 Task: In the  document coffeeshop.epub Add another  'page' Use the Tool Explore 'and look for brief about the picture in first page, copy 2-3 lines in second sheet.' Align the text to the Left
Action: Mouse moved to (763, 212)
Screenshot: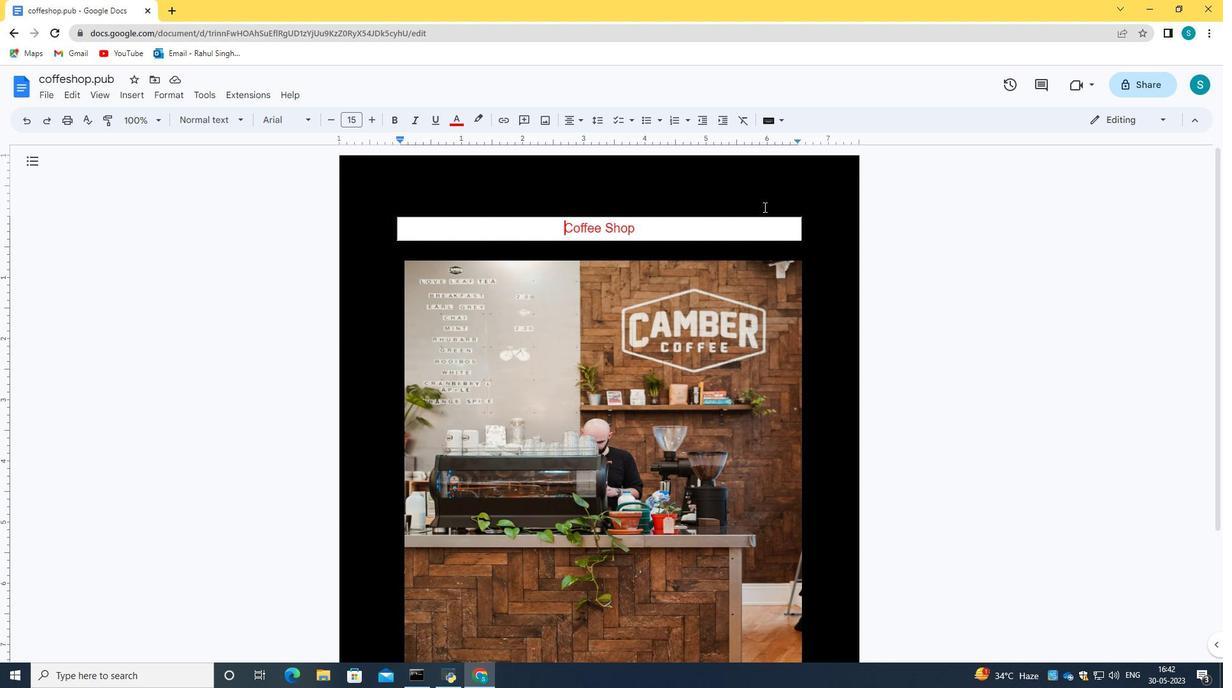 
Action: Mouse scrolled (763, 211) with delta (0, 0)
Screenshot: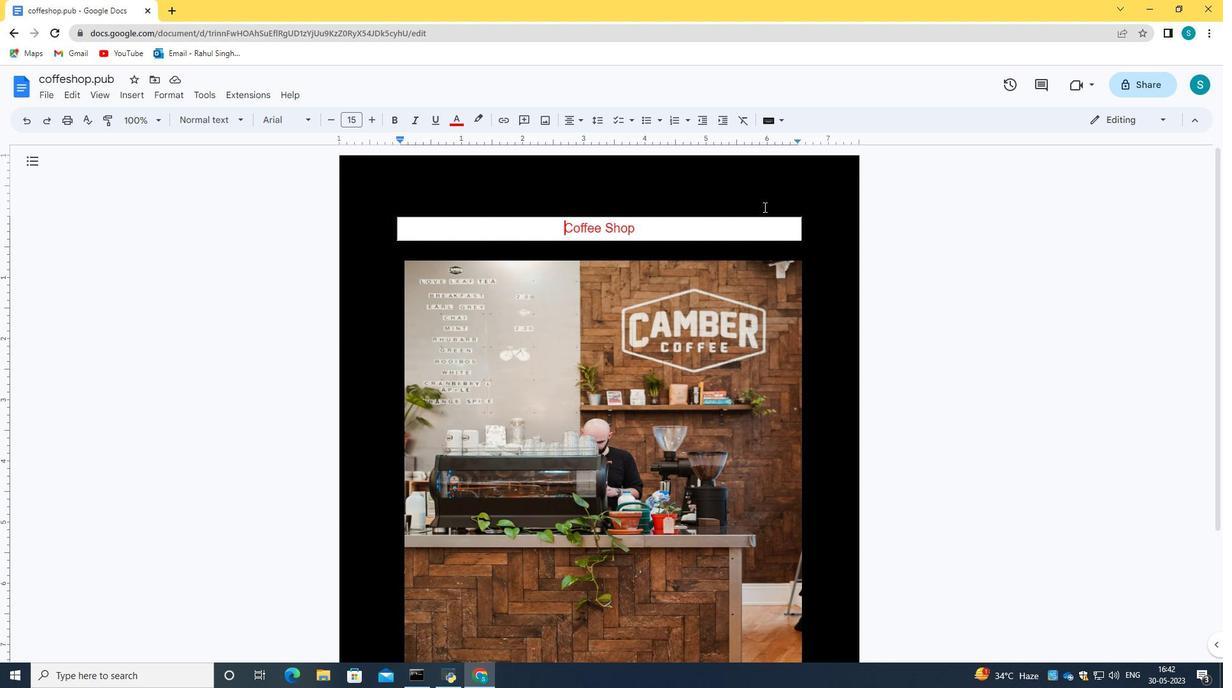 
Action: Mouse moved to (763, 215)
Screenshot: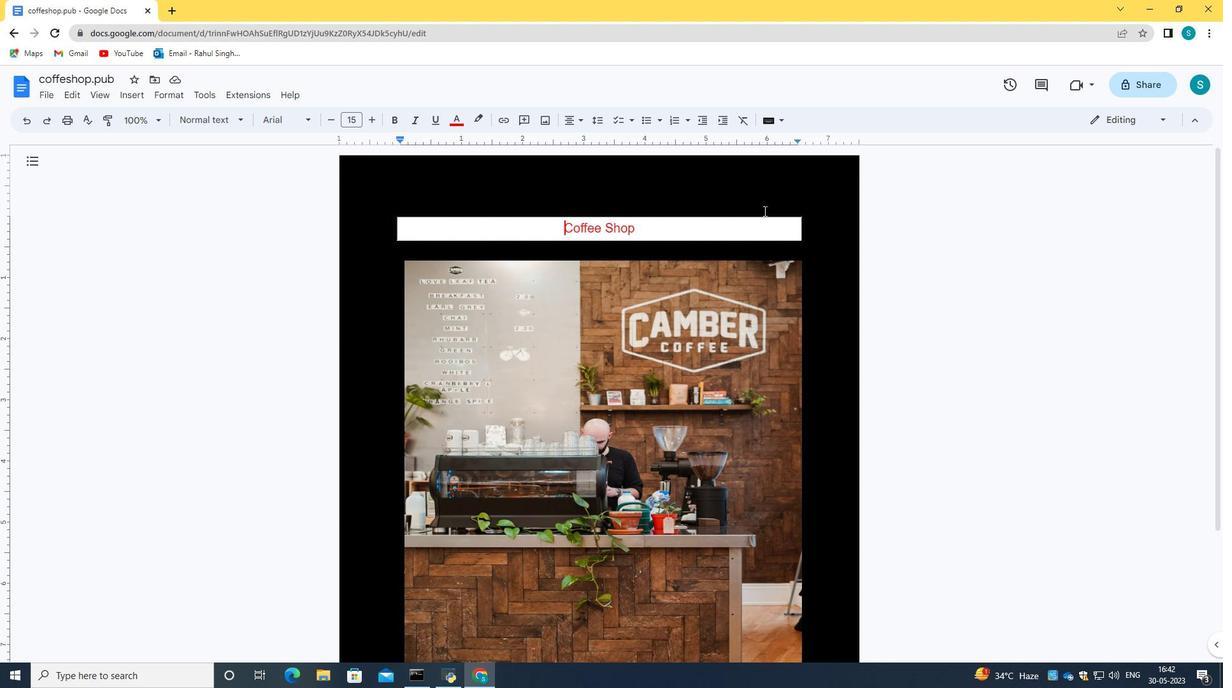 
Action: Mouse scrolled (763, 214) with delta (0, 0)
Screenshot: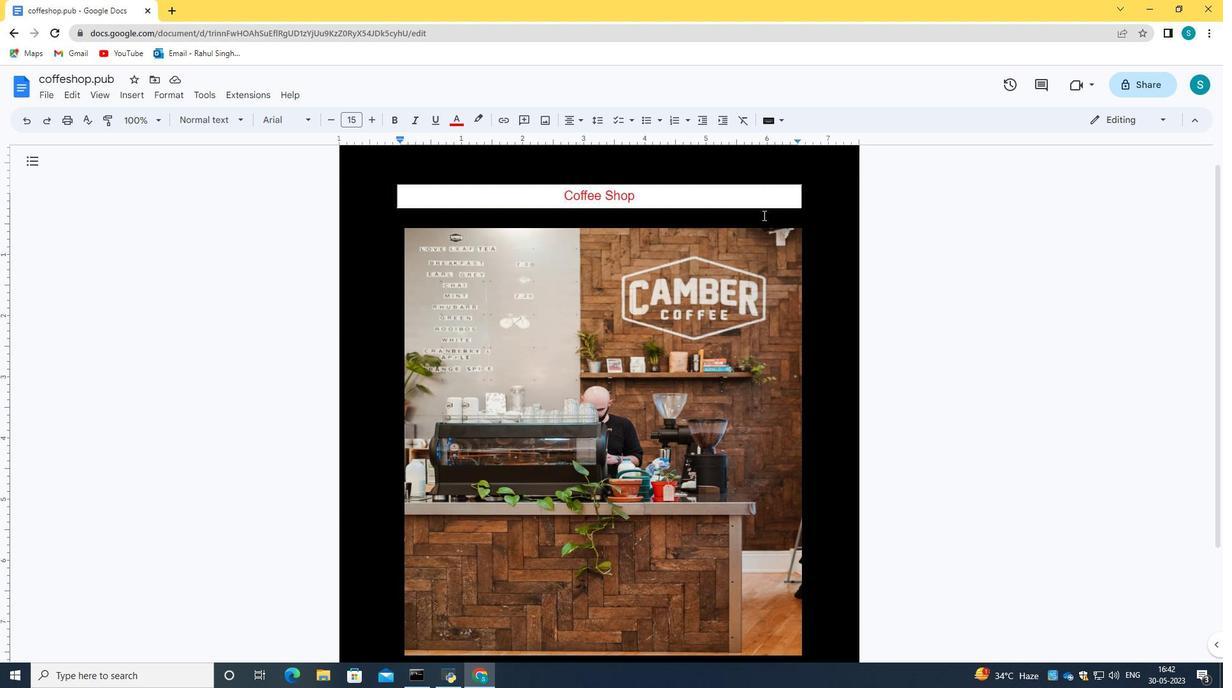 
Action: Mouse moved to (764, 215)
Screenshot: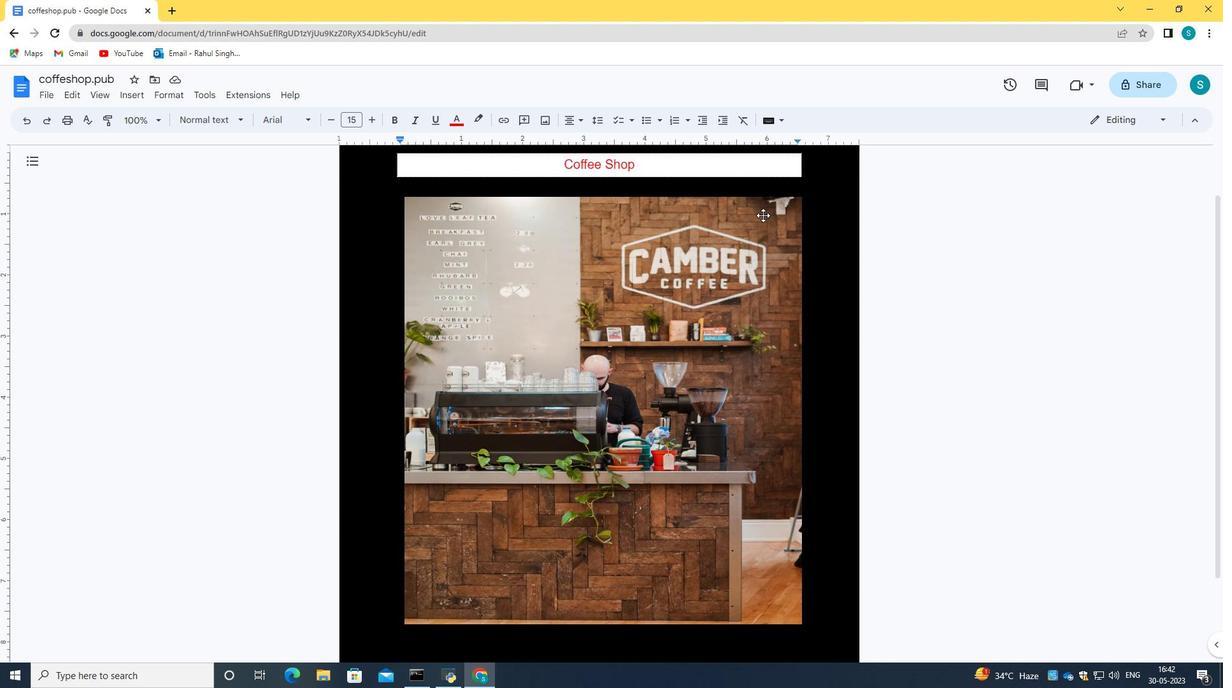 
Action: Mouse scrolled (764, 214) with delta (0, 0)
Screenshot: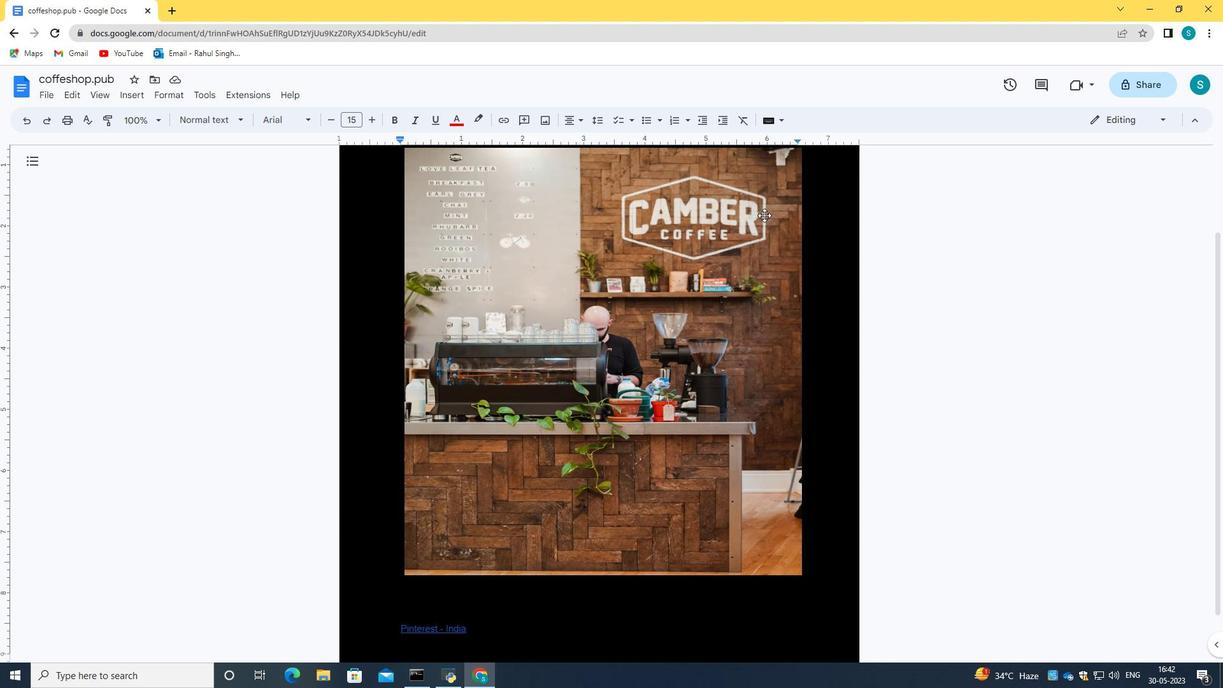 
Action: Mouse moved to (765, 215)
Screenshot: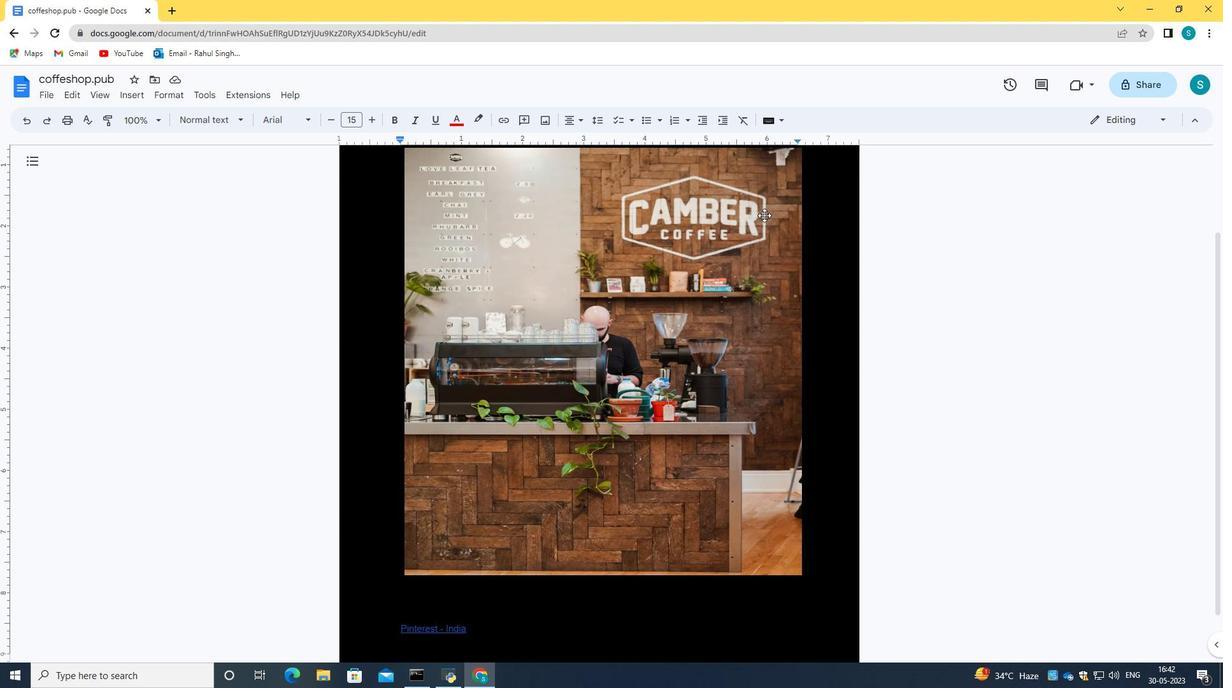 
Action: Mouse scrolled (765, 214) with delta (0, 0)
Screenshot: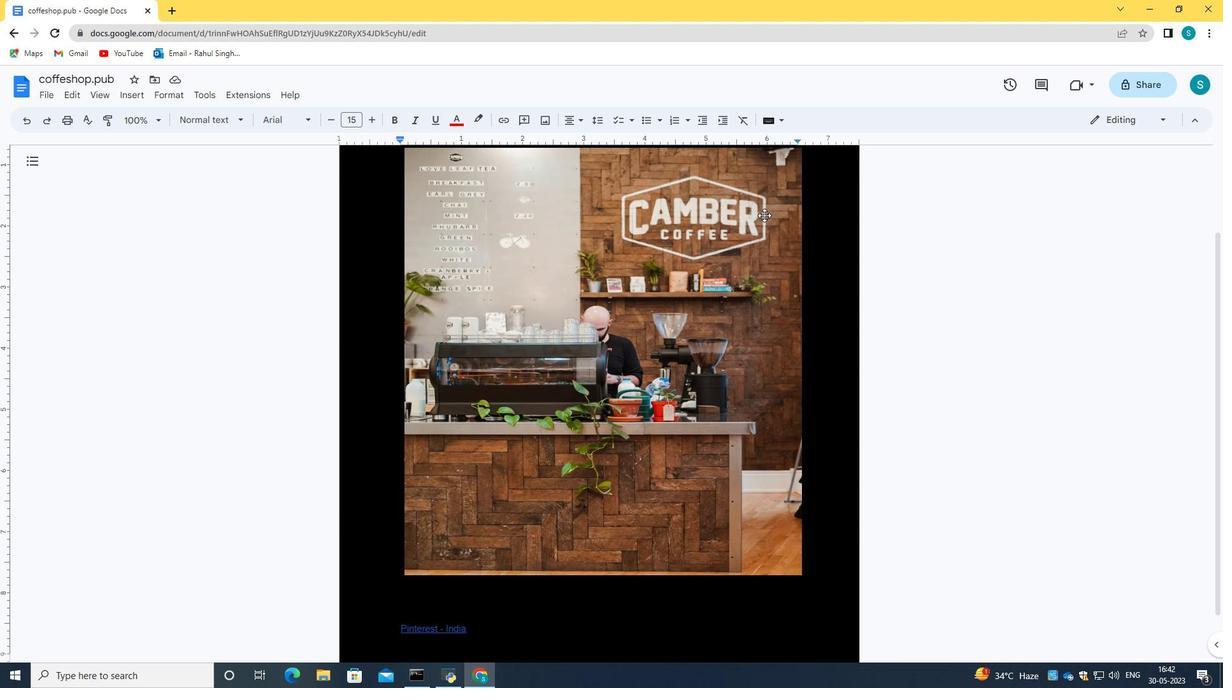 
Action: Mouse scrolled (765, 214) with delta (0, 0)
Screenshot: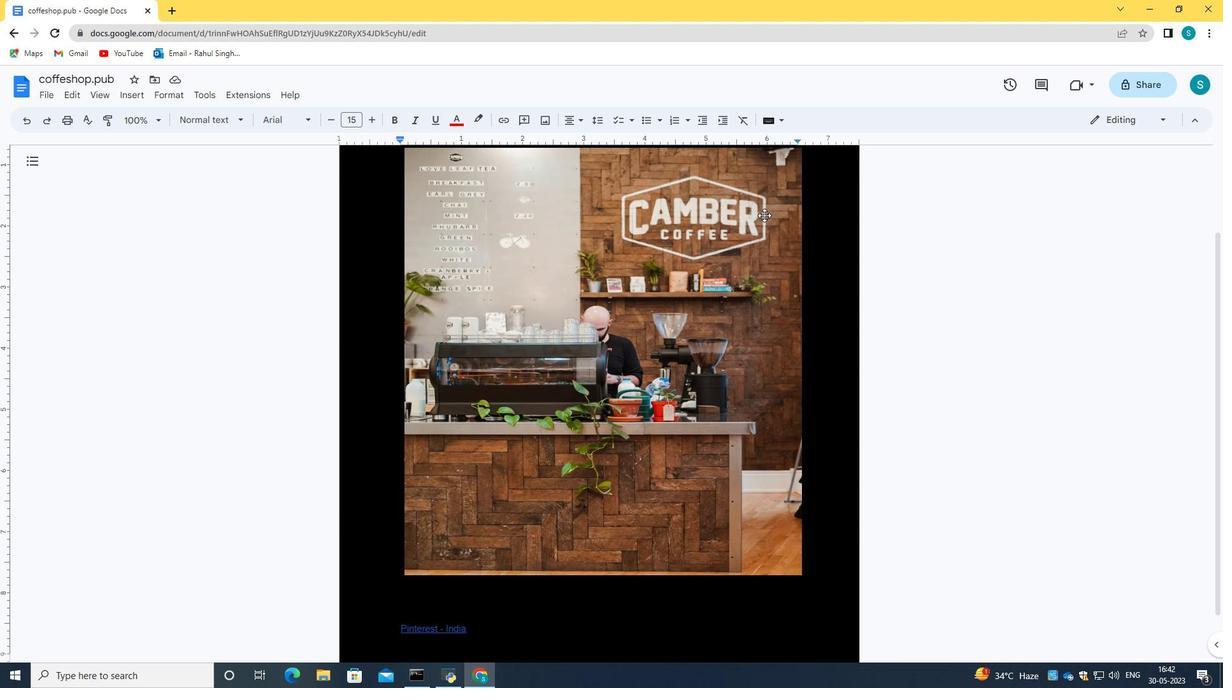 
Action: Mouse scrolled (765, 214) with delta (0, 0)
Screenshot: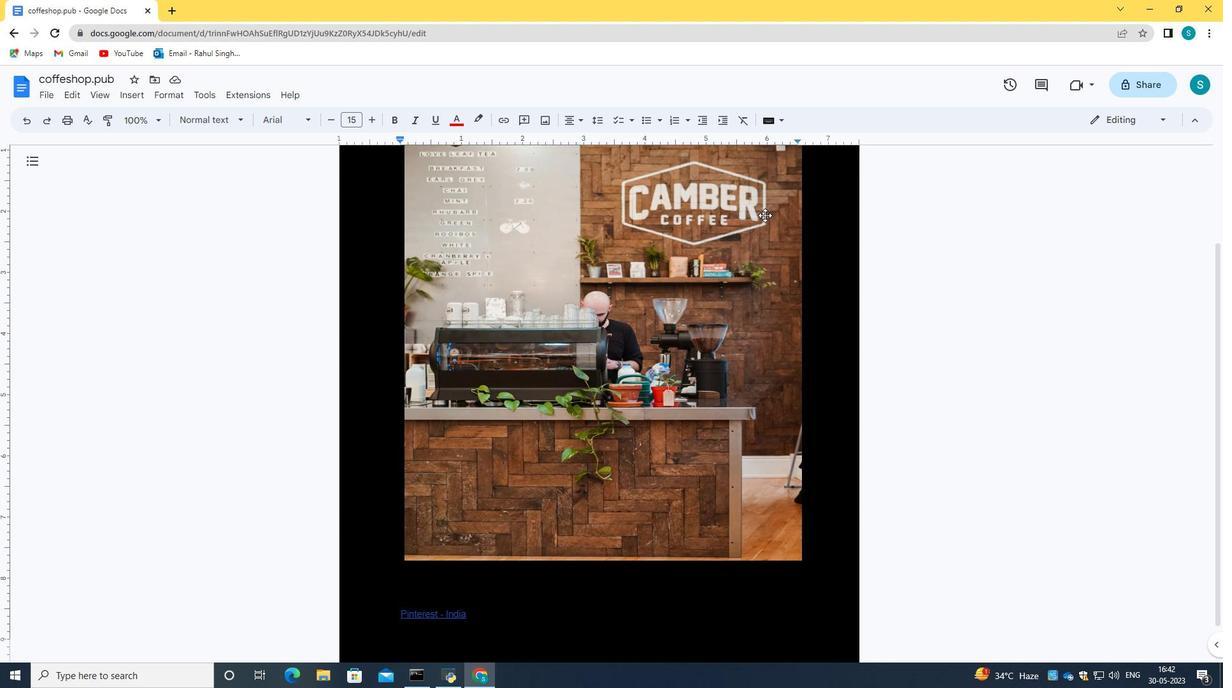 
Action: Mouse scrolled (765, 214) with delta (0, 0)
Screenshot: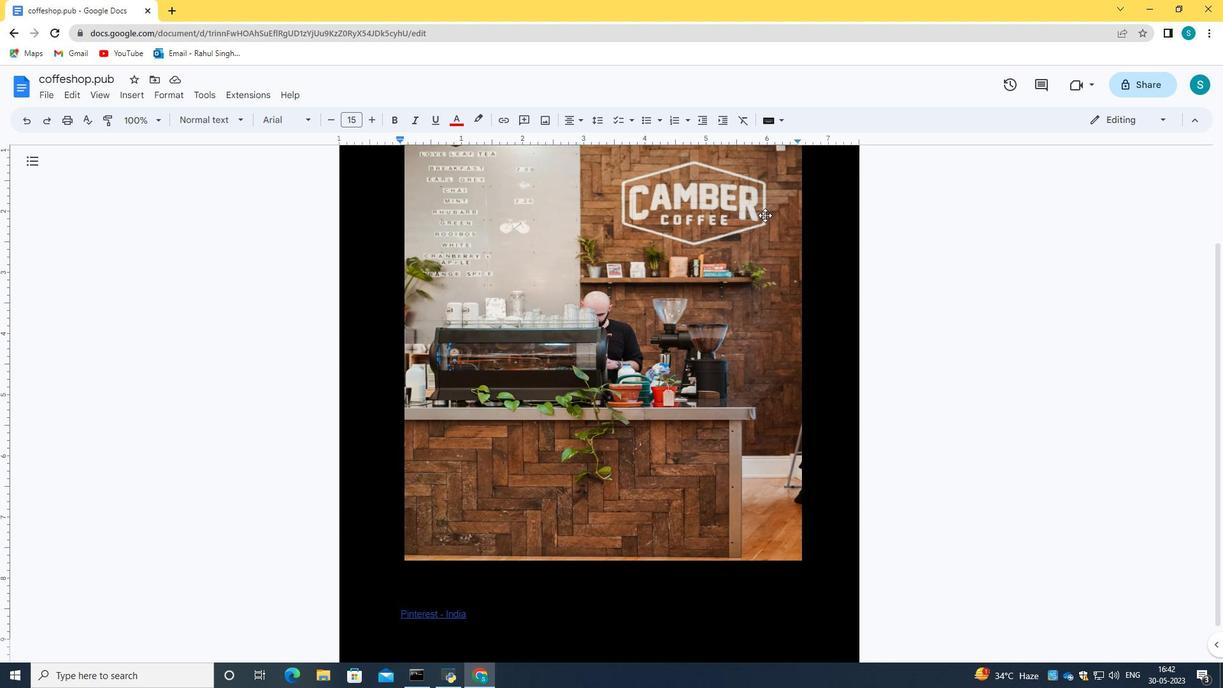 
Action: Mouse scrolled (765, 214) with delta (0, 0)
Screenshot: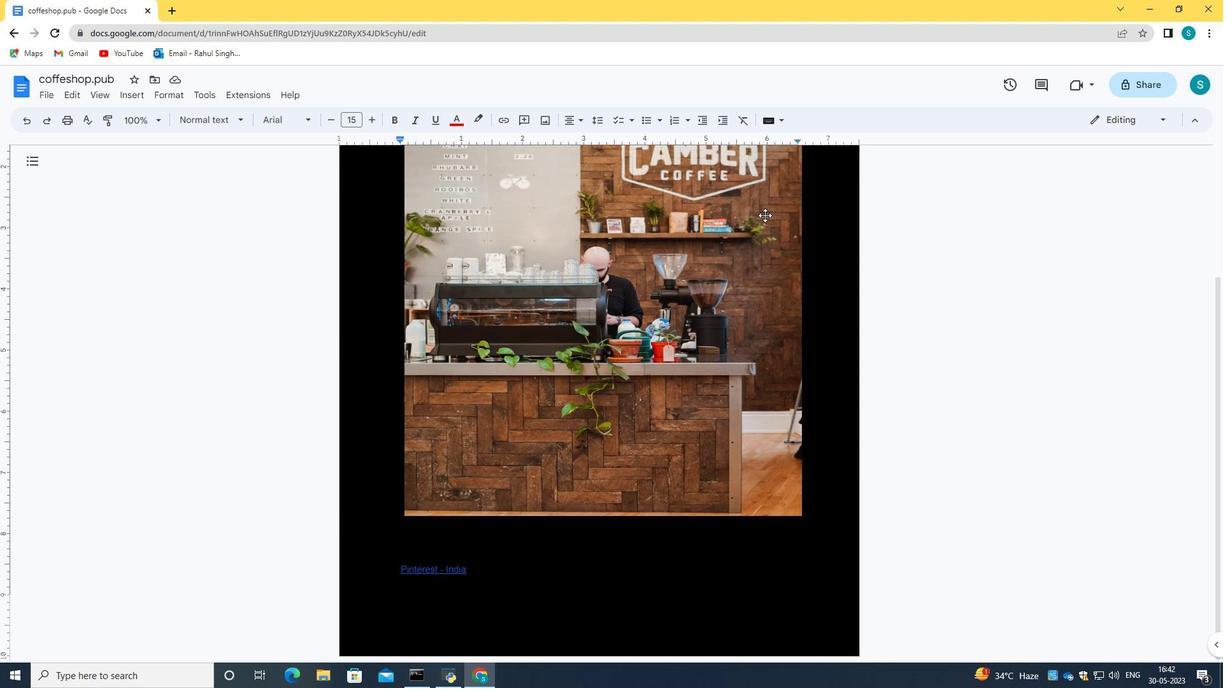 
Action: Mouse scrolled (765, 214) with delta (0, 0)
Screenshot: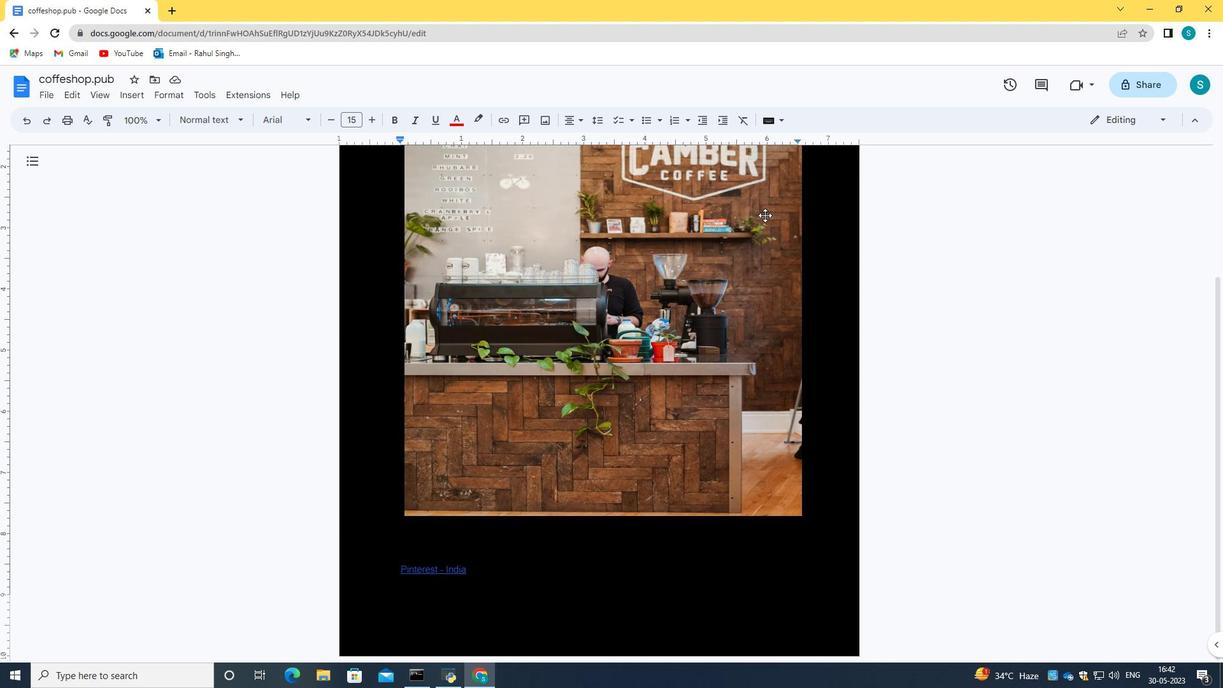 
Action: Mouse scrolled (765, 214) with delta (0, 0)
Screenshot: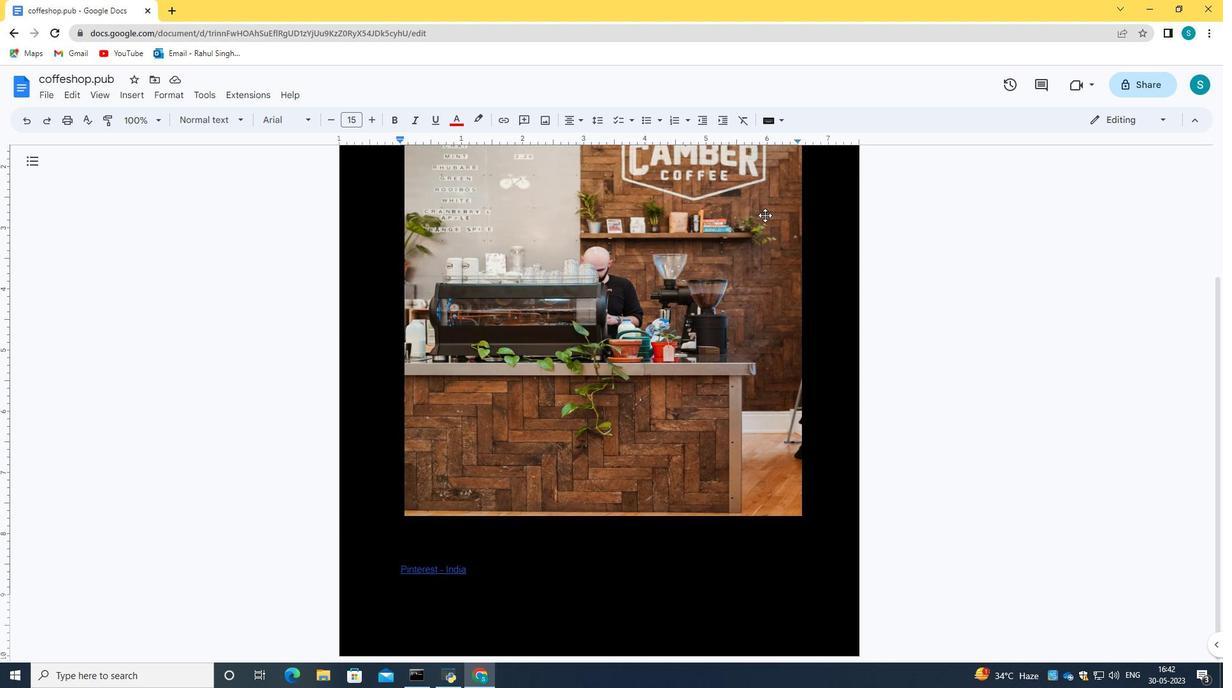 
Action: Mouse moved to (936, 515)
Screenshot: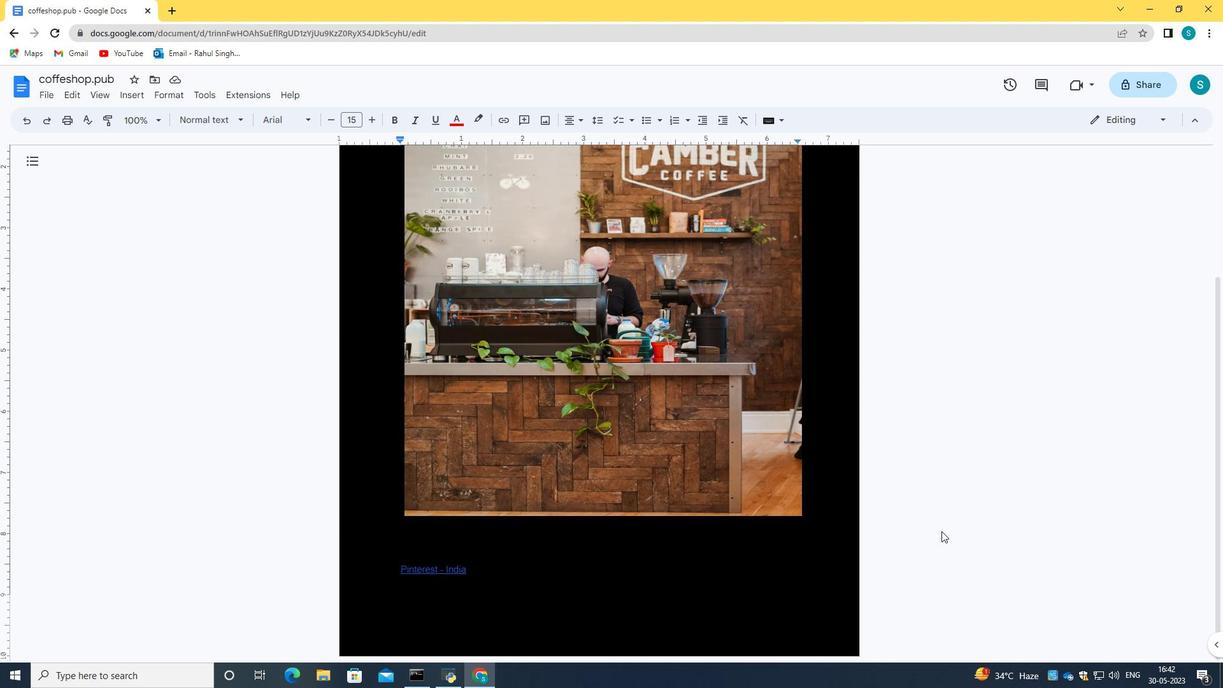 
Action: Mouse pressed left at (936, 515)
Screenshot: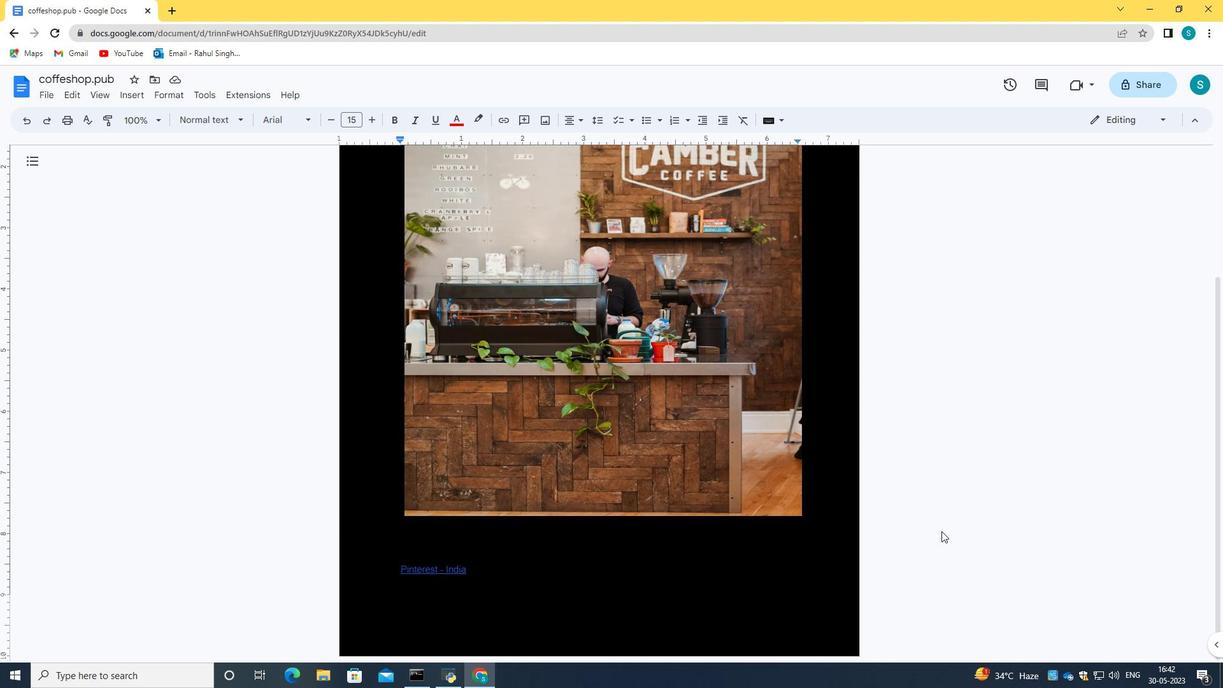 
Action: Mouse moved to (935, 426)
Screenshot: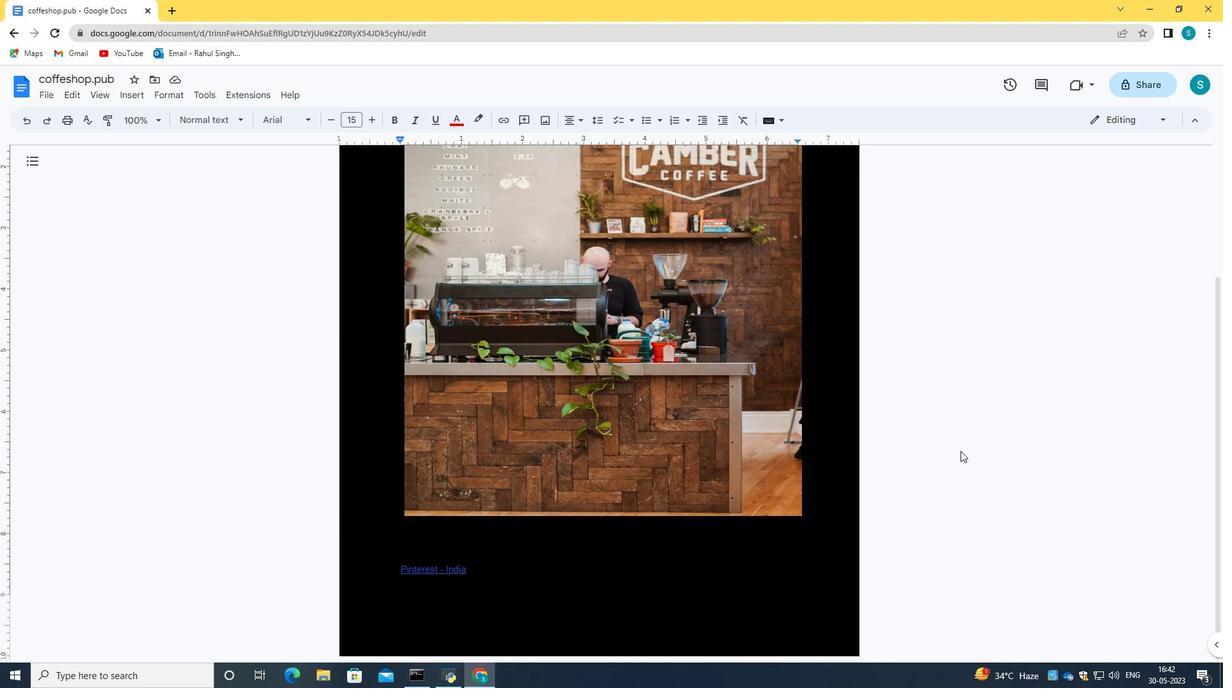 
Action: Mouse pressed right at (935, 426)
Screenshot: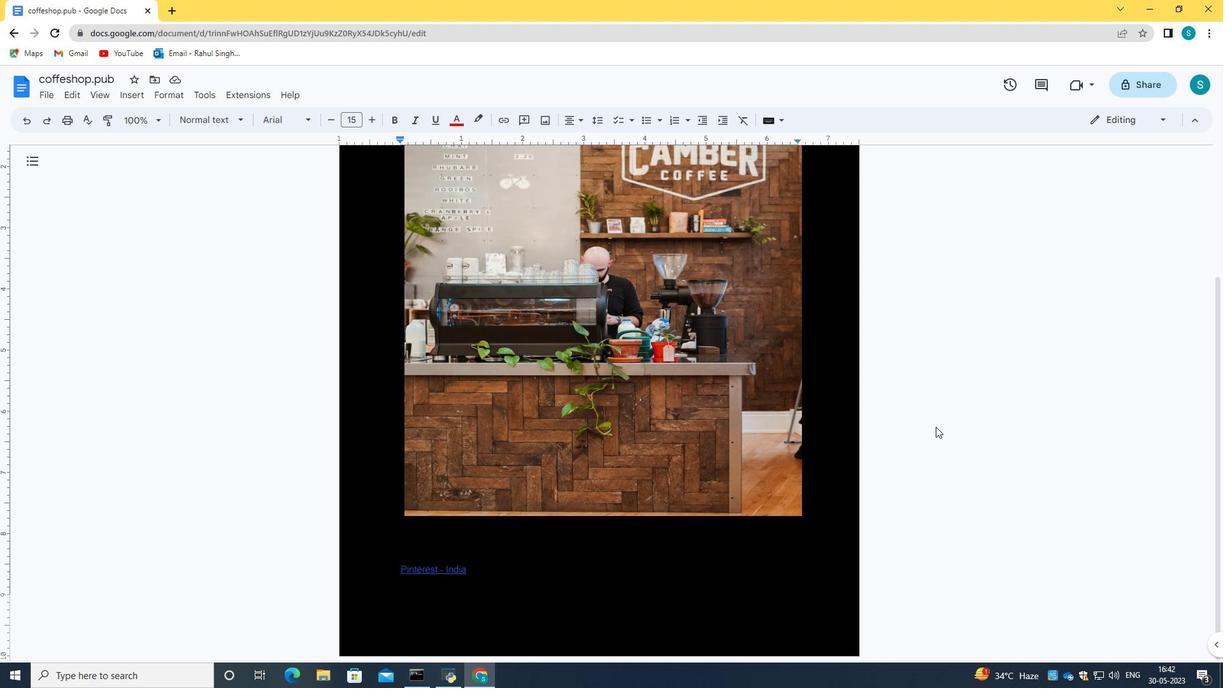 
Action: Mouse moved to (936, 463)
Screenshot: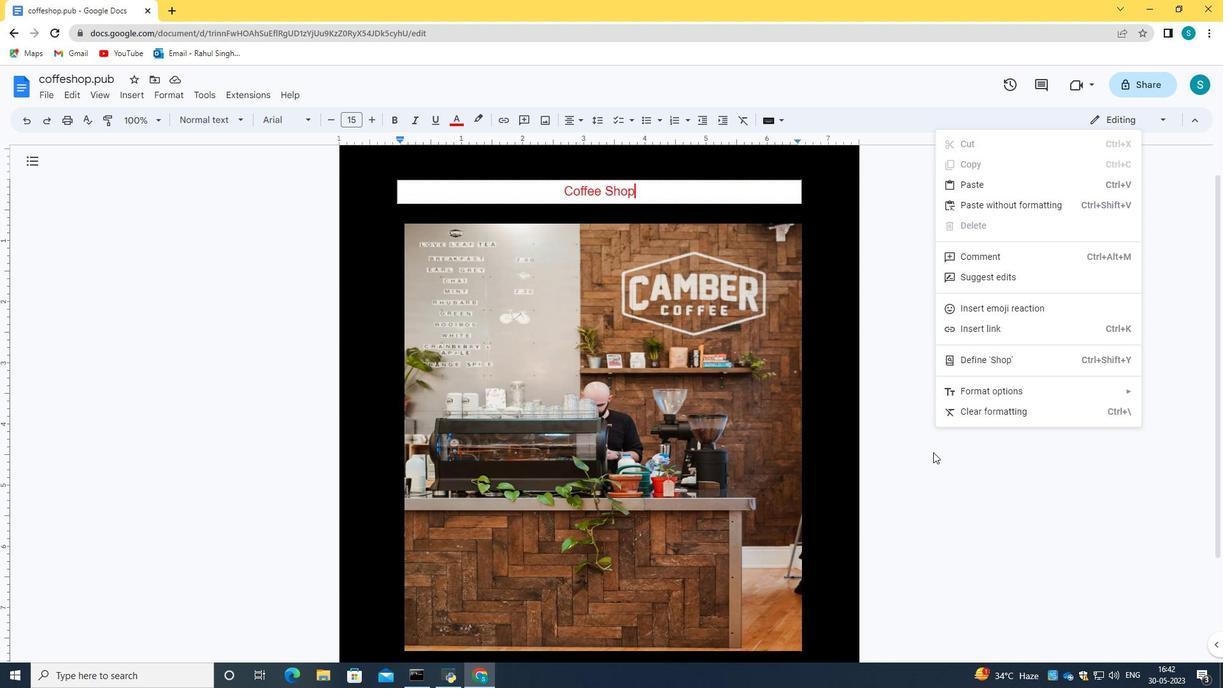 
Action: Mouse pressed left at (936, 463)
Screenshot: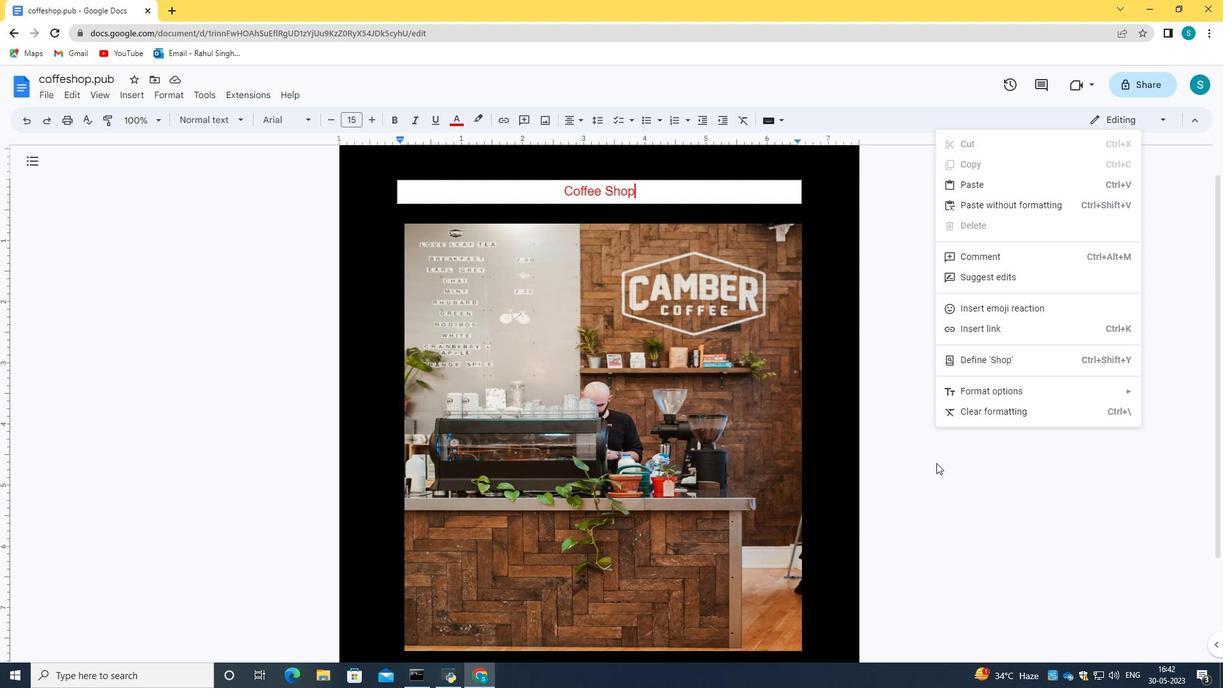 
Action: Mouse moved to (316, 331)
Screenshot: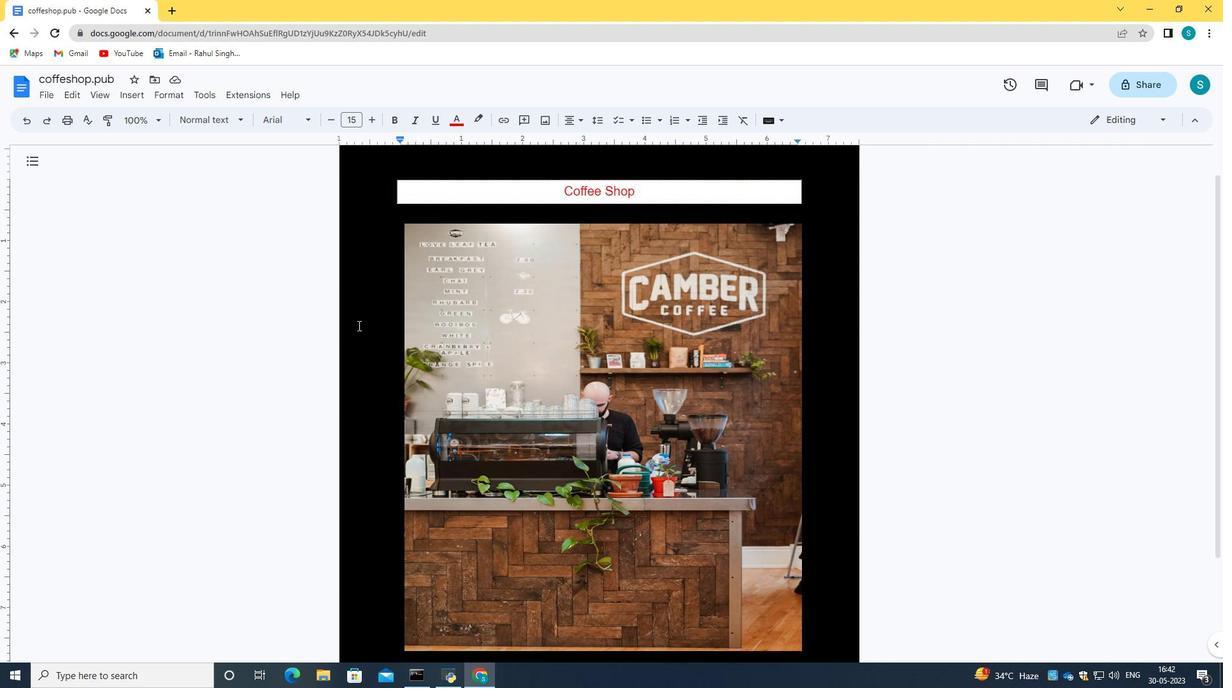 
Action: Mouse scrolled (316, 330) with delta (0, 0)
Screenshot: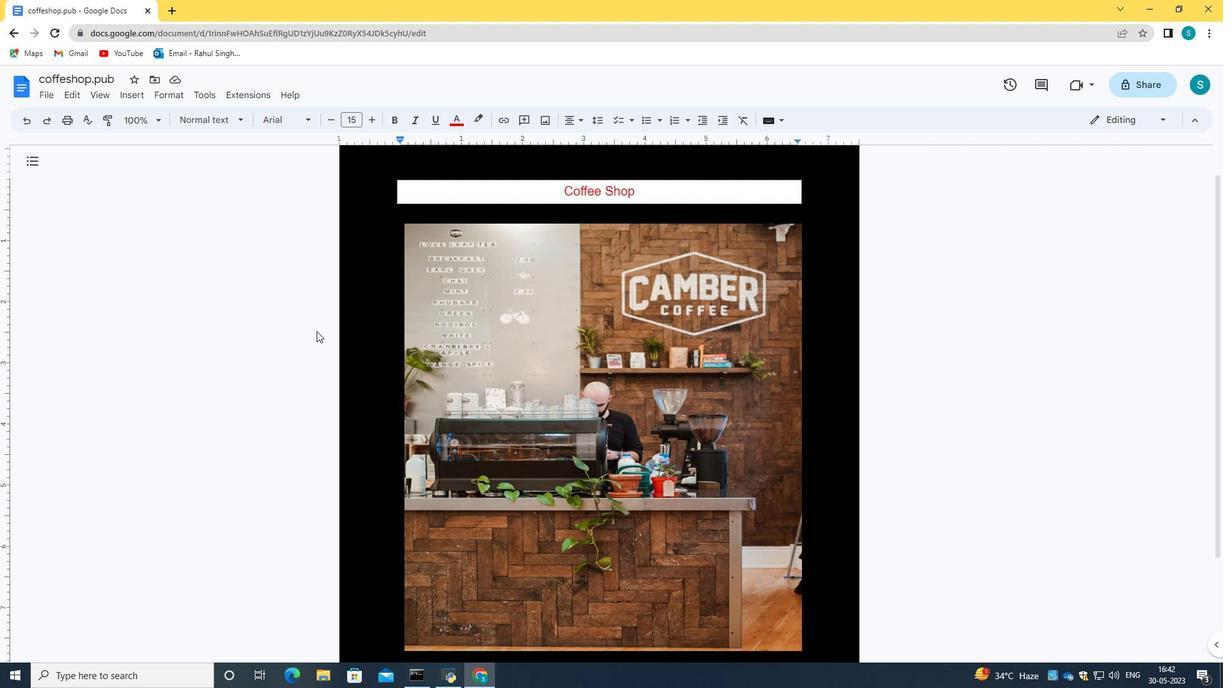 
Action: Mouse scrolled (316, 330) with delta (0, 0)
Screenshot: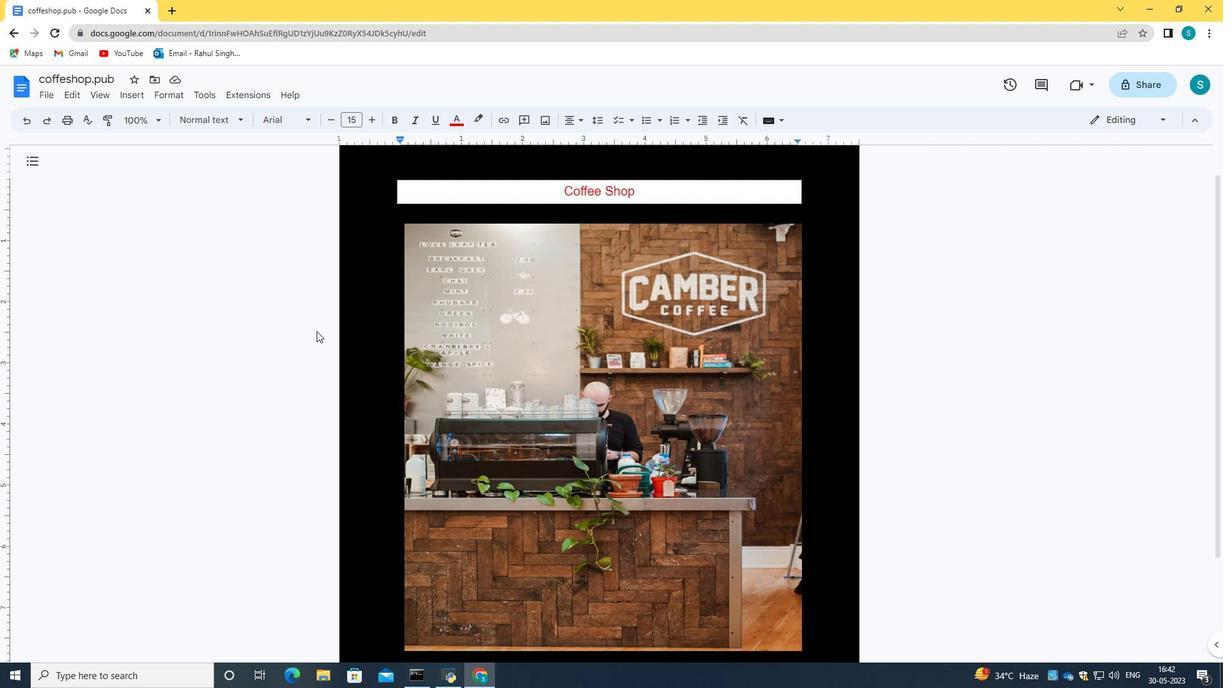 
Action: Mouse scrolled (316, 330) with delta (0, 0)
Screenshot: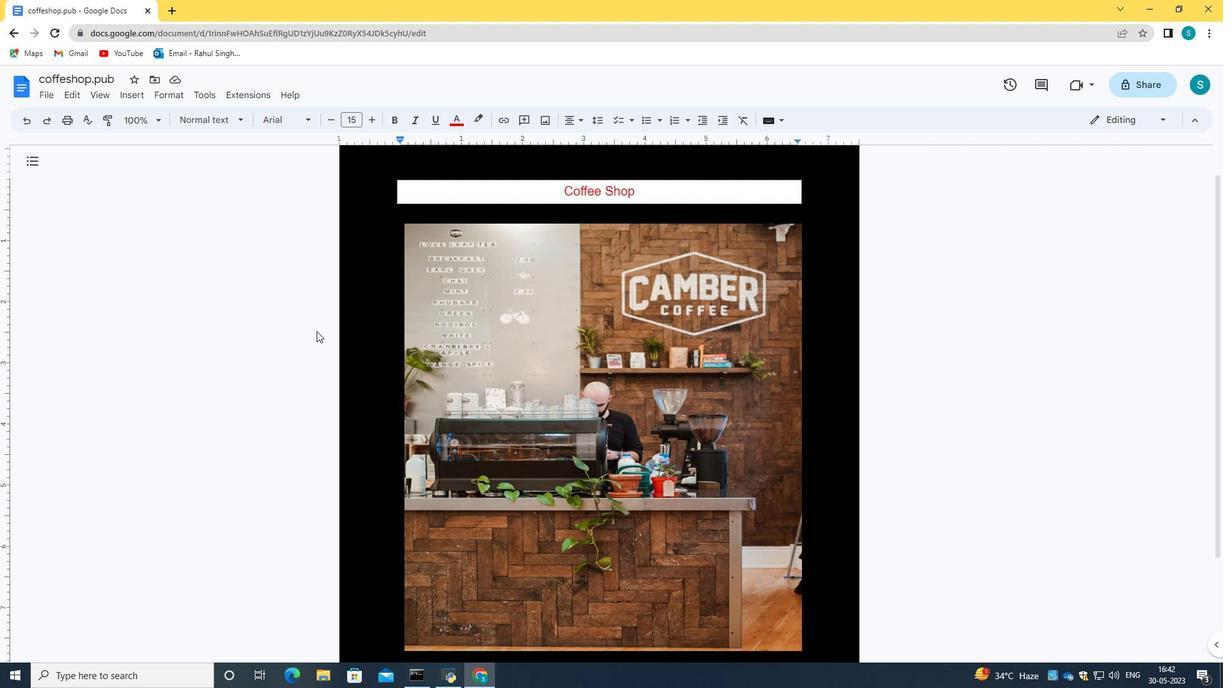
Action: Mouse scrolled (316, 330) with delta (0, 0)
Screenshot: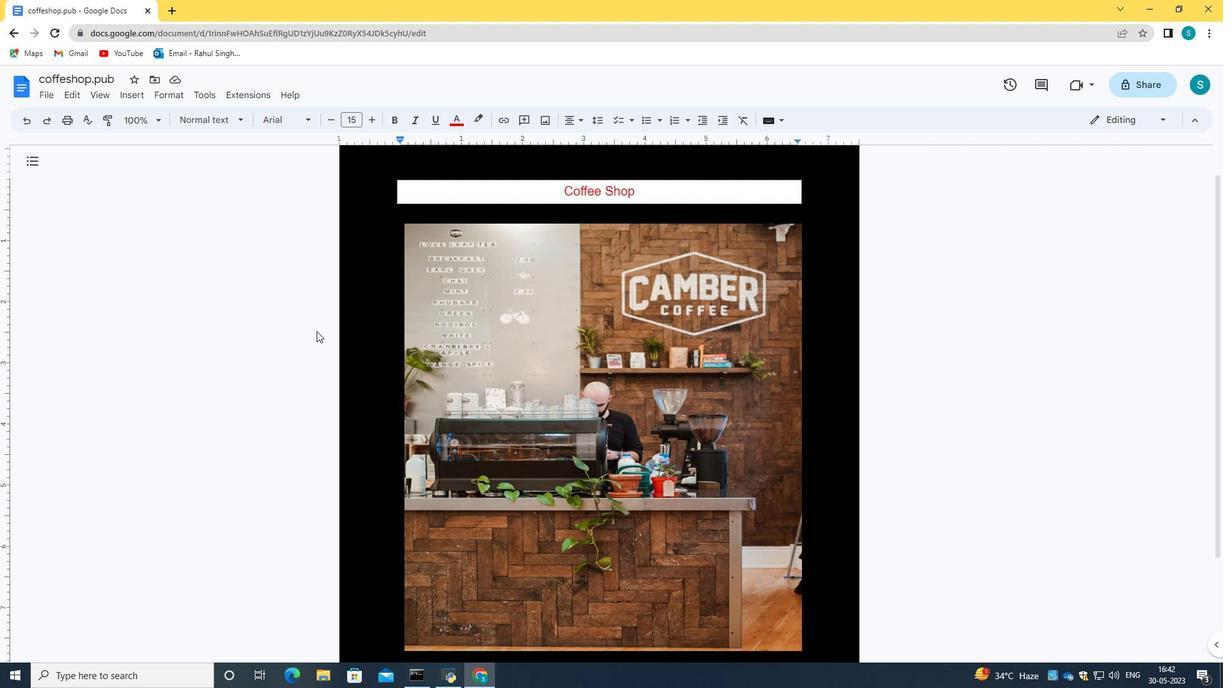 
Action: Mouse scrolled (316, 330) with delta (0, 0)
Screenshot: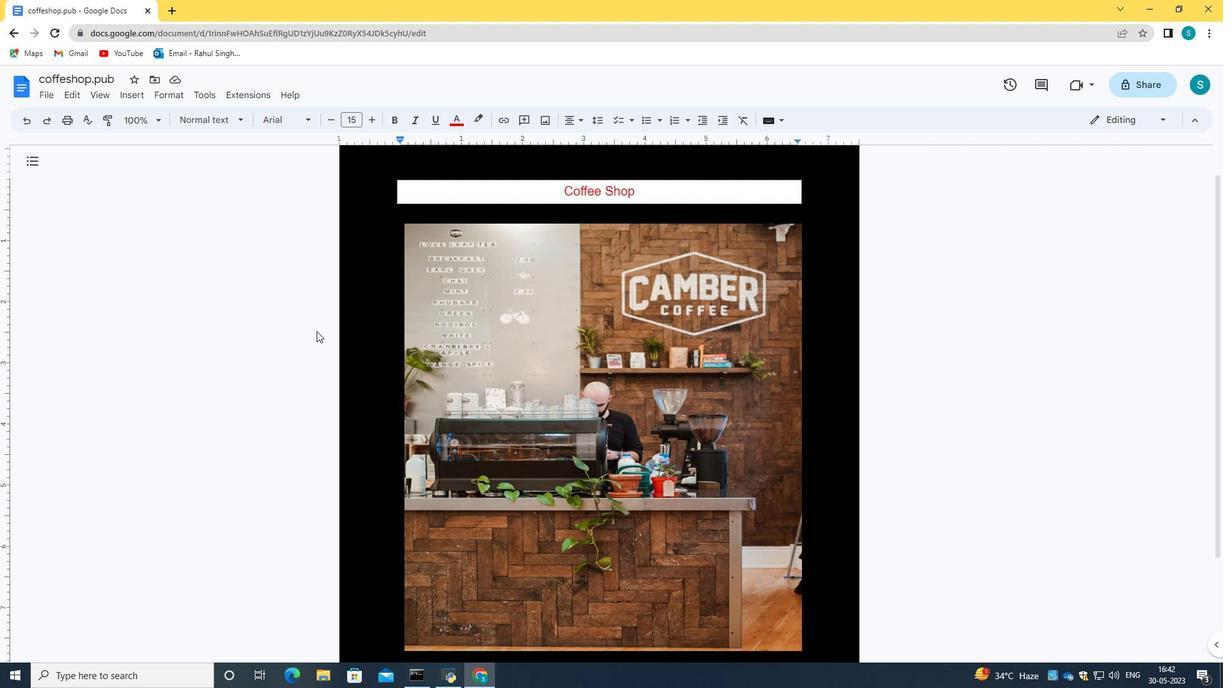 
Action: Mouse moved to (315, 331)
Screenshot: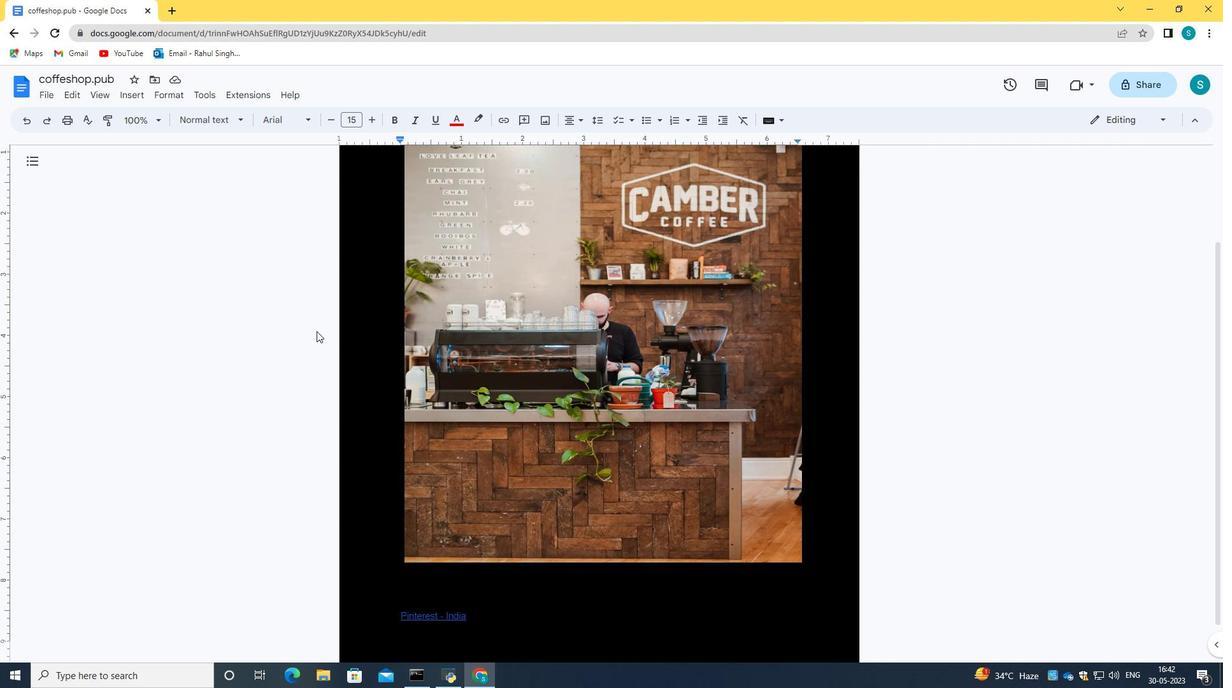 
Action: Mouse scrolled (315, 330) with delta (0, 0)
Screenshot: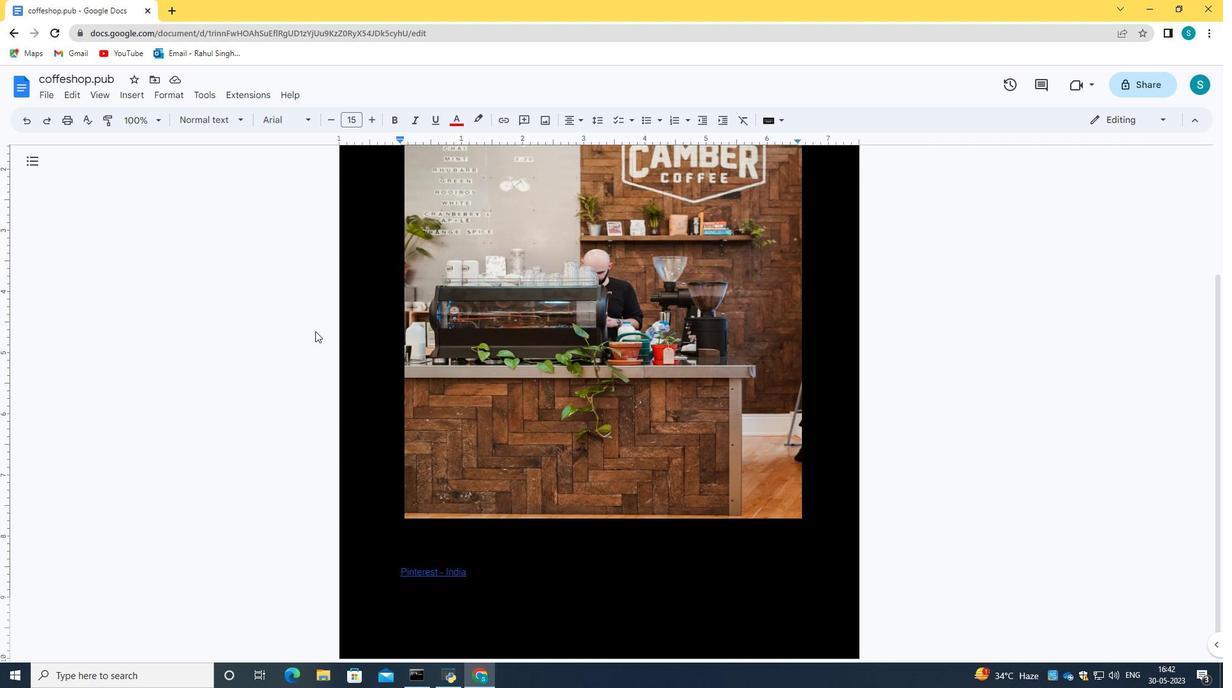 
Action: Mouse scrolled (315, 330) with delta (0, 0)
Screenshot: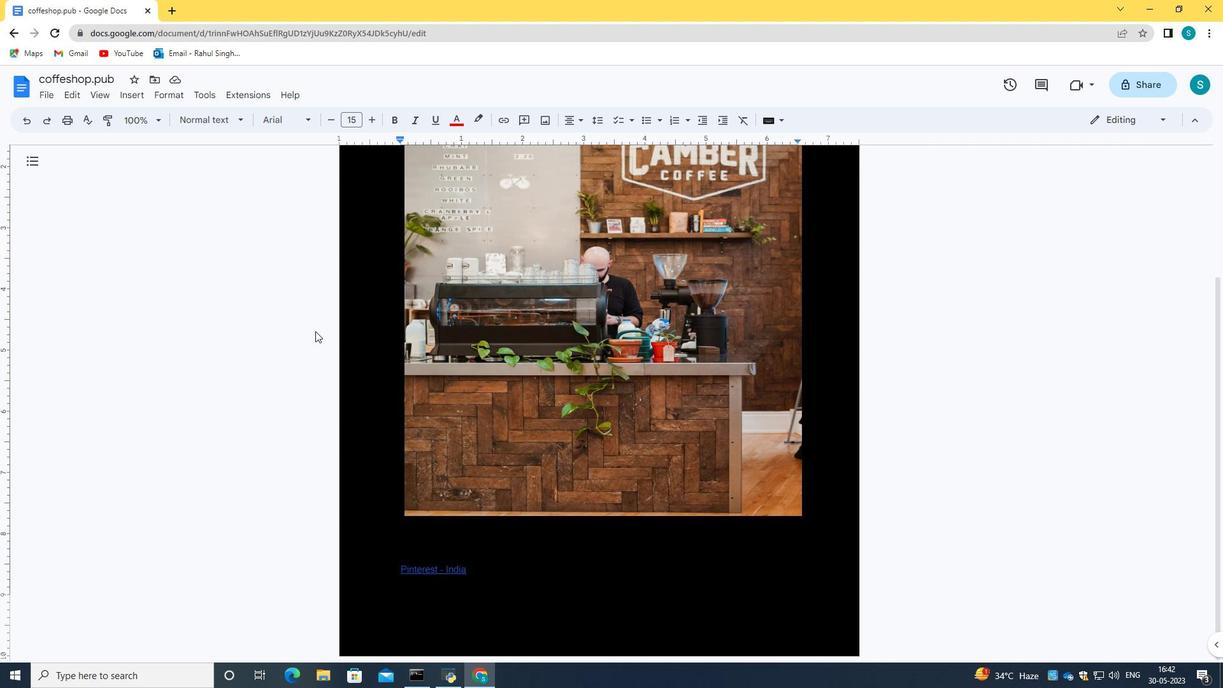 
Action: Mouse scrolled (315, 330) with delta (0, 0)
Screenshot: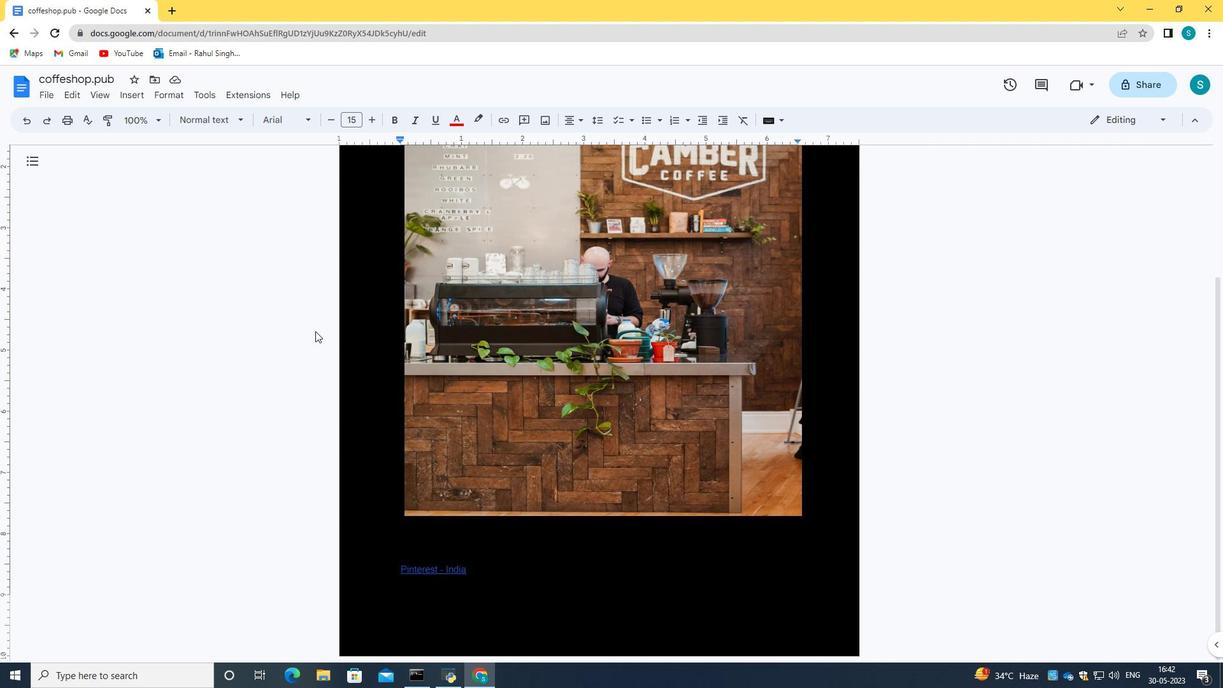 
Action: Mouse scrolled (315, 330) with delta (0, 0)
Screenshot: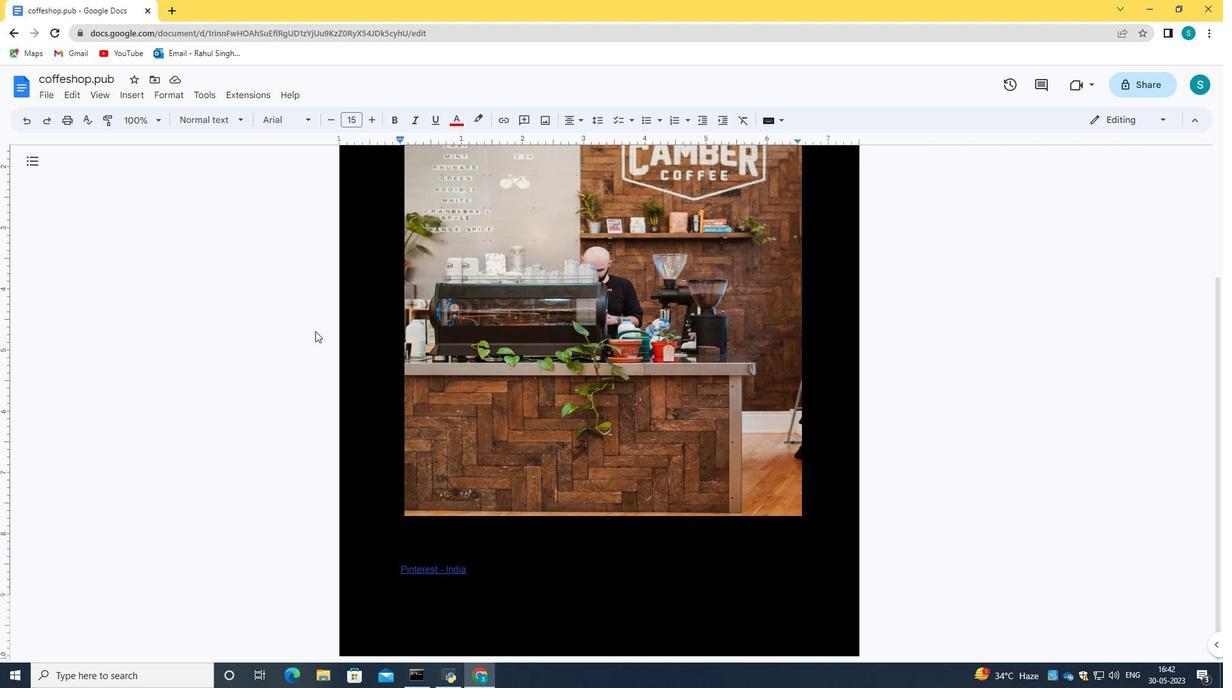 
Action: Mouse scrolled (315, 330) with delta (0, 0)
Screenshot: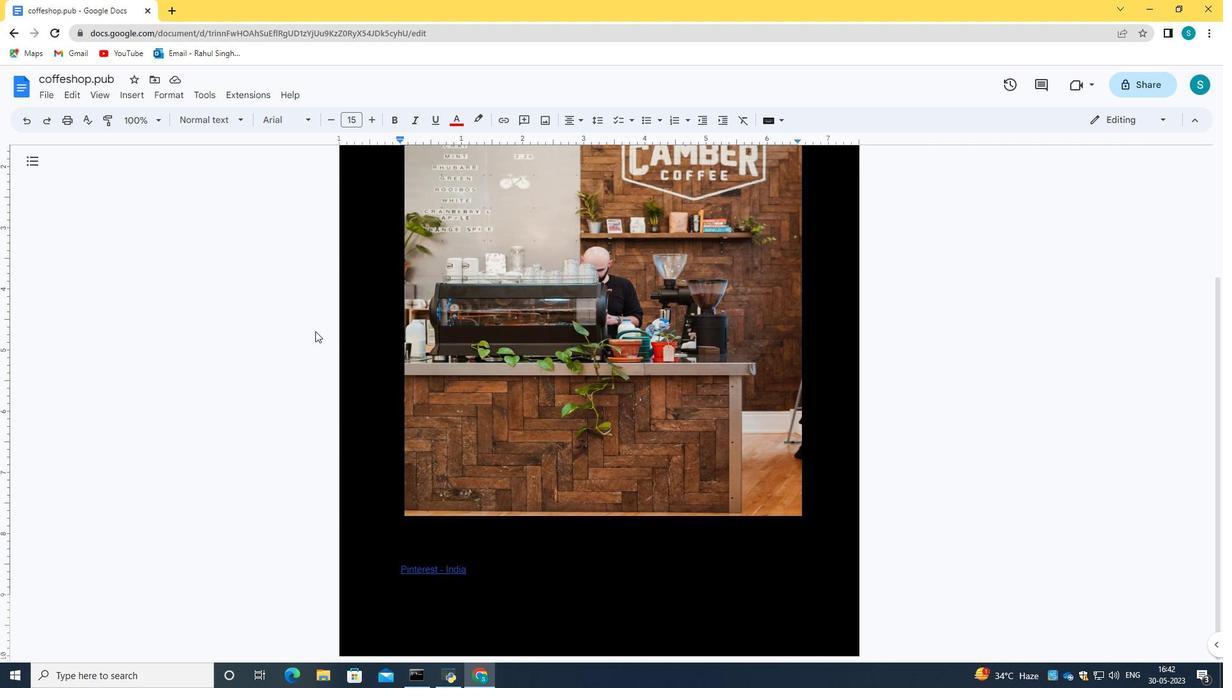 
Action: Mouse moved to (294, 473)
Screenshot: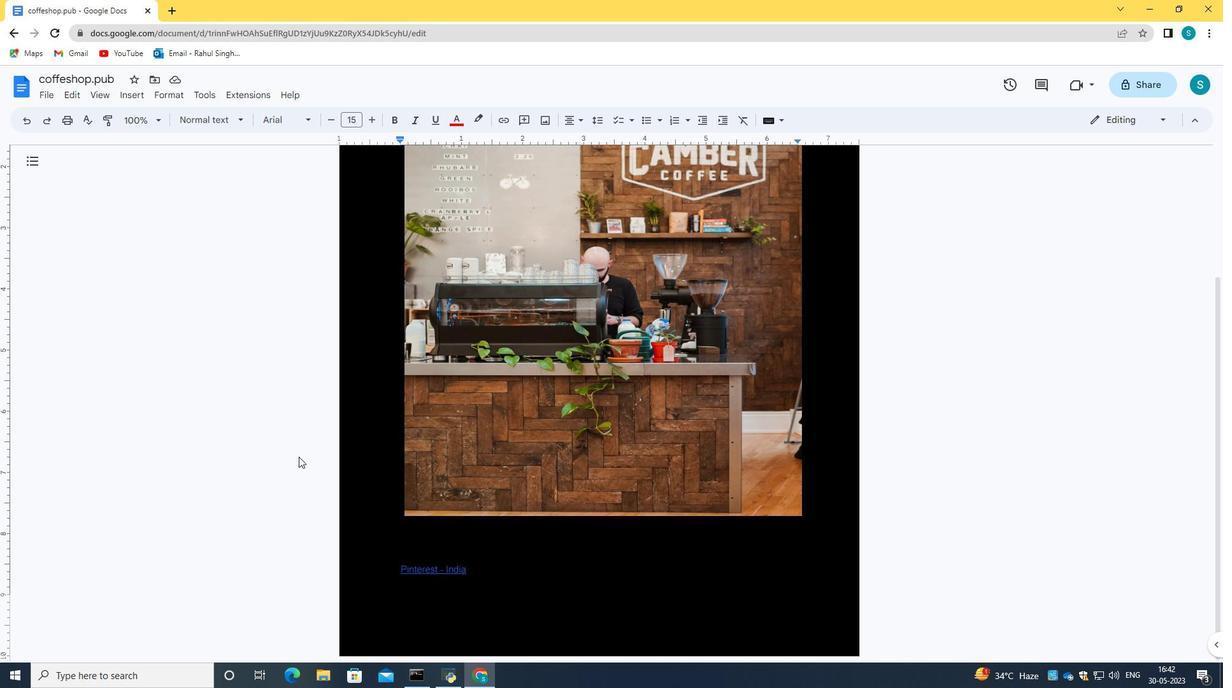 
Action: Mouse pressed left at (294, 473)
Screenshot: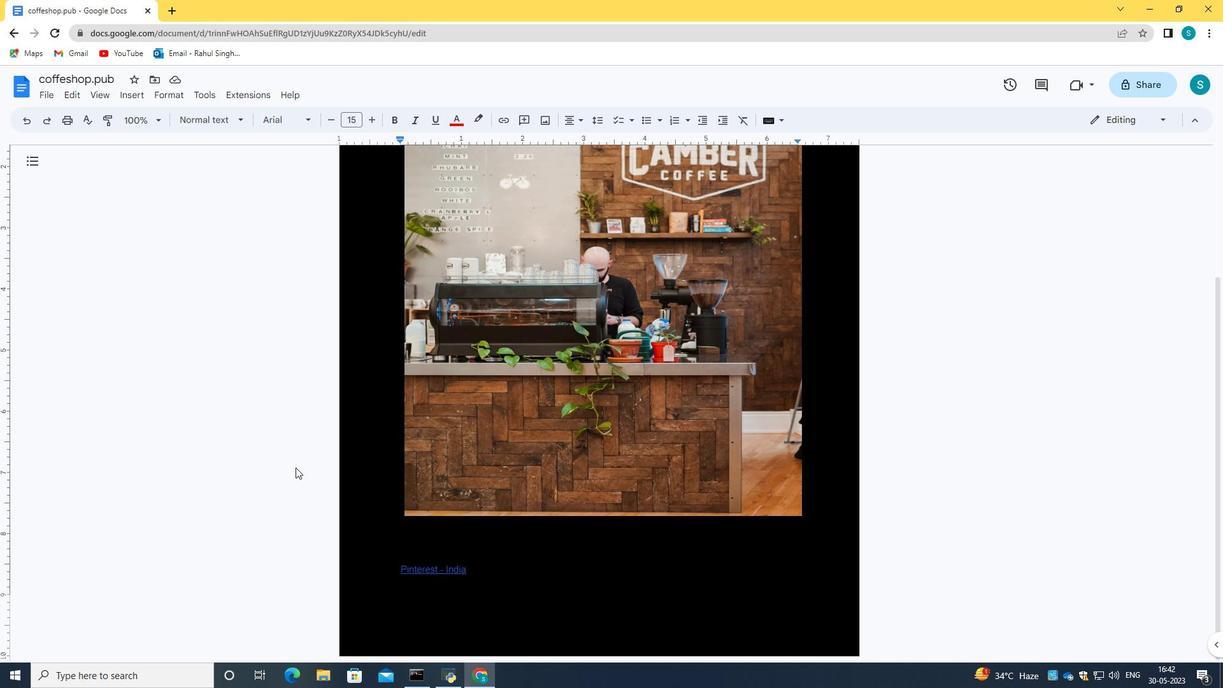 
Action: Mouse pressed left at (294, 473)
Screenshot: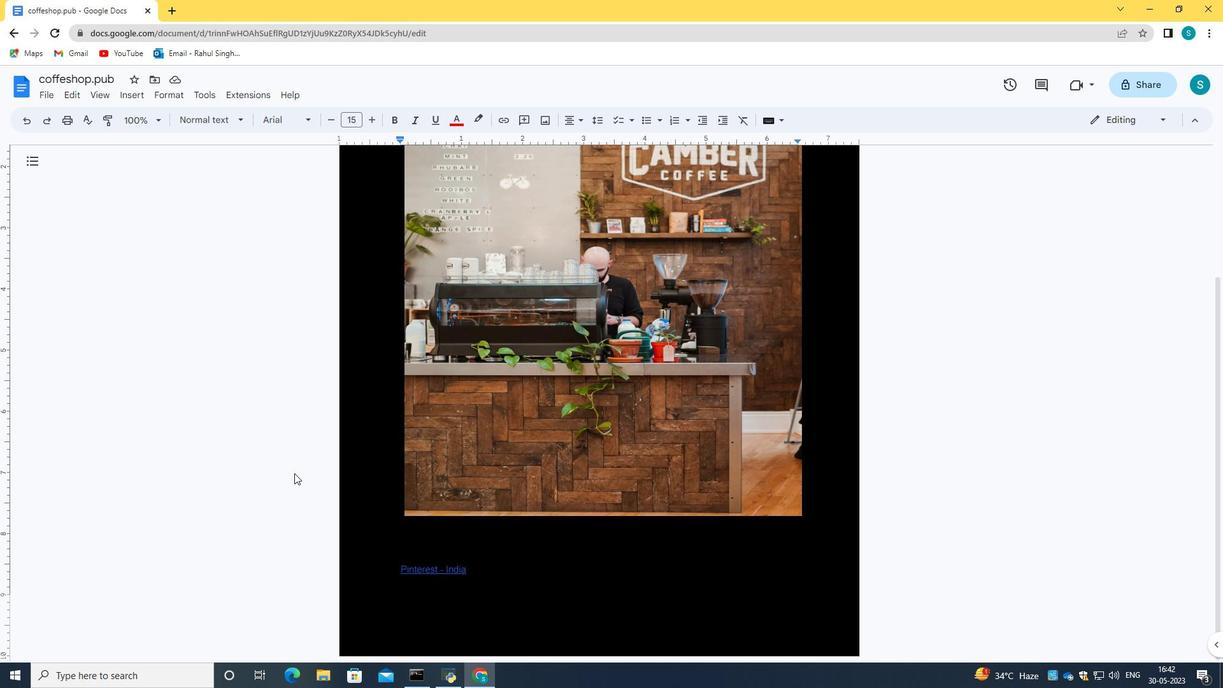 
Action: Mouse pressed left at (294, 473)
Screenshot: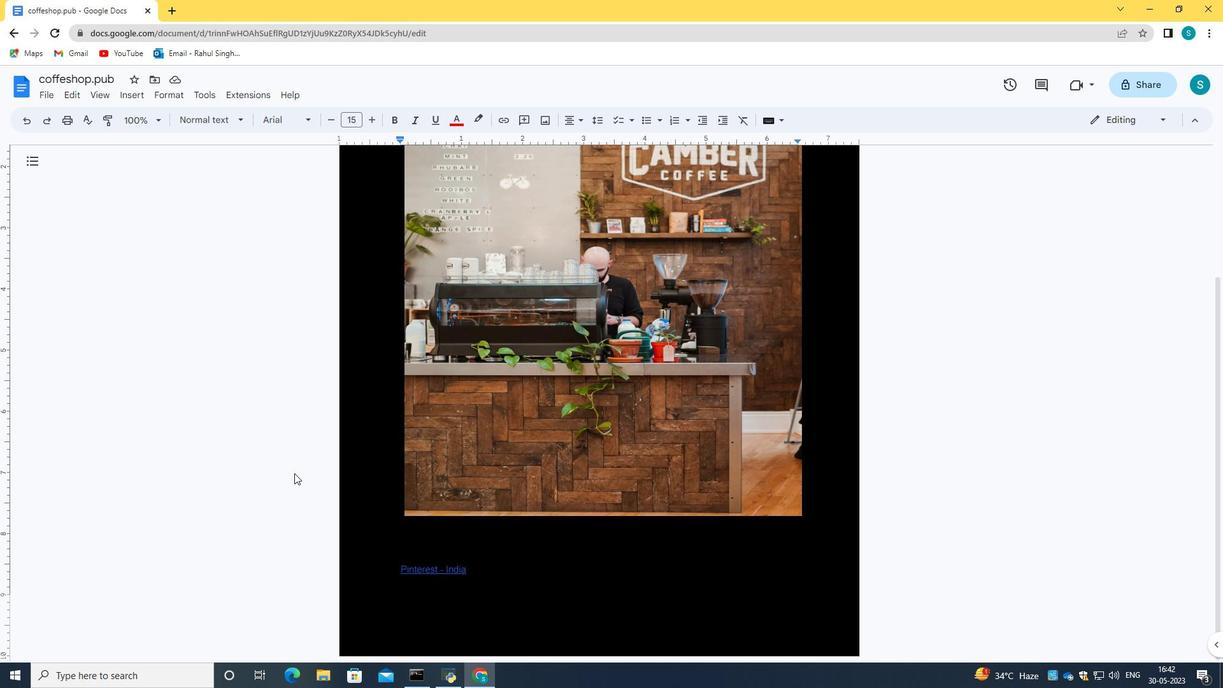 
Action: Mouse pressed left at (294, 473)
Screenshot: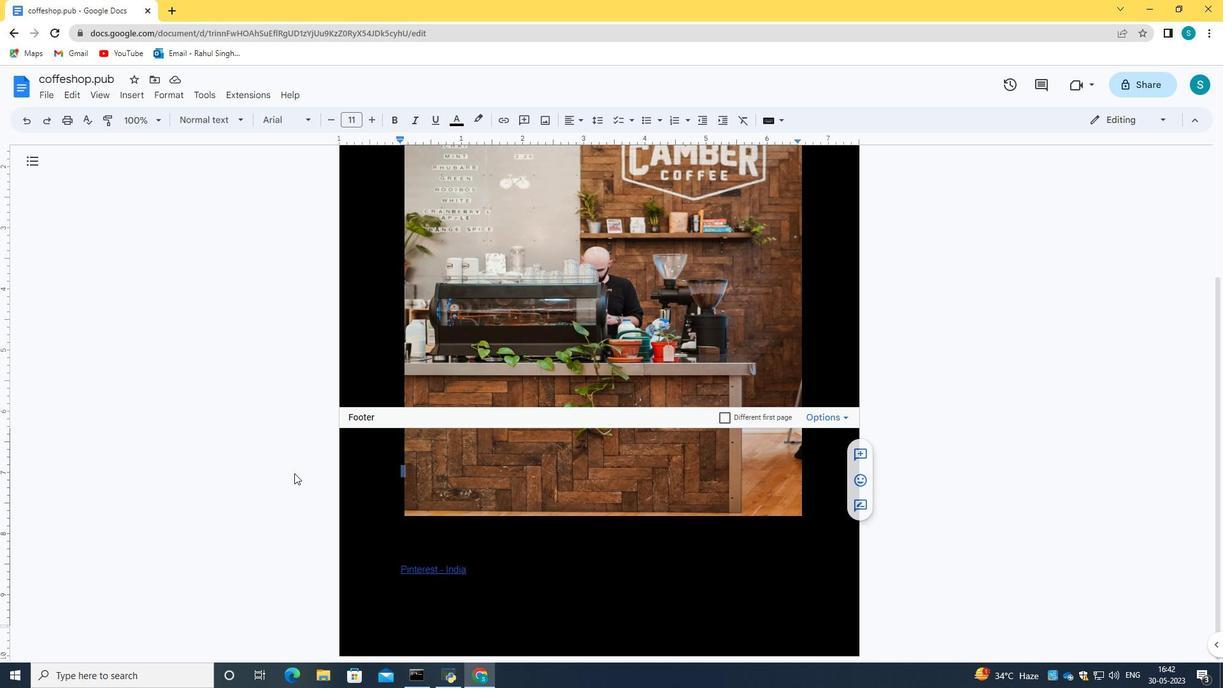 
Action: Mouse moved to (962, 383)
Screenshot: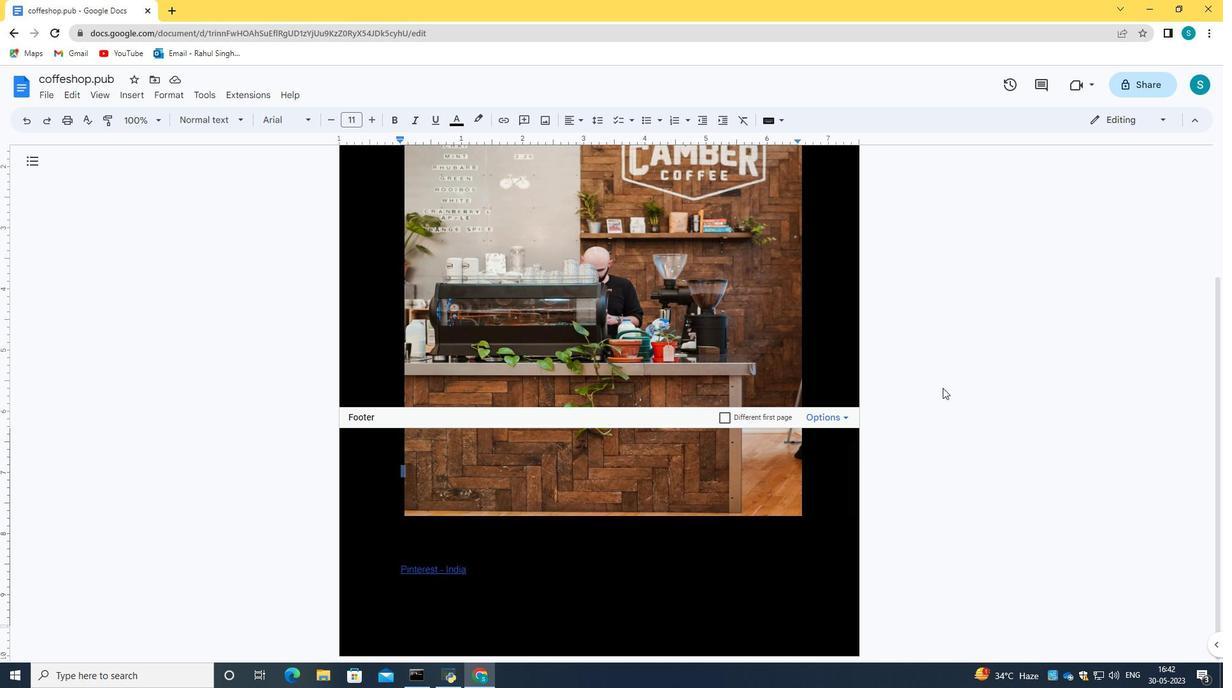 
Action: Mouse pressed left at (962, 383)
Screenshot: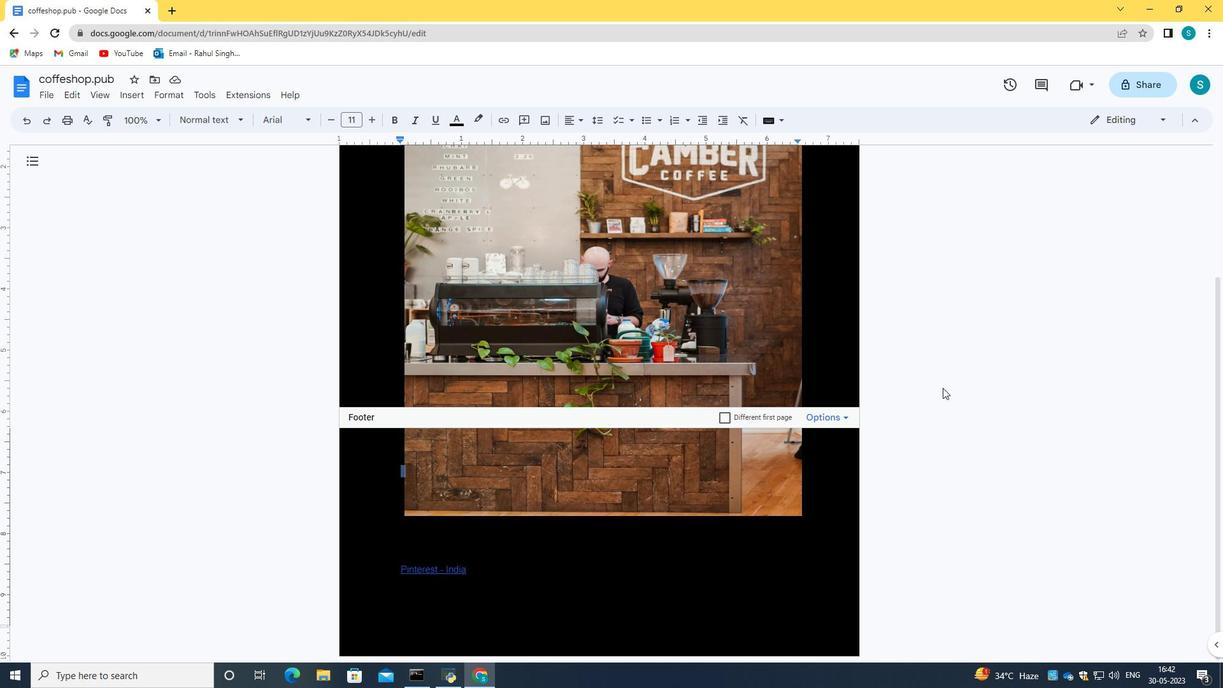 
Action: Mouse moved to (966, 367)
Screenshot: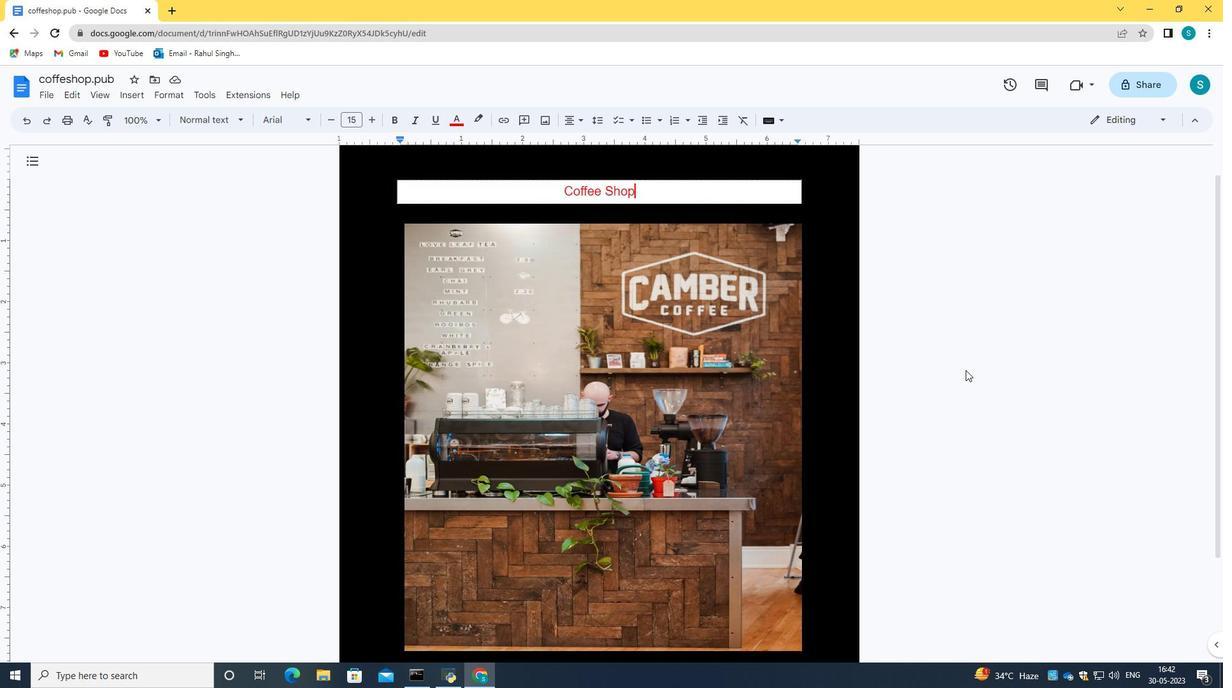 
Action: Mouse pressed right at (966, 367)
Screenshot: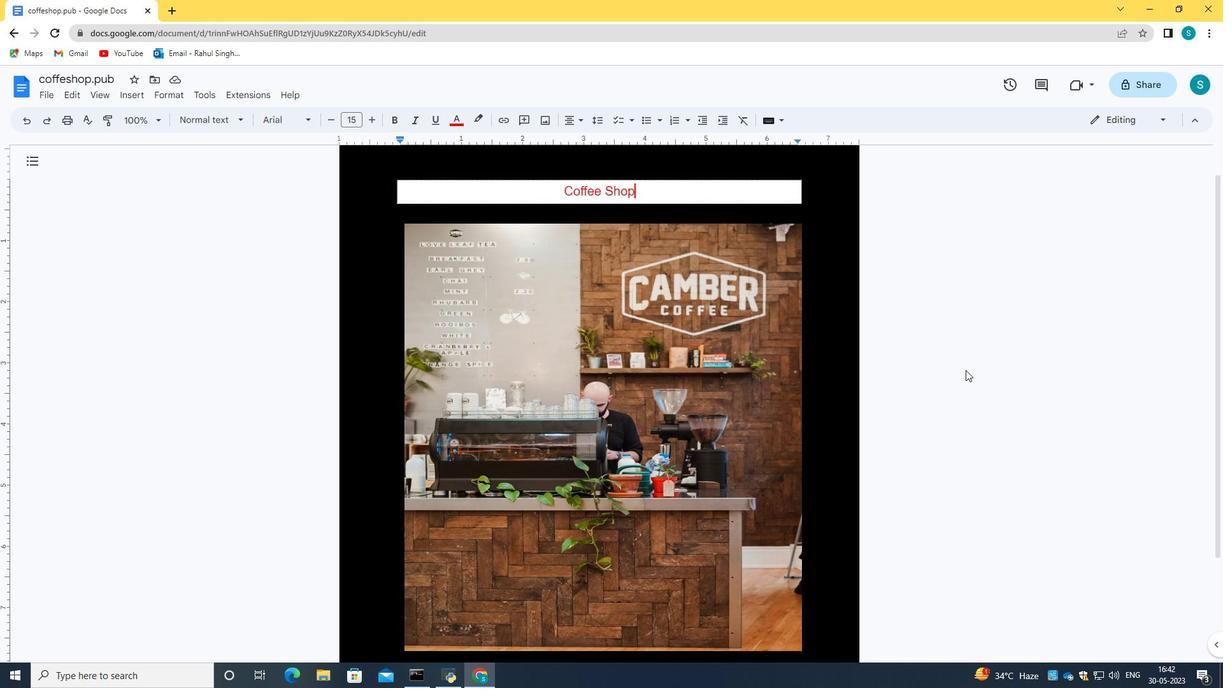 
Action: Mouse moved to (1013, 304)
Screenshot: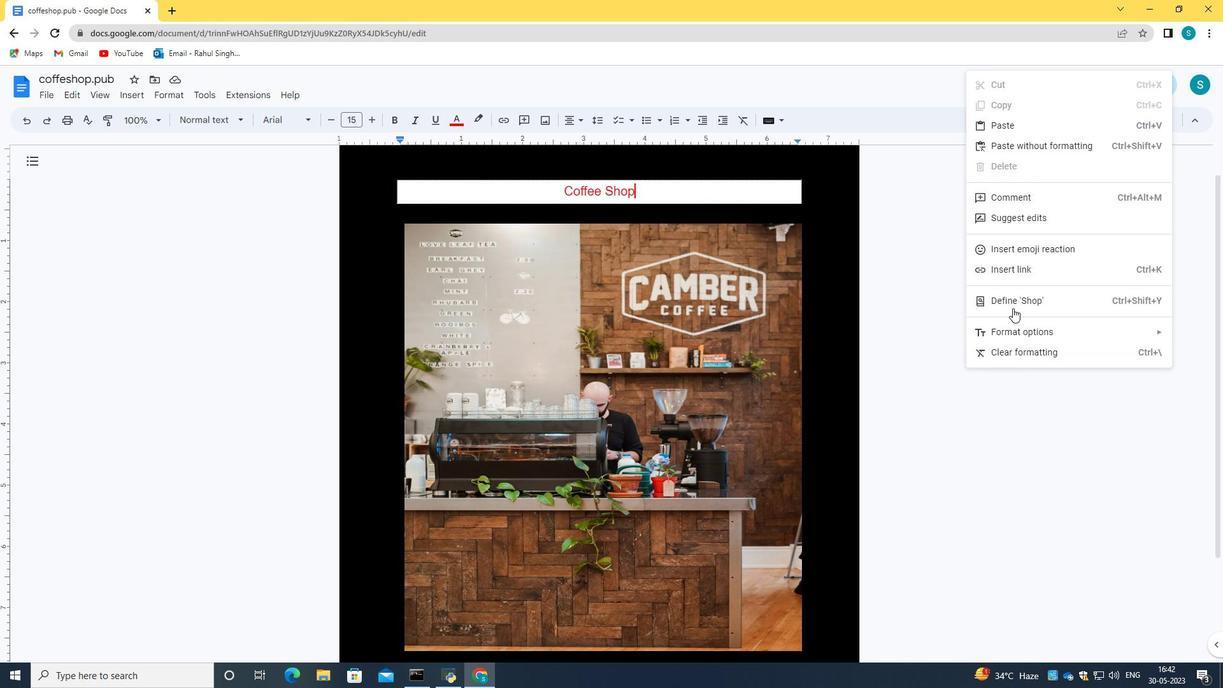 
Action: Mouse pressed left at (1013, 304)
Screenshot: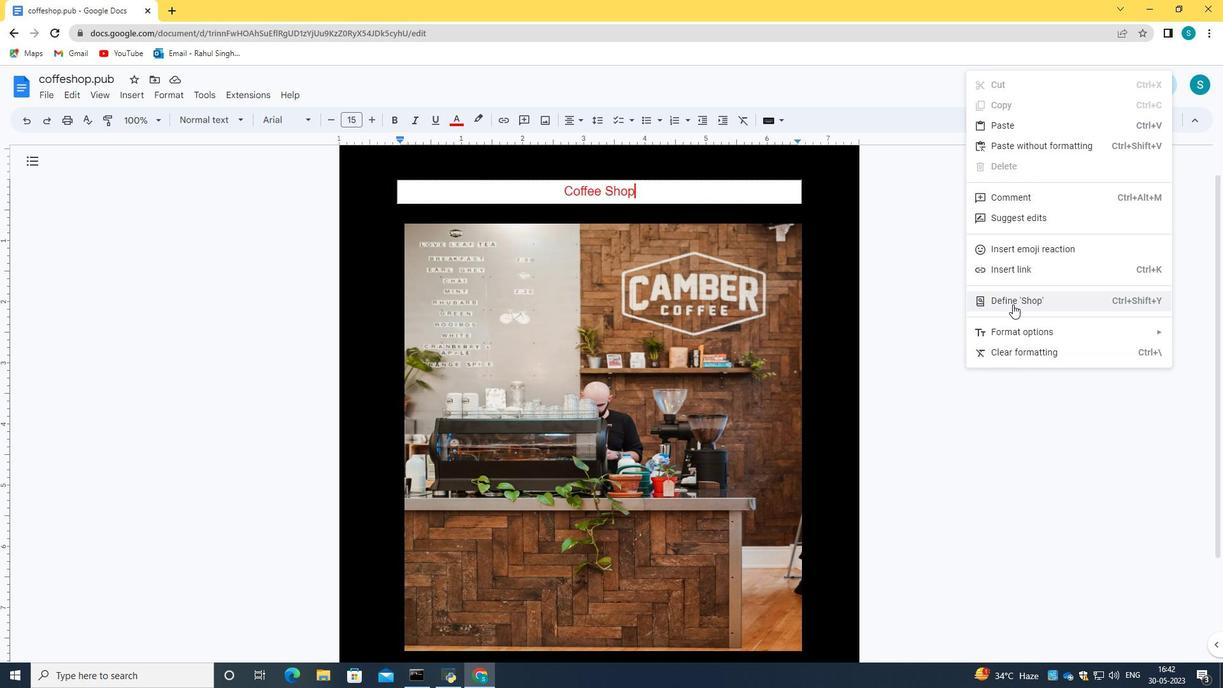 
Action: Mouse moved to (1196, 131)
Screenshot: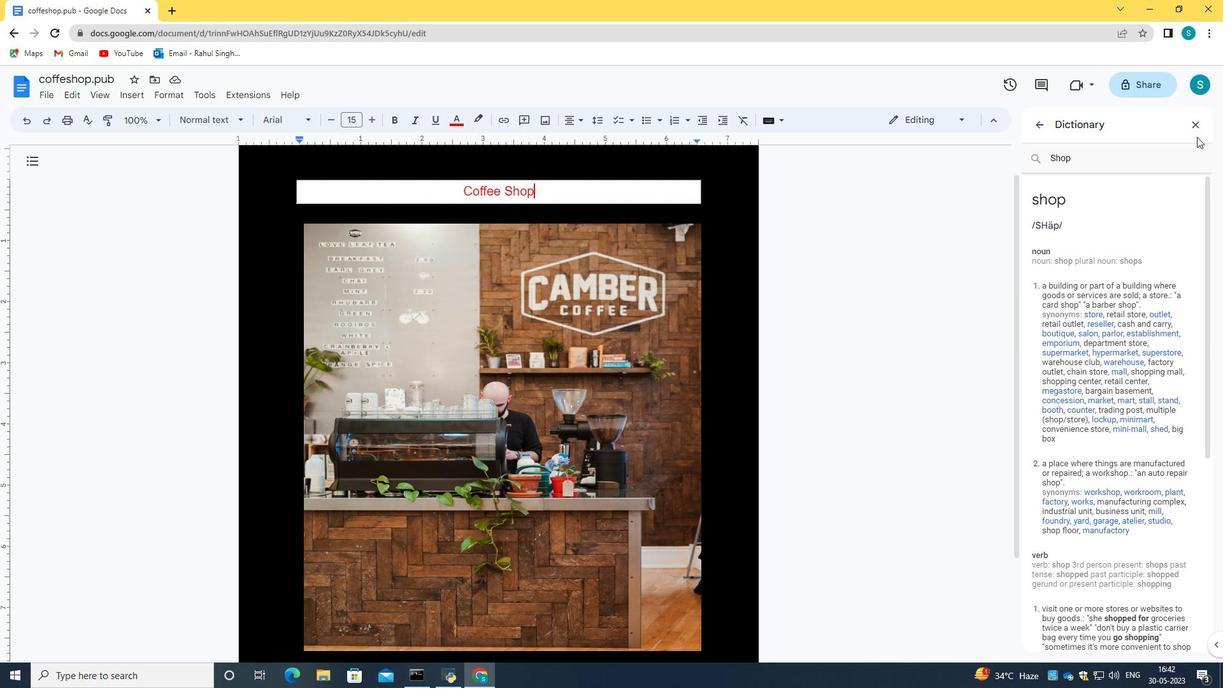
Action: Mouse pressed left at (1196, 131)
Screenshot: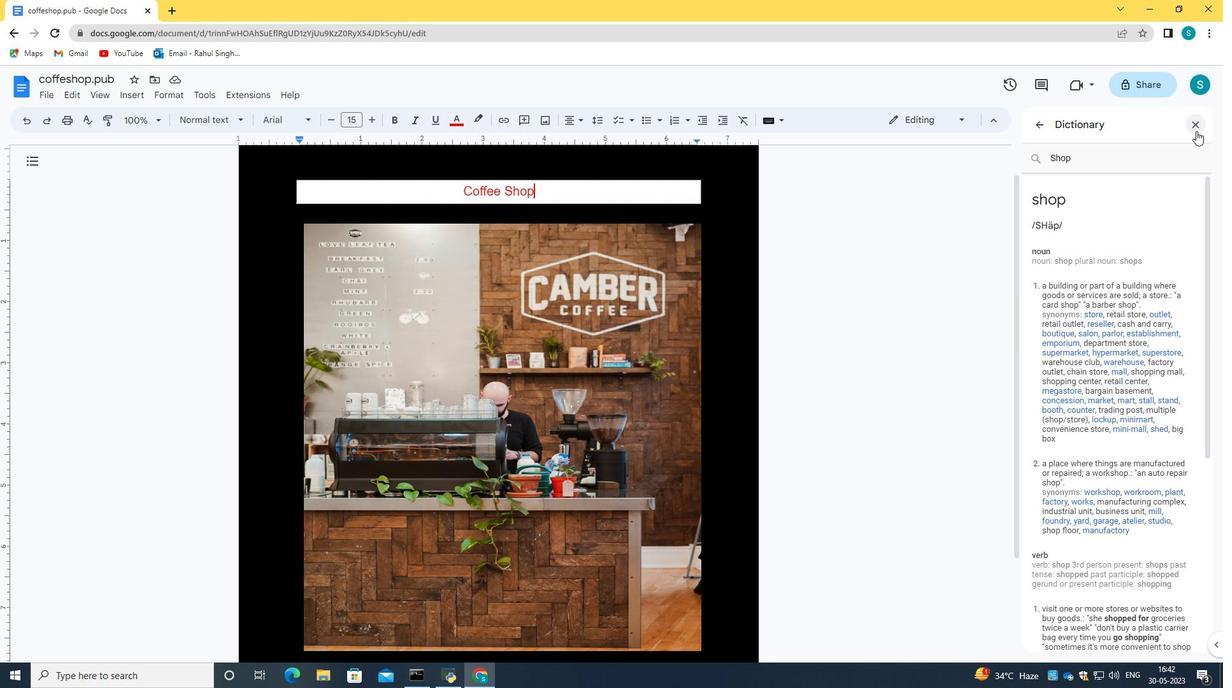 
Action: Mouse moved to (951, 284)
Screenshot: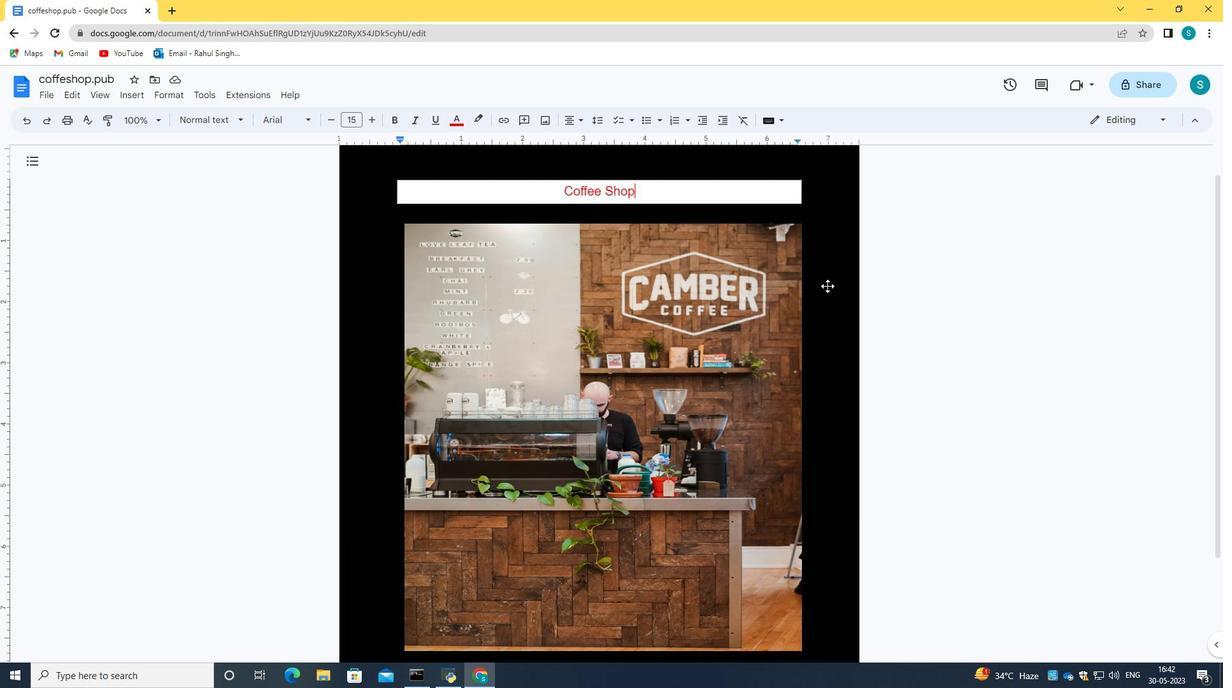 
Action: Mouse scrolled (951, 283) with delta (0, 0)
Screenshot: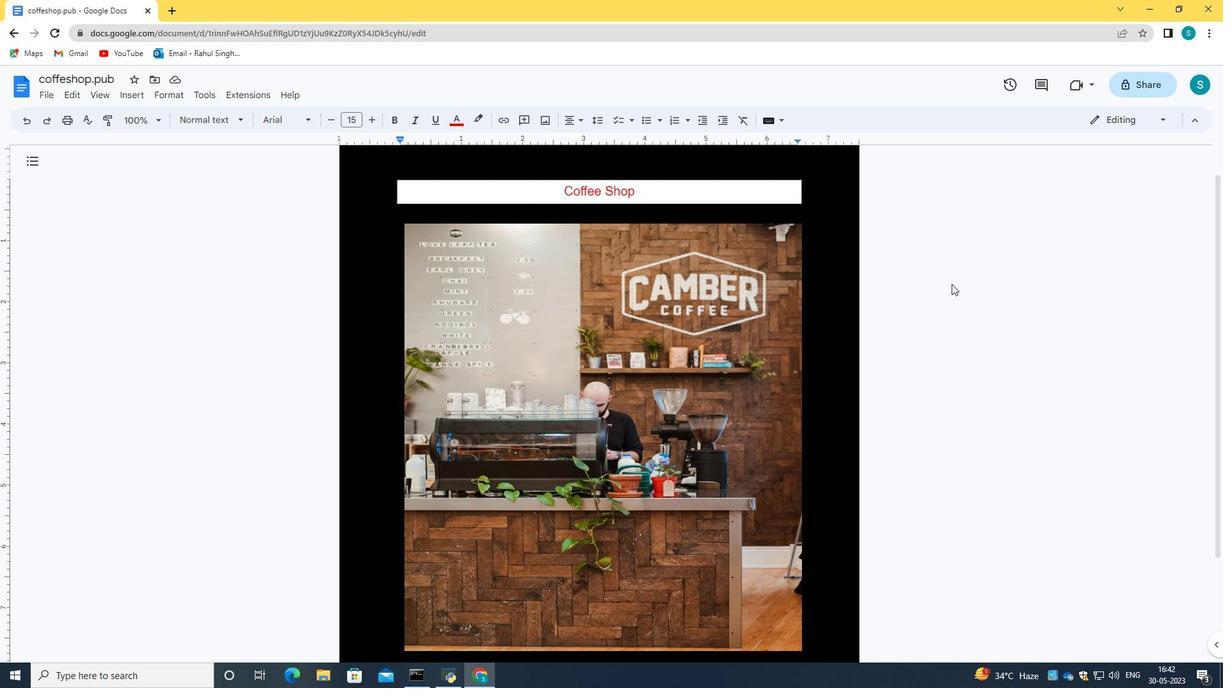 
Action: Mouse scrolled (951, 283) with delta (0, 0)
Screenshot: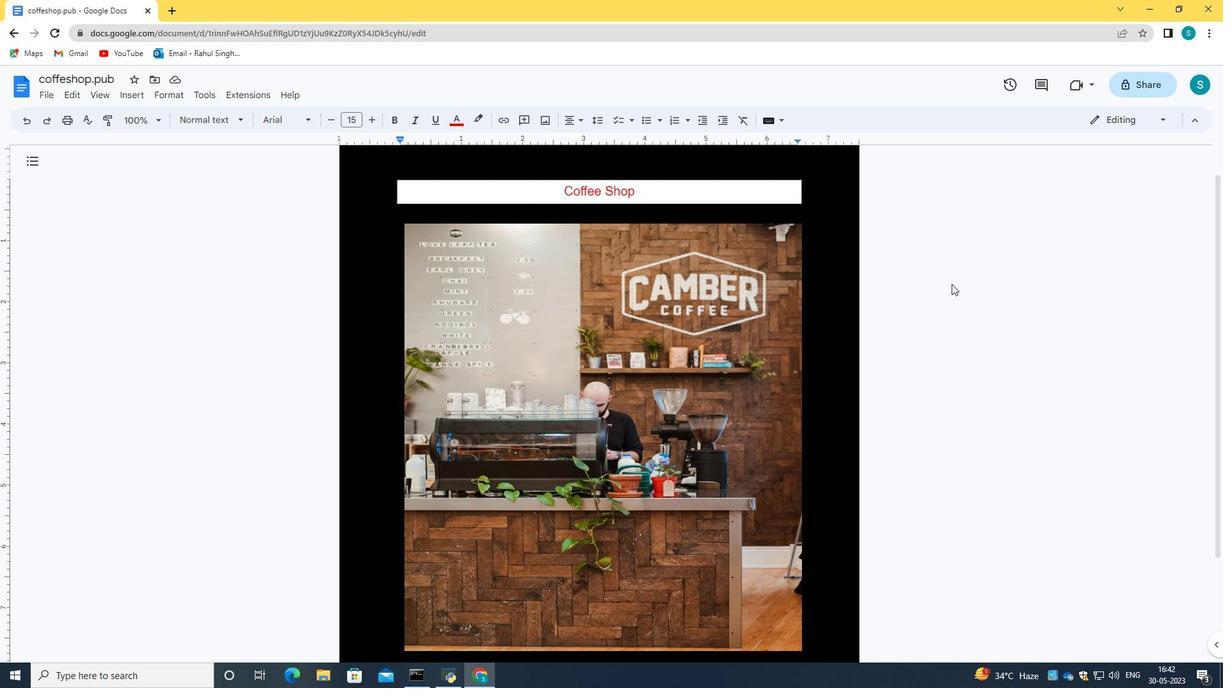 
Action: Mouse scrolled (951, 283) with delta (0, 0)
Screenshot: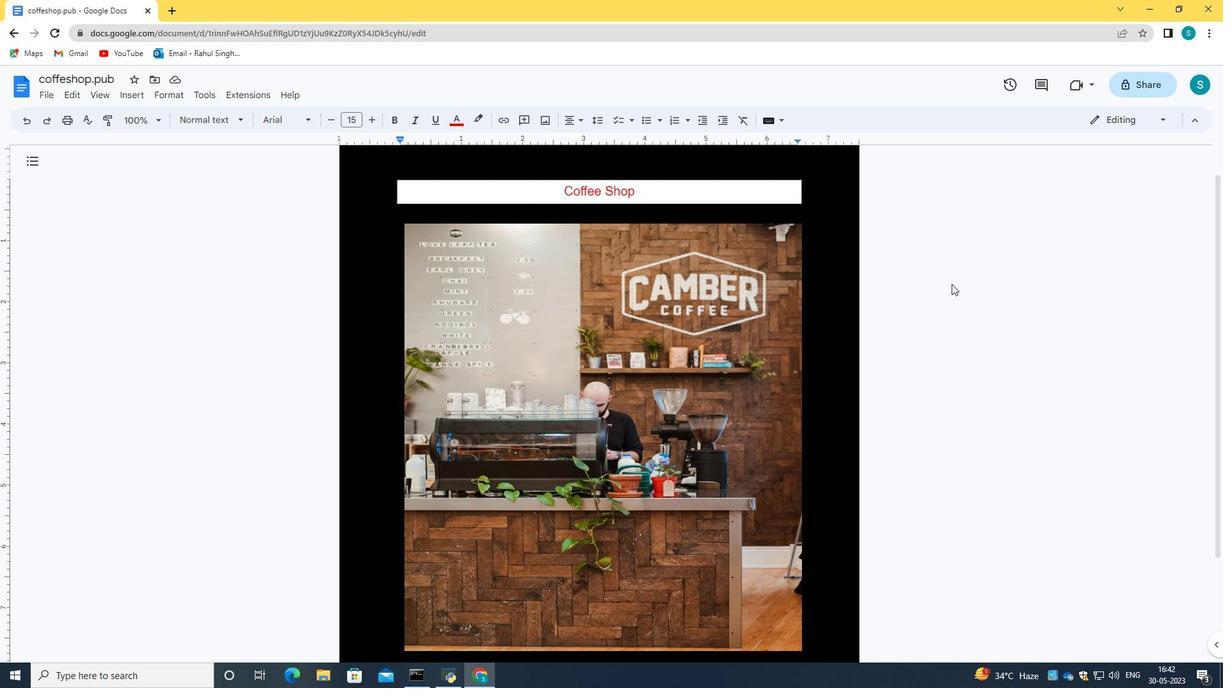 
Action: Mouse scrolled (951, 283) with delta (0, 0)
Screenshot: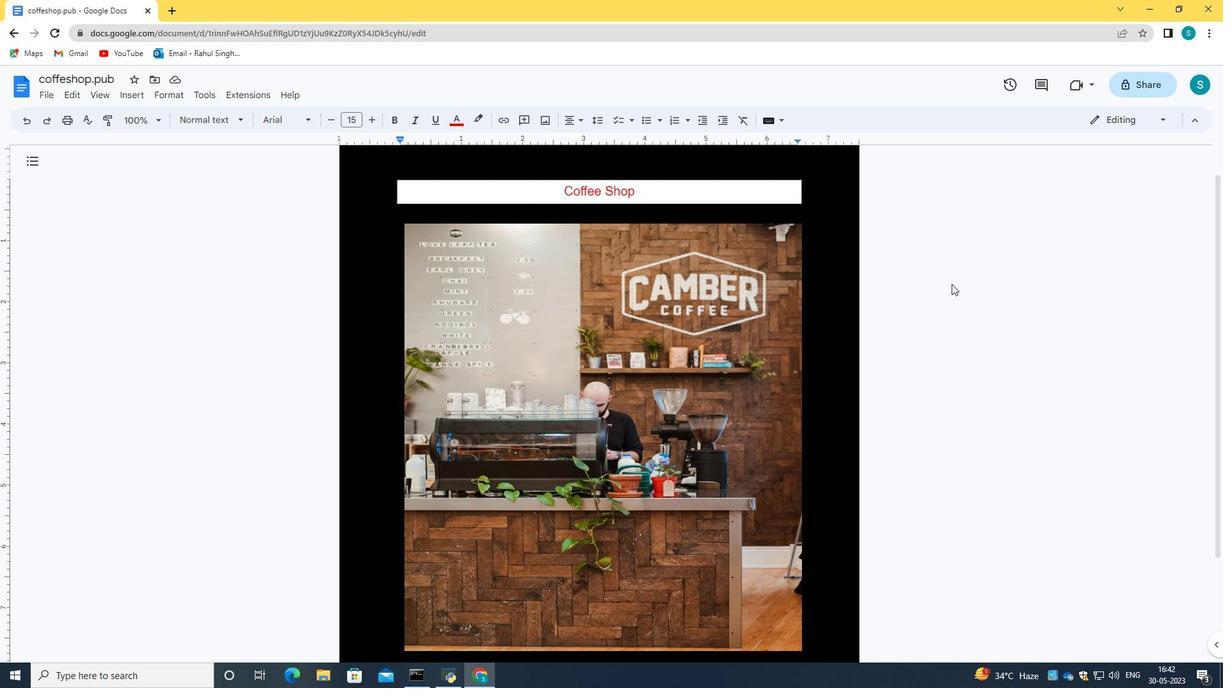 
Action: Mouse moved to (945, 281)
Screenshot: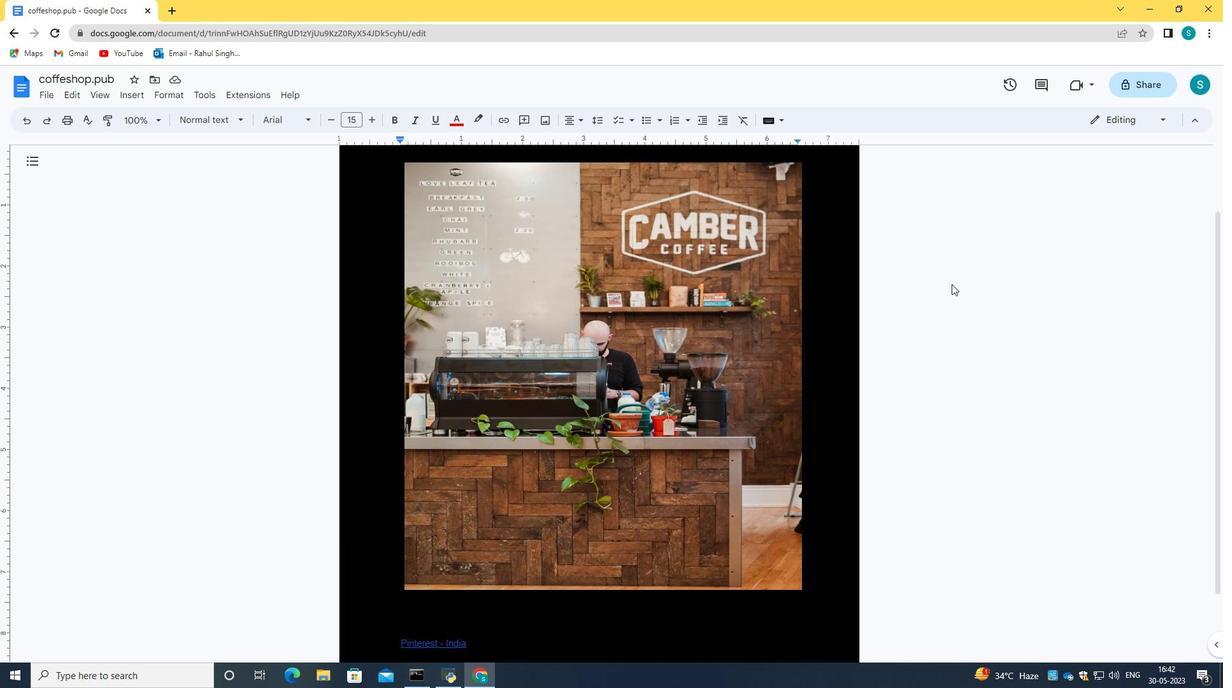 
Action: Mouse scrolled (945, 280) with delta (0, 0)
Screenshot: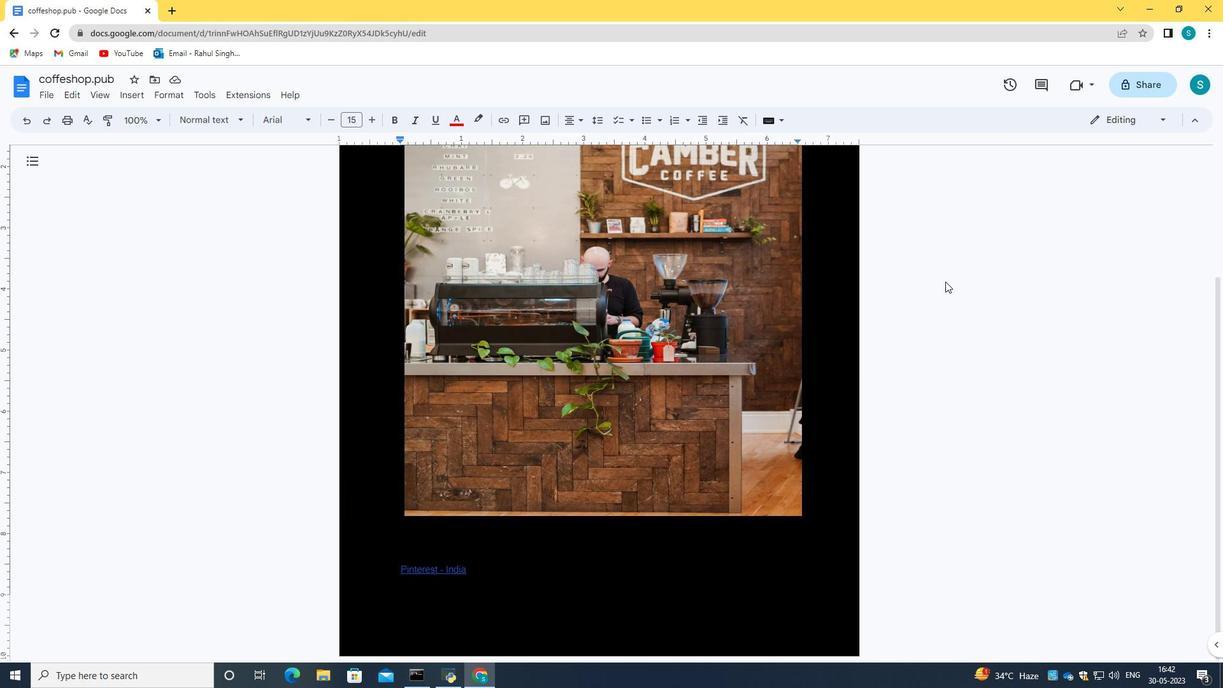 
Action: Mouse scrolled (945, 280) with delta (0, 0)
Screenshot: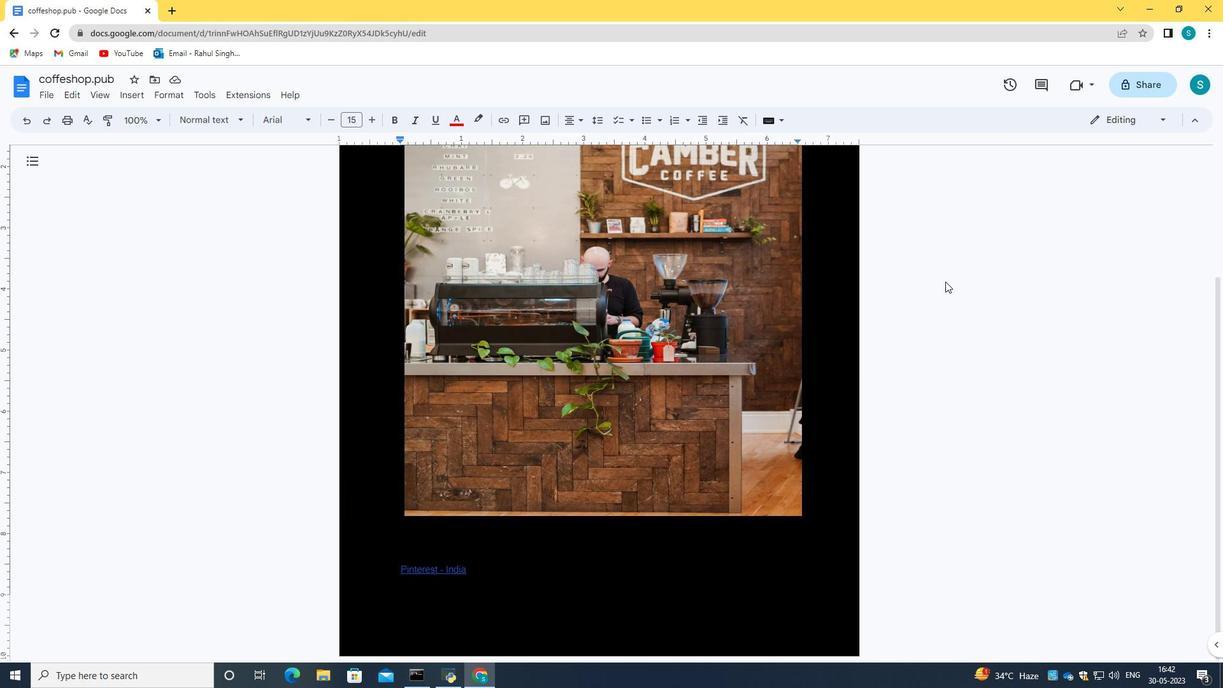 
Action: Mouse moved to (945, 276)
Screenshot: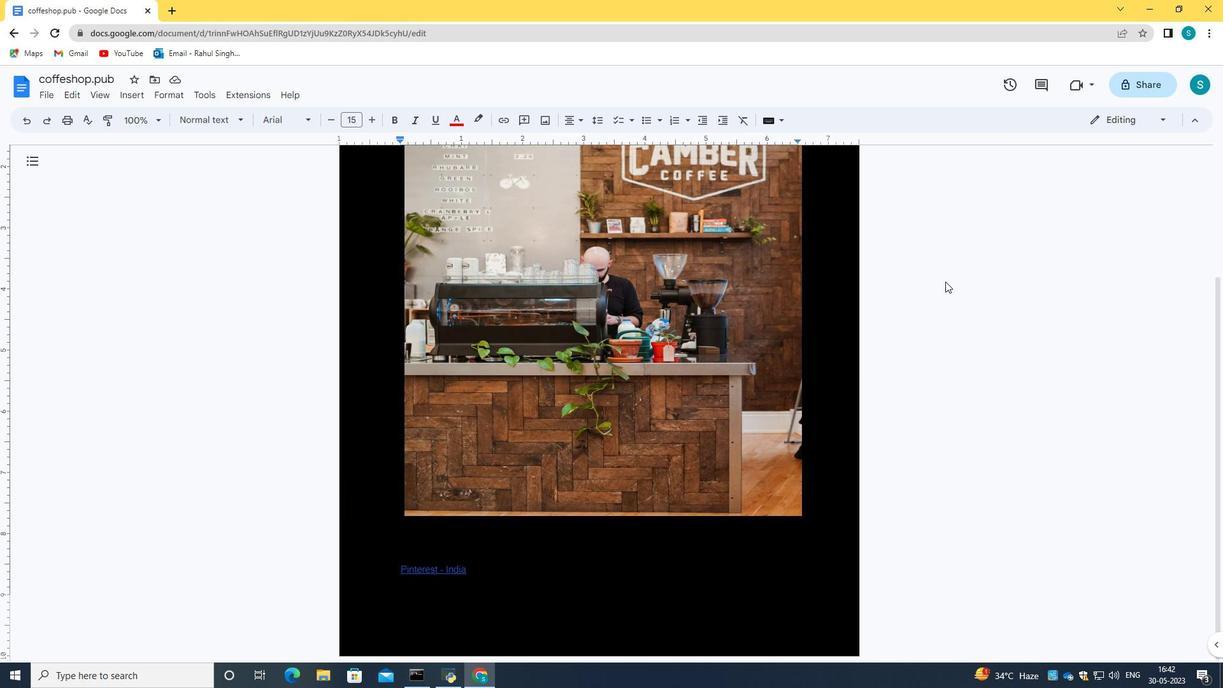 
Action: Mouse scrolled (945, 275) with delta (0, 0)
Screenshot: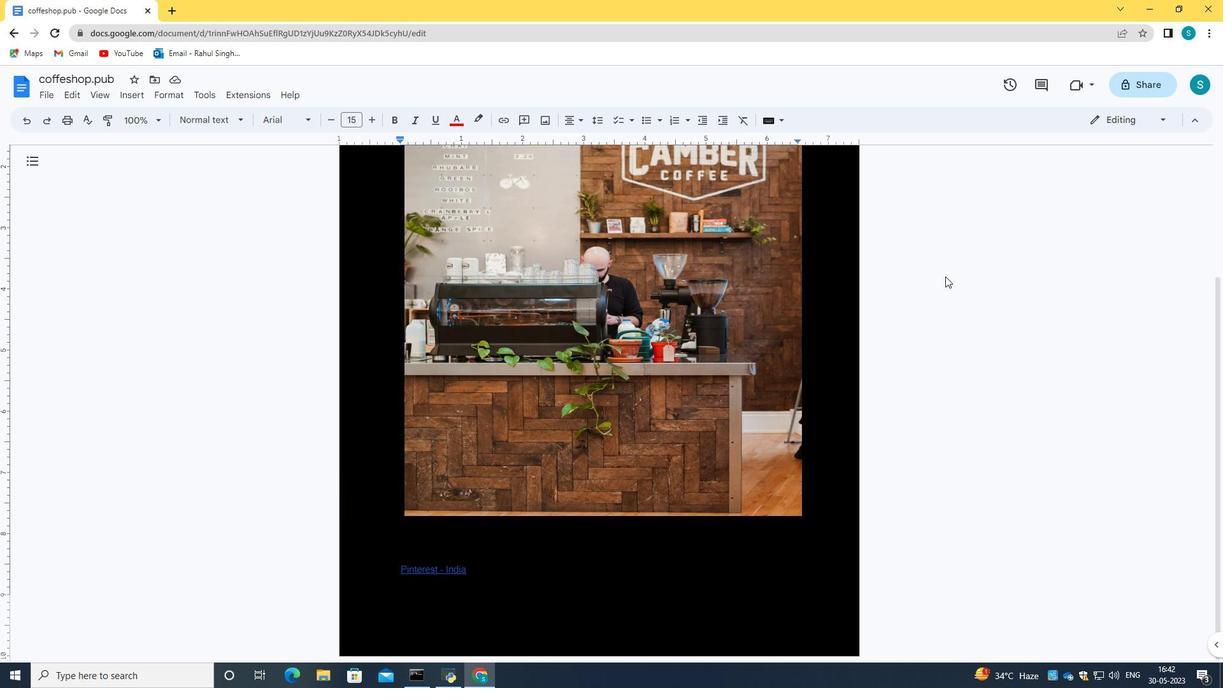 
Action: Mouse moved to (54, 96)
Screenshot: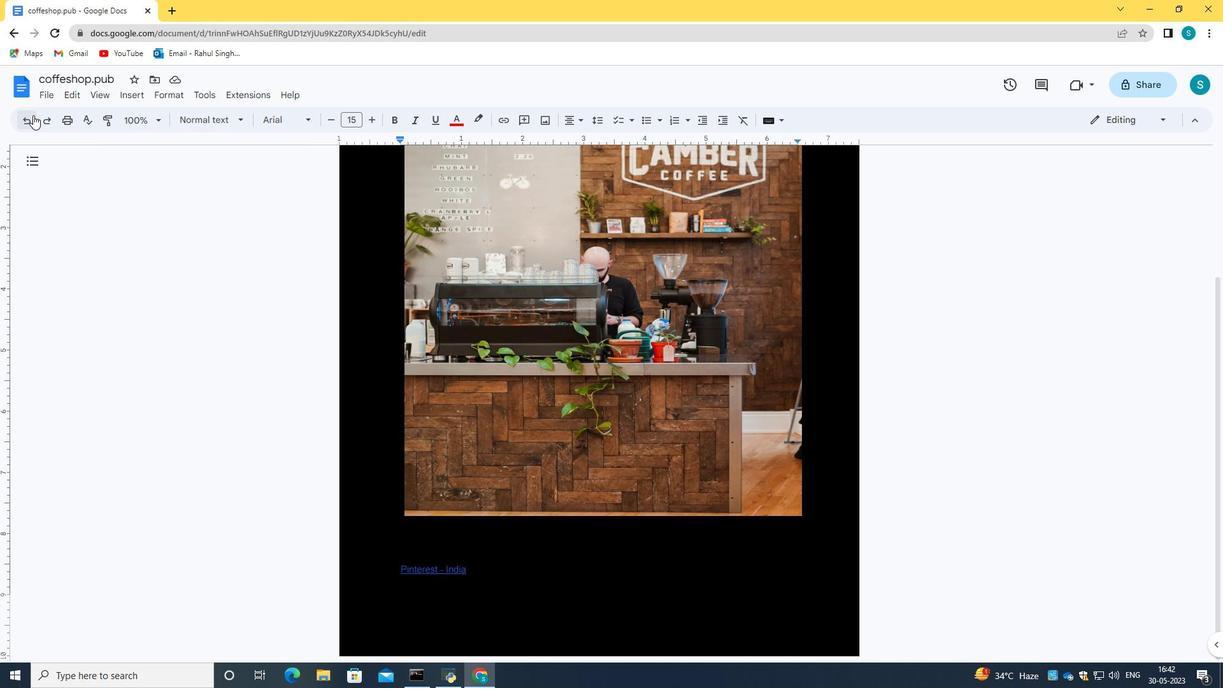 
Action: Mouse pressed left at (54, 96)
Screenshot: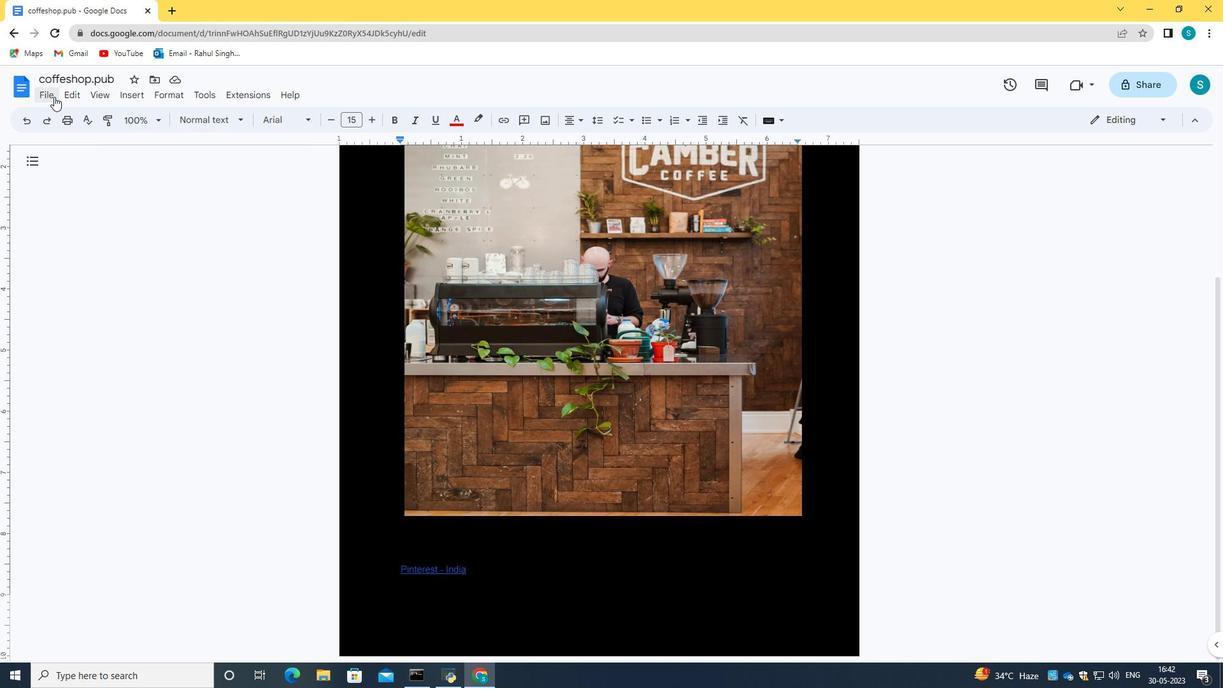 
Action: Mouse moved to (223, 274)
Screenshot: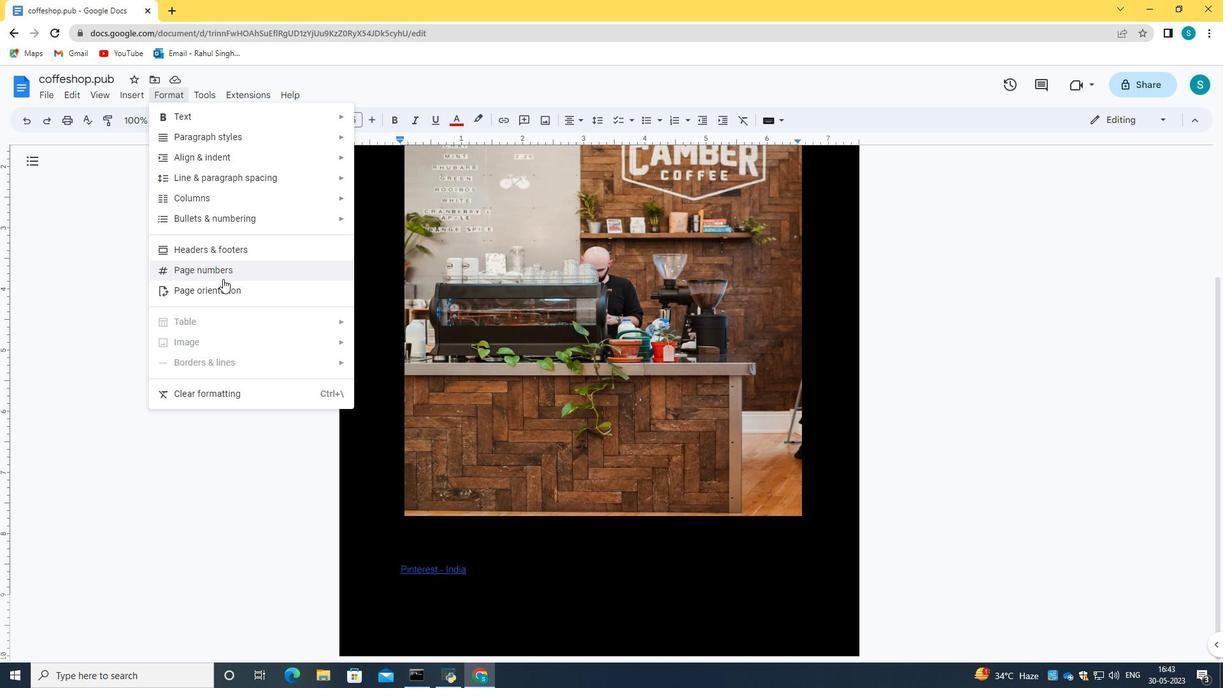 
Action: Mouse pressed left at (223, 274)
Screenshot: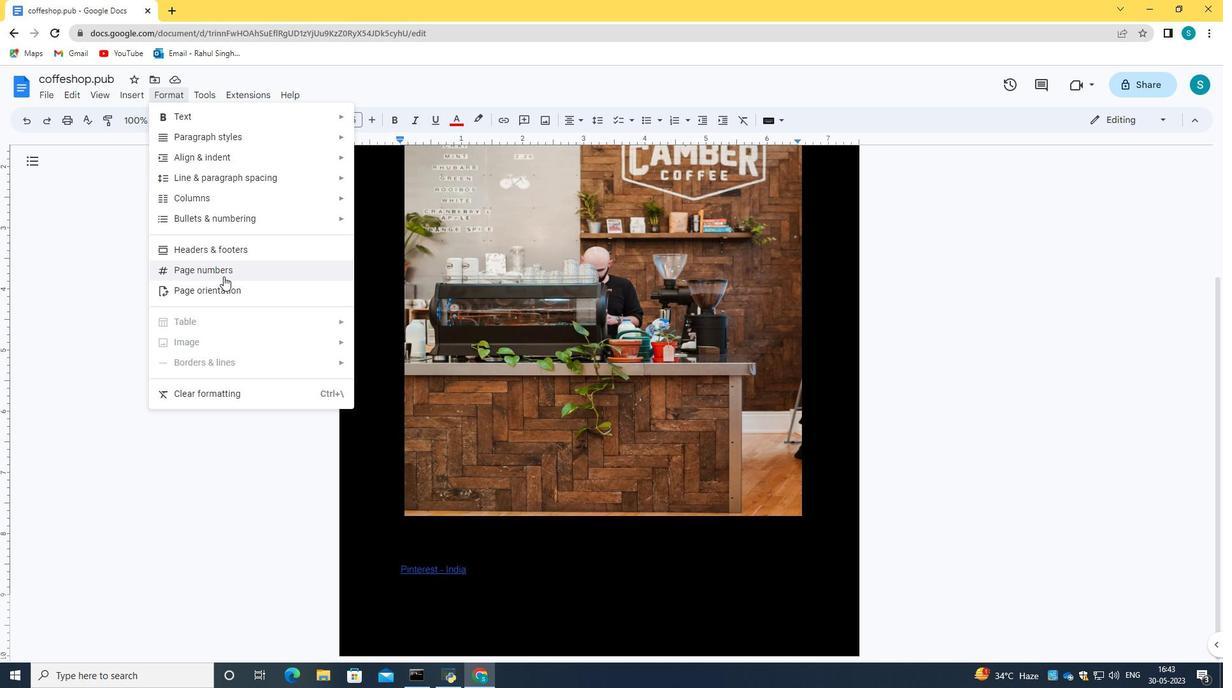 
Action: Mouse moved to (593, 306)
Screenshot: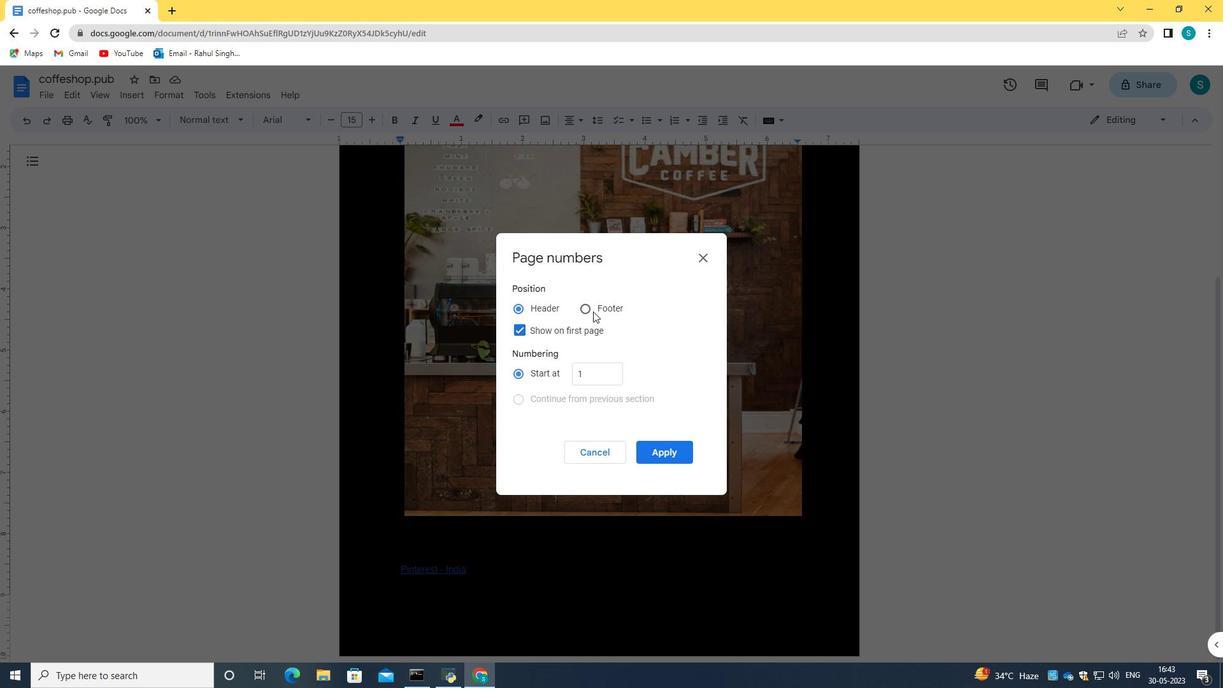 
Action: Mouse pressed left at (593, 306)
Screenshot: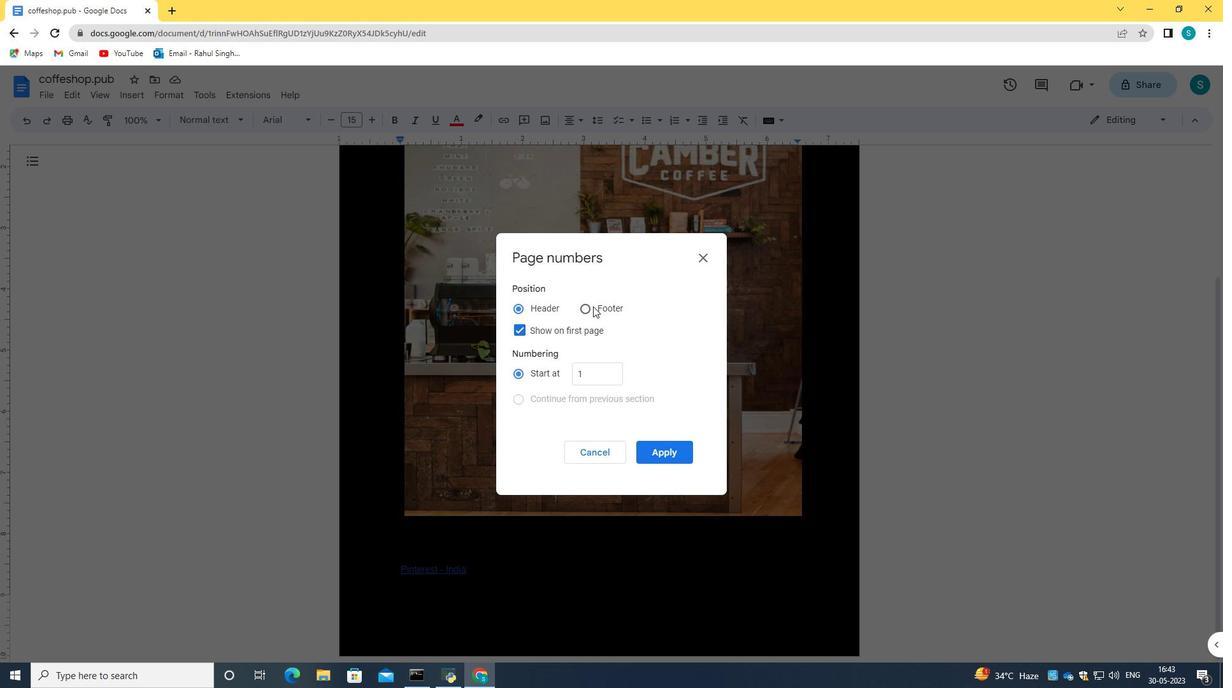 
Action: Mouse moved to (660, 450)
Screenshot: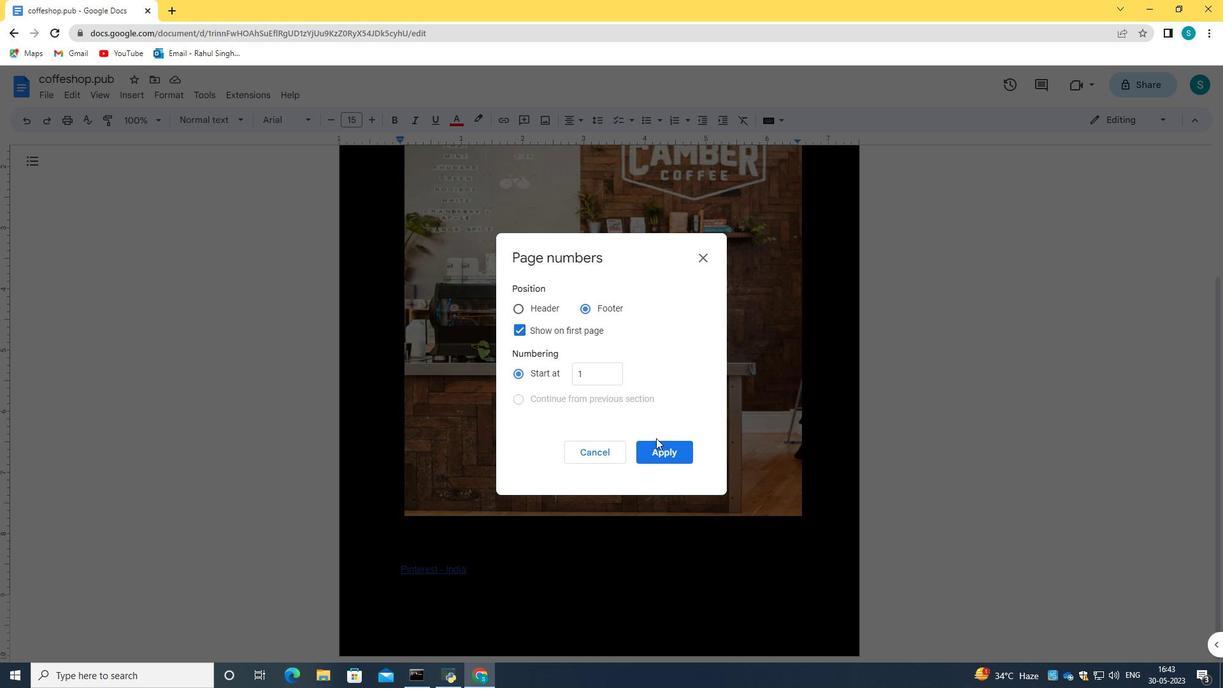 
Action: Mouse pressed left at (660, 450)
Screenshot: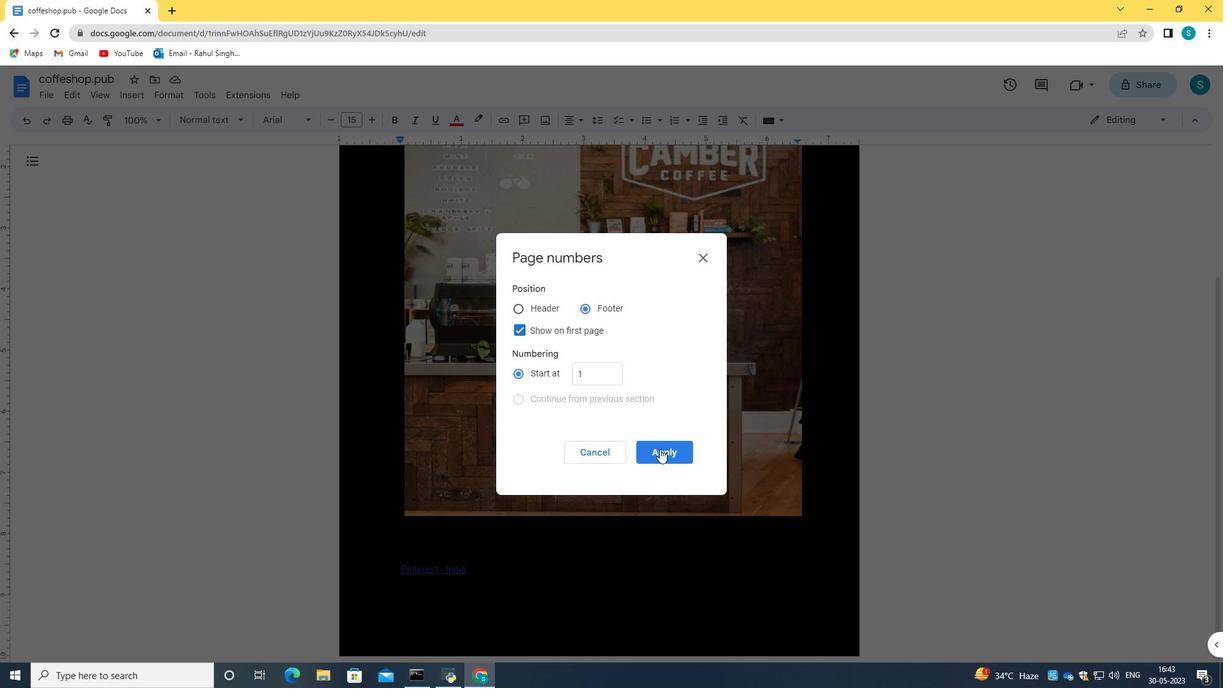 
Action: Mouse moved to (786, 295)
Screenshot: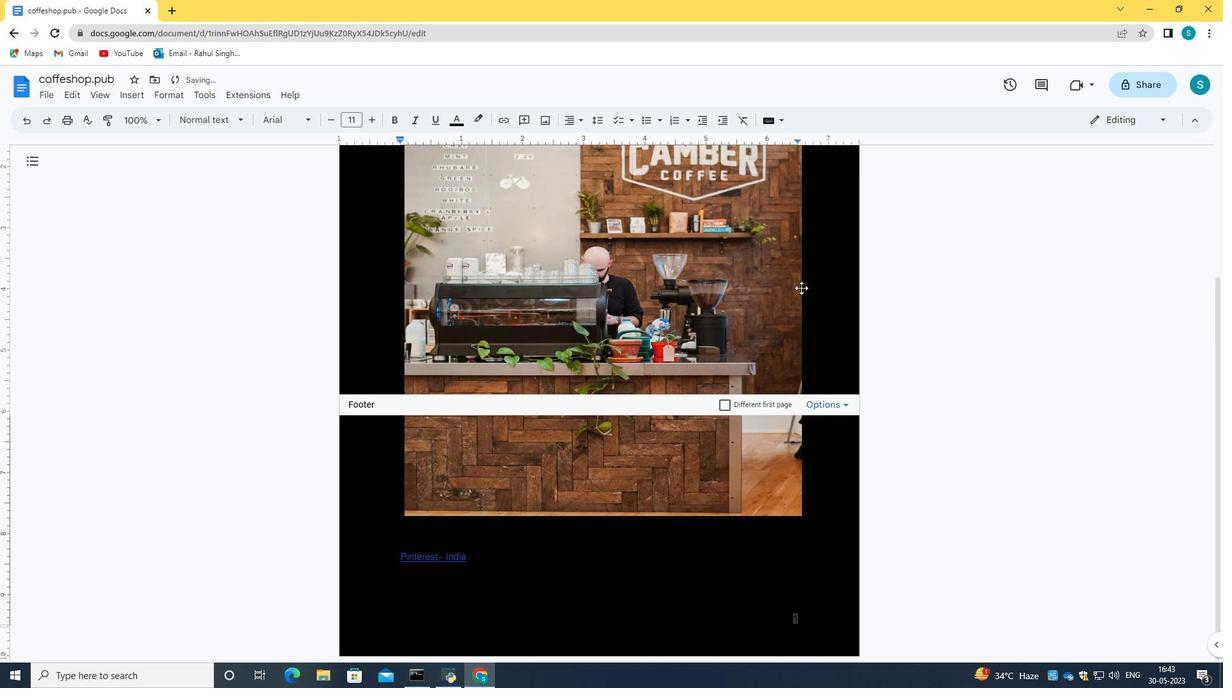 
Action: Mouse scrolled (786, 294) with delta (0, 0)
Screenshot: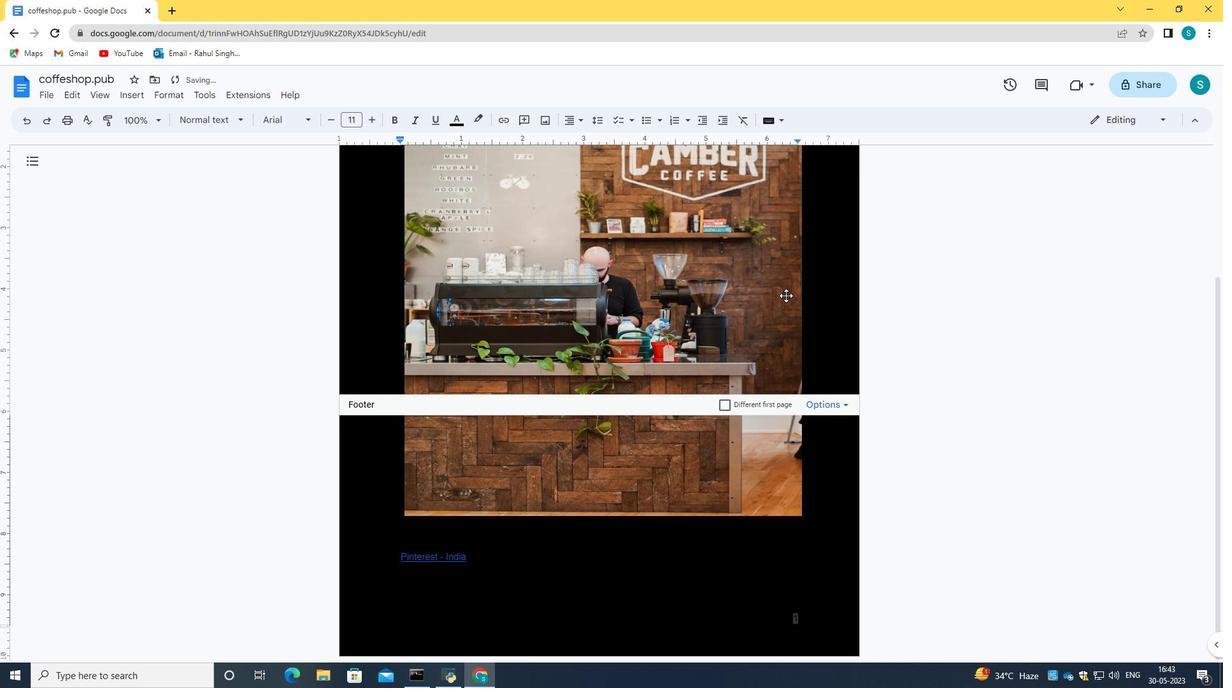 
Action: Mouse scrolled (786, 294) with delta (0, 0)
Screenshot: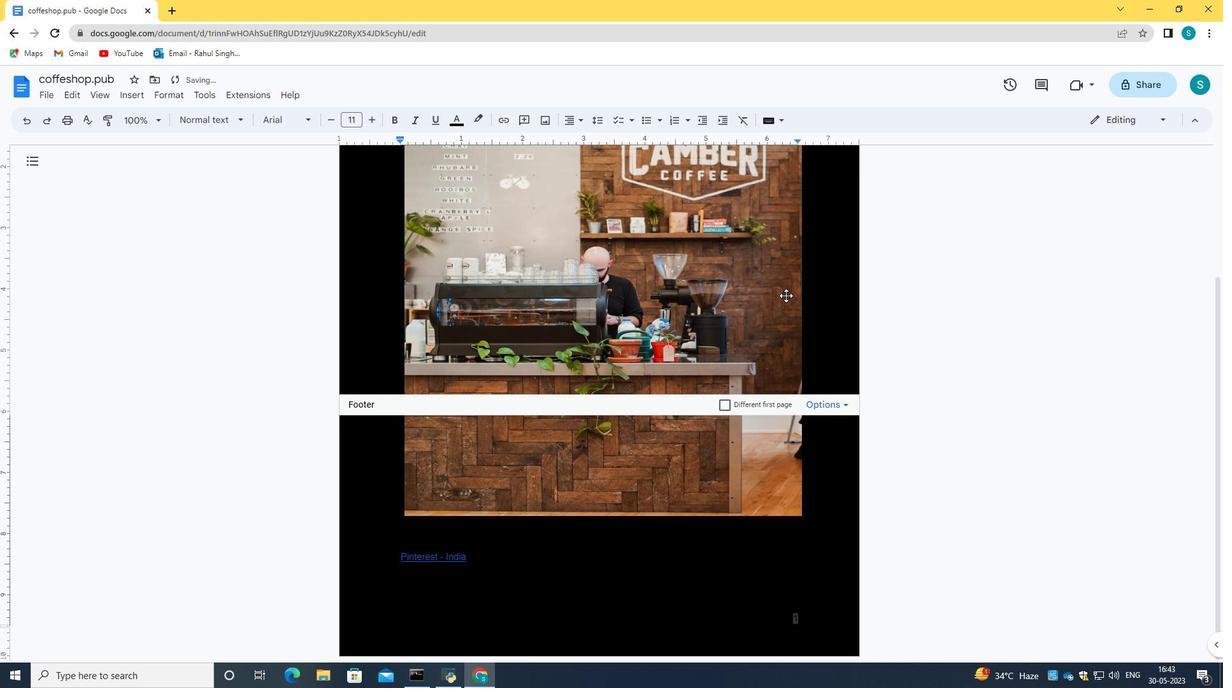 
Action: Mouse scrolled (786, 294) with delta (0, 0)
Screenshot: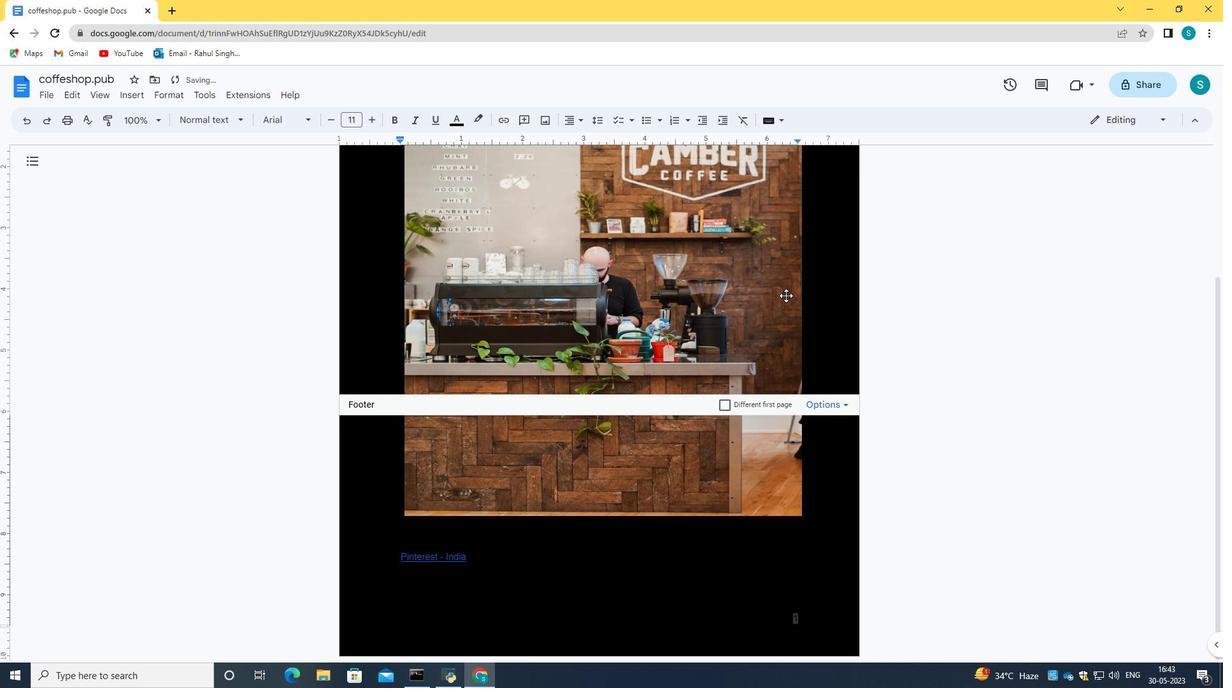 
Action: Mouse scrolled (786, 296) with delta (0, 0)
Screenshot: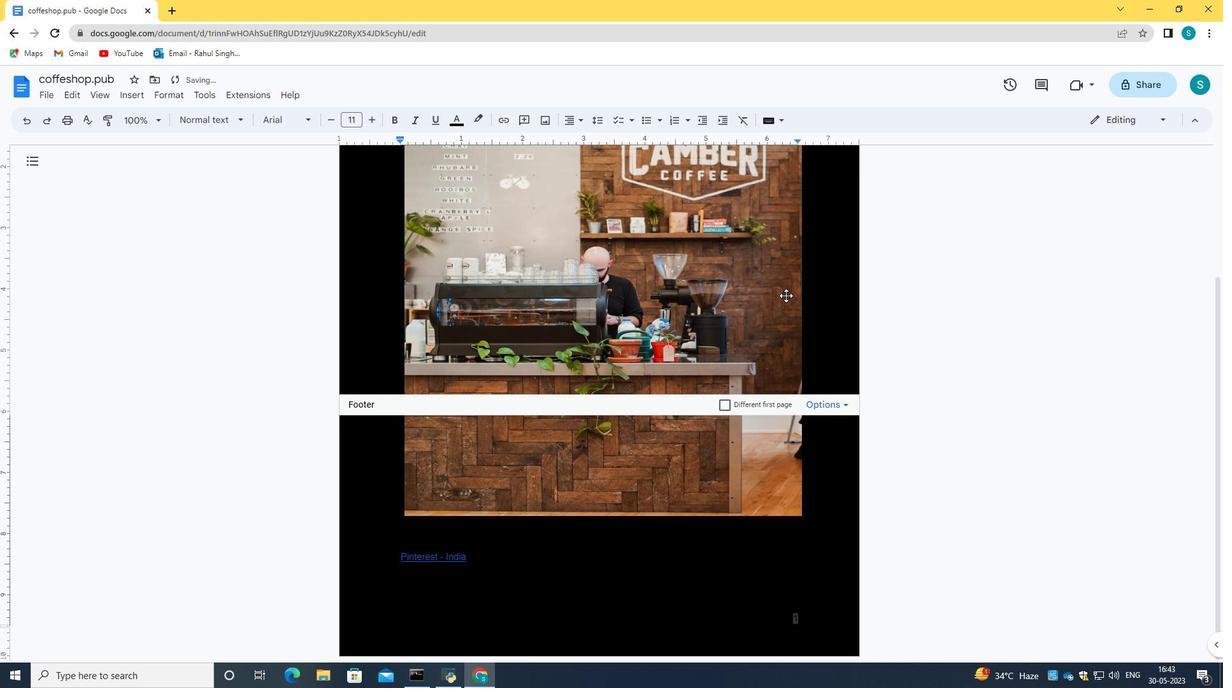 
Action: Mouse scrolled (786, 296) with delta (0, 0)
Screenshot: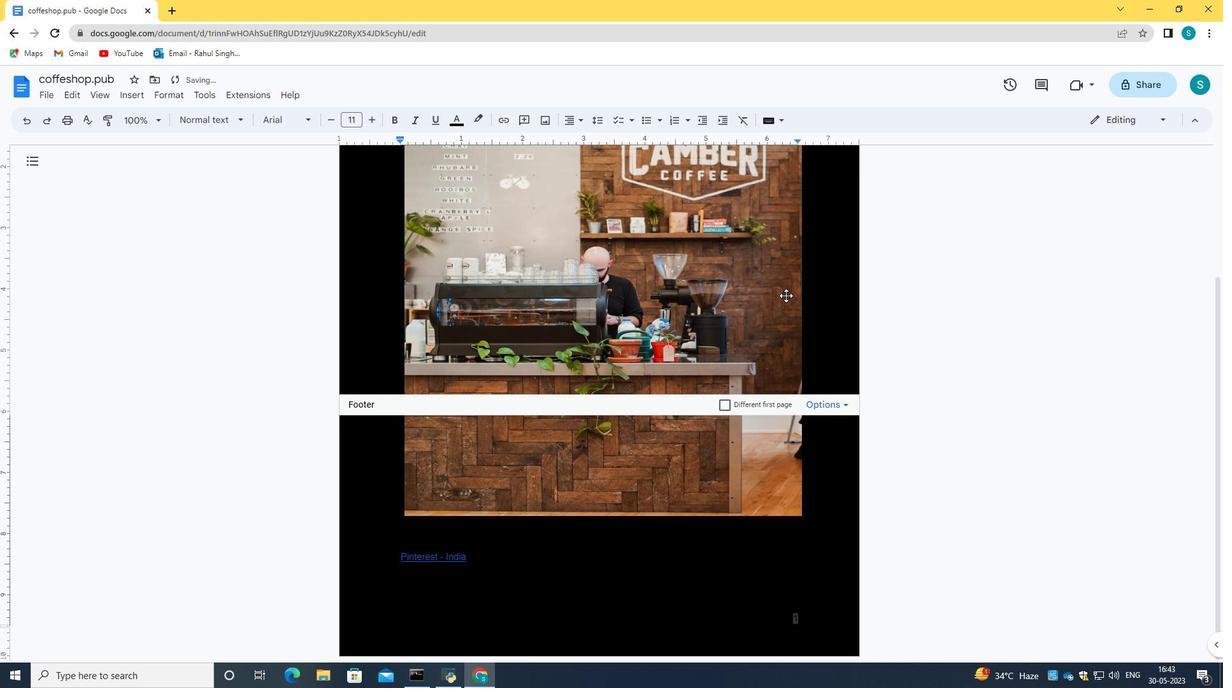 
Action: Mouse scrolled (786, 296) with delta (0, 0)
Screenshot: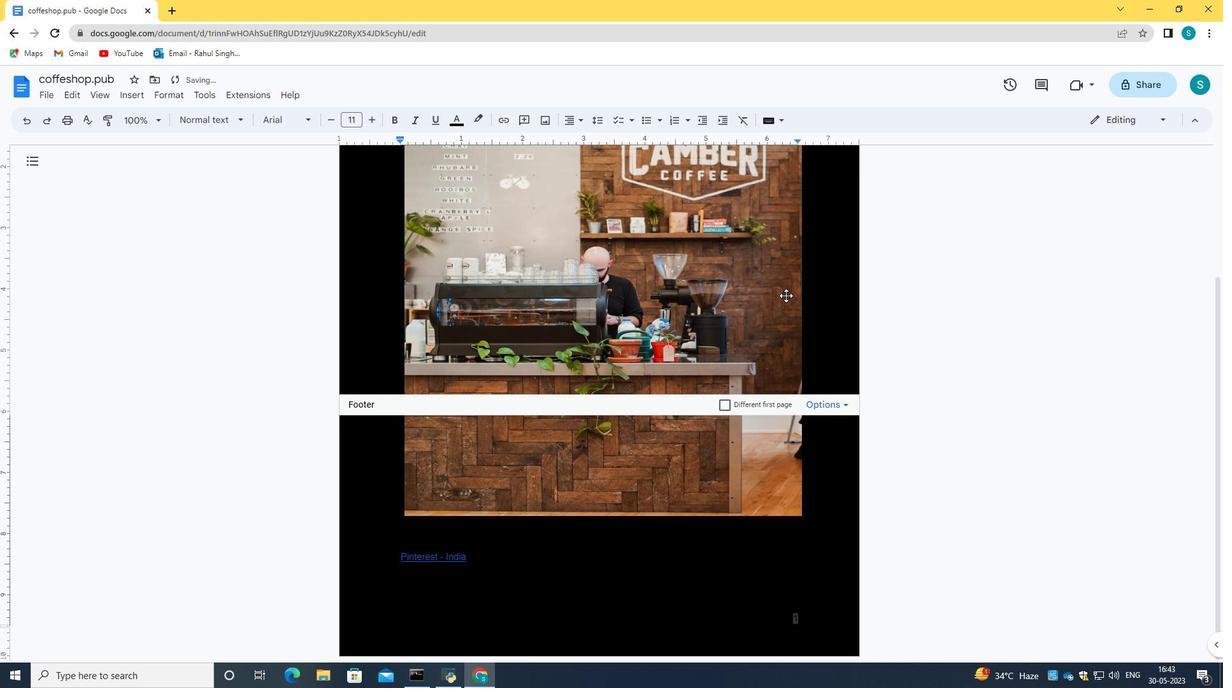 
Action: Mouse moved to (934, 330)
Screenshot: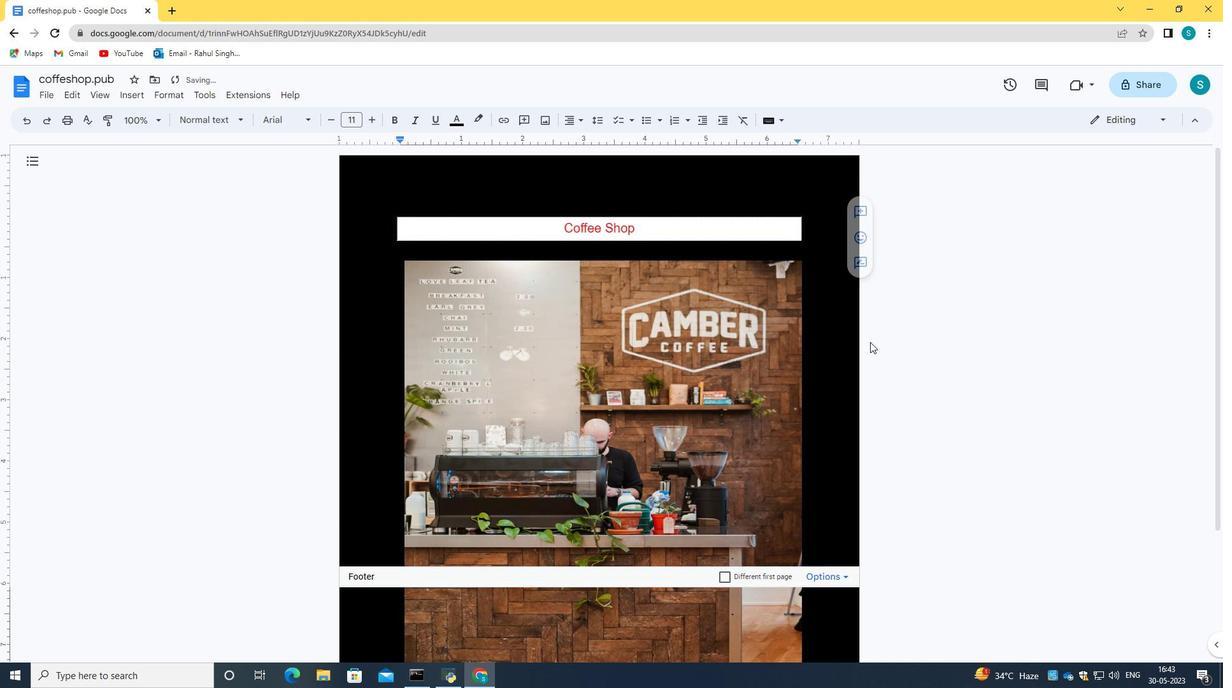 
Action: Mouse pressed left at (934, 330)
Screenshot: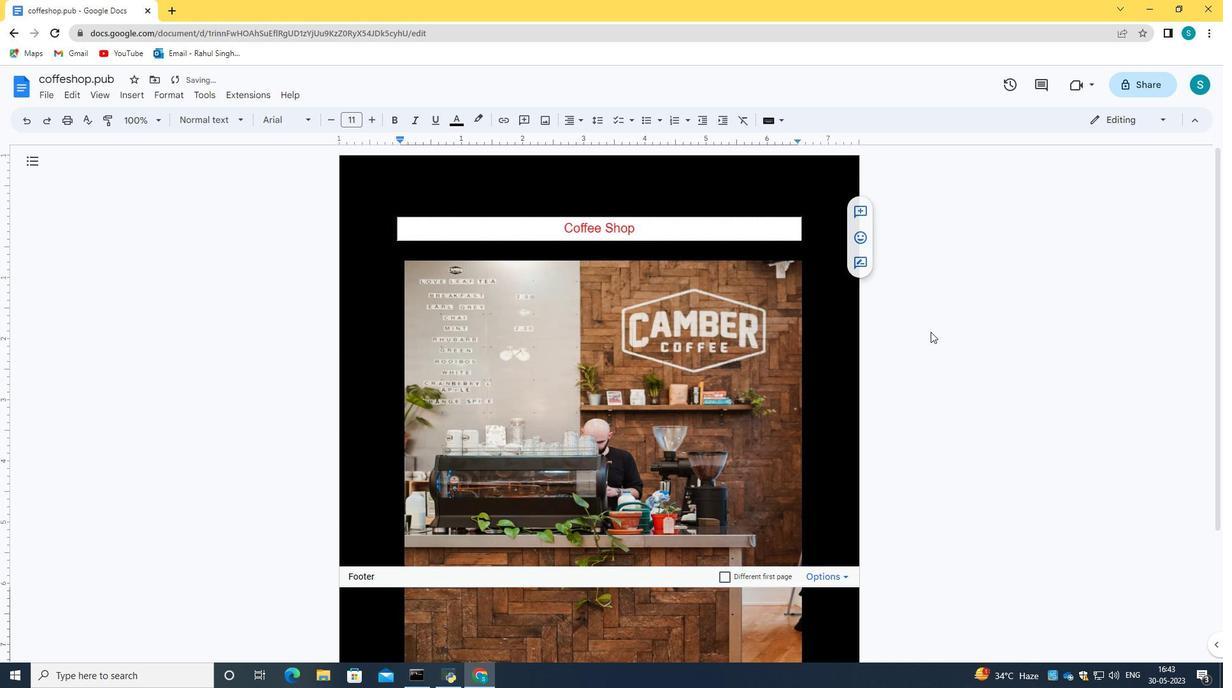 
Action: Mouse moved to (775, 392)
Screenshot: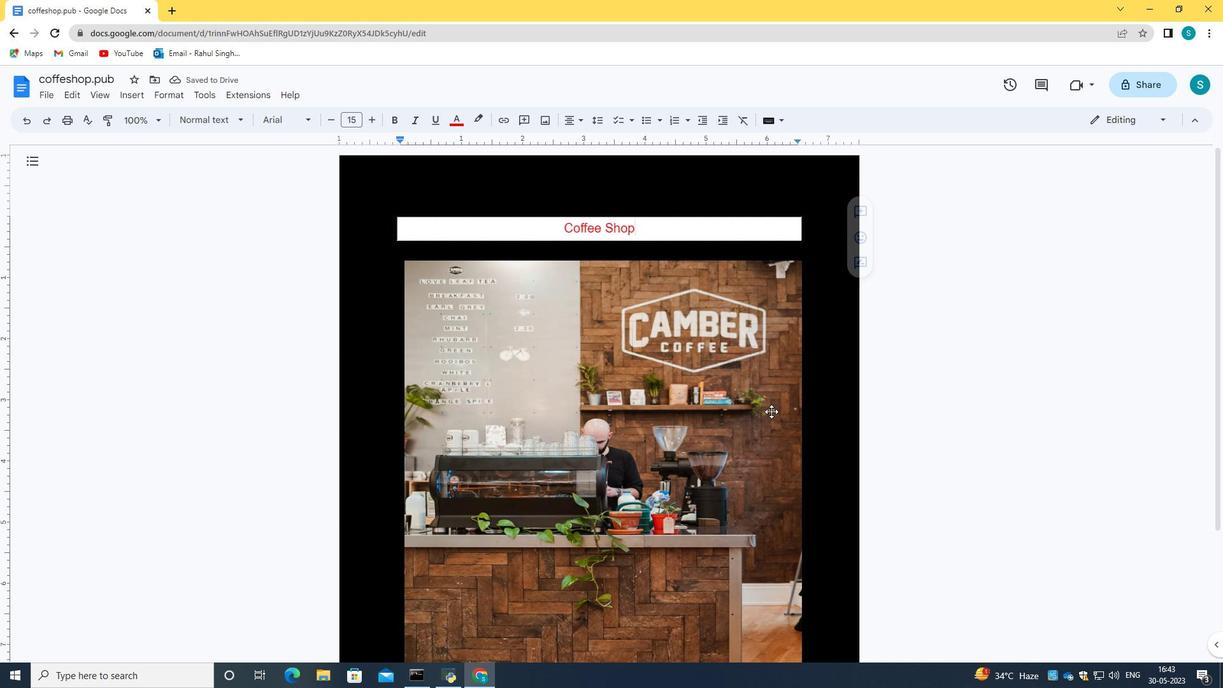 
Action: Mouse scrolled (775, 391) with delta (0, 0)
Screenshot: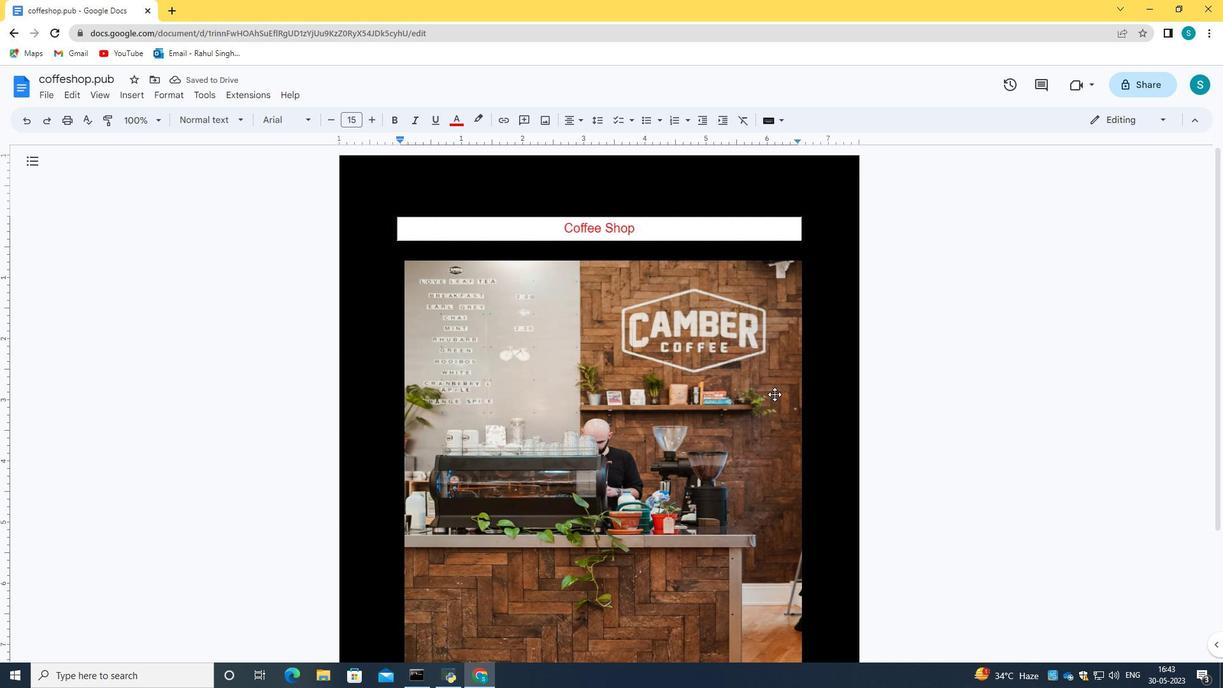 
Action: Mouse scrolled (775, 391) with delta (0, 0)
Screenshot: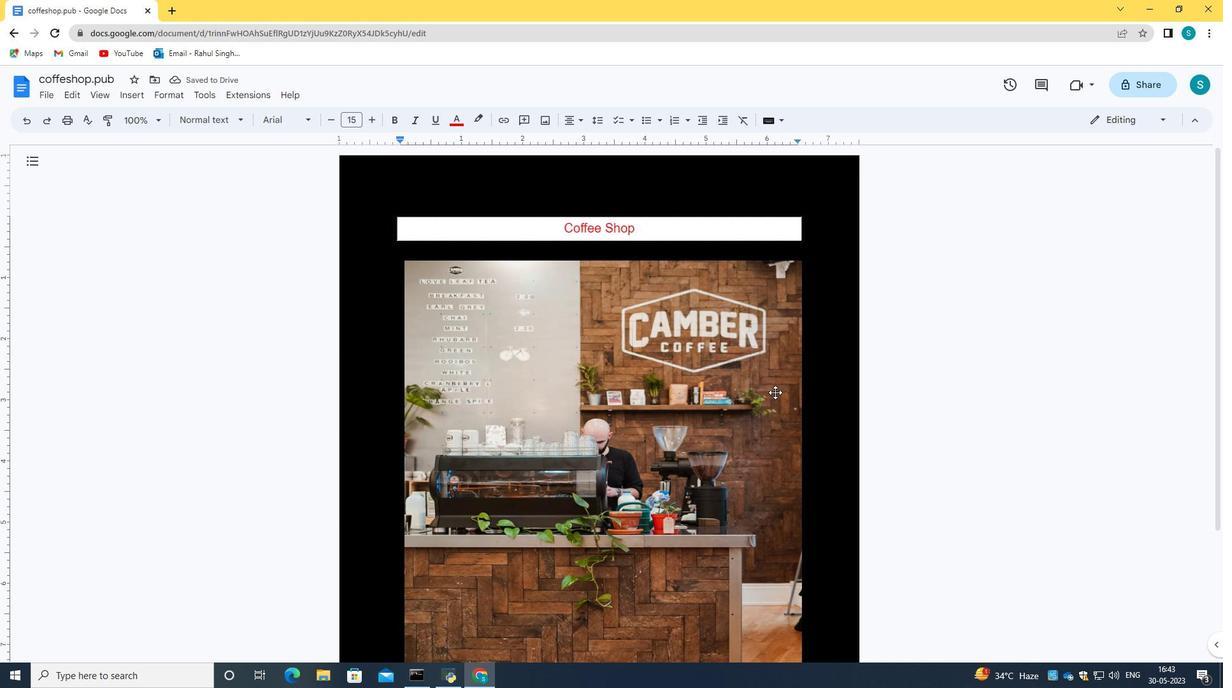 
Action: Mouse scrolled (775, 391) with delta (0, 0)
Screenshot: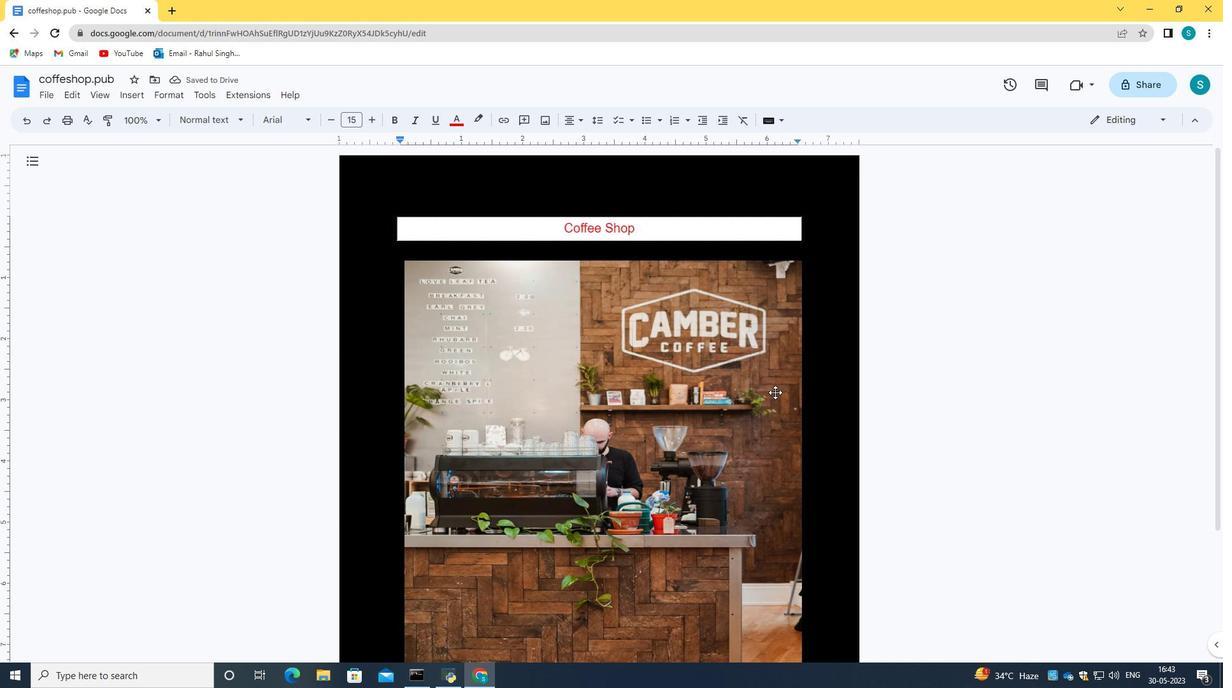 
Action: Mouse scrolled (775, 391) with delta (0, 0)
Screenshot: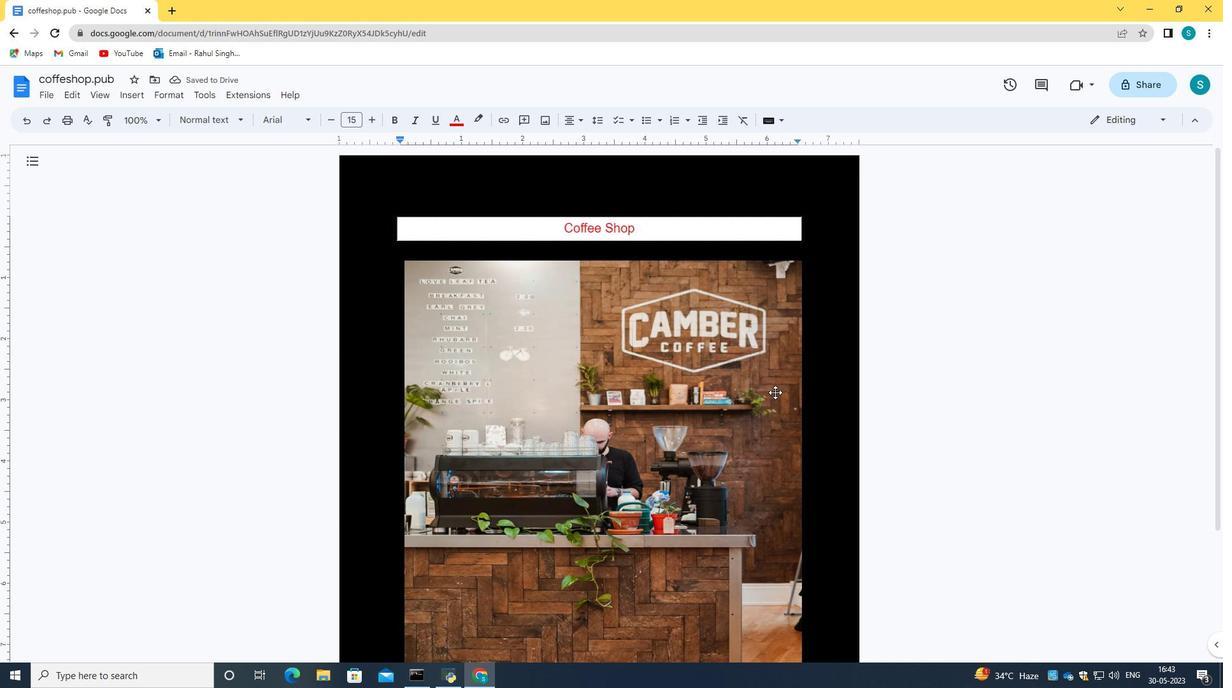 
Action: Mouse moved to (776, 391)
Screenshot: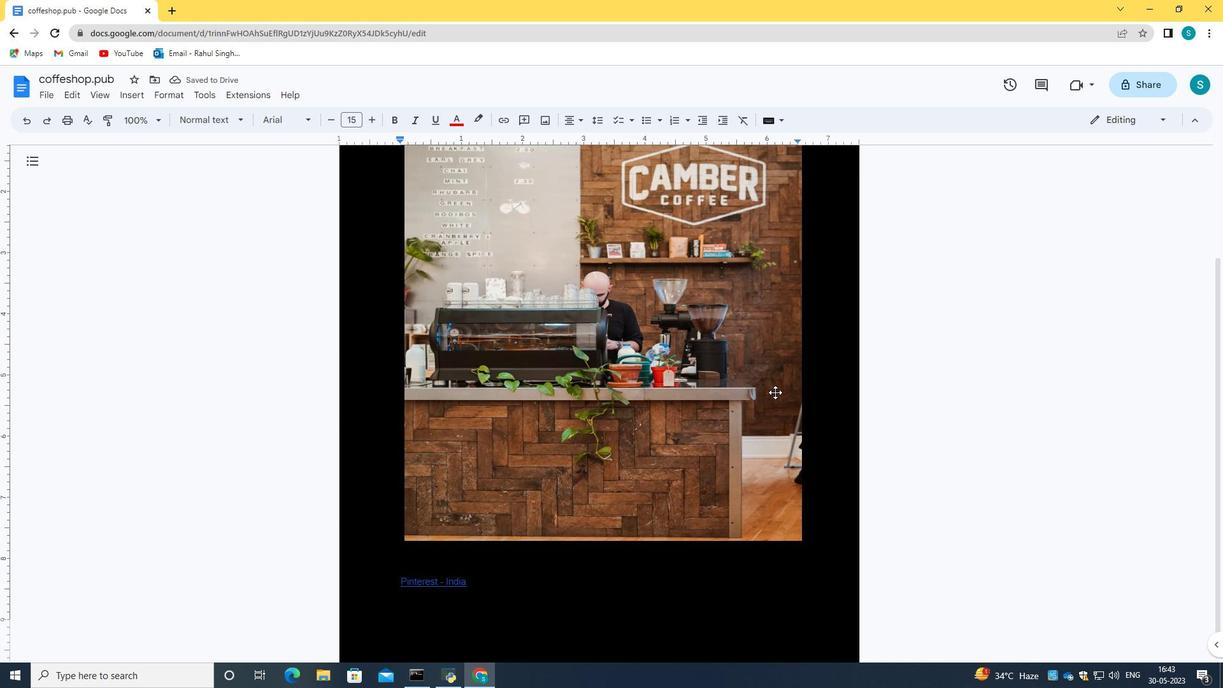 
Action: Mouse scrolled (776, 391) with delta (0, 0)
Screenshot: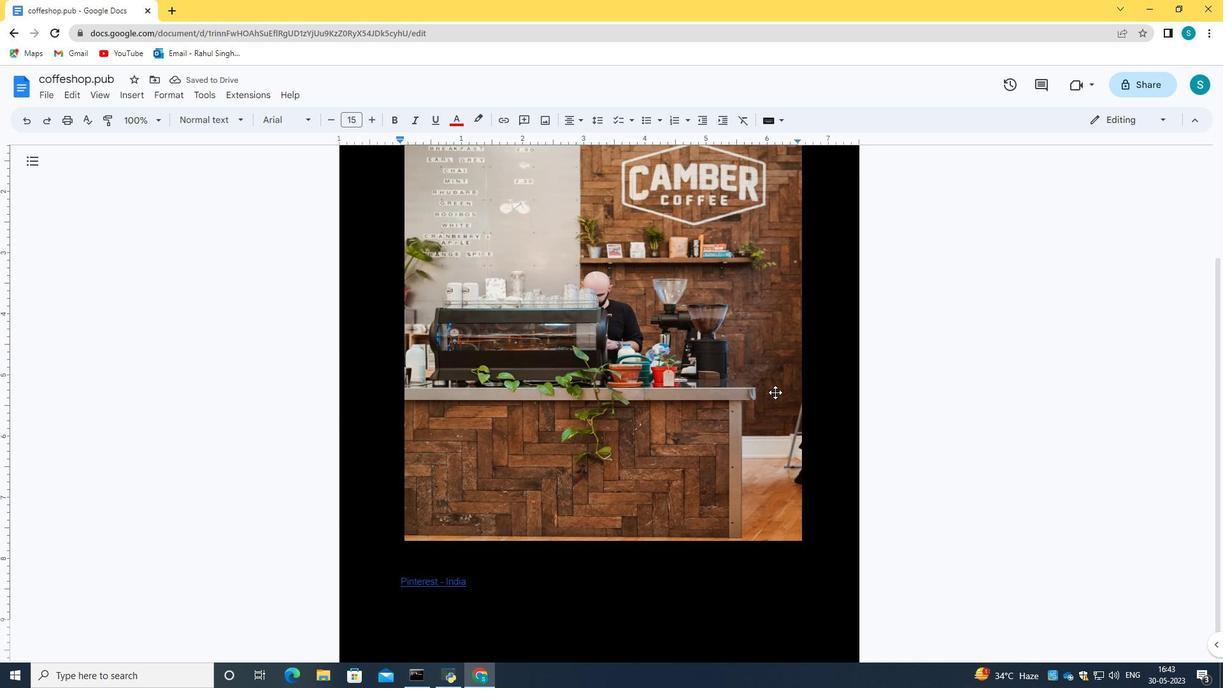
Action: Mouse moved to (777, 391)
Screenshot: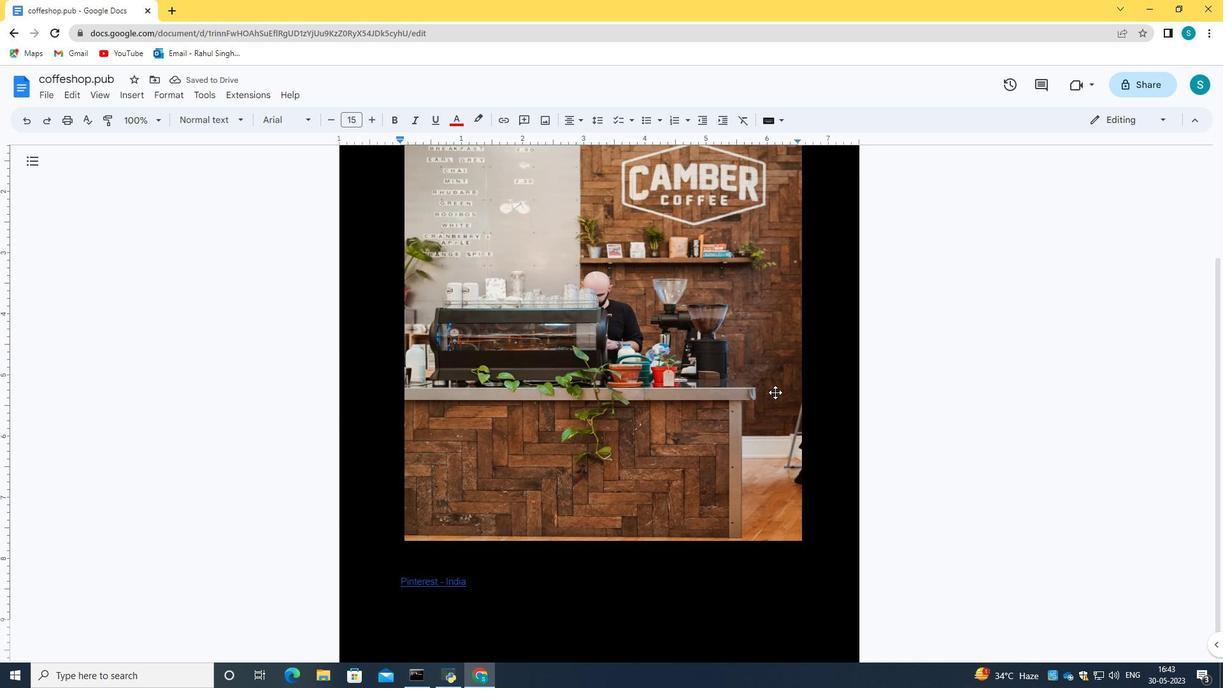 
Action: Mouse scrolled (777, 391) with delta (0, 0)
Screenshot: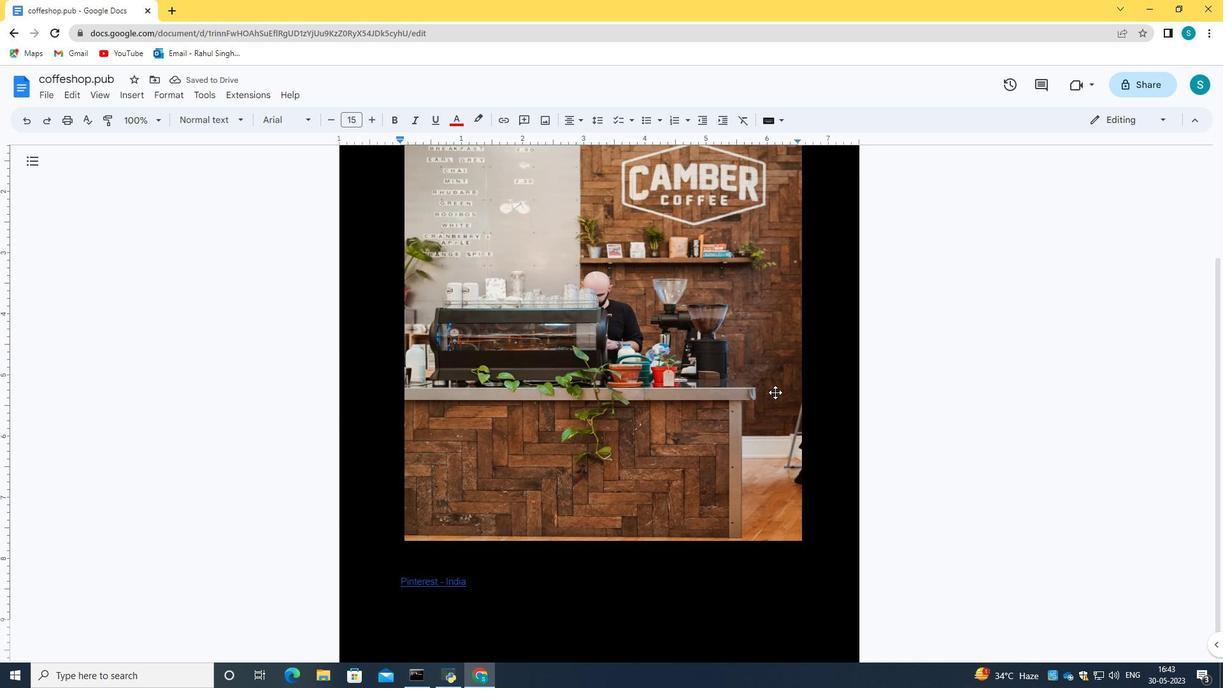 
Action: Mouse moved to (777, 392)
Screenshot: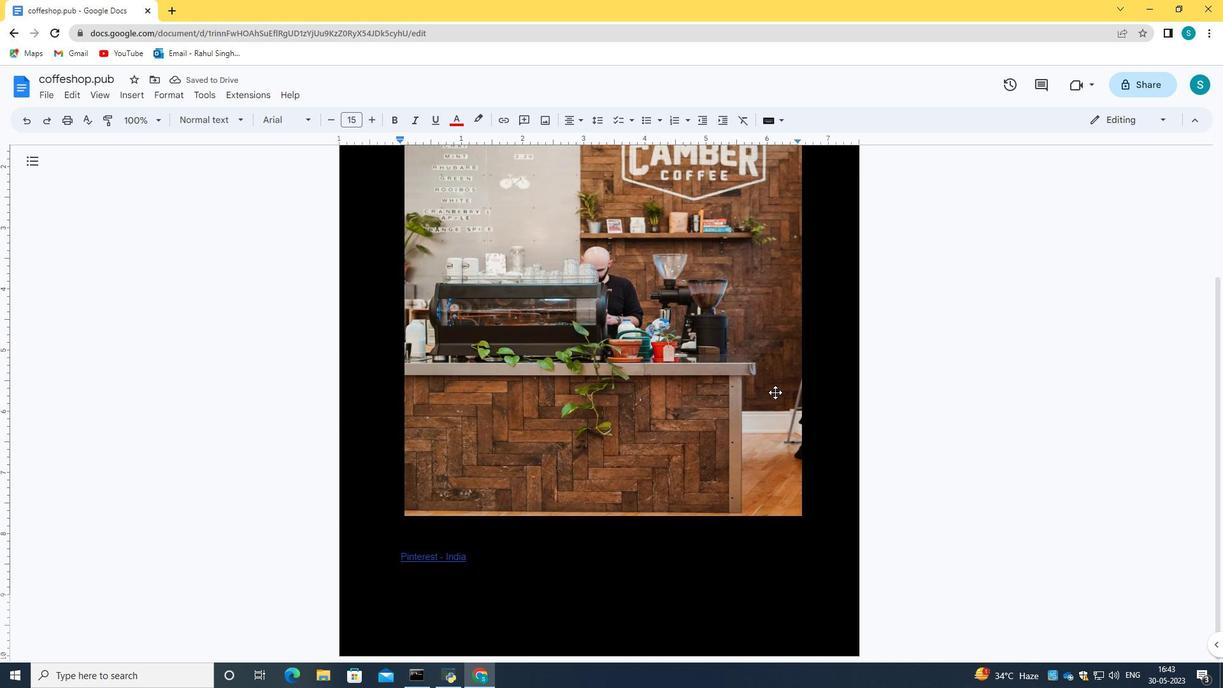 
Action: Mouse scrolled (777, 391) with delta (0, 0)
Screenshot: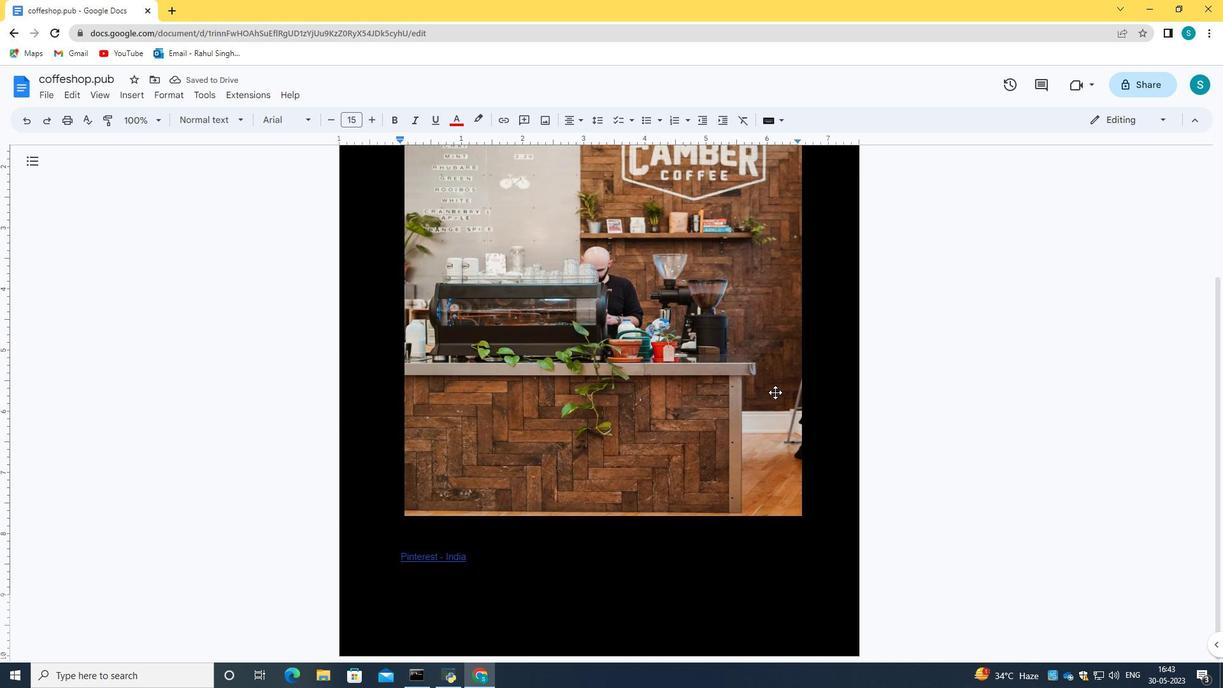 
Action: Mouse scrolled (777, 391) with delta (0, 0)
Screenshot: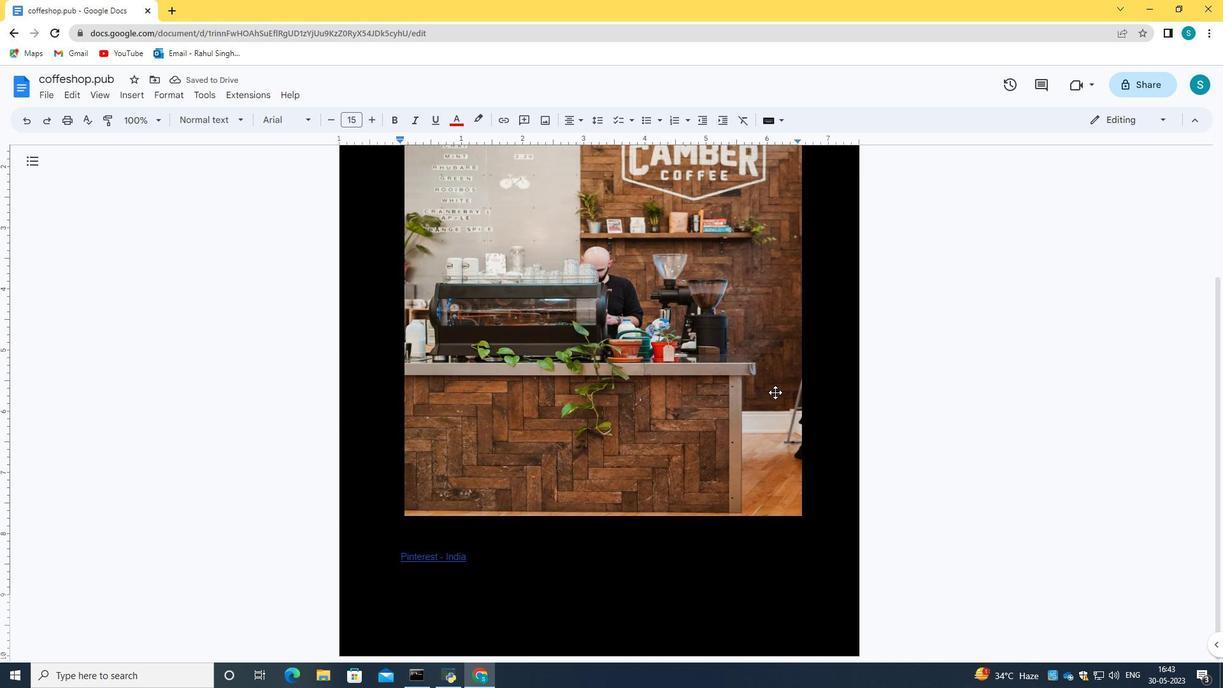 
Action: Mouse moved to (667, 599)
Screenshot: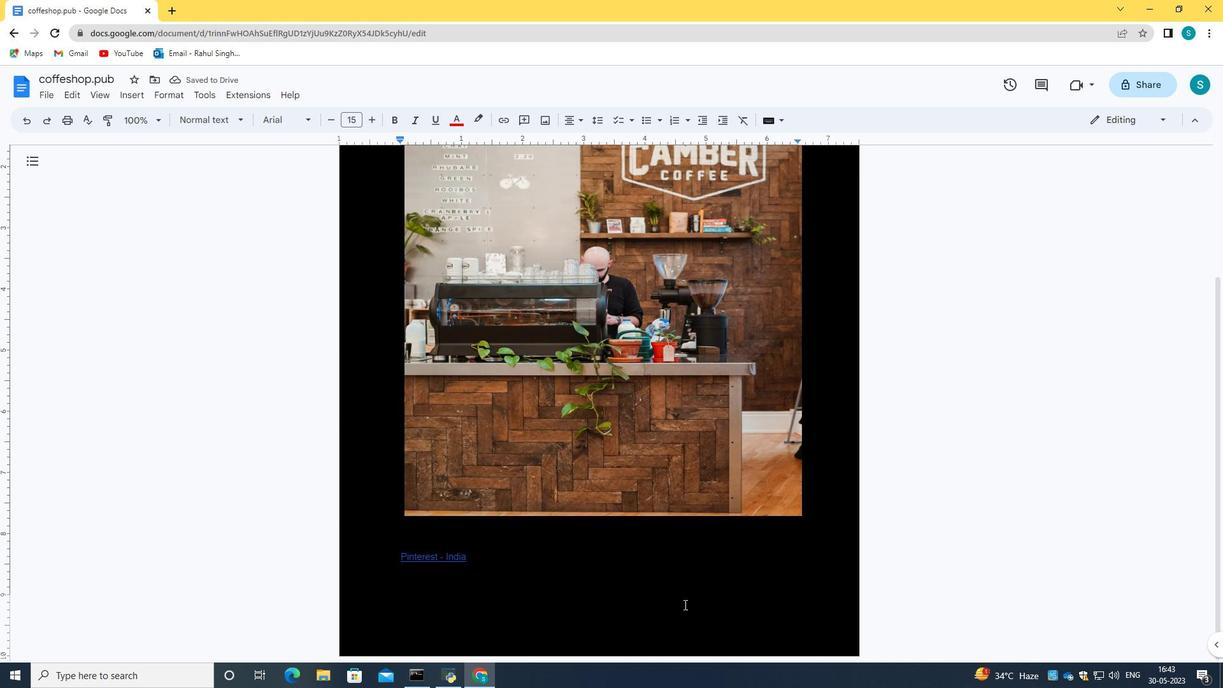 
Action: Mouse pressed left at (667, 599)
Screenshot: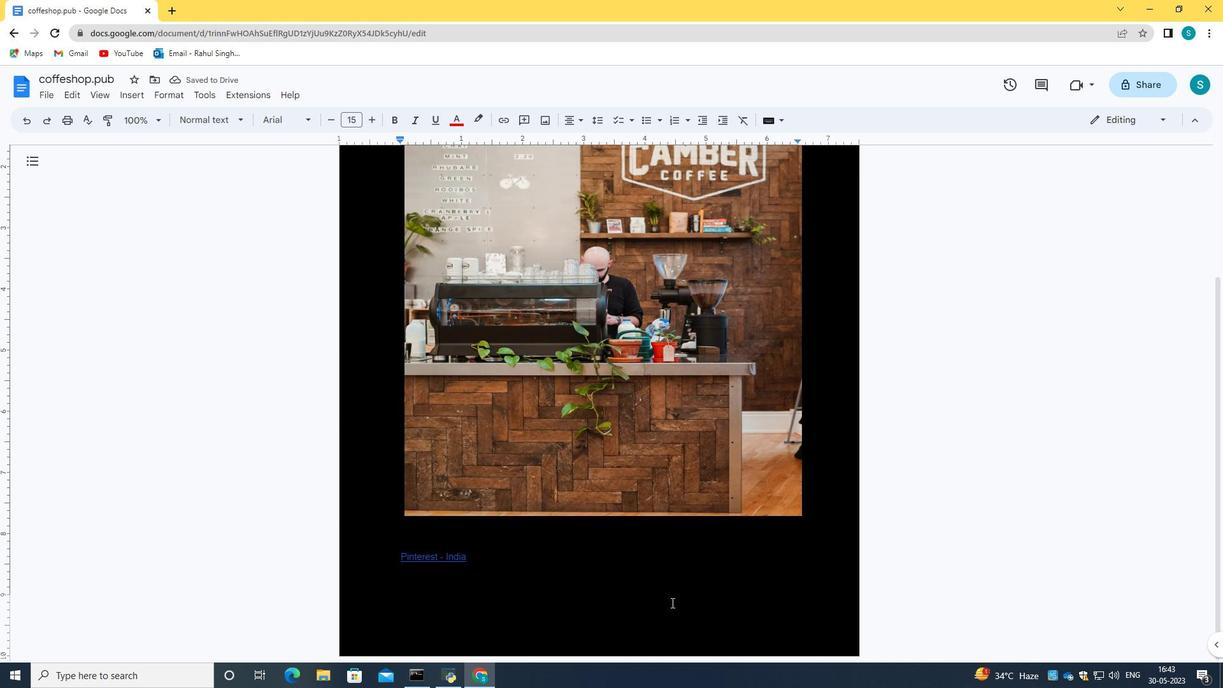 
Action: Mouse moved to (667, 596)
Screenshot: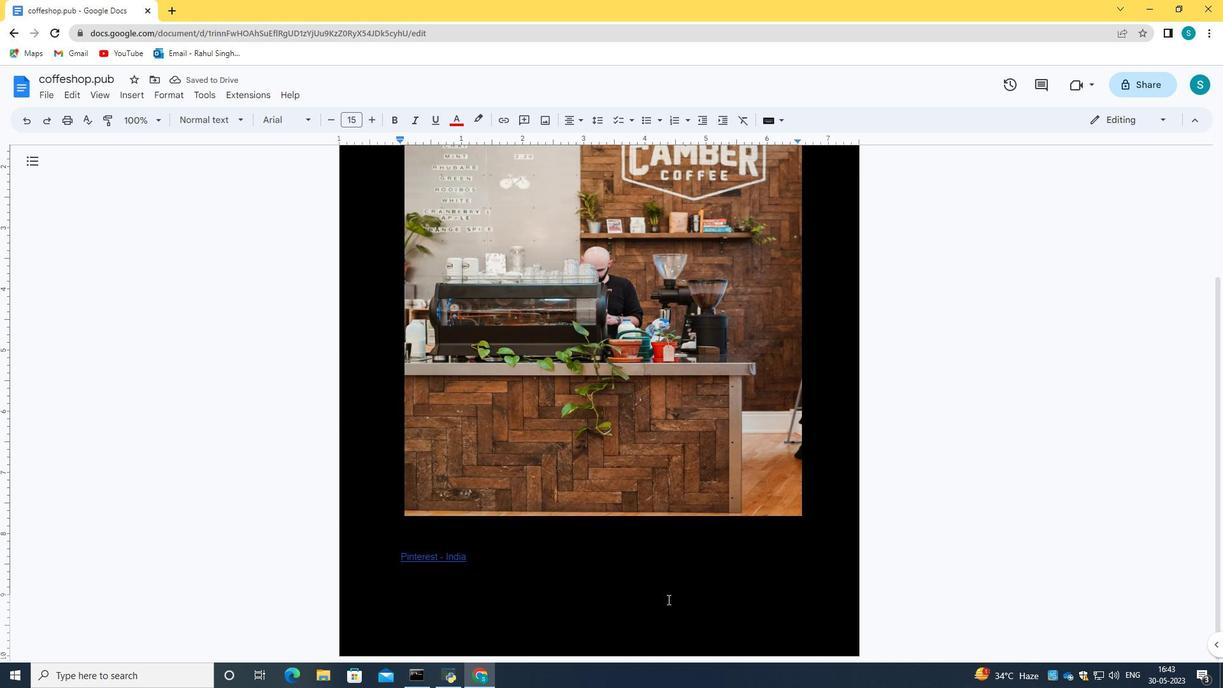 
Action: Mouse pressed left at (667, 596)
Screenshot: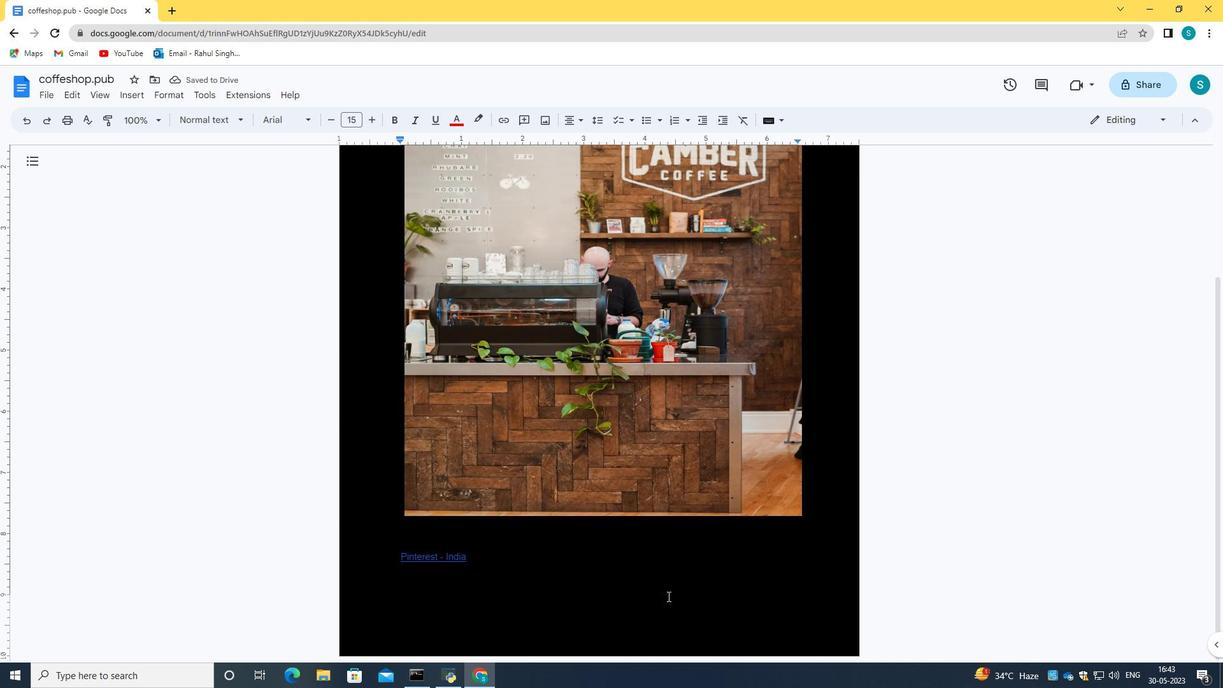
Action: Mouse moved to (683, 460)
Screenshot: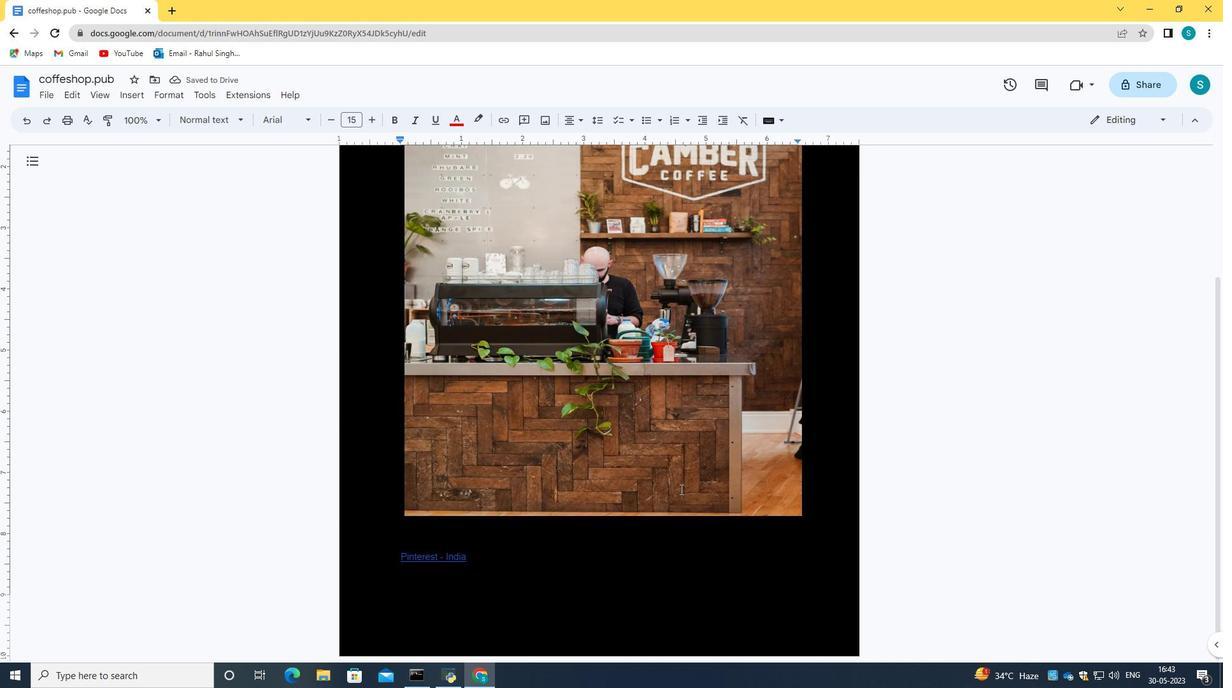 
Action: Mouse pressed left at (683, 460)
Screenshot: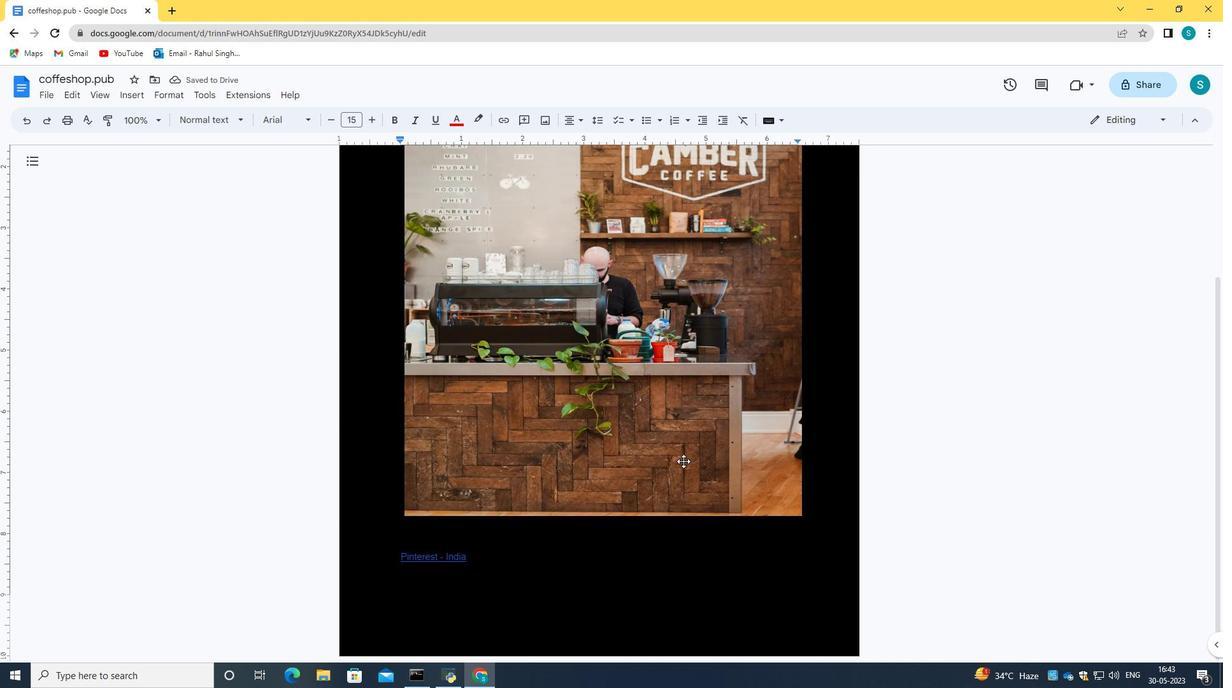 
Action: Mouse moved to (626, 619)
Screenshot: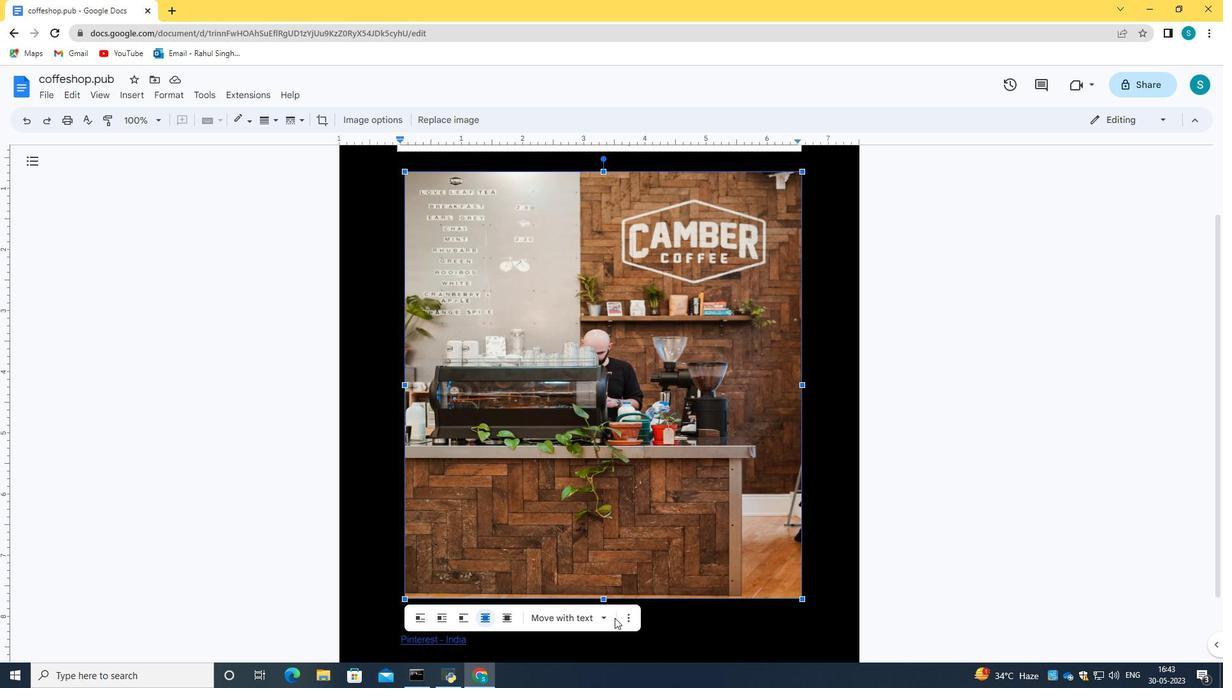 
Action: Mouse pressed left at (626, 619)
Screenshot: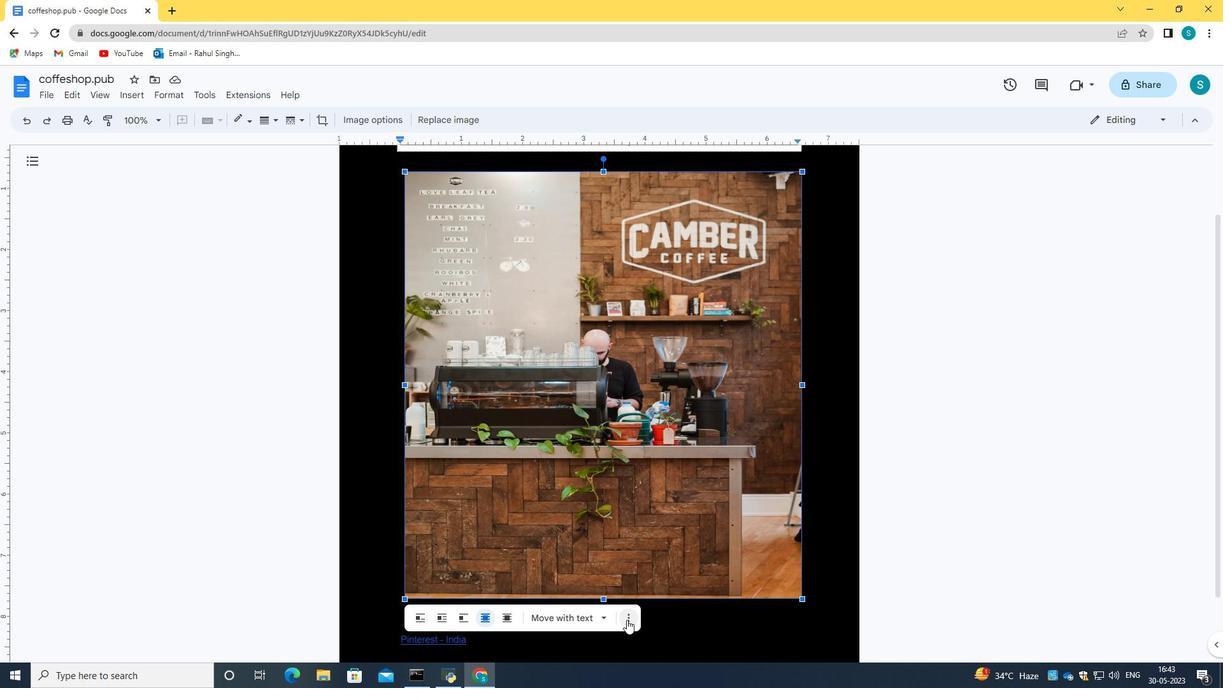 
Action: Mouse moved to (511, 634)
Screenshot: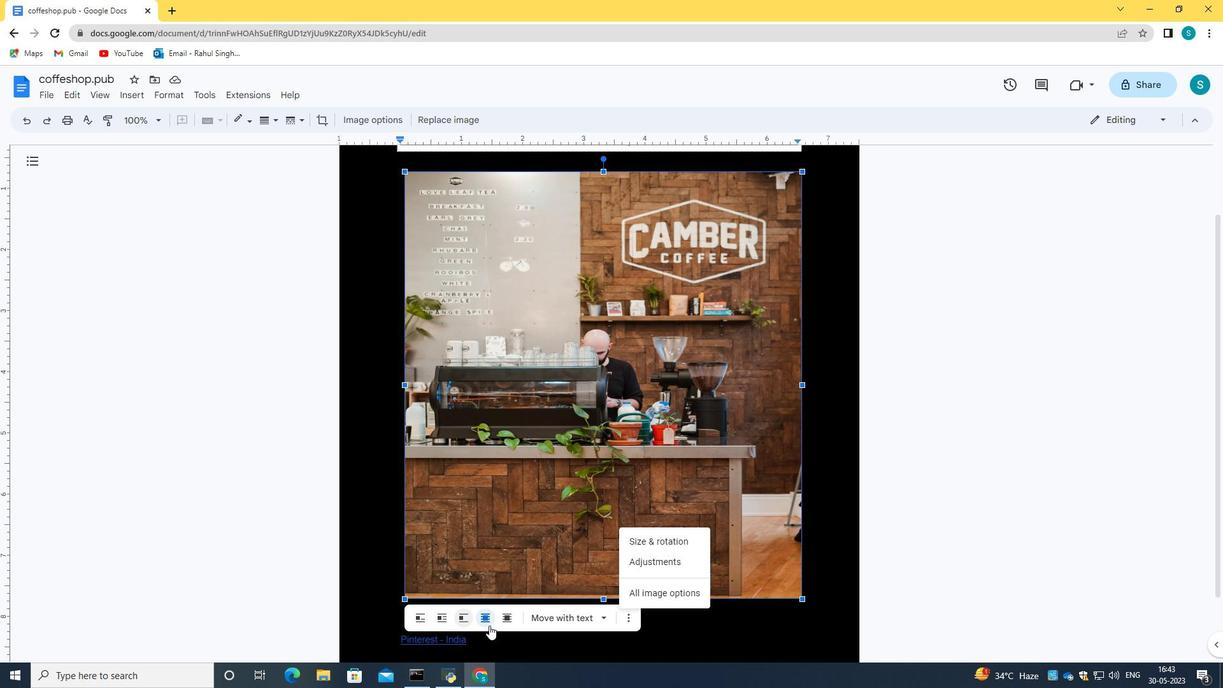 
Action: Mouse pressed left at (511, 634)
Screenshot: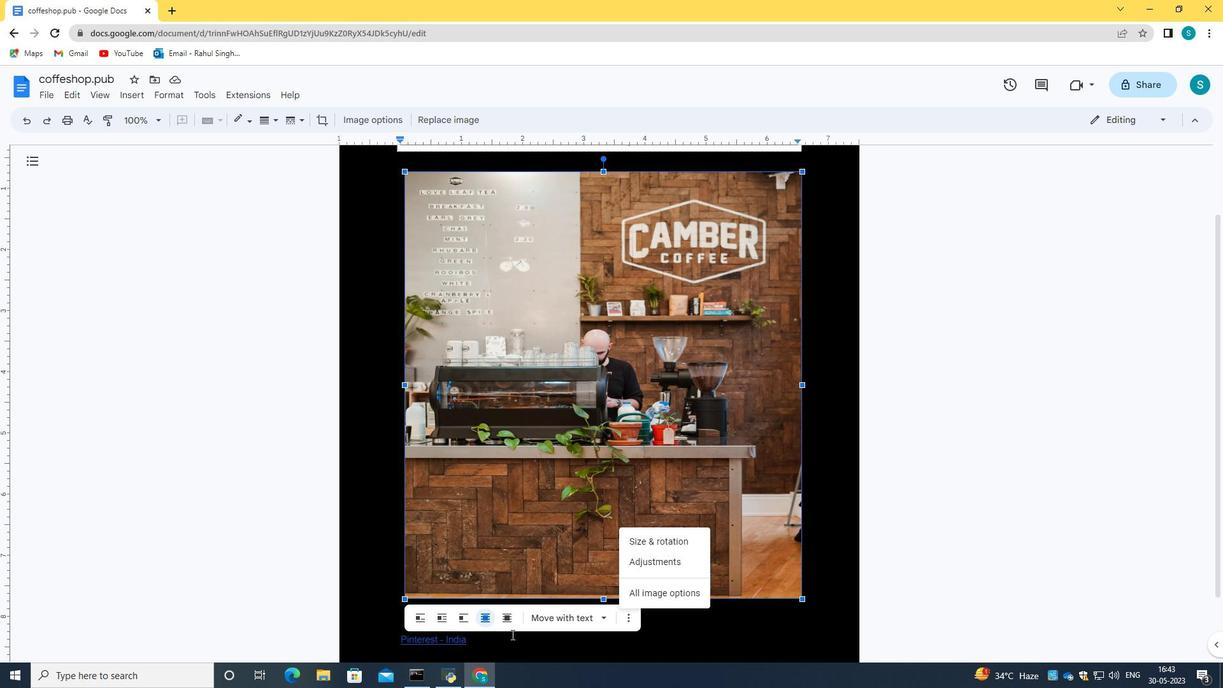 
Action: Mouse moved to (563, 559)
Screenshot: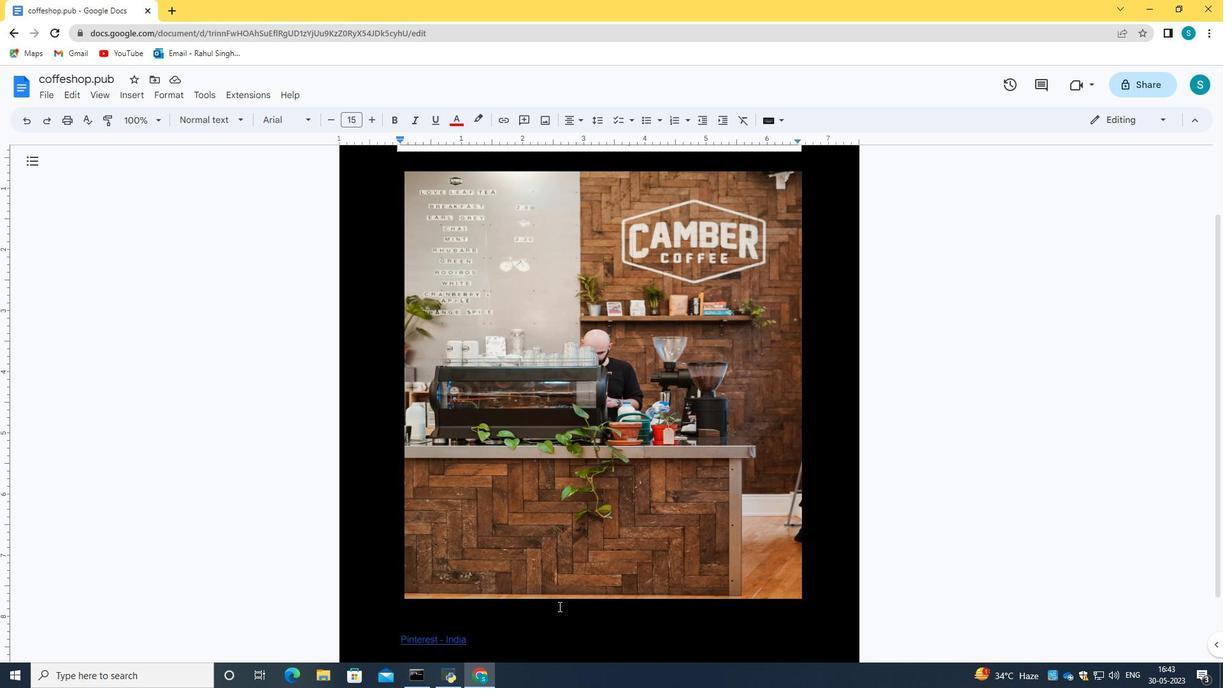 
Action: Mouse pressed left at (563, 559)
Screenshot: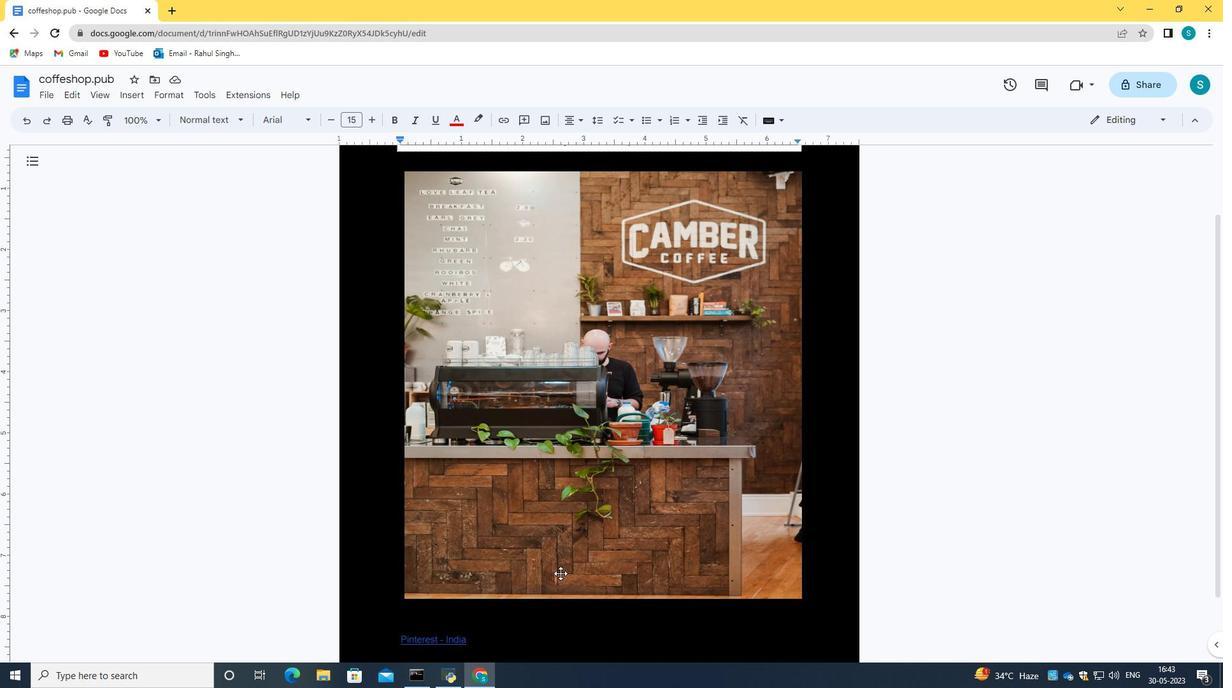 
Action: Mouse moved to (445, 624)
Screenshot: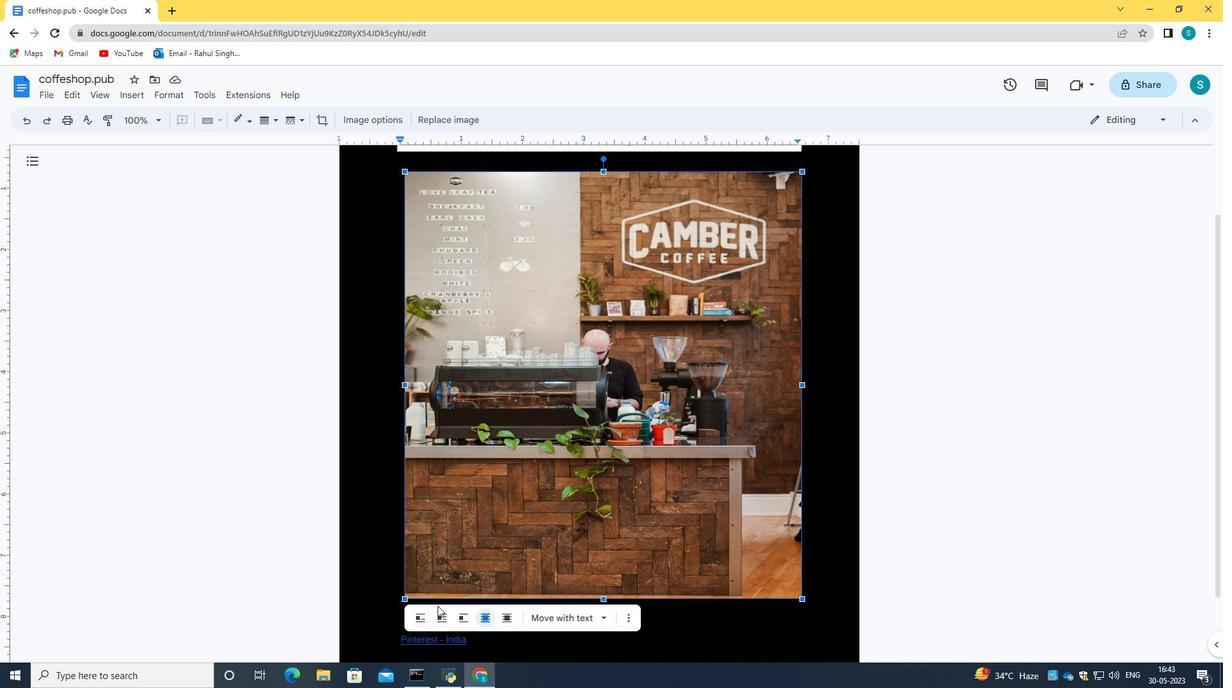 
Action: Mouse pressed left at (445, 624)
Screenshot: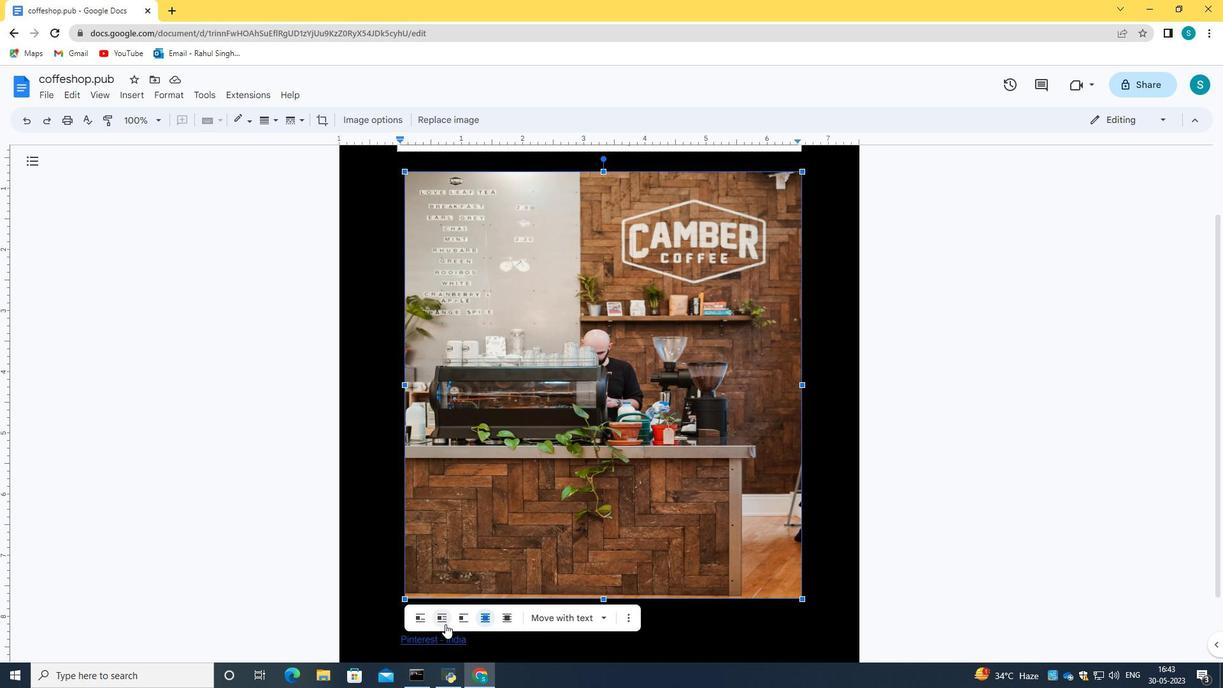 
Action: Mouse moved to (618, 535)
Screenshot: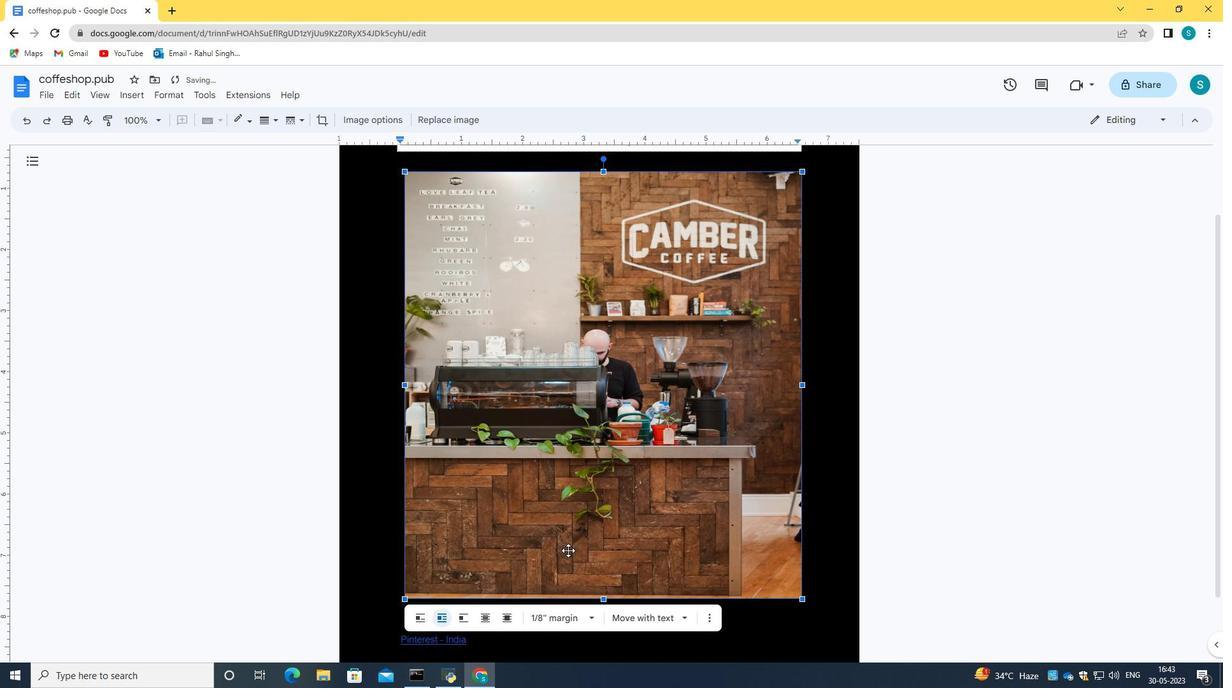 
Action: Mouse scrolled (618, 534) with delta (0, 0)
Screenshot: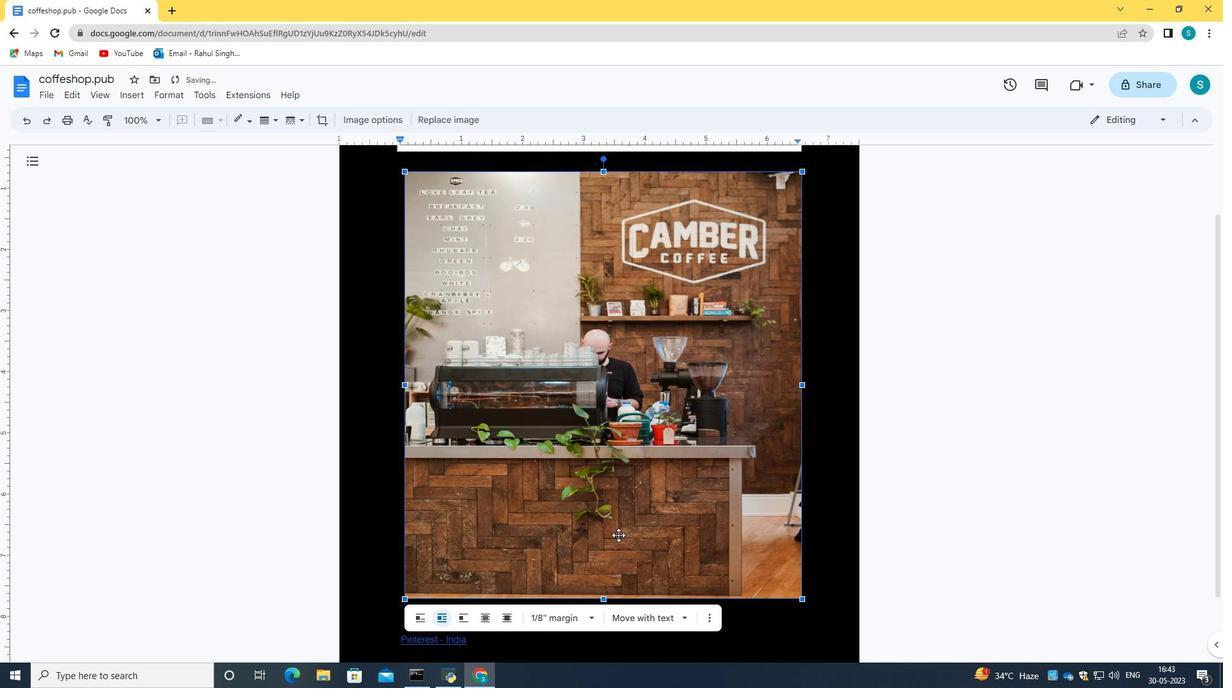 
Action: Mouse scrolled (618, 534) with delta (0, 0)
Screenshot: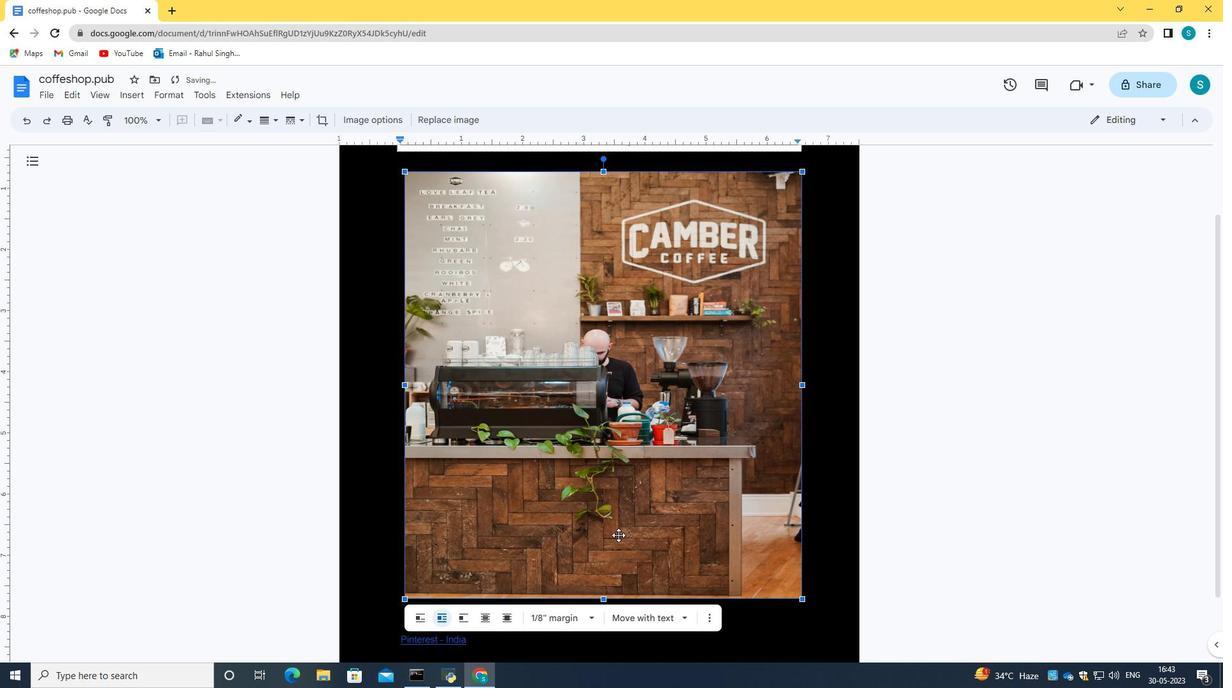 
Action: Mouse scrolled (618, 534) with delta (0, 0)
Screenshot: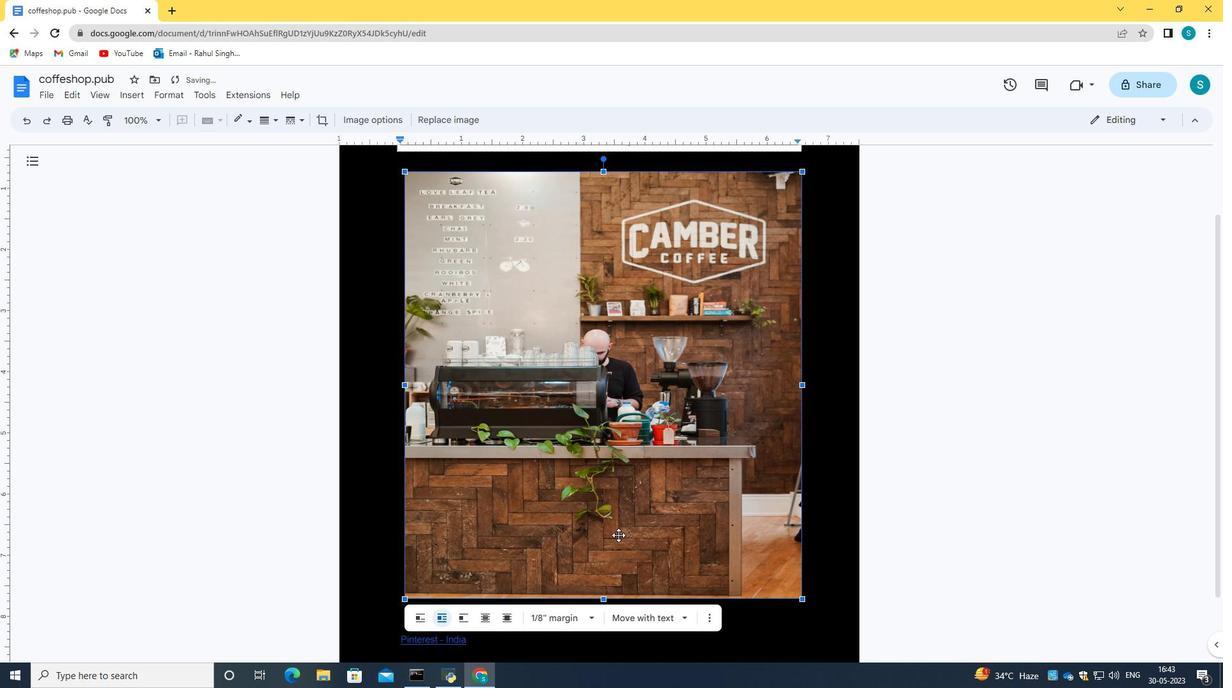 
Action: Mouse scrolled (618, 534) with delta (0, 0)
Screenshot: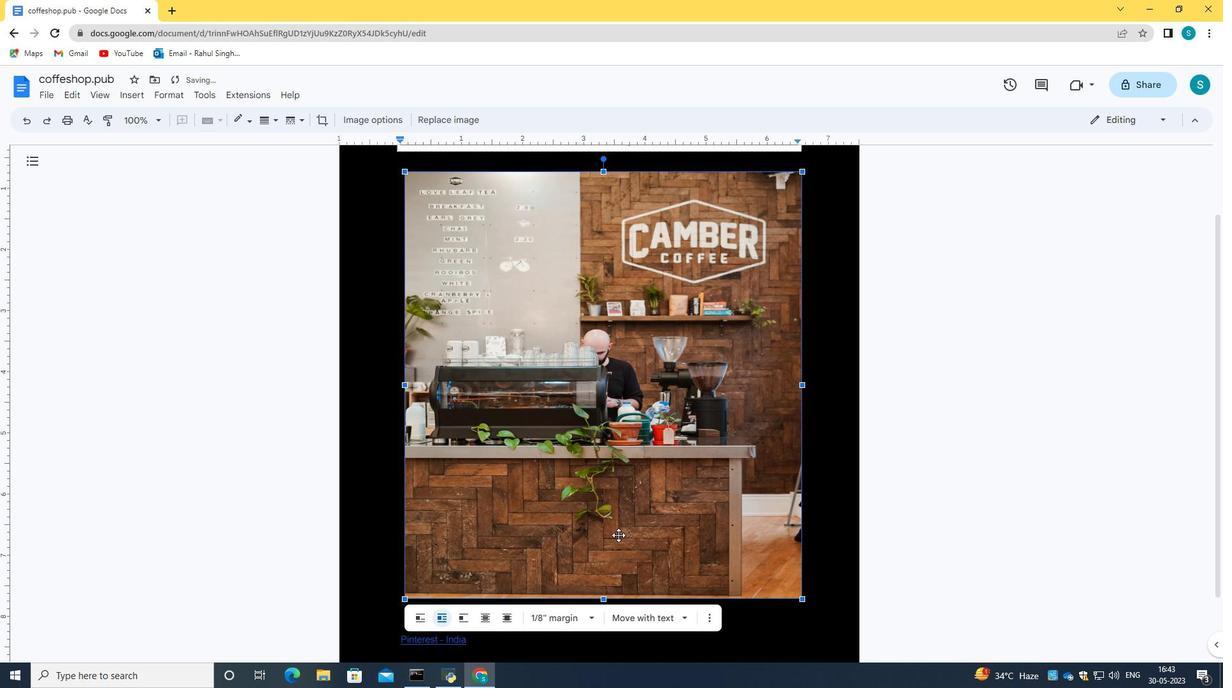 
Action: Mouse moved to (423, 535)
Screenshot: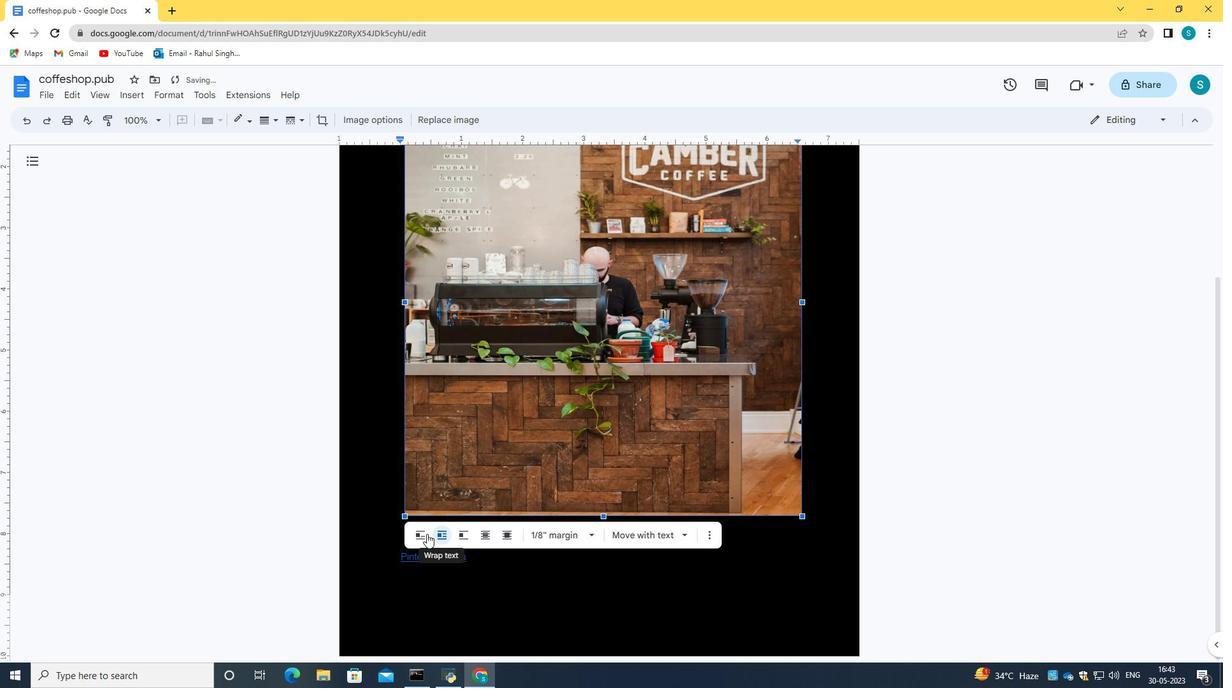 
Action: Mouse pressed left at (423, 535)
Screenshot: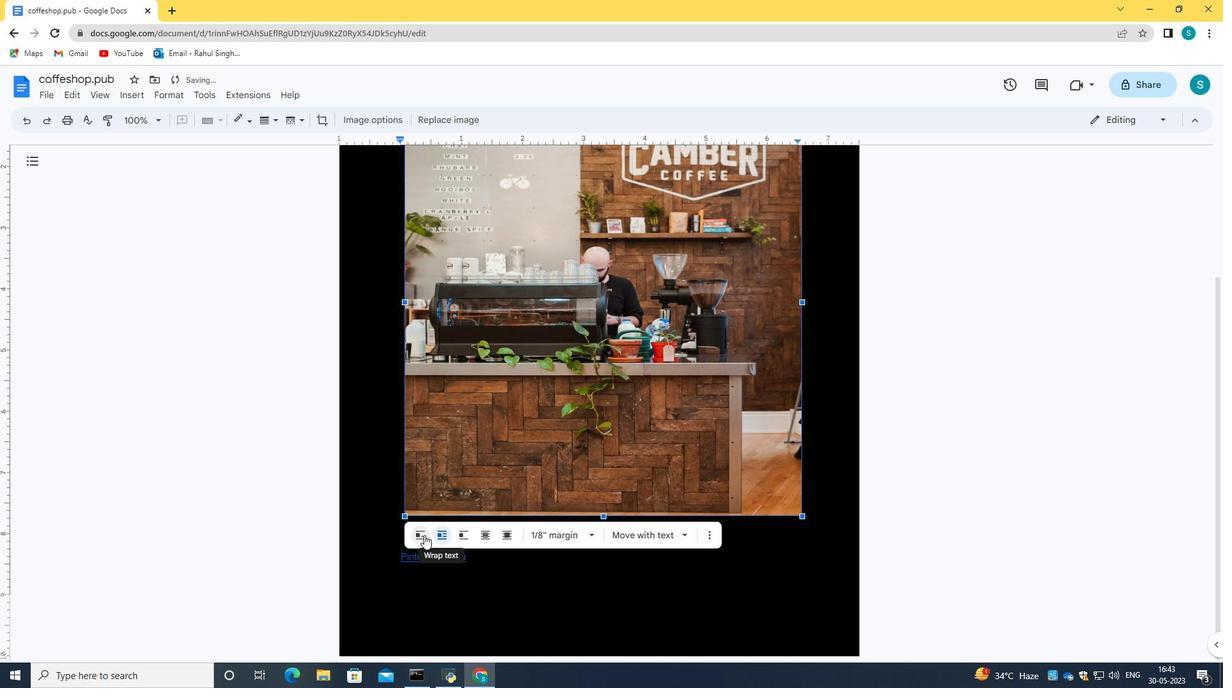 
Action: Mouse moved to (563, 455)
Screenshot: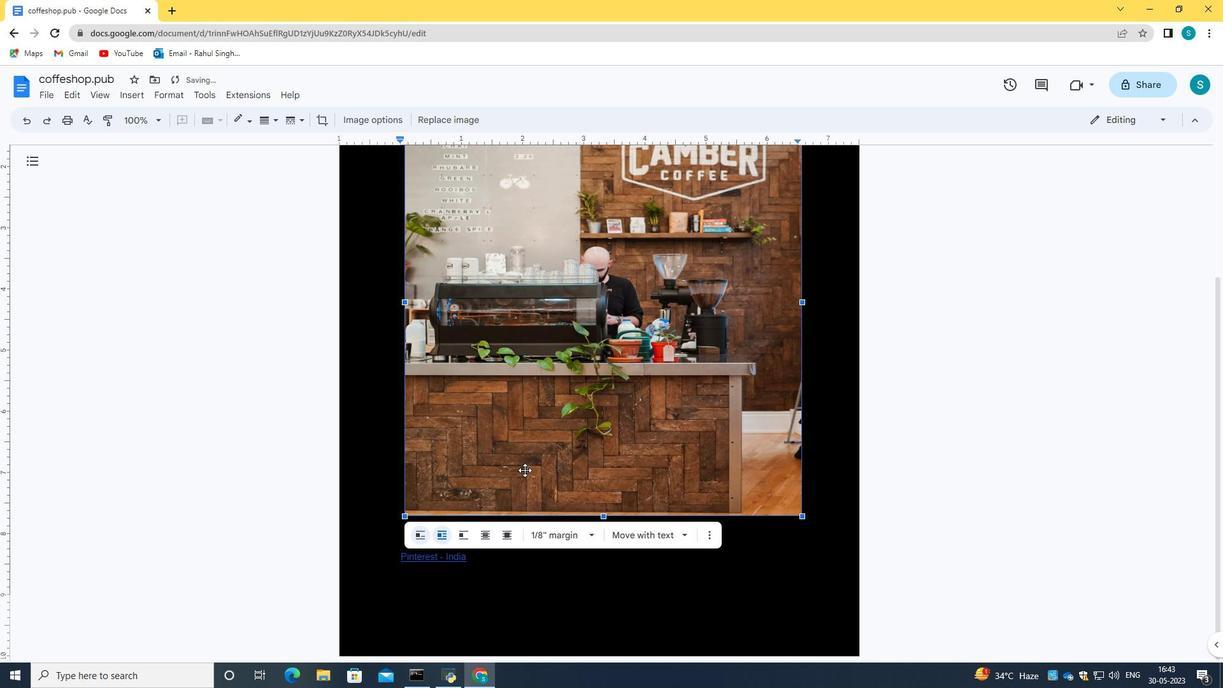 
Action: Mouse scrolled (563, 454) with delta (0, 0)
Screenshot: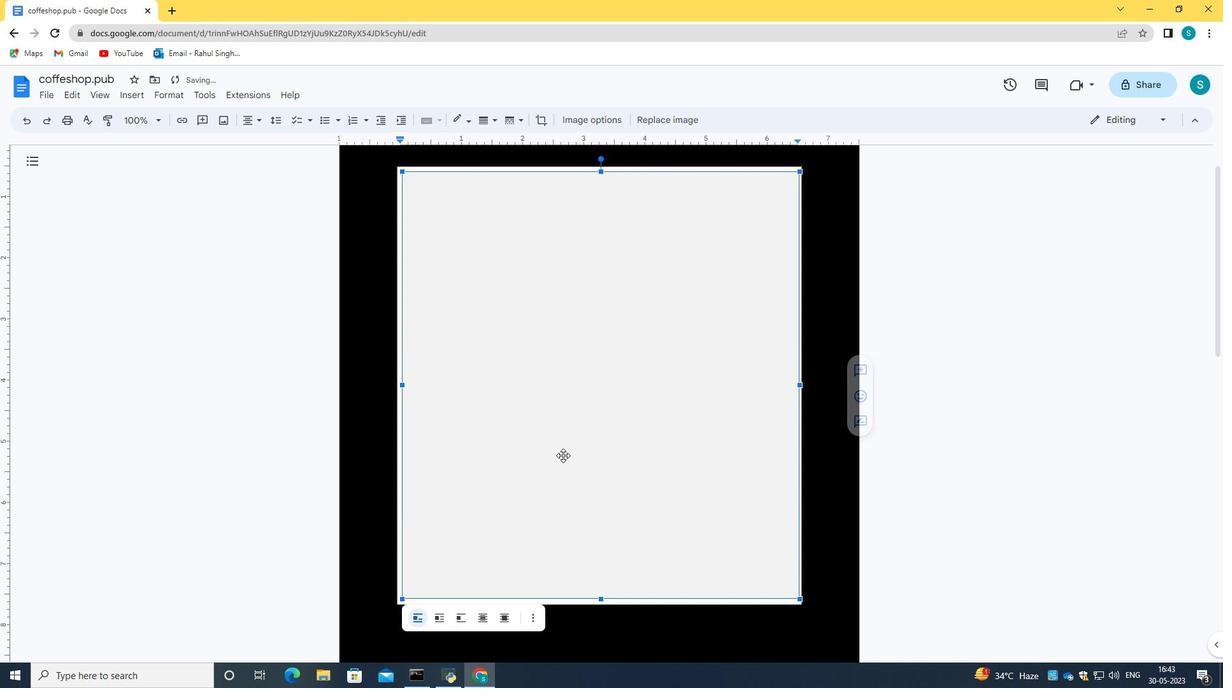 
Action: Mouse scrolled (563, 454) with delta (0, 0)
Screenshot: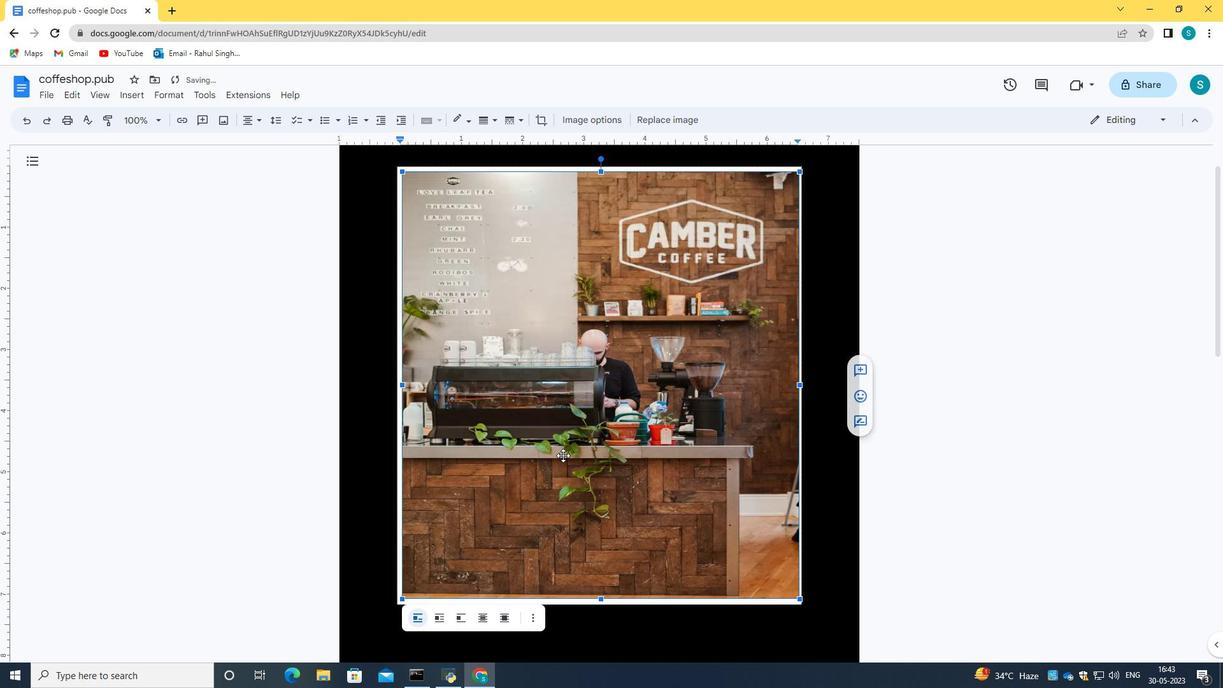 
Action: Mouse scrolled (563, 454) with delta (0, 0)
Screenshot: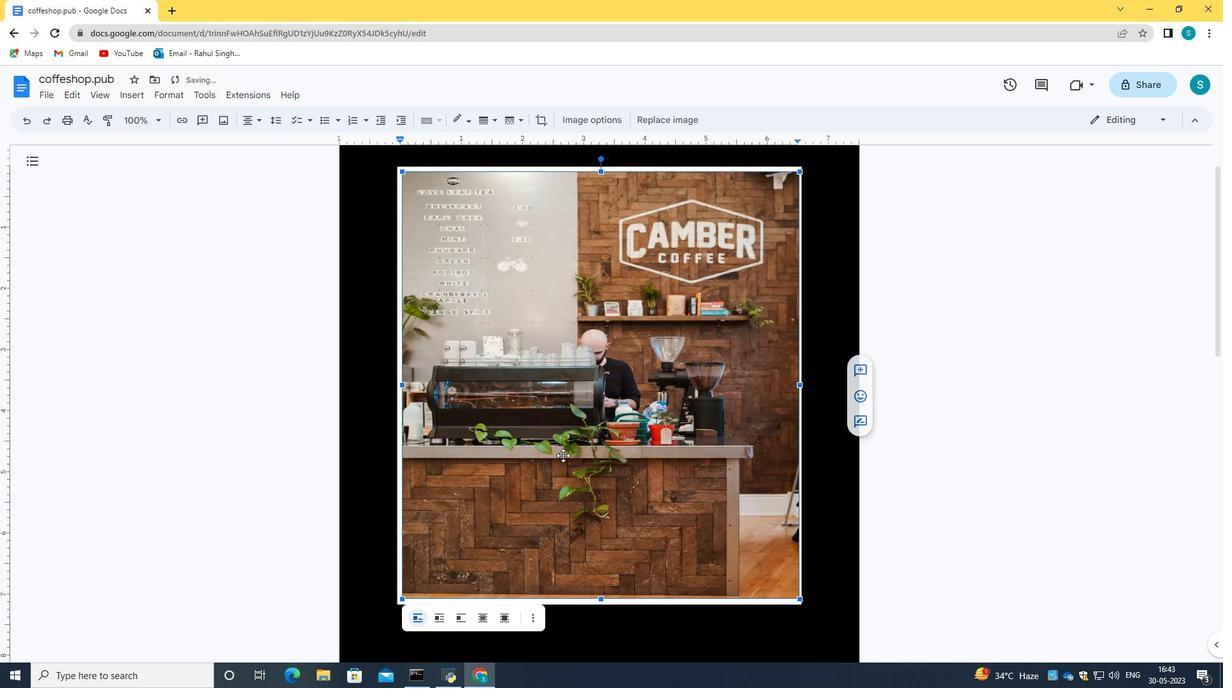 
Action: Mouse scrolled (563, 454) with delta (0, 0)
Screenshot: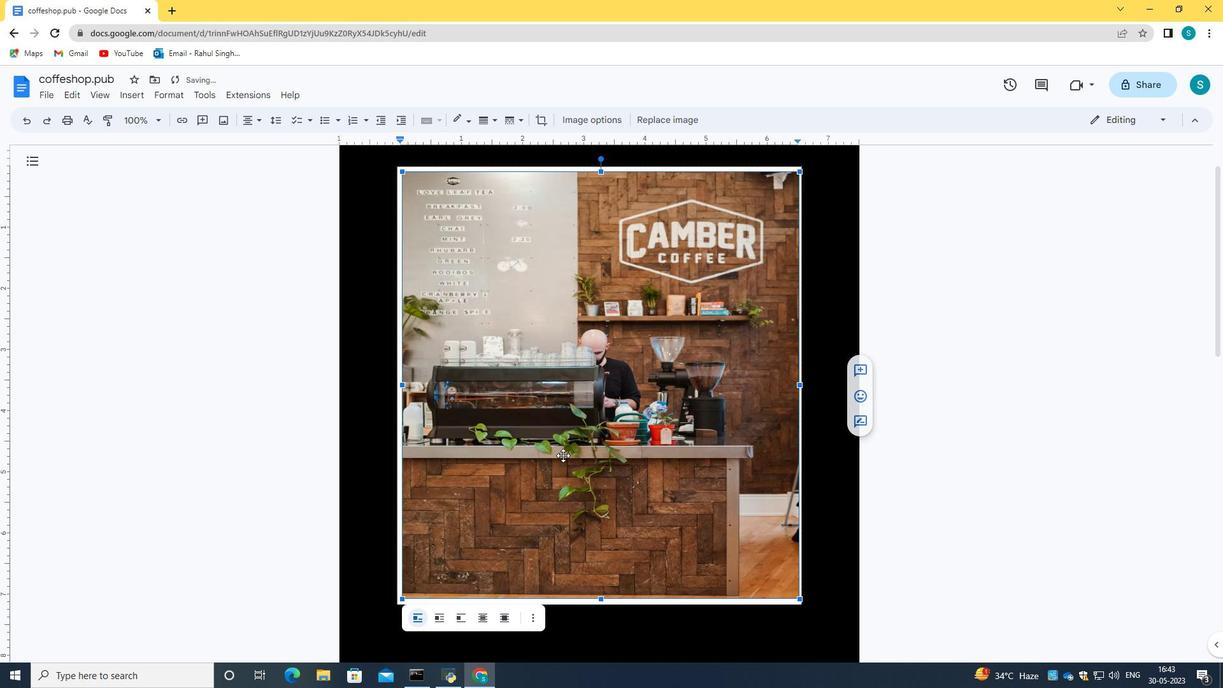 
Action: Mouse moved to (569, 468)
Screenshot: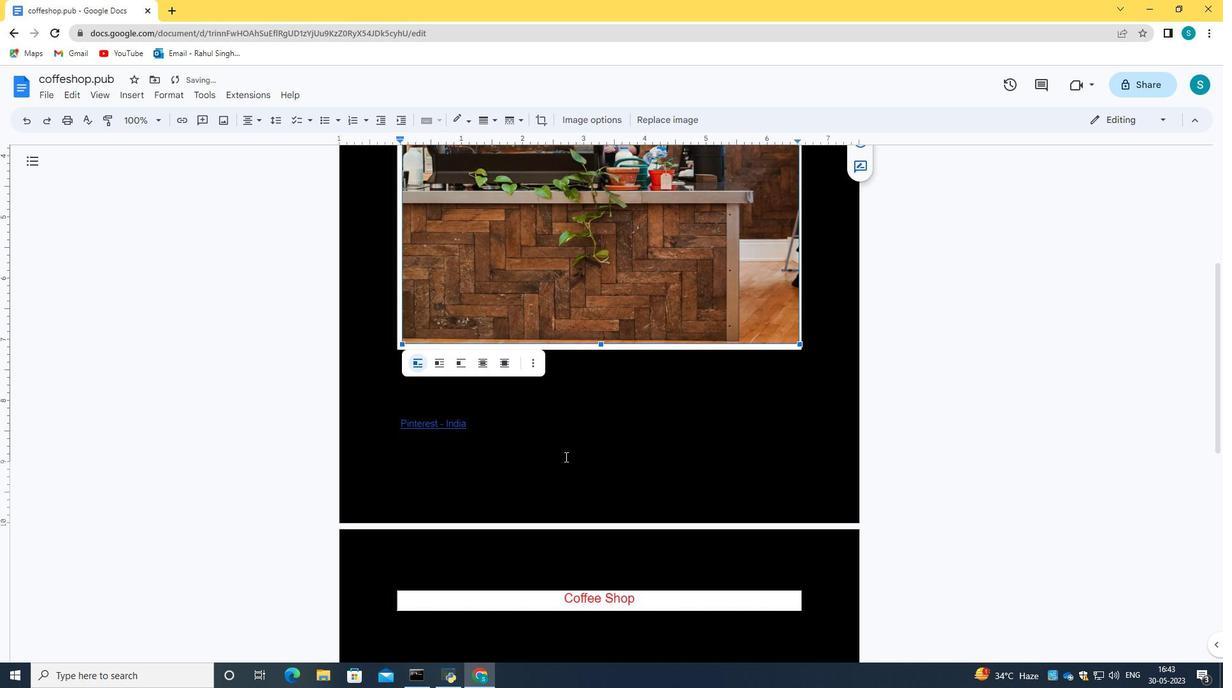 
Action: Mouse scrolled (568, 465) with delta (0, 0)
Screenshot: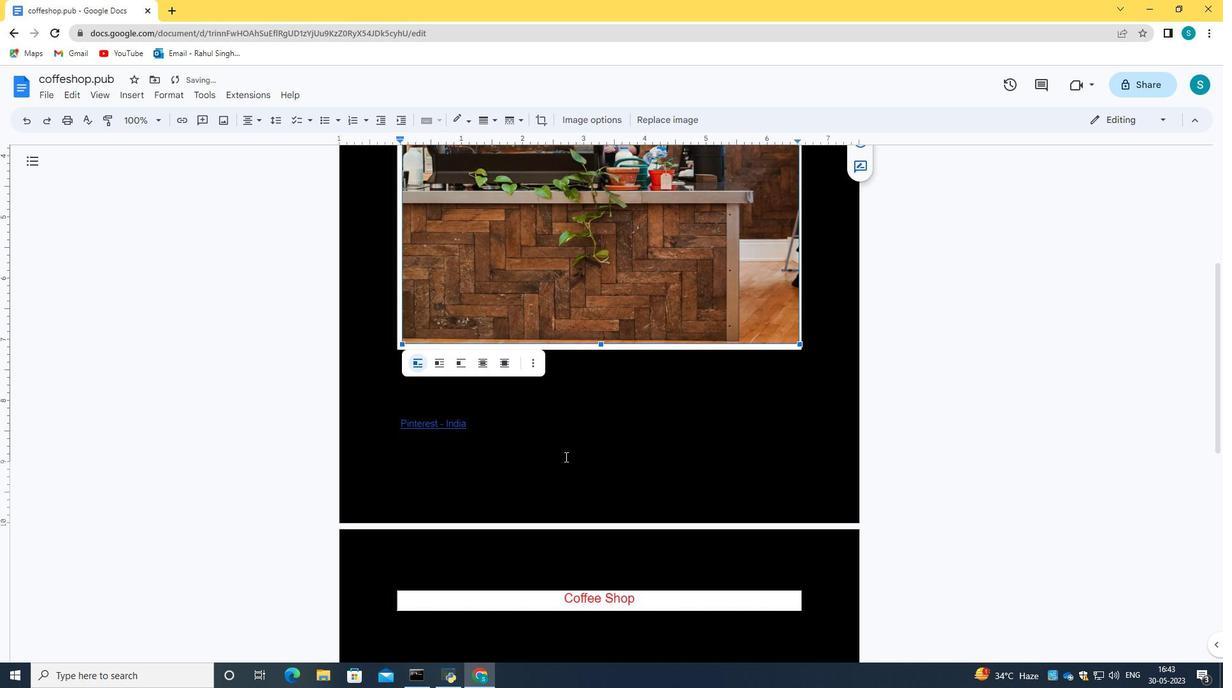 
Action: Mouse scrolled (569, 468) with delta (0, 0)
Screenshot: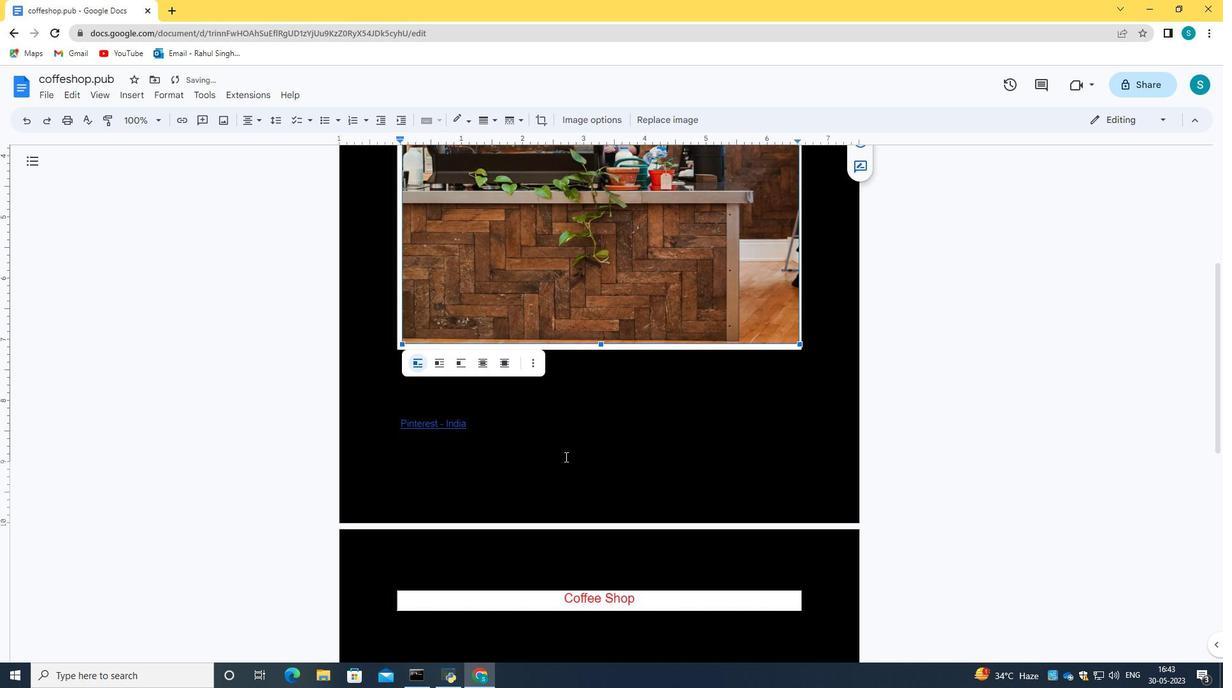 
Action: Mouse scrolled (569, 468) with delta (0, 0)
Screenshot: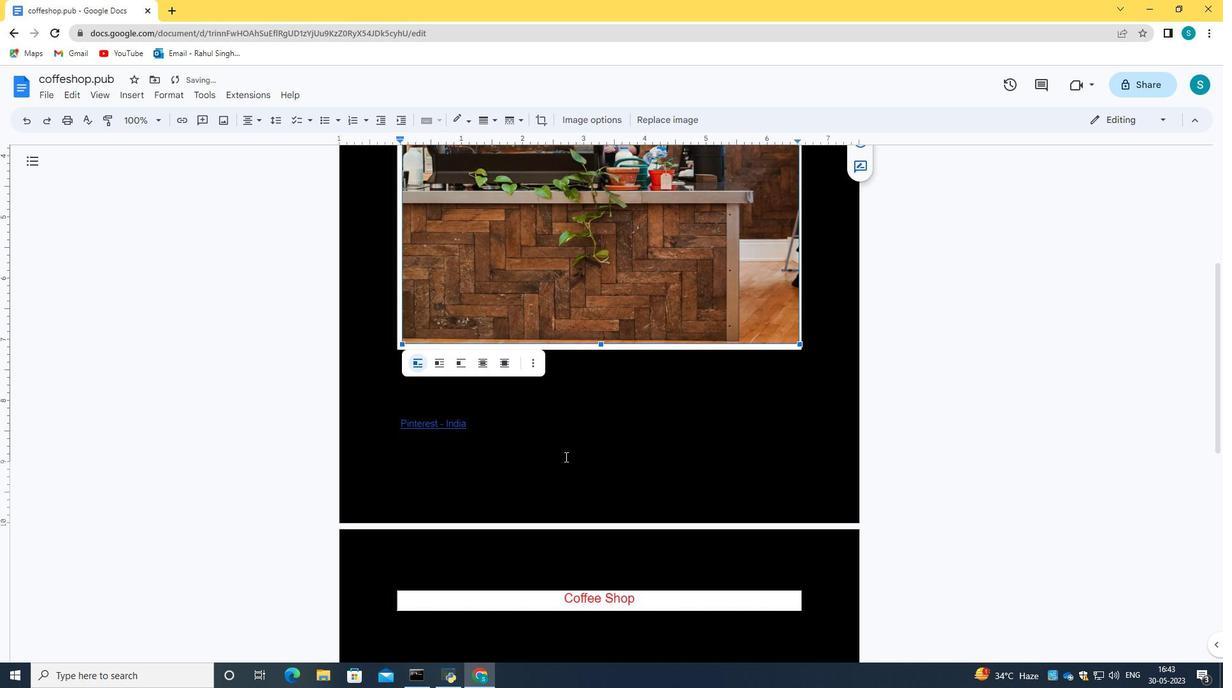 
Action: Mouse scrolled (569, 468) with delta (0, 0)
Screenshot: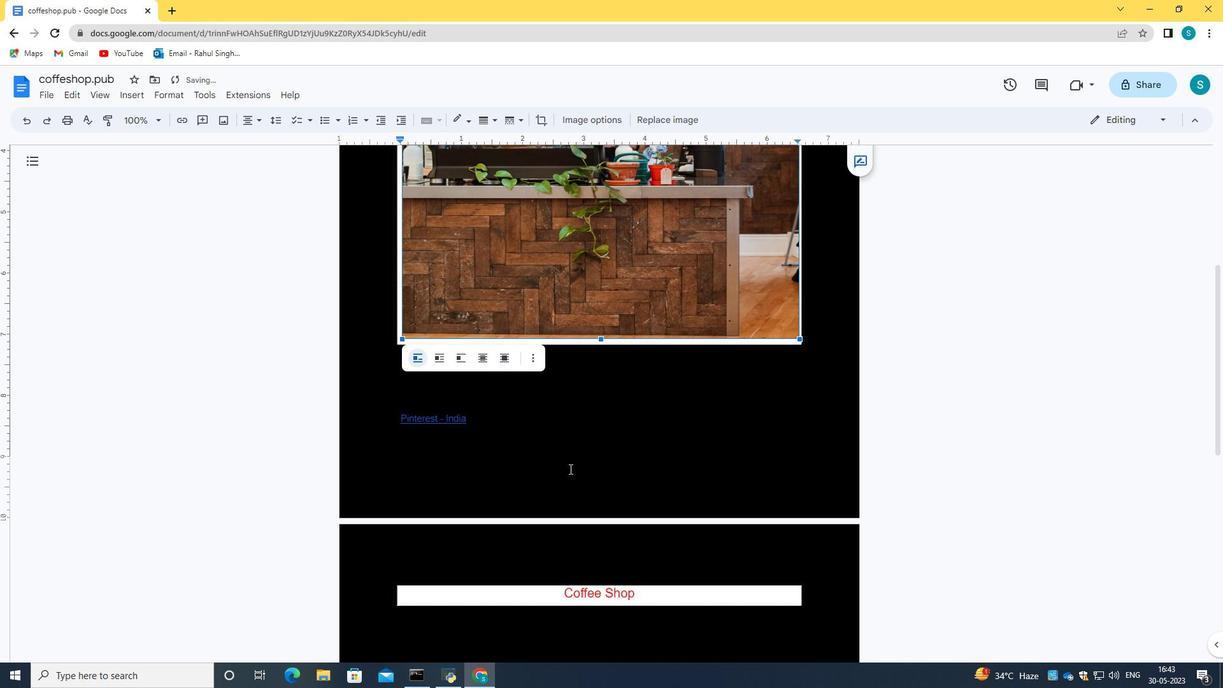 
Action: Mouse scrolled (569, 468) with delta (0, 0)
Screenshot: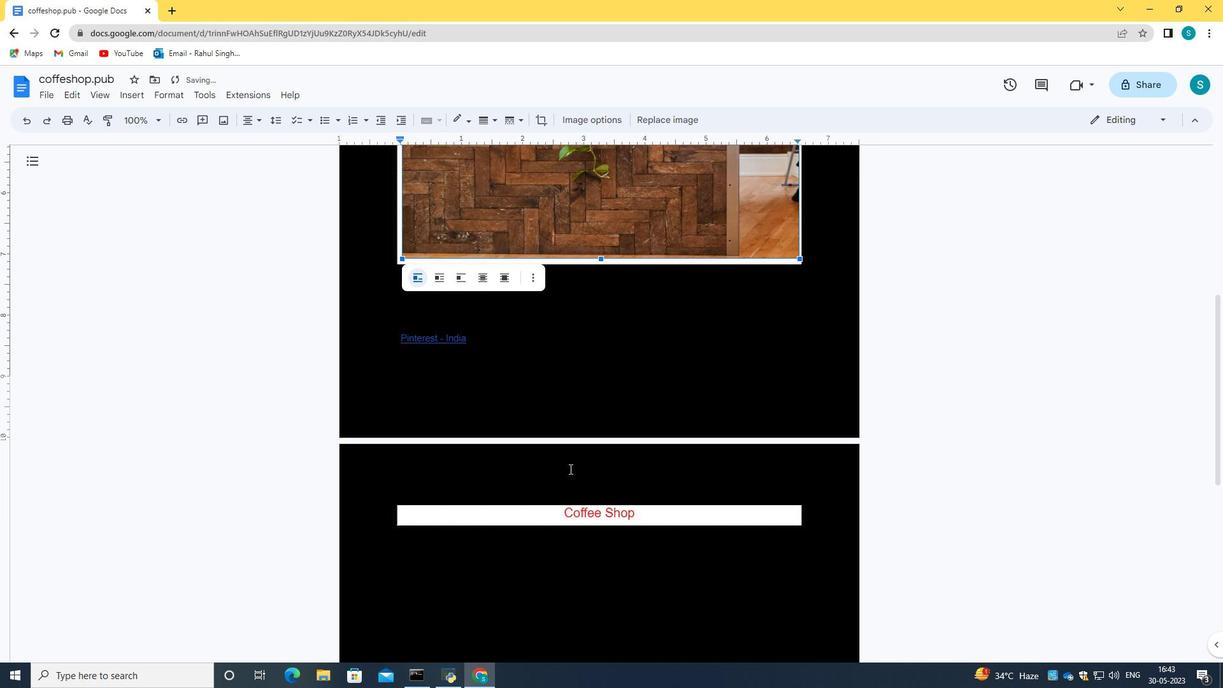 
Action: Mouse moved to (562, 465)
Screenshot: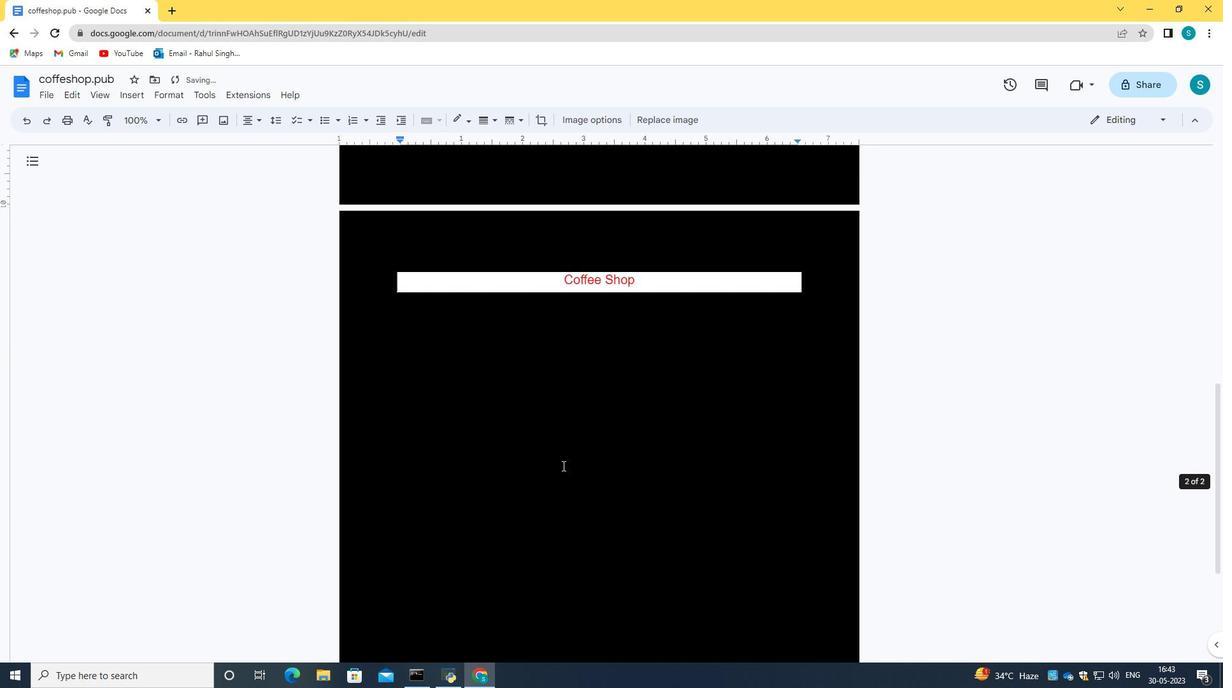 
Action: Mouse scrolled (562, 465) with delta (0, 0)
Screenshot: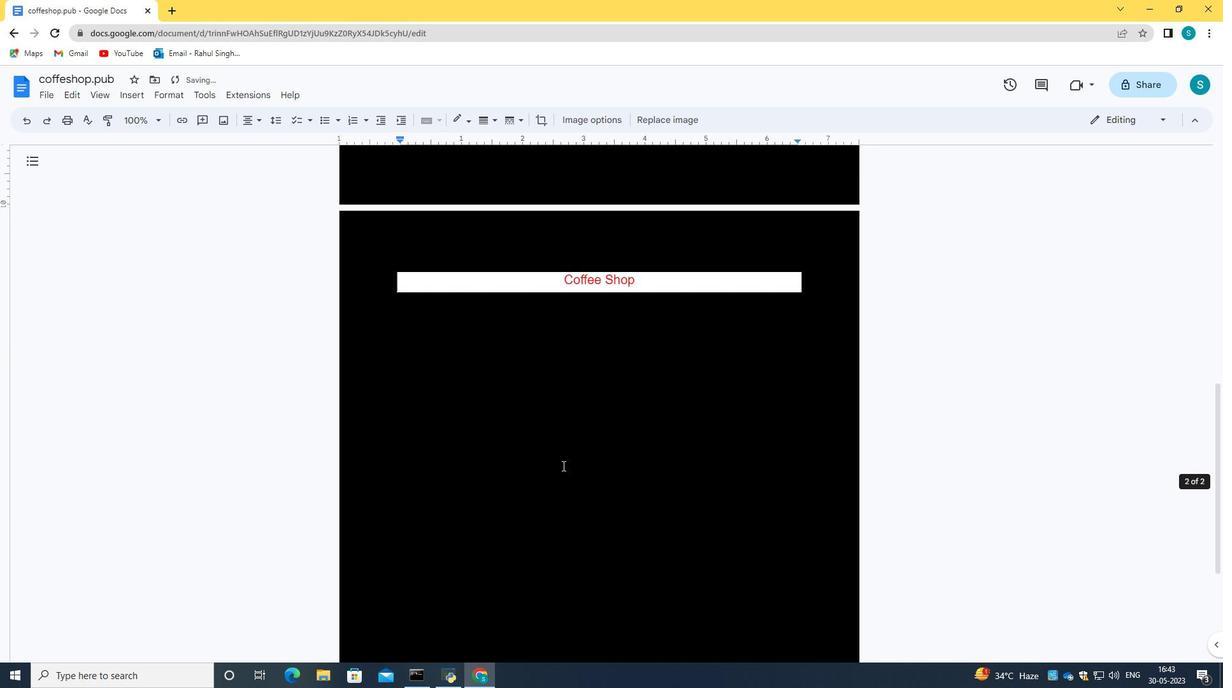 
Action: Mouse scrolled (562, 465) with delta (0, 0)
Screenshot: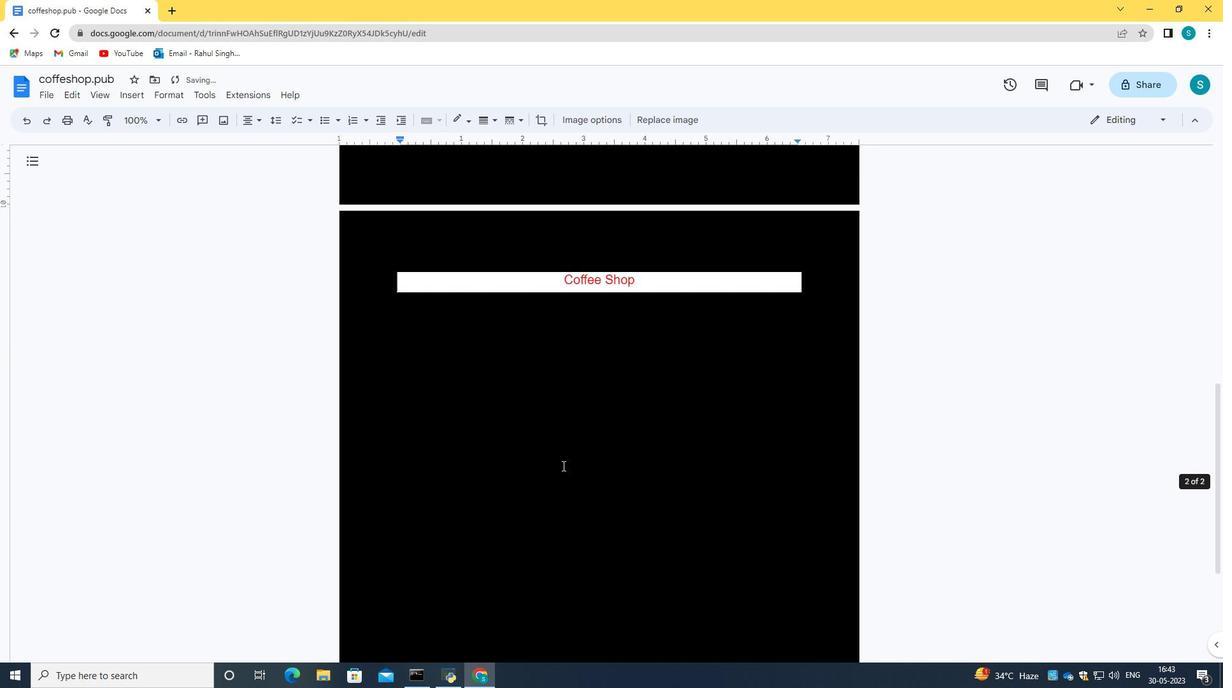 
Action: Mouse scrolled (562, 465) with delta (0, 0)
Screenshot: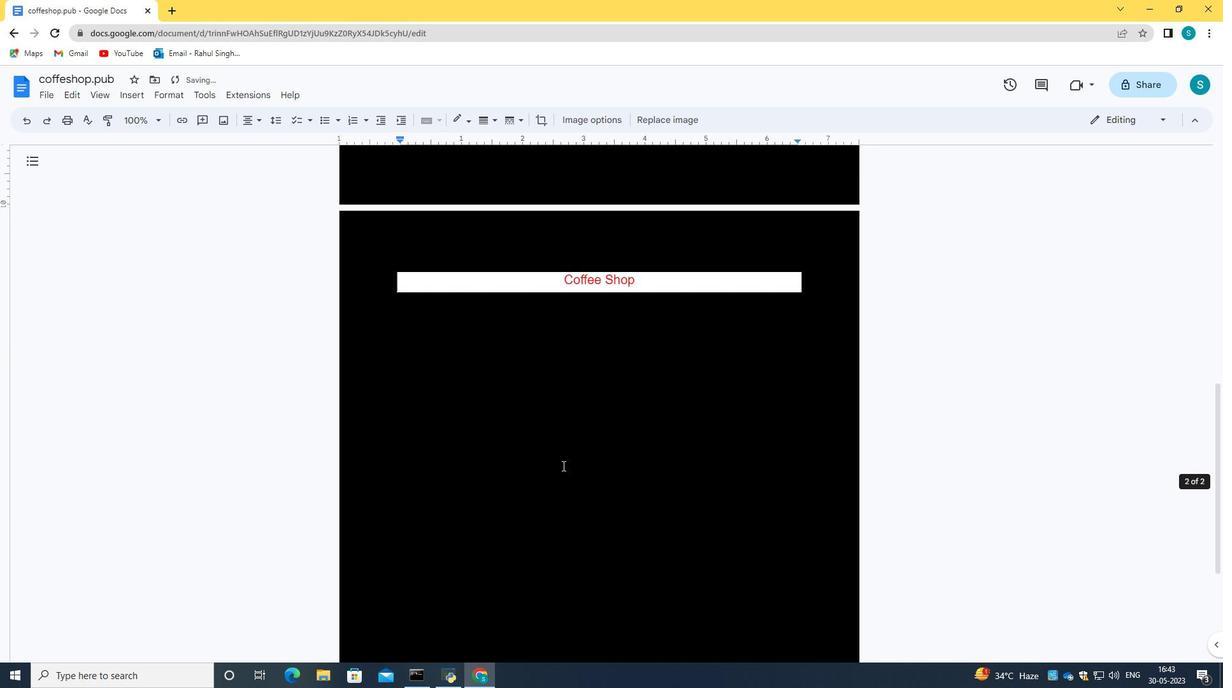 
Action: Mouse scrolled (562, 465) with delta (0, 0)
Screenshot: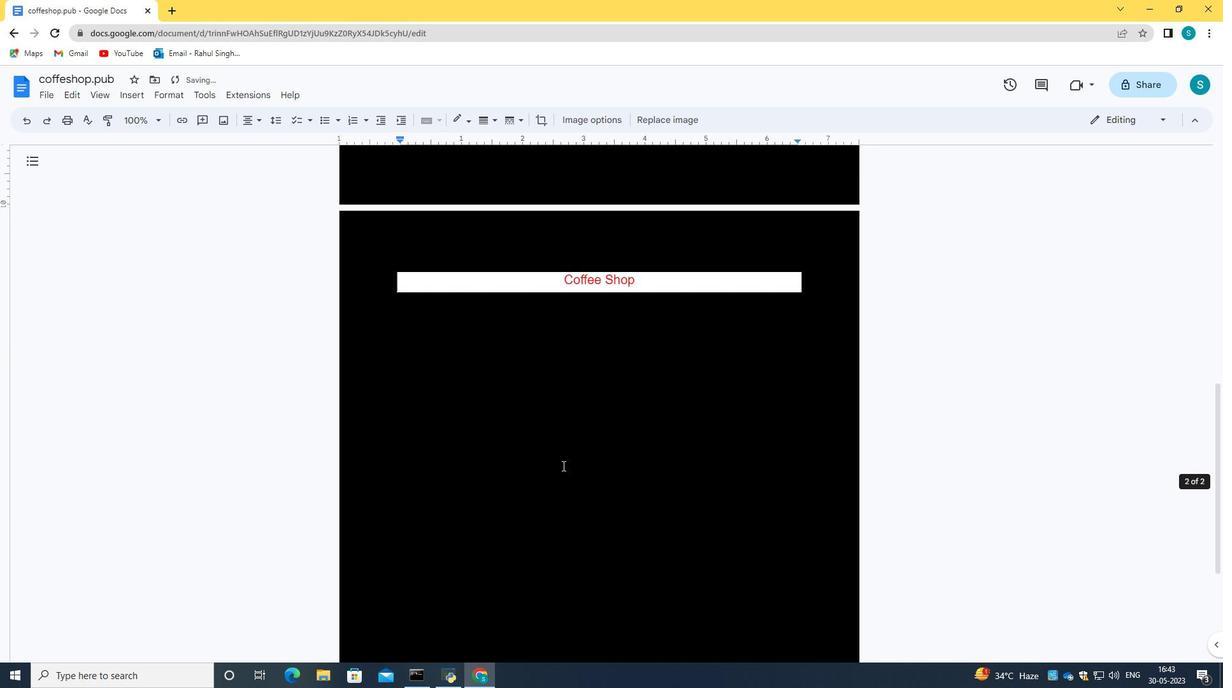 
Action: Mouse scrolled (562, 465) with delta (0, 0)
Screenshot: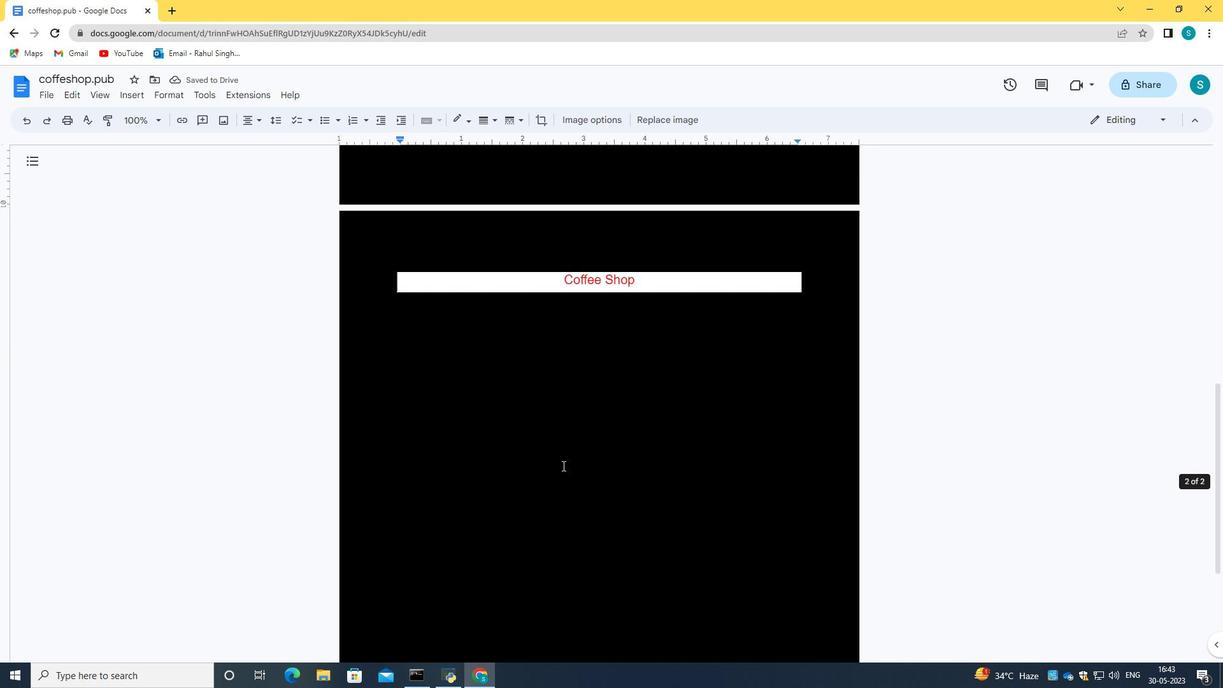 
Action: Mouse scrolled (562, 465) with delta (0, 0)
Screenshot: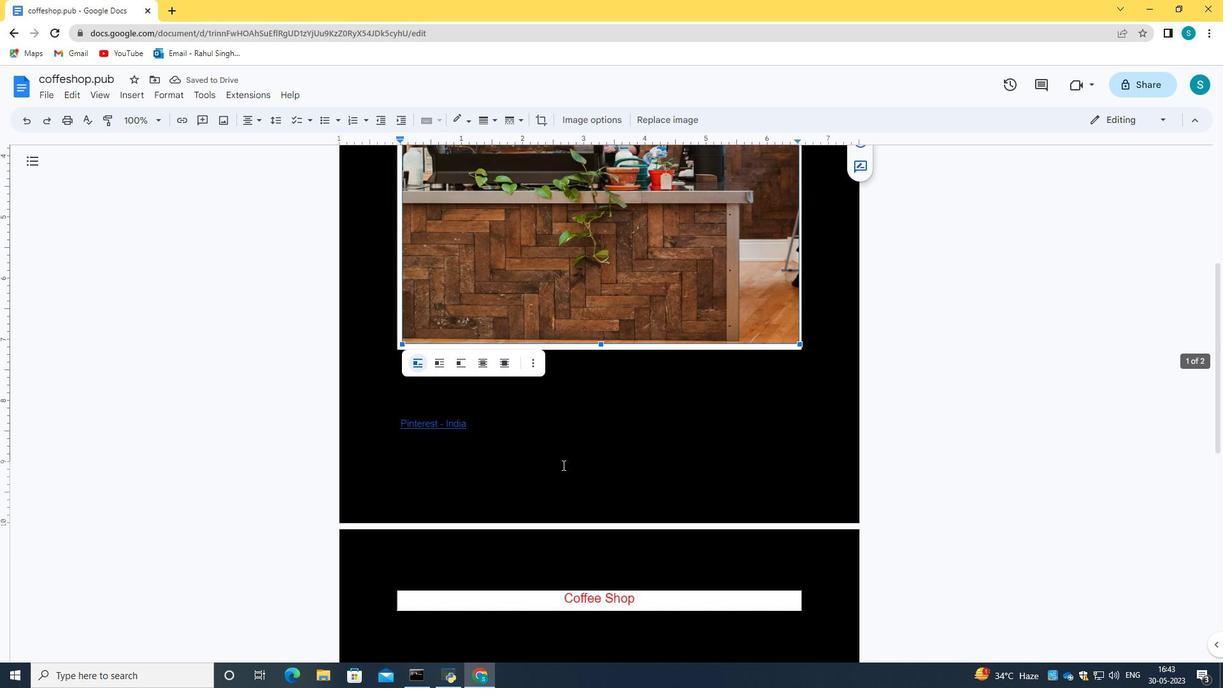 
Action: Mouse scrolled (562, 465) with delta (0, 0)
Screenshot: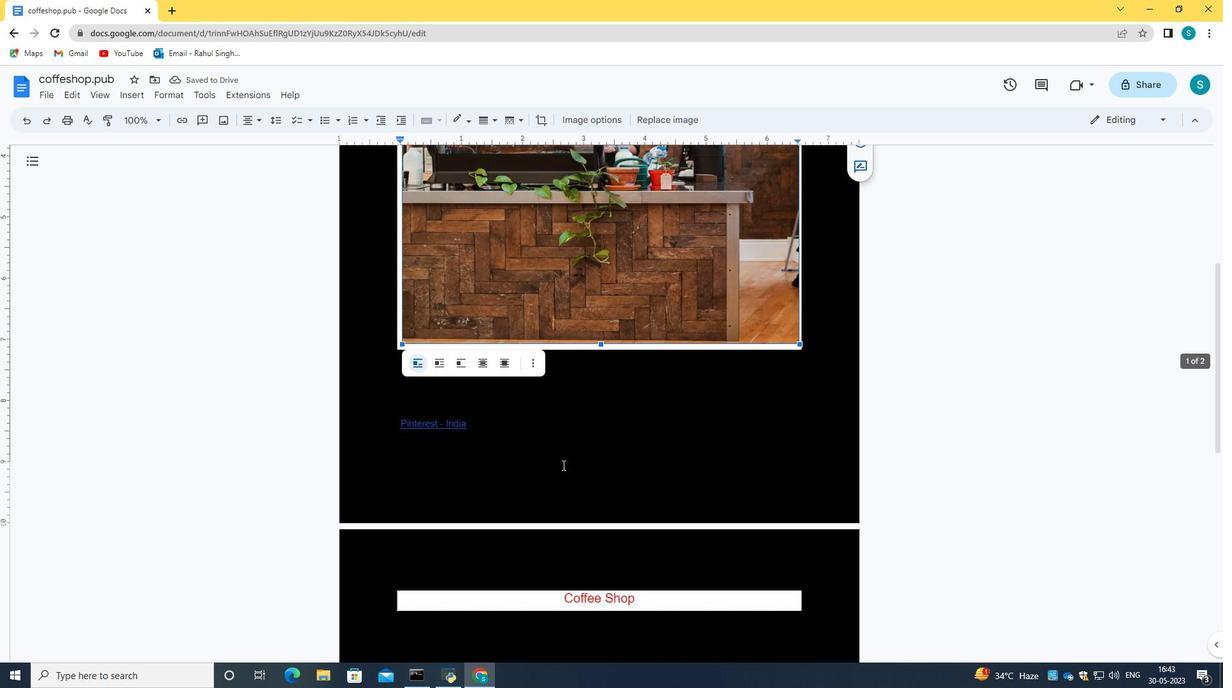
Action: Mouse scrolled (562, 465) with delta (0, 0)
Screenshot: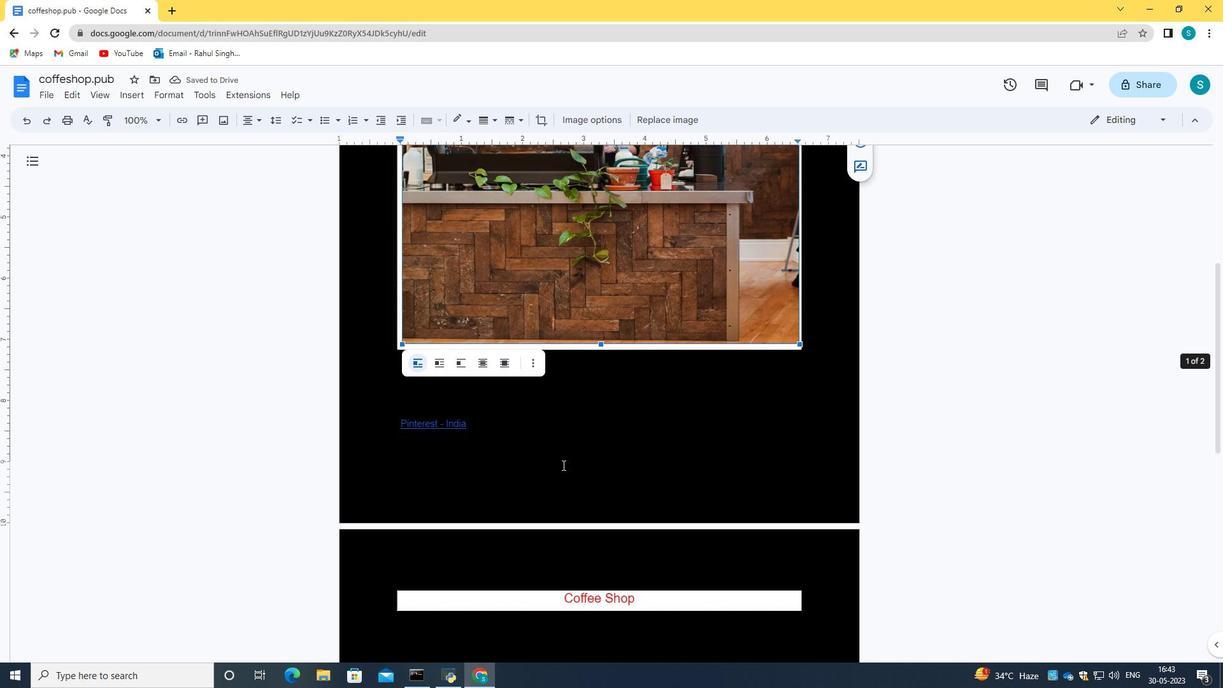 
Action: Mouse scrolled (562, 465) with delta (0, 0)
Screenshot: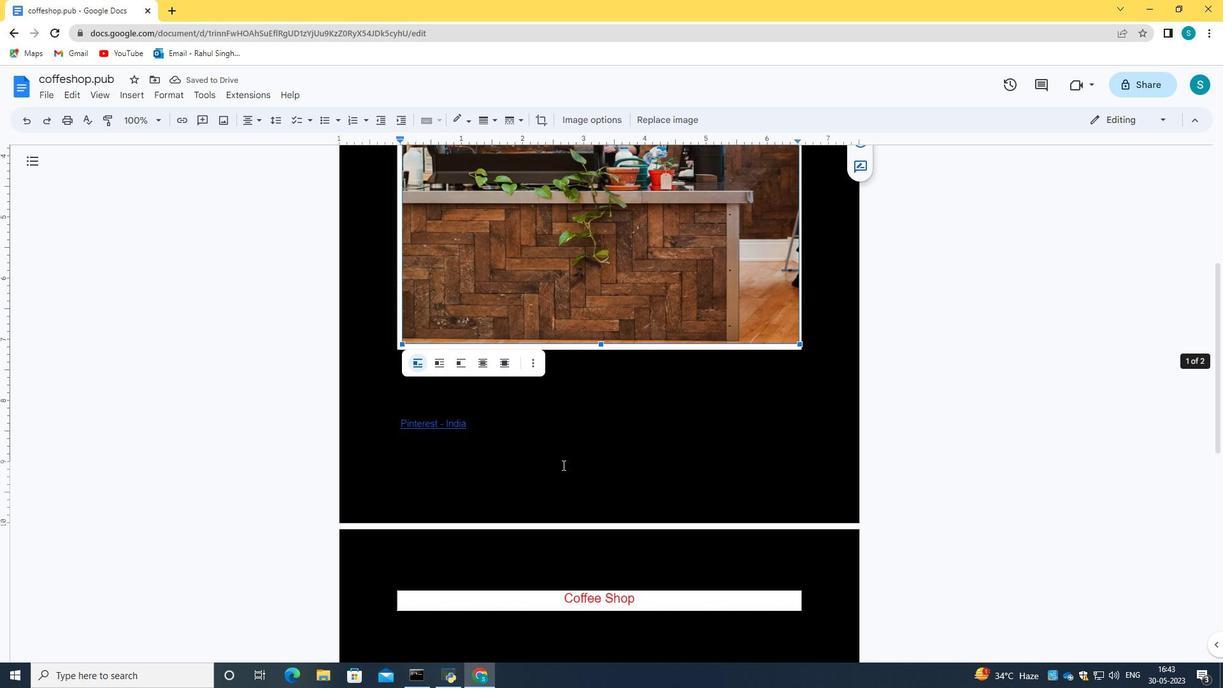 
Action: Mouse scrolled (562, 465) with delta (0, 0)
Screenshot: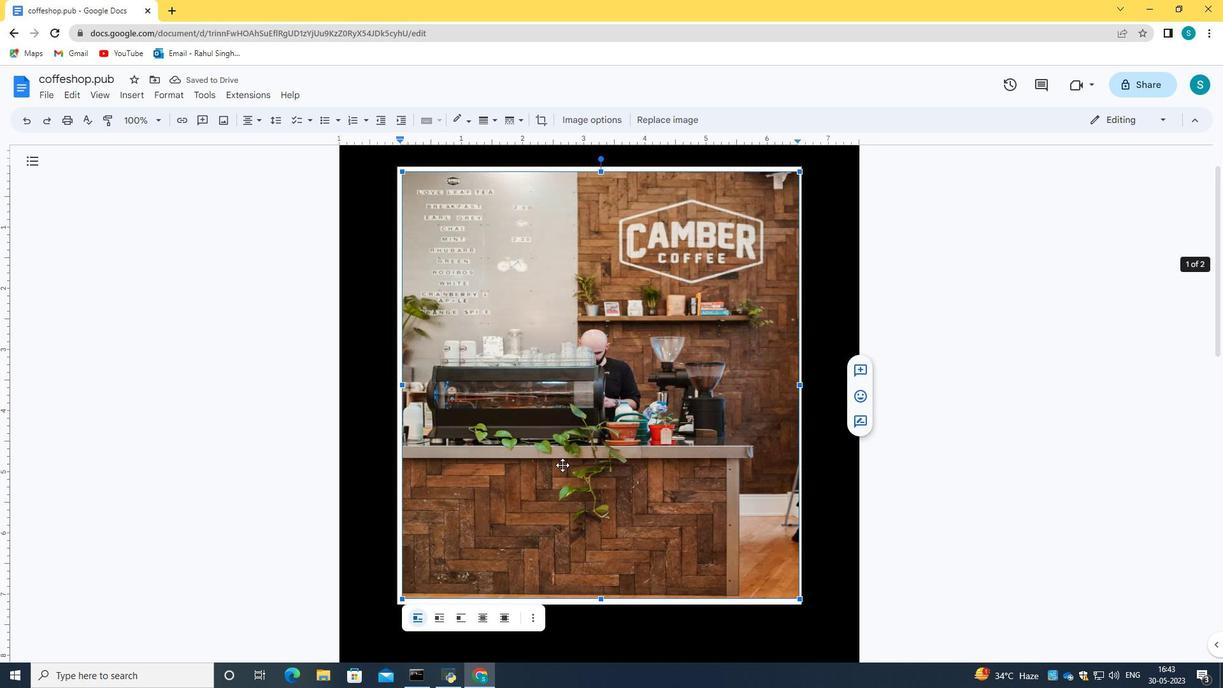 
Action: Mouse scrolled (562, 465) with delta (0, 0)
Screenshot: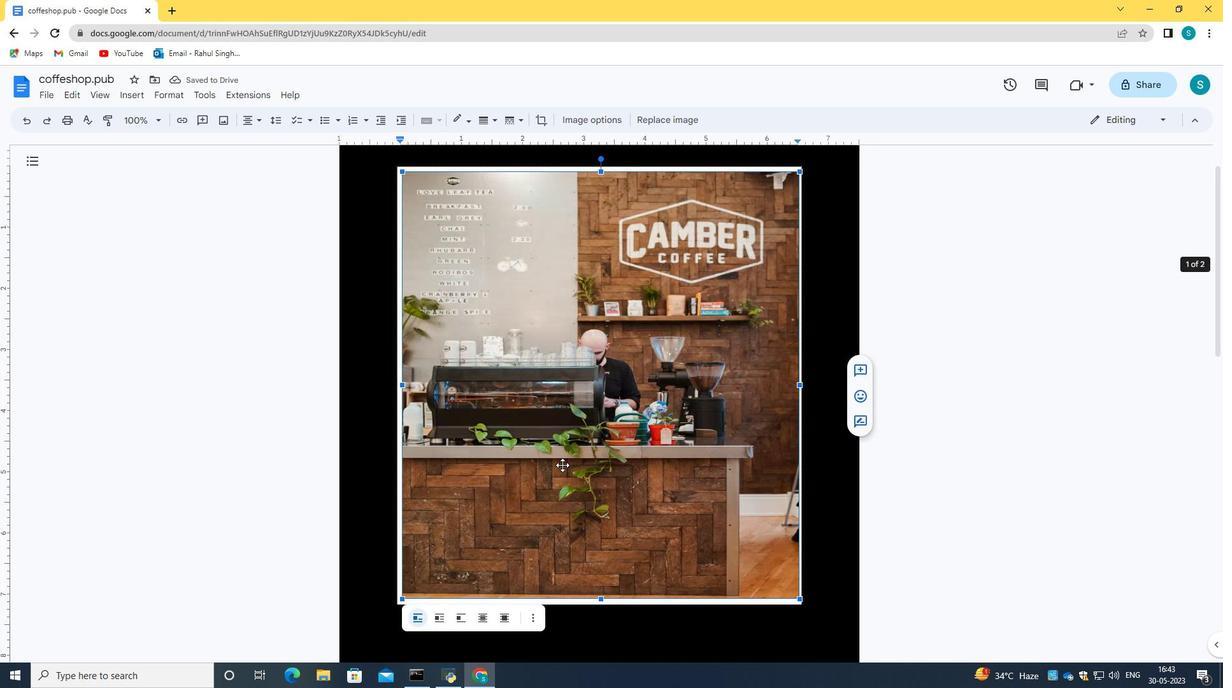 
Action: Mouse scrolled (562, 465) with delta (0, 0)
Screenshot: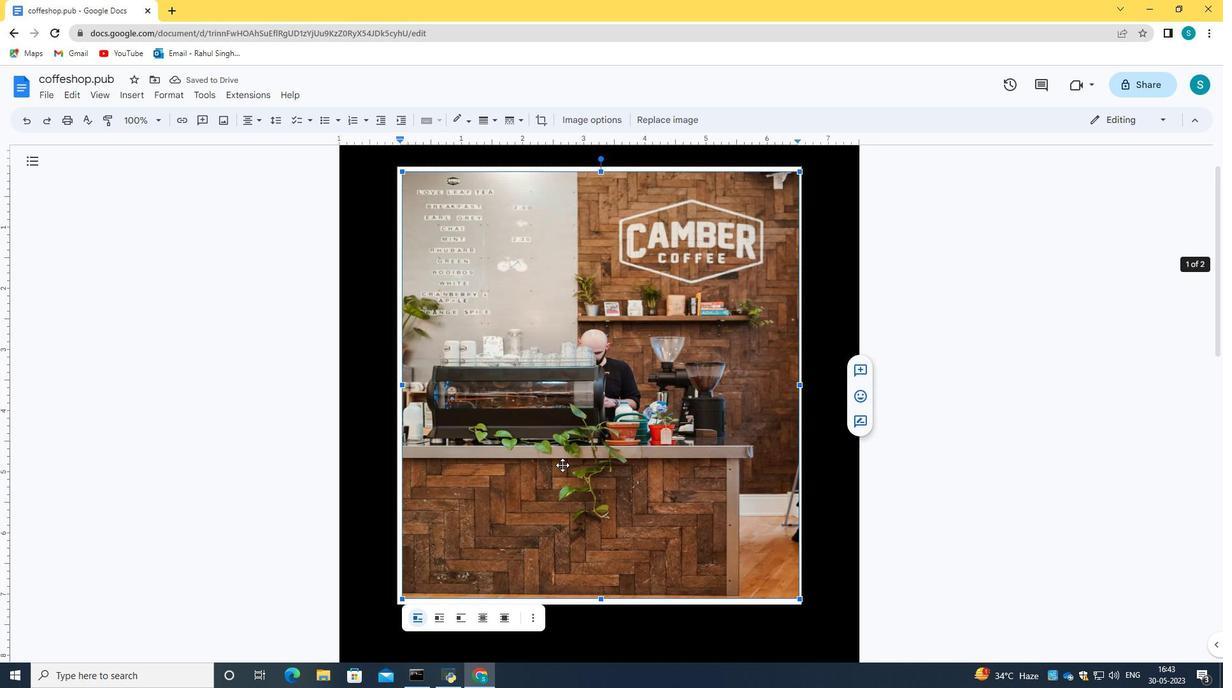 
Action: Mouse scrolled (562, 465) with delta (0, 0)
Screenshot: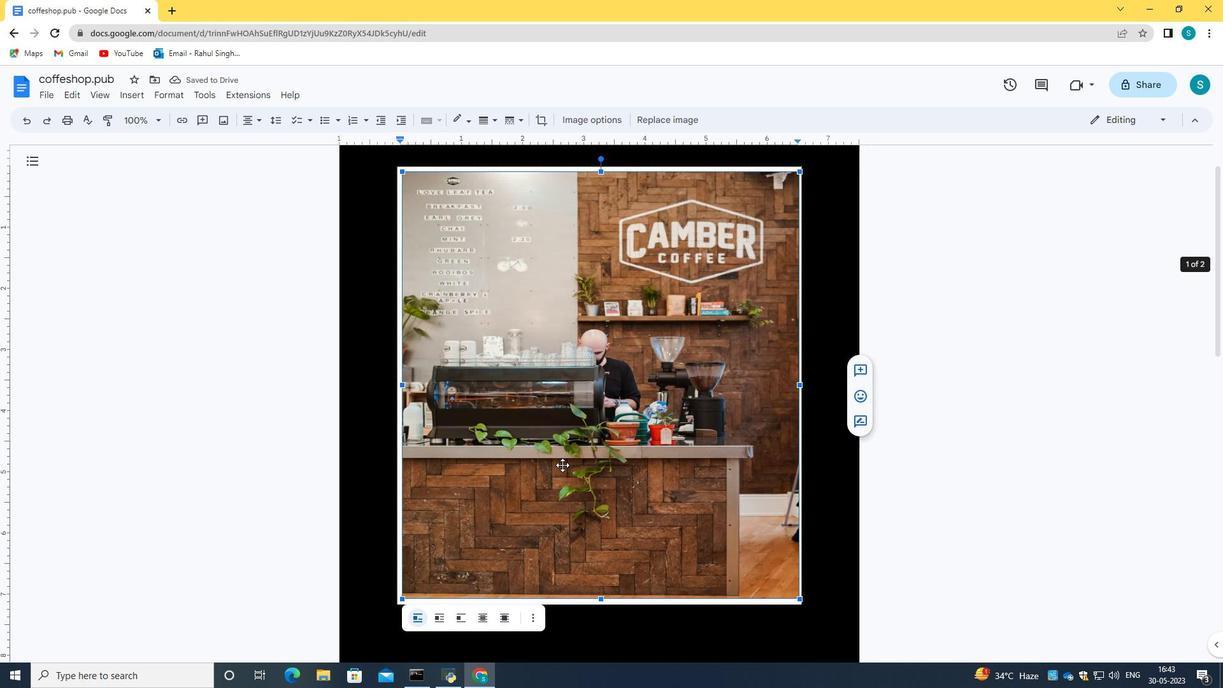 
Action: Mouse scrolled (562, 465) with delta (0, 0)
Screenshot: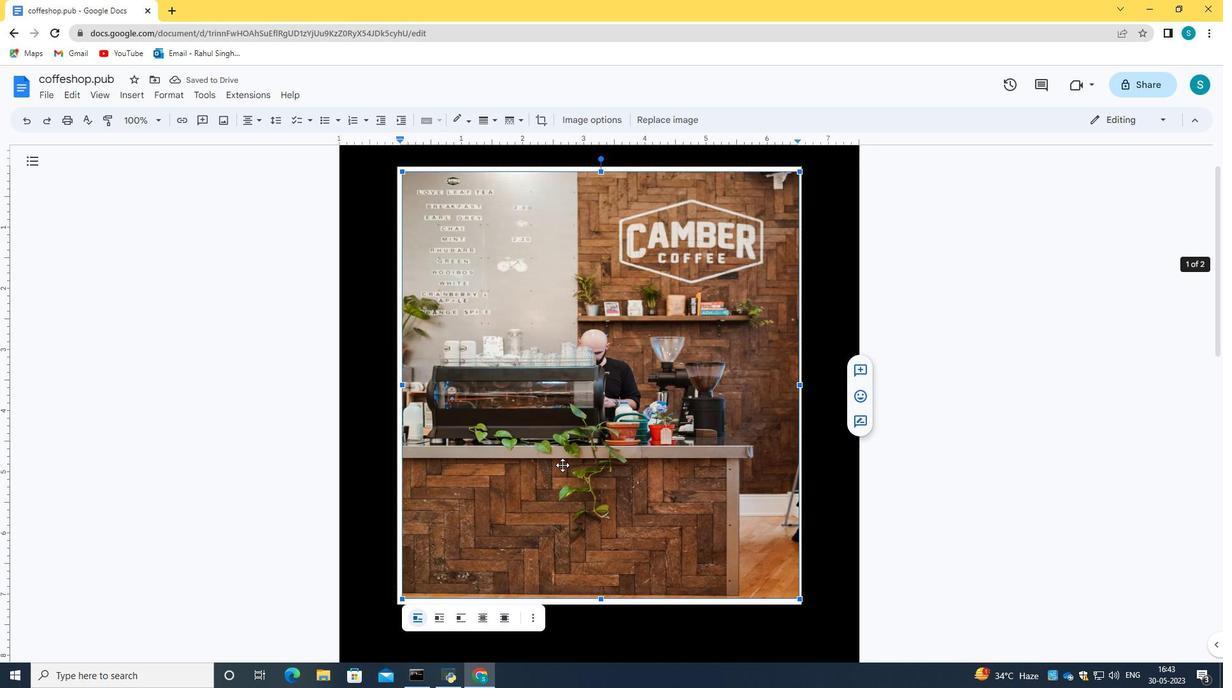 
Action: Mouse moved to (635, 519)
Screenshot: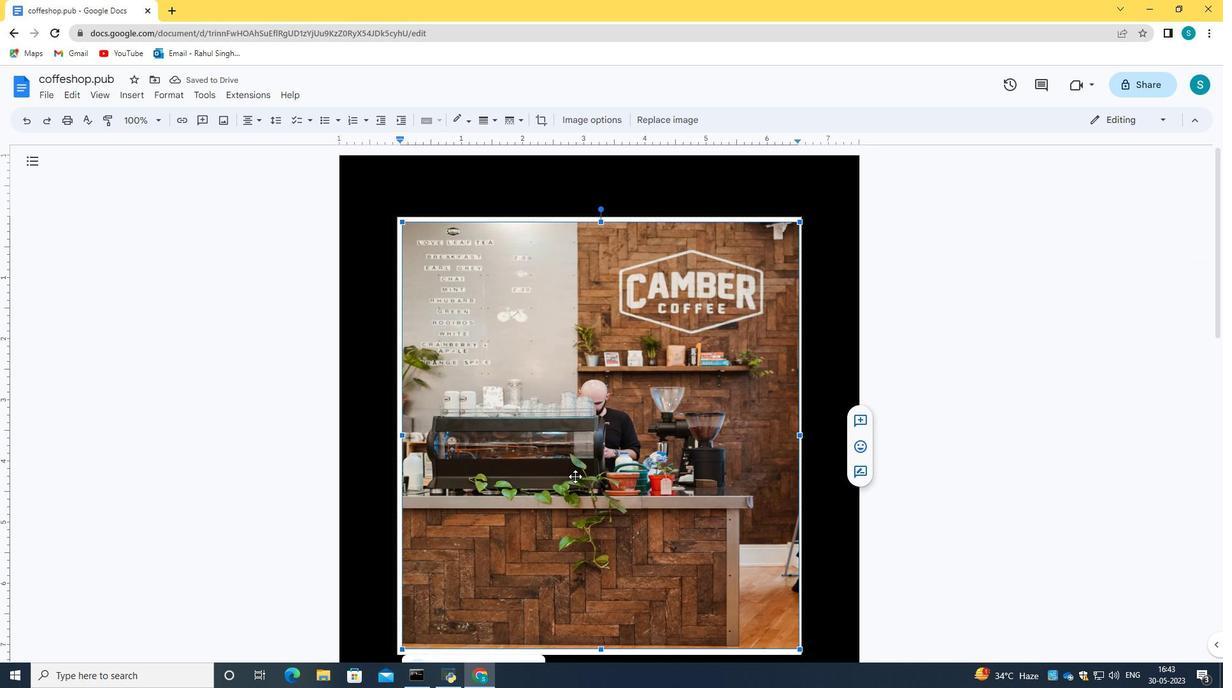 
Action: Mouse scrolled (635, 518) with delta (0, 0)
Screenshot: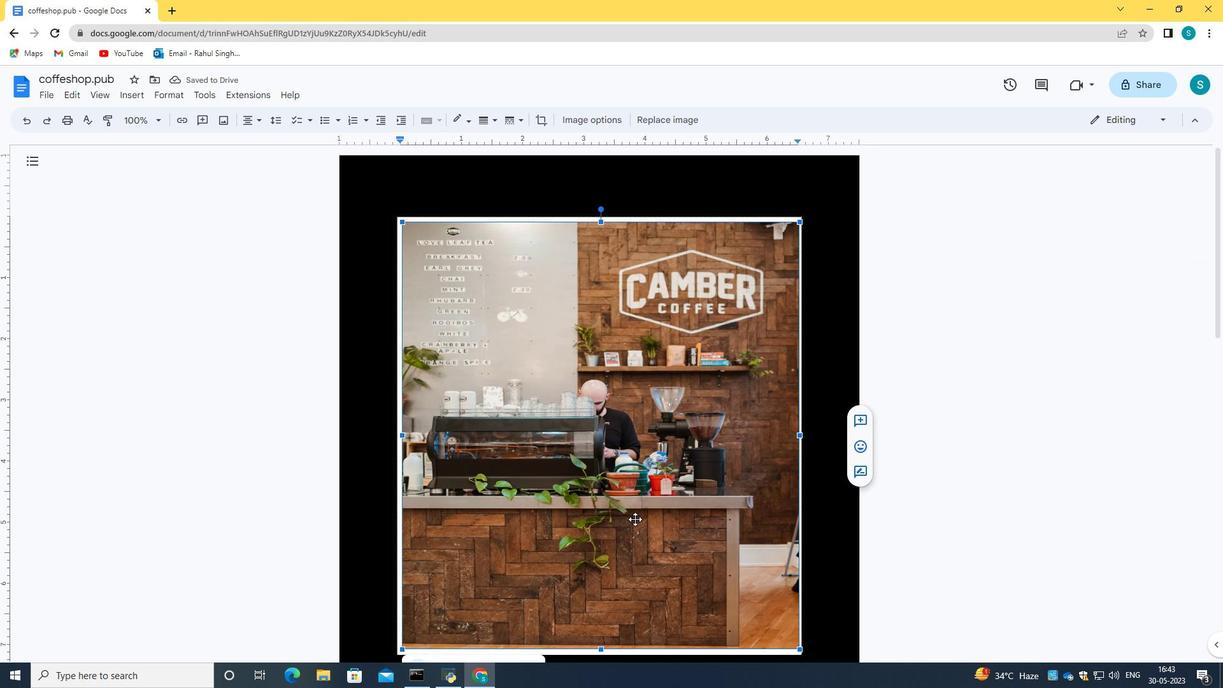 
Action: Mouse scrolled (635, 518) with delta (0, 0)
Screenshot: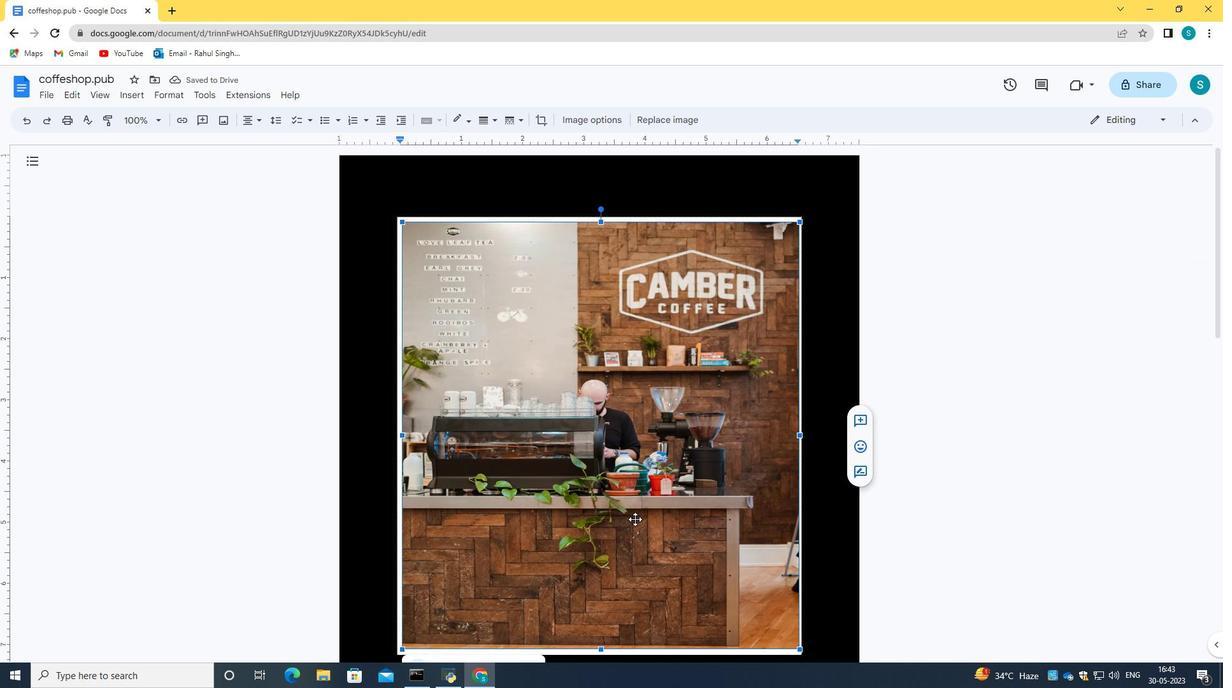 
Action: Mouse scrolled (635, 518) with delta (0, 0)
Screenshot: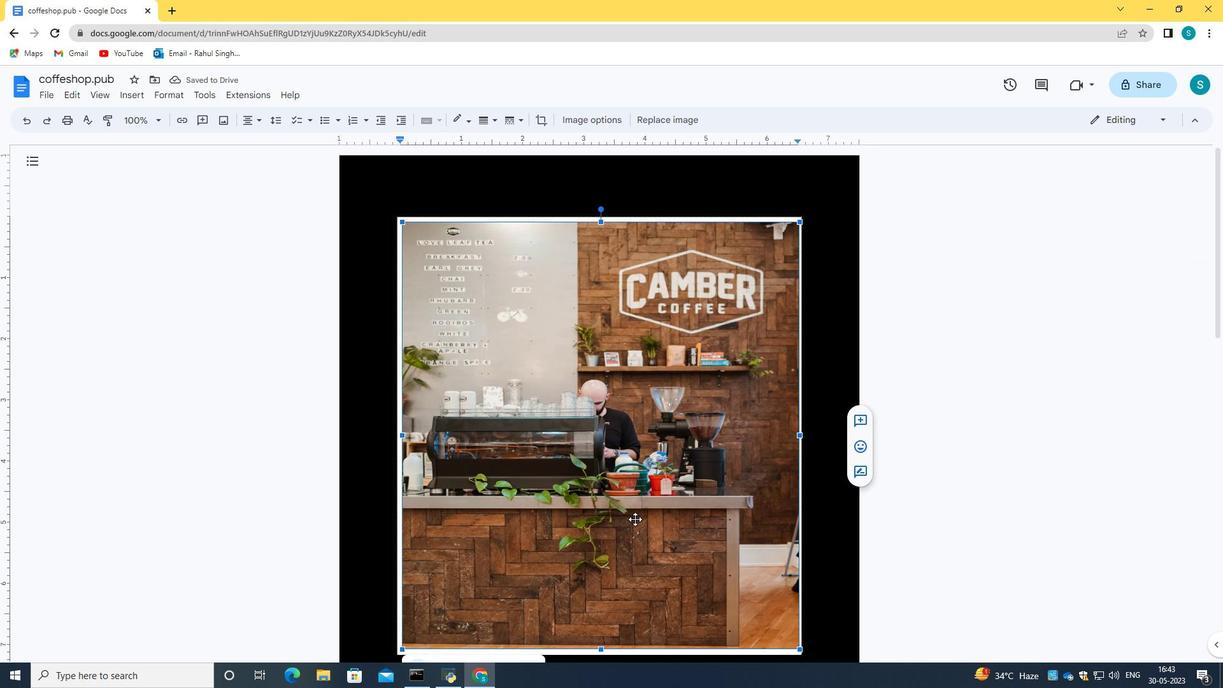 
Action: Mouse scrolled (635, 518) with delta (0, 0)
Screenshot: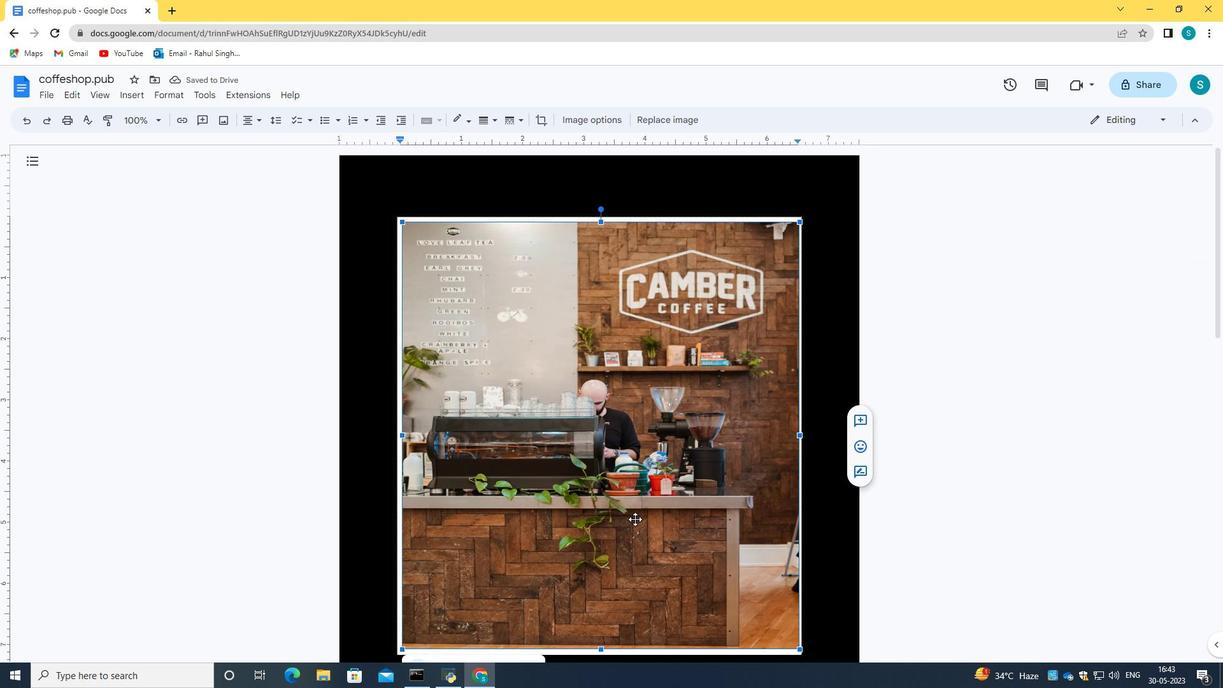 
Action: Mouse scrolled (635, 518) with delta (0, 0)
Screenshot: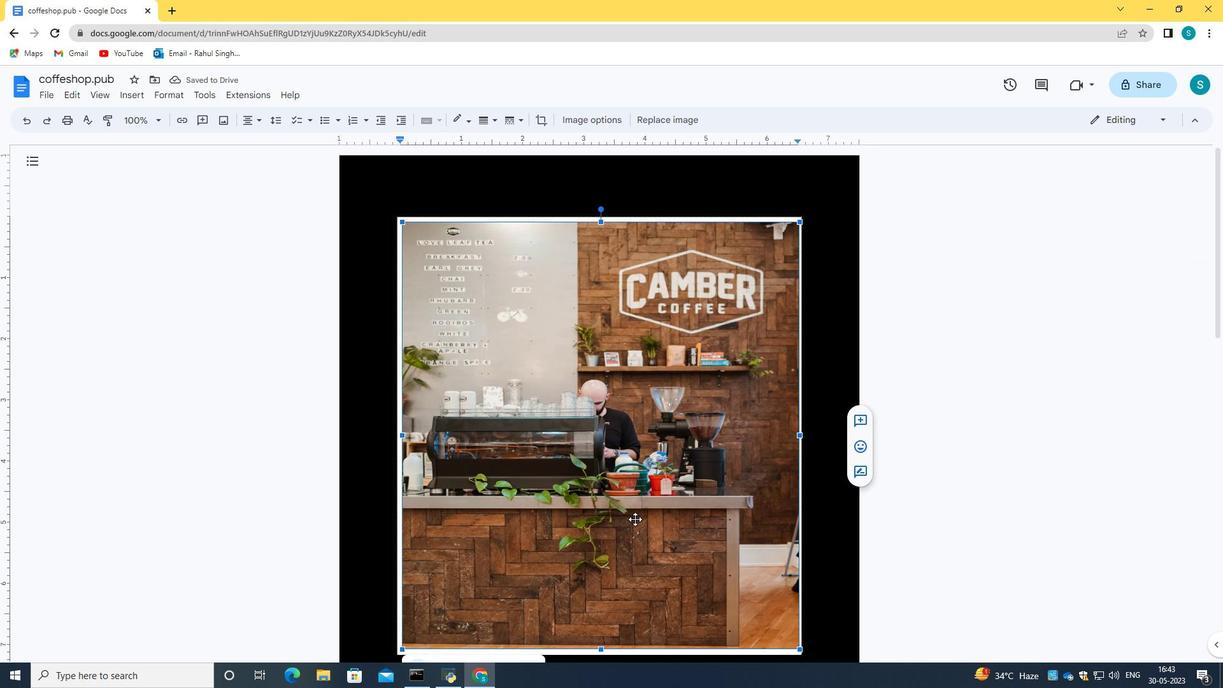 
Action: Mouse moved to (586, 589)
Screenshot: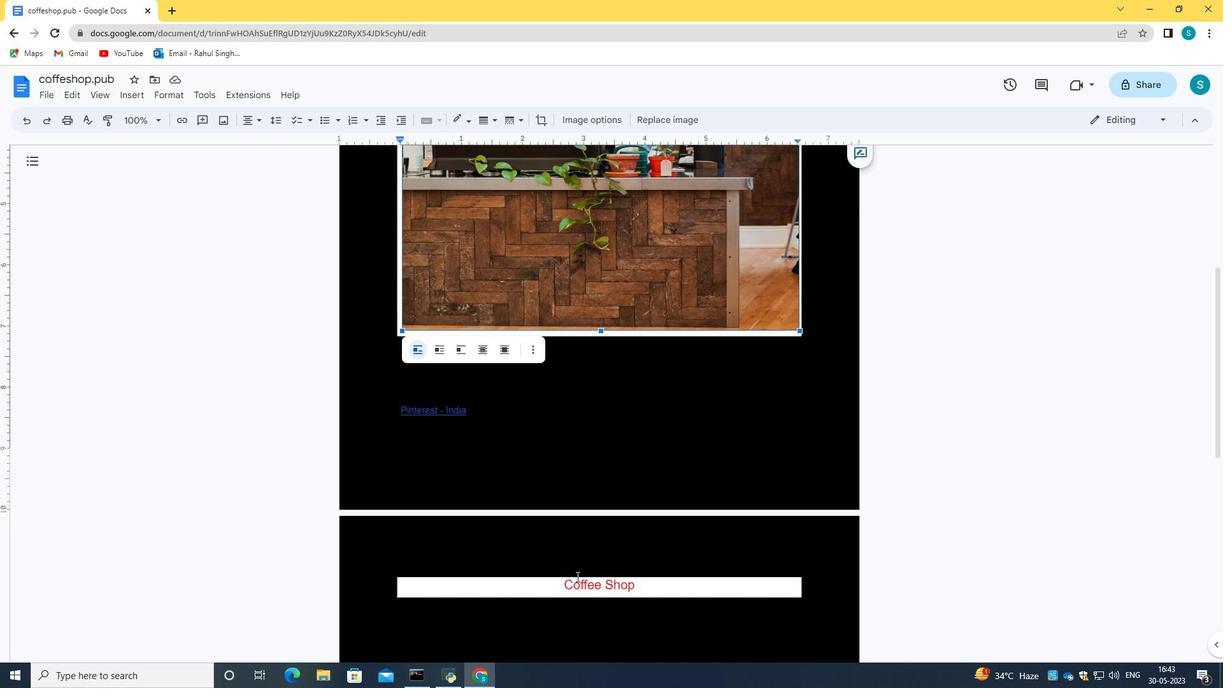 
Action: Mouse pressed left at (586, 589)
Screenshot: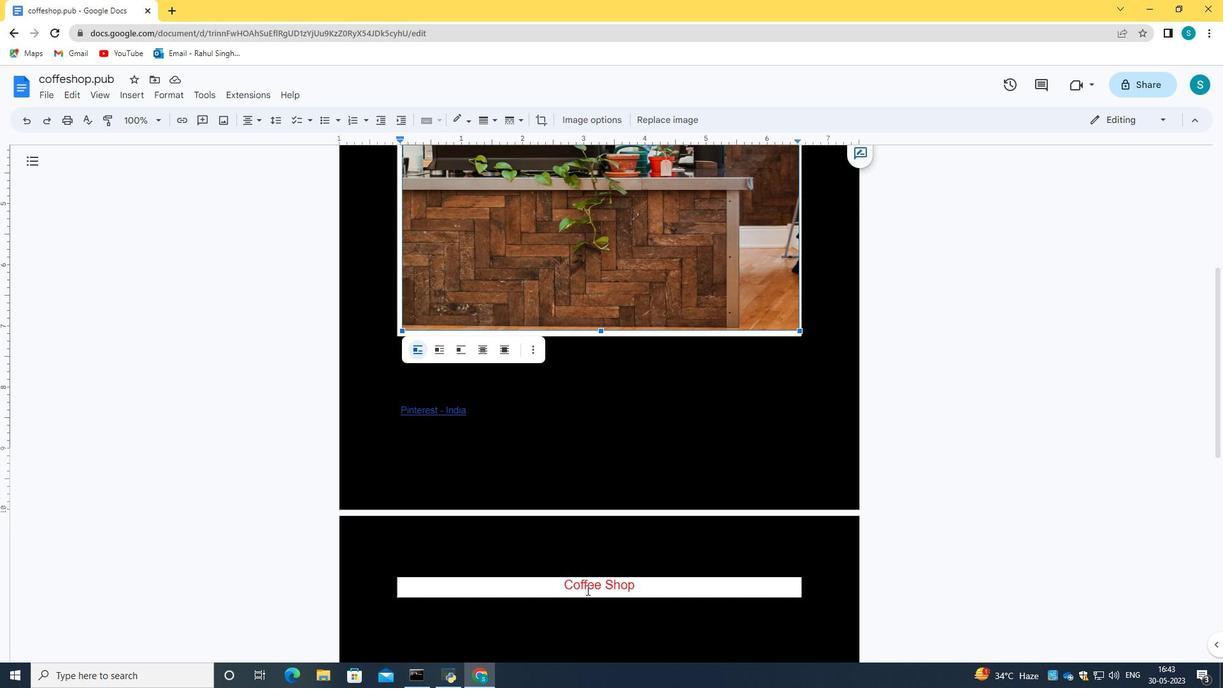 
Action: Mouse moved to (695, 420)
Screenshot: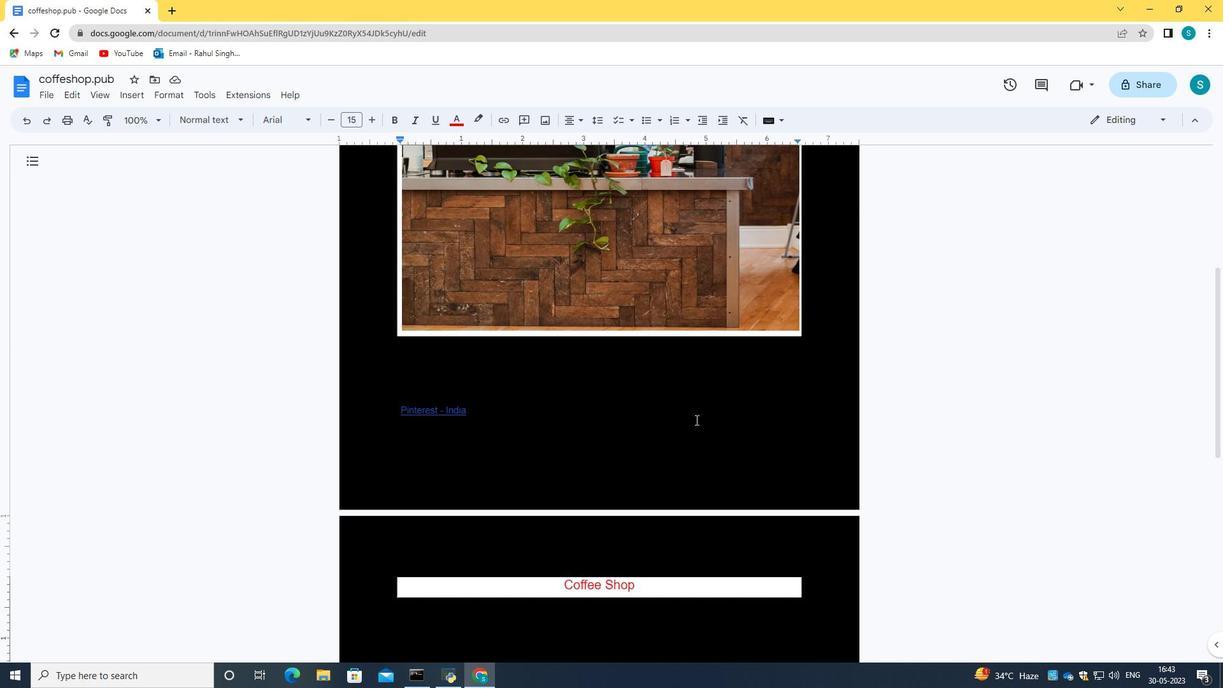 
Action: Mouse scrolled (695, 421) with delta (0, 0)
Screenshot: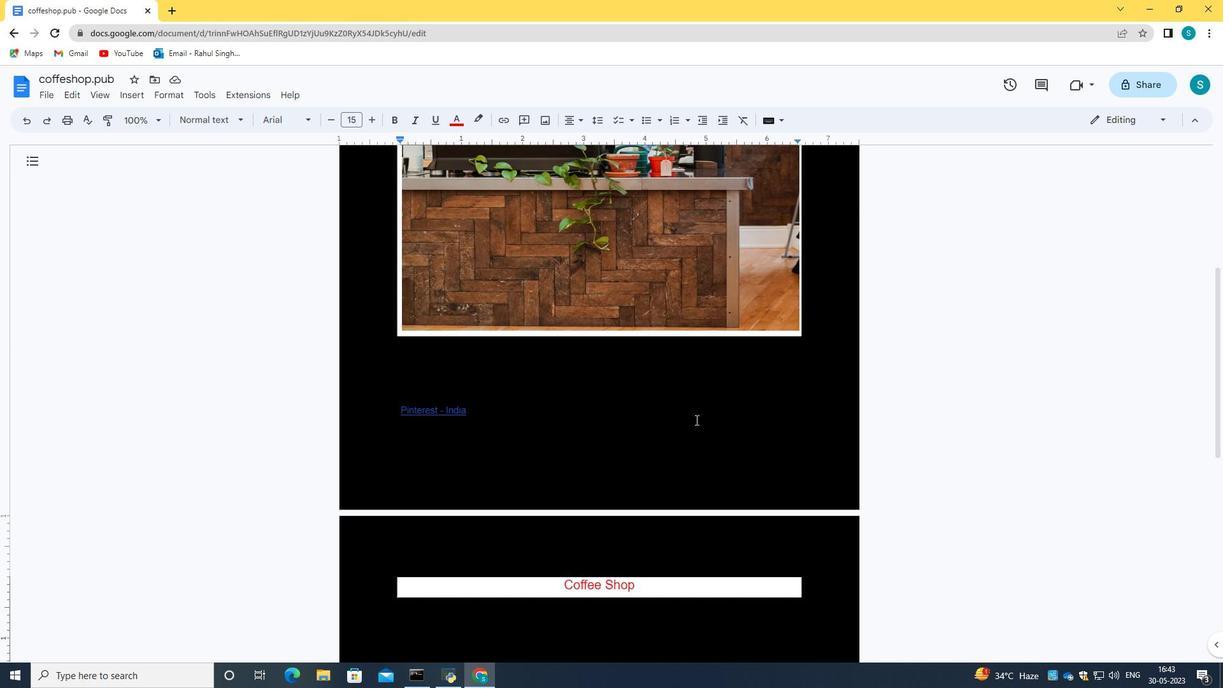 
Action: Mouse scrolled (695, 421) with delta (0, 0)
Screenshot: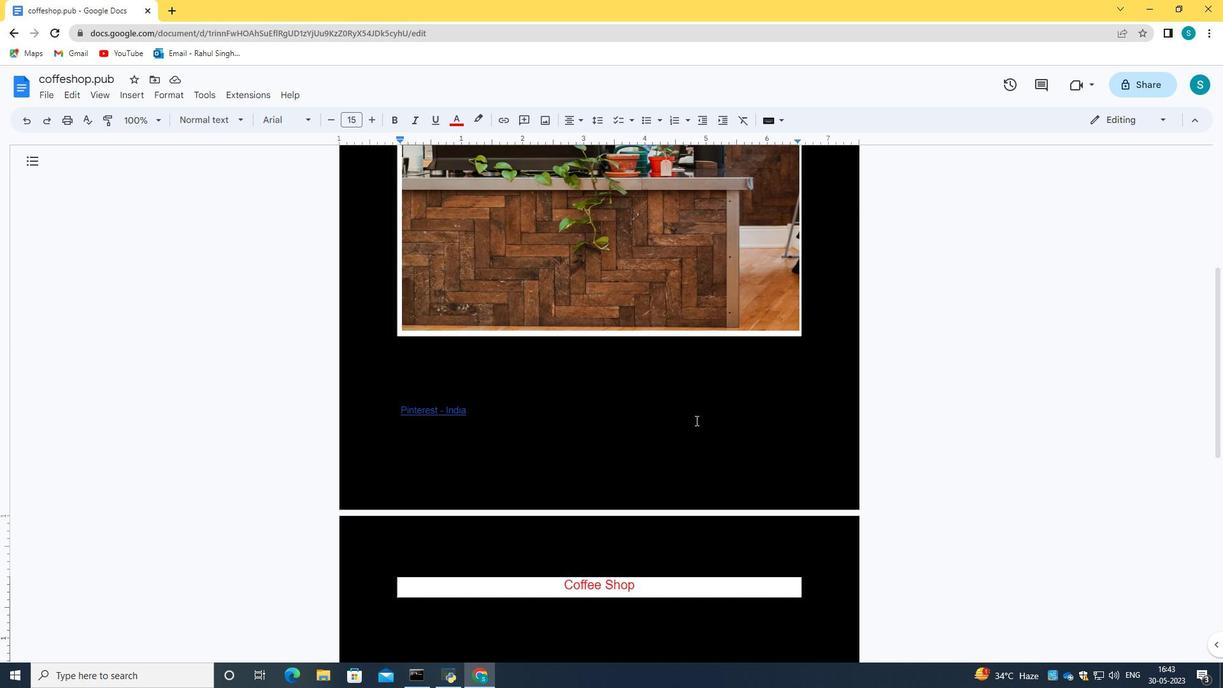 
Action: Mouse scrolled (695, 421) with delta (0, 0)
Screenshot: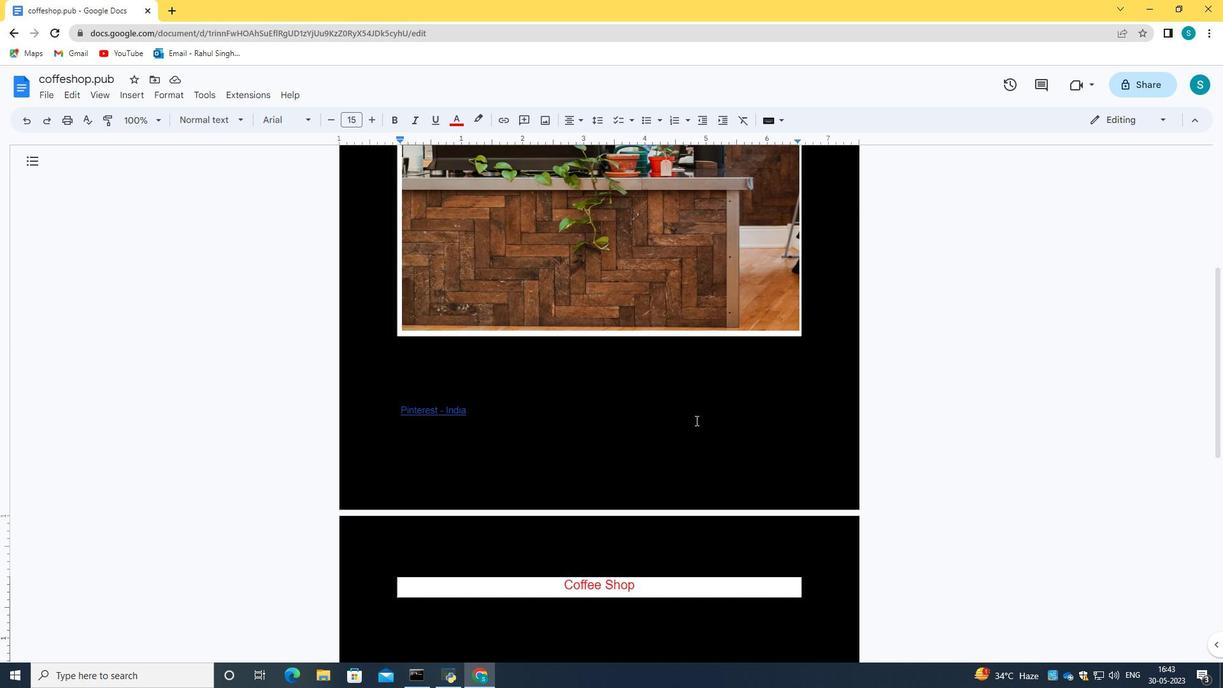 
Action: Mouse scrolled (695, 421) with delta (0, 0)
Screenshot: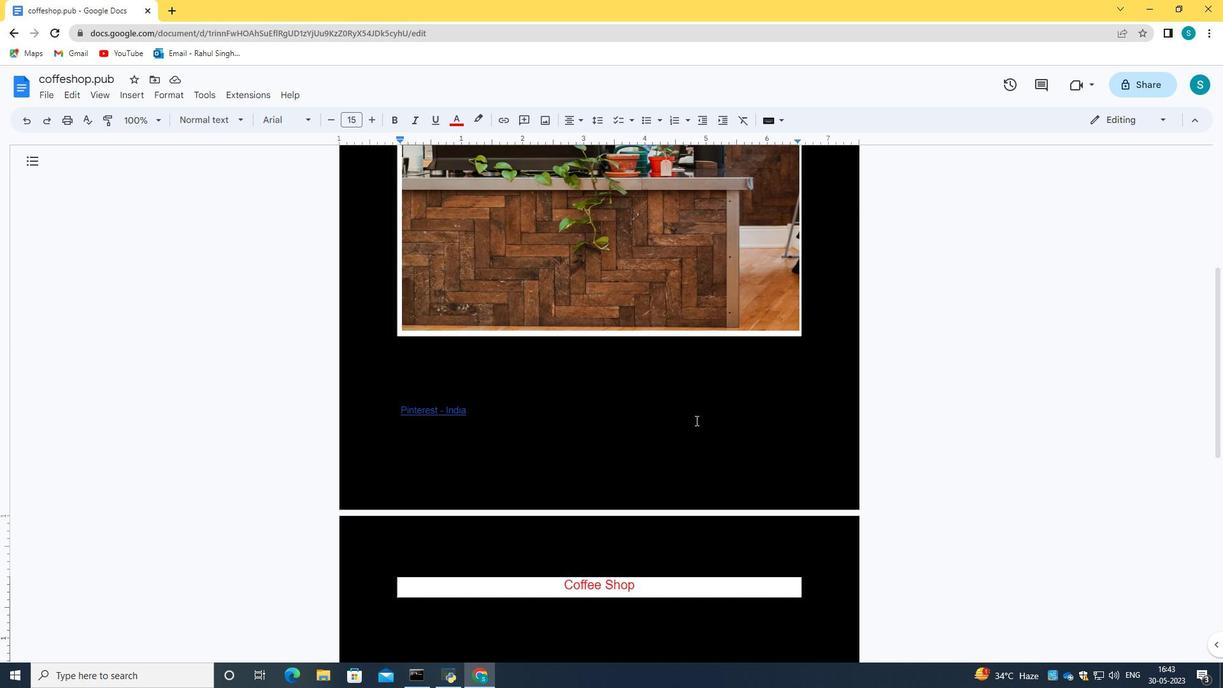 
Action: Mouse scrolled (695, 421) with delta (0, 0)
Screenshot: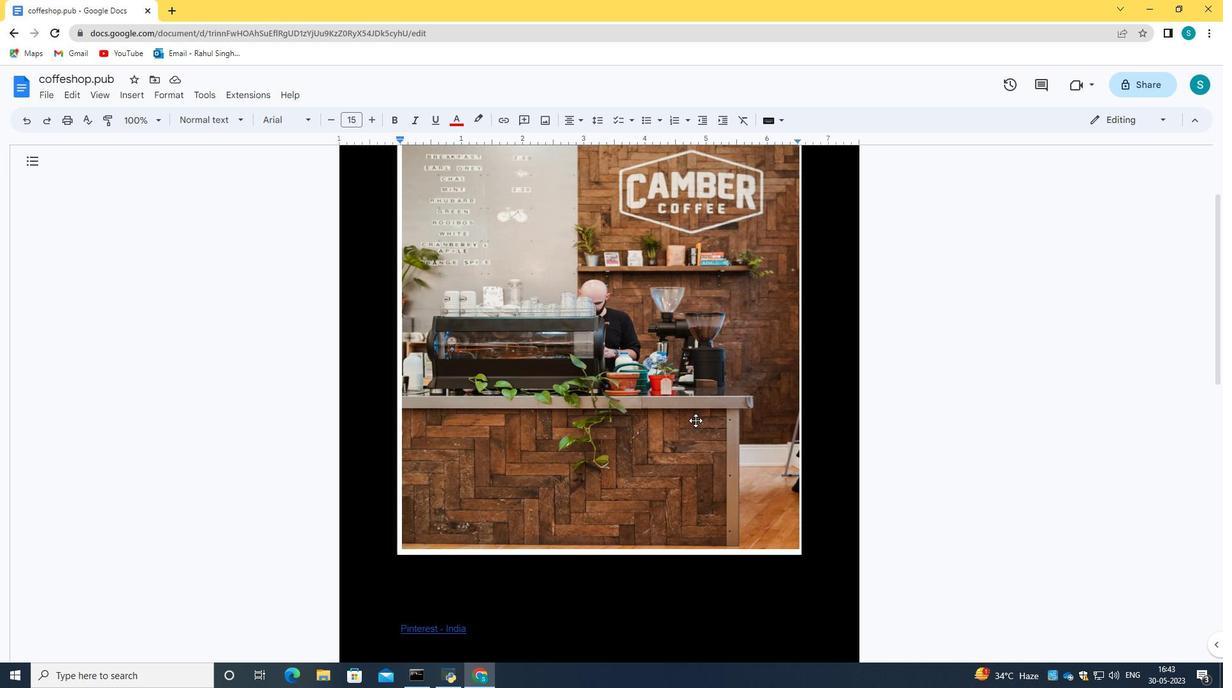 
Action: Mouse scrolled (695, 421) with delta (0, 0)
Screenshot: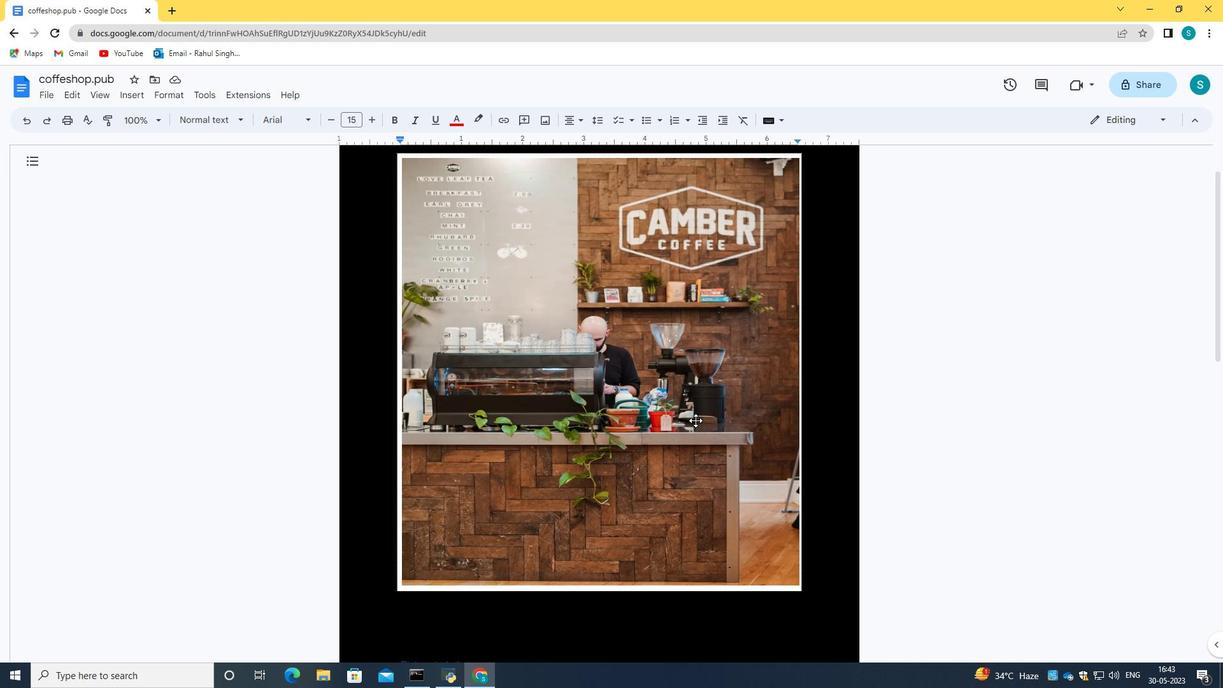 
Action: Mouse scrolled (695, 421) with delta (0, 0)
Screenshot: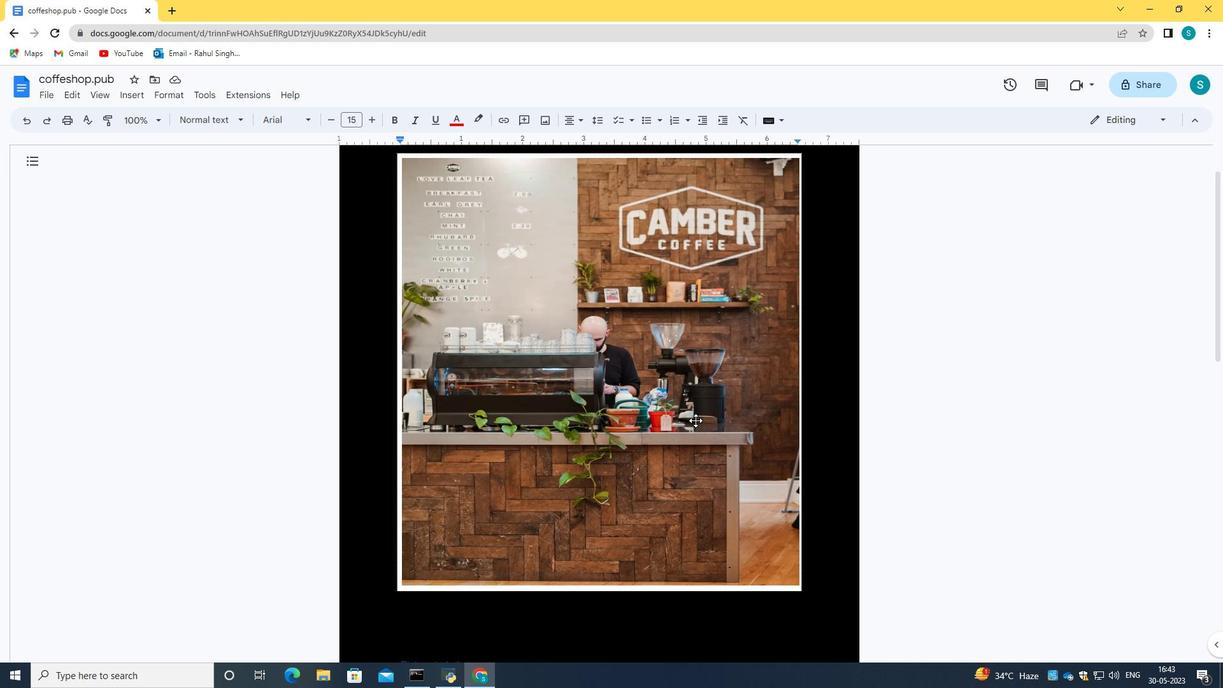 
Action: Mouse moved to (693, 564)
Screenshot: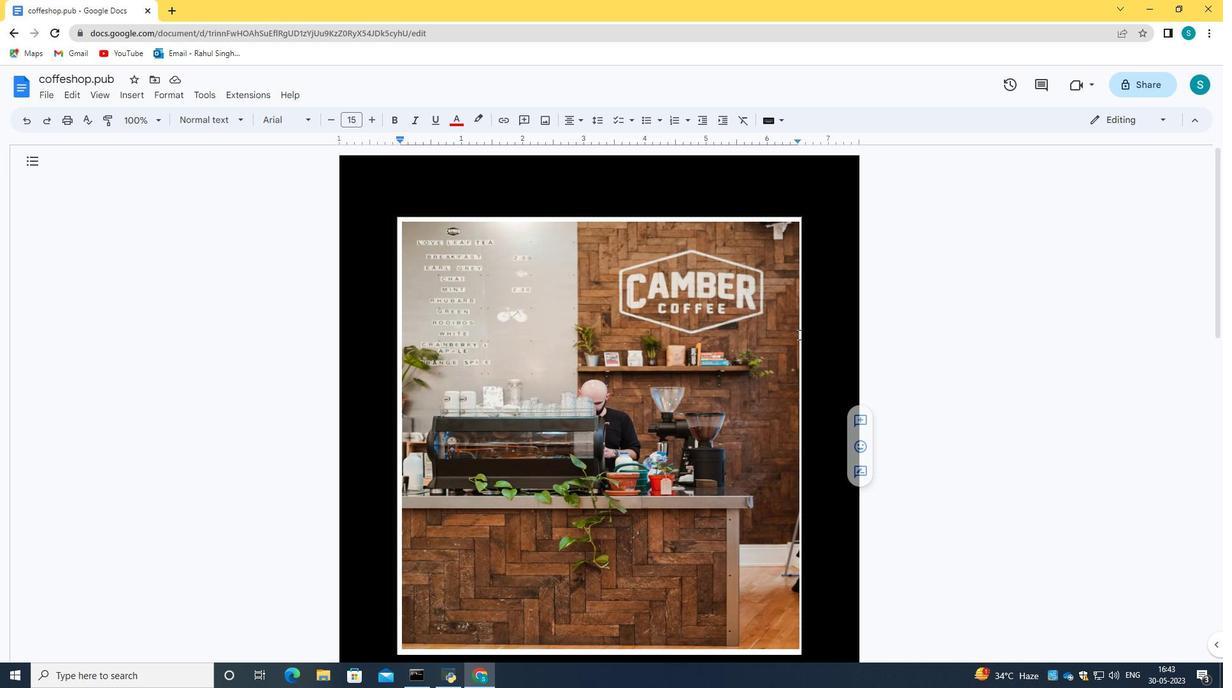 
Action: Mouse scrolled (693, 563) with delta (0, 0)
Screenshot: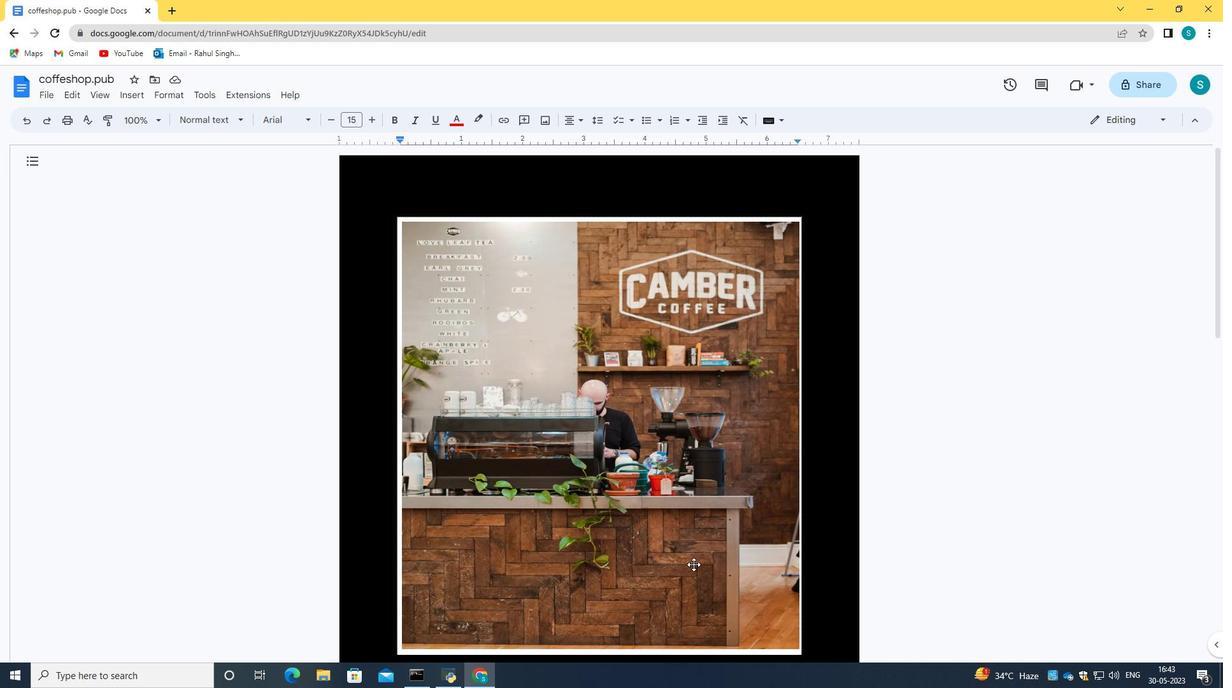 
Action: Mouse scrolled (693, 563) with delta (0, 0)
Screenshot: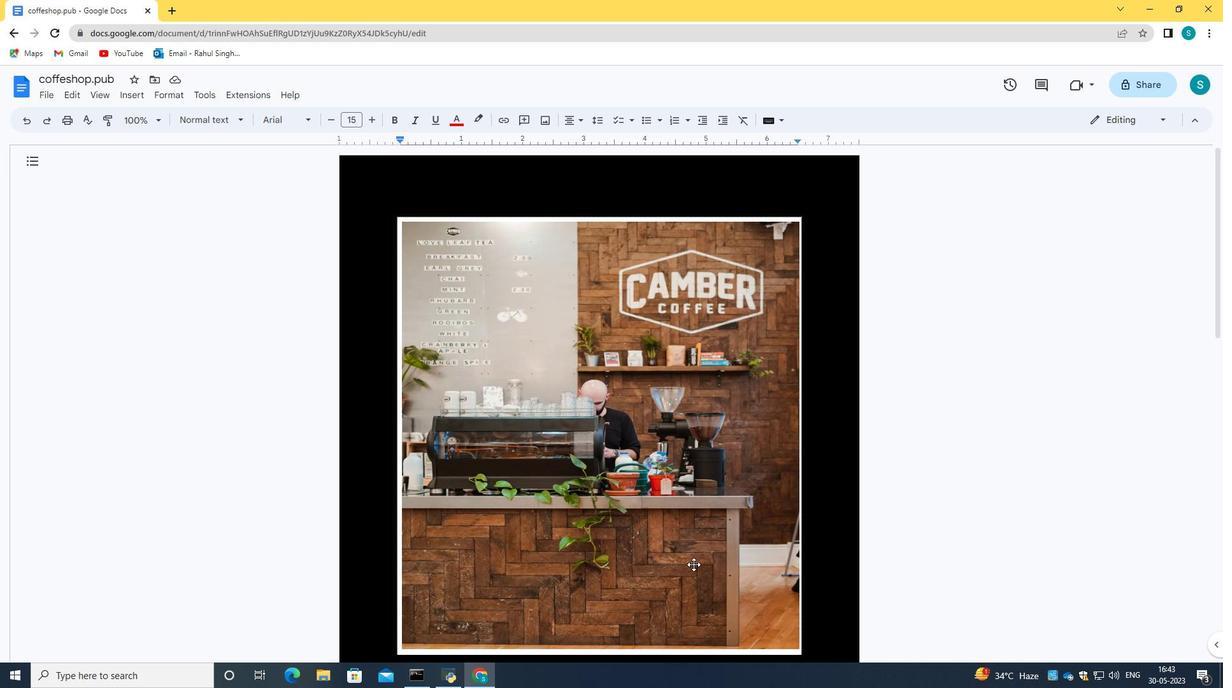 
Action: Mouse scrolled (693, 563) with delta (0, 0)
Screenshot: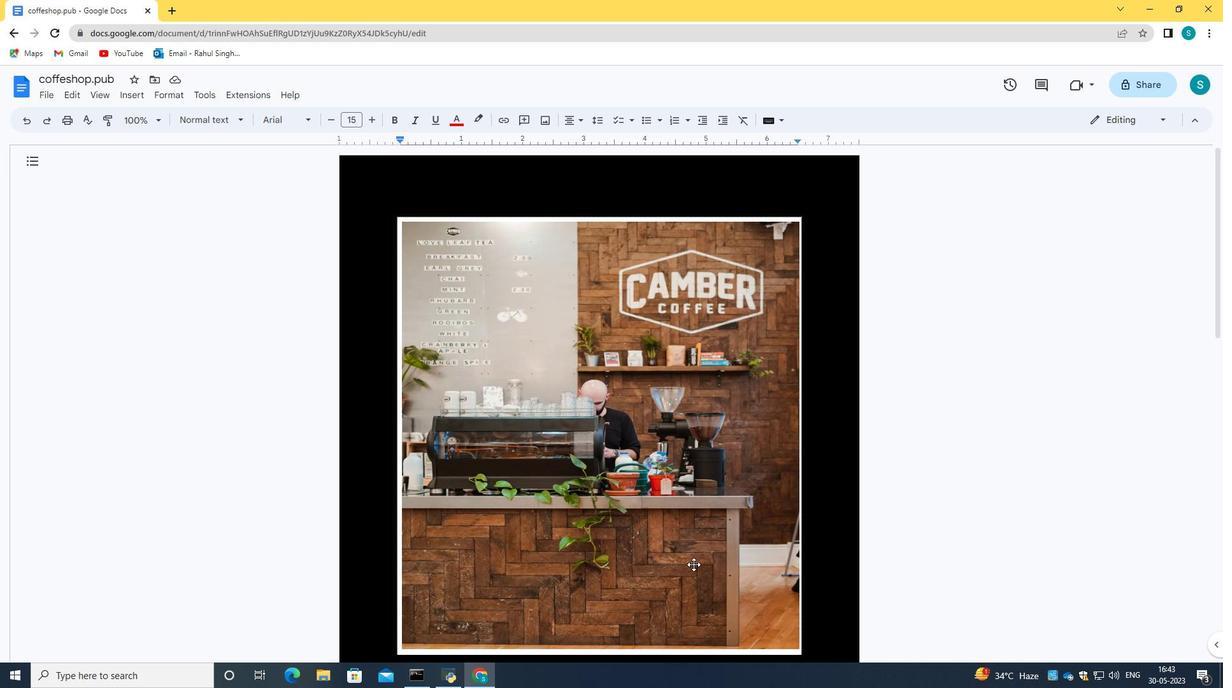 
Action: Mouse scrolled (693, 563) with delta (0, 0)
Screenshot: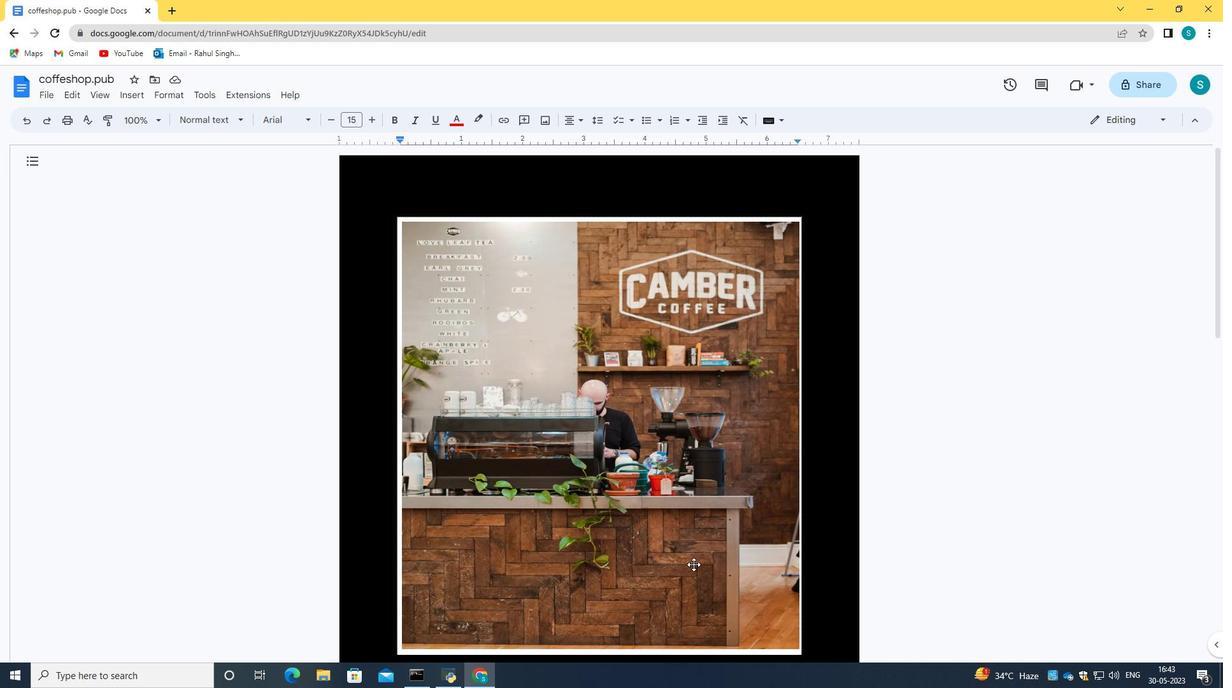 
Action: Mouse moved to (693, 563)
Screenshot: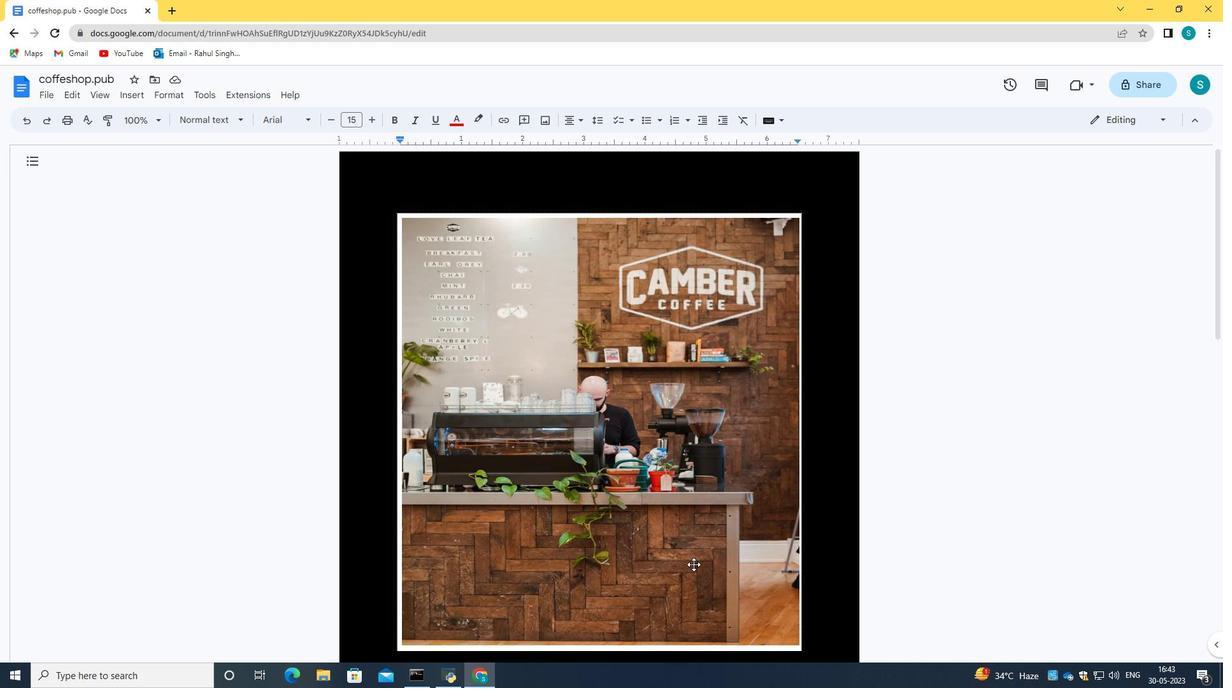 
Action: Mouse scrolled (693, 562) with delta (0, 0)
Screenshot: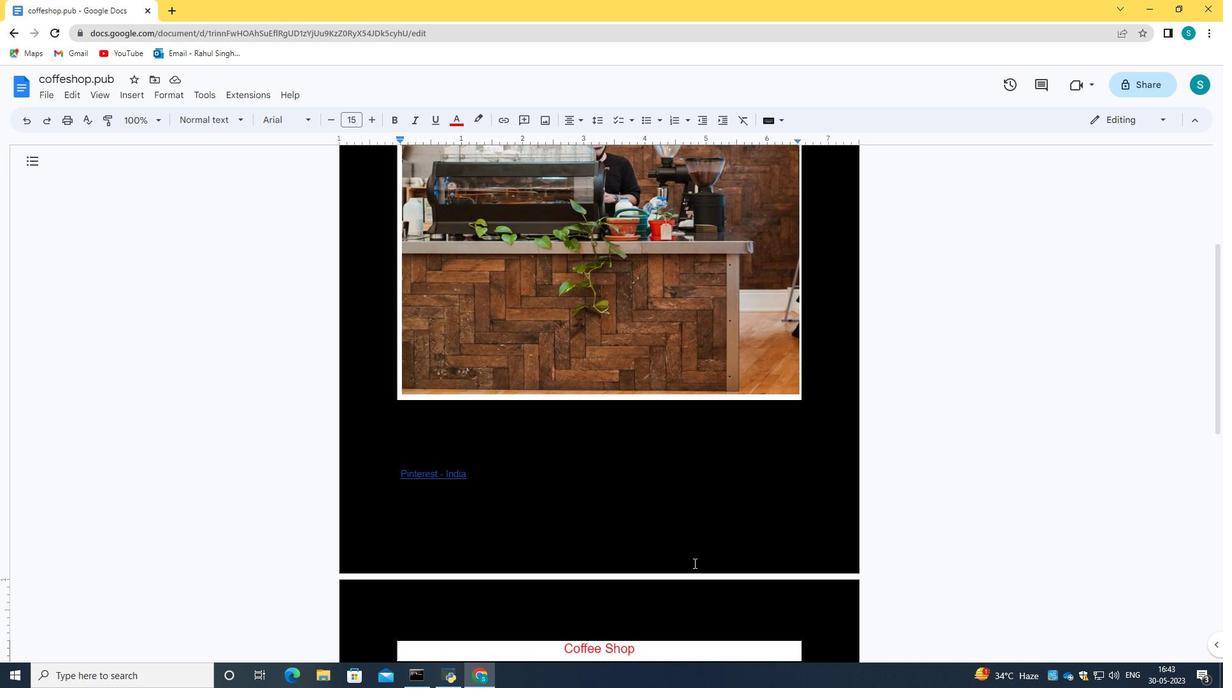 
Action: Mouse scrolled (693, 562) with delta (0, 0)
Screenshot: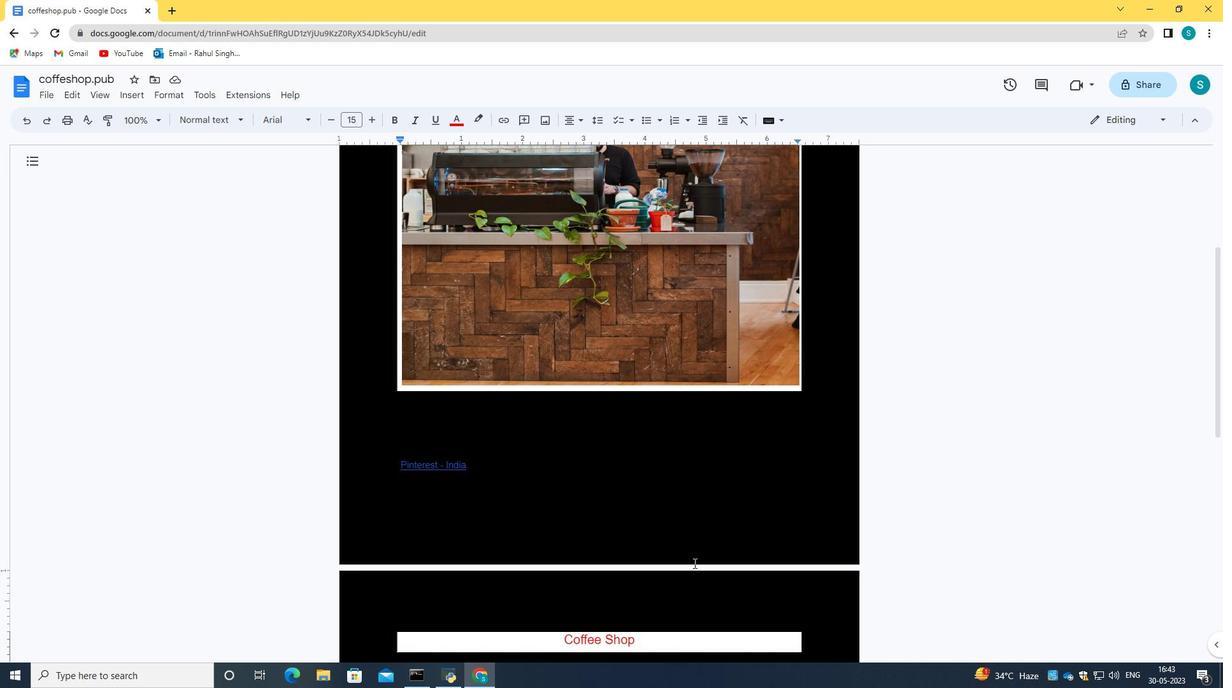 
Action: Mouse moved to (627, 529)
Screenshot: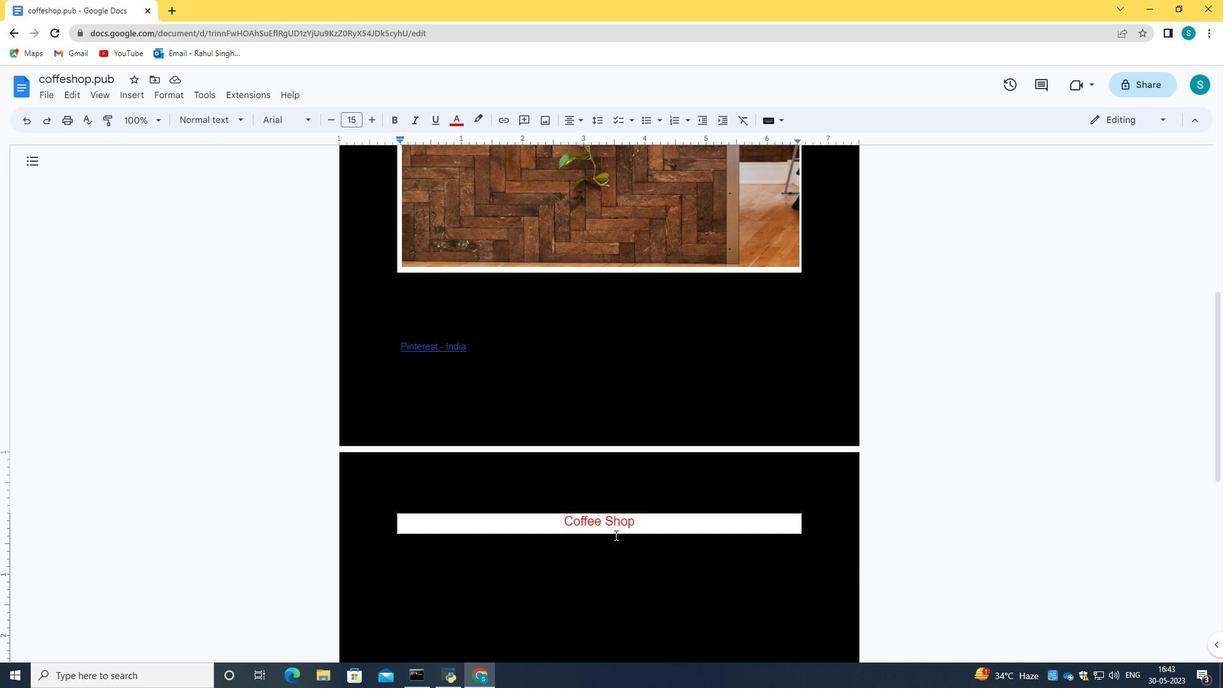 
Action: Mouse pressed left at (627, 529)
Screenshot: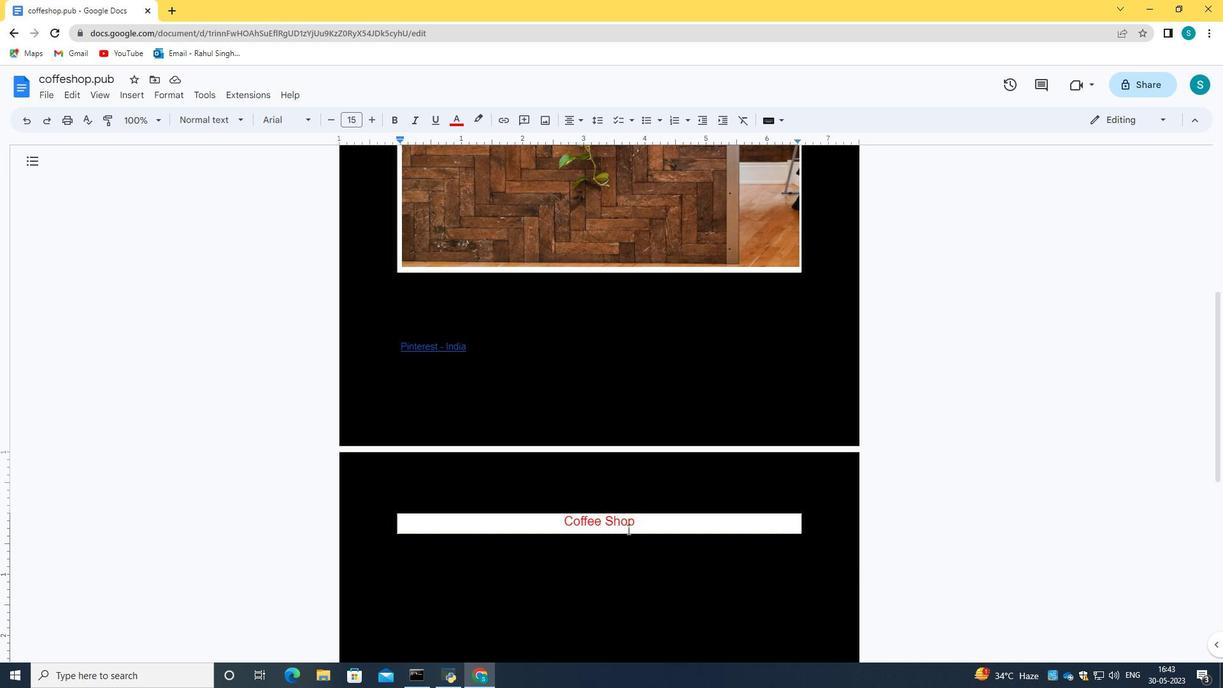 
Action: Mouse pressed left at (627, 529)
Screenshot: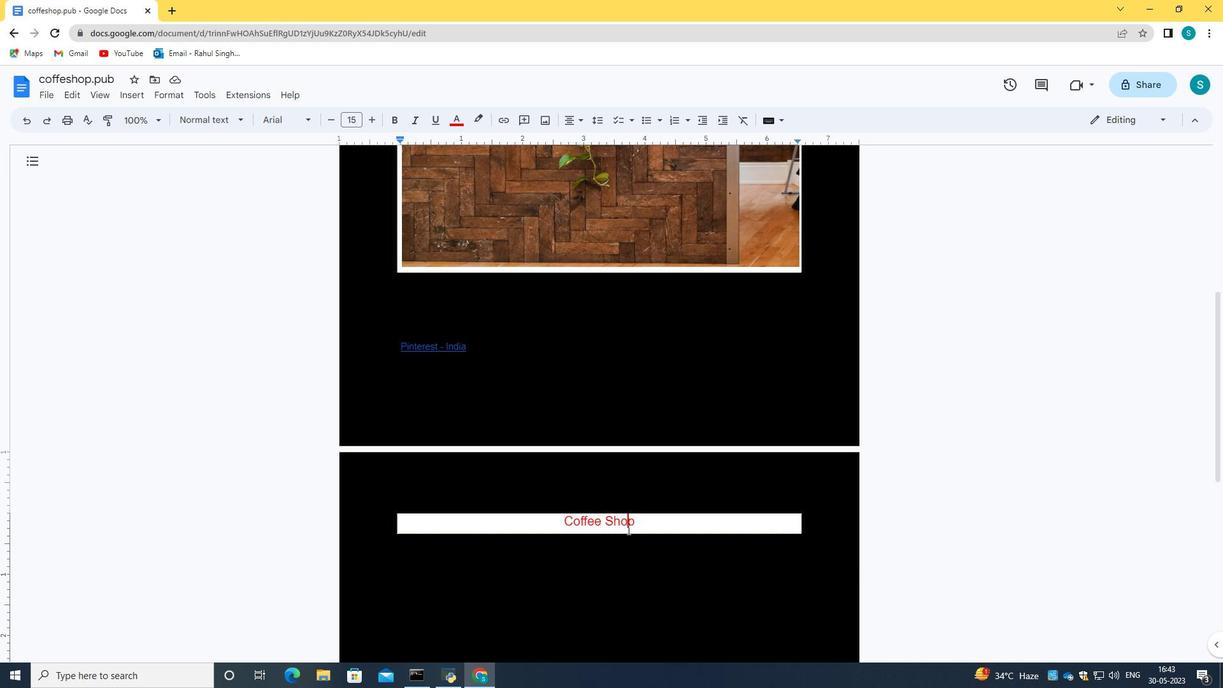 
Action: Mouse moved to (512, 526)
Screenshot: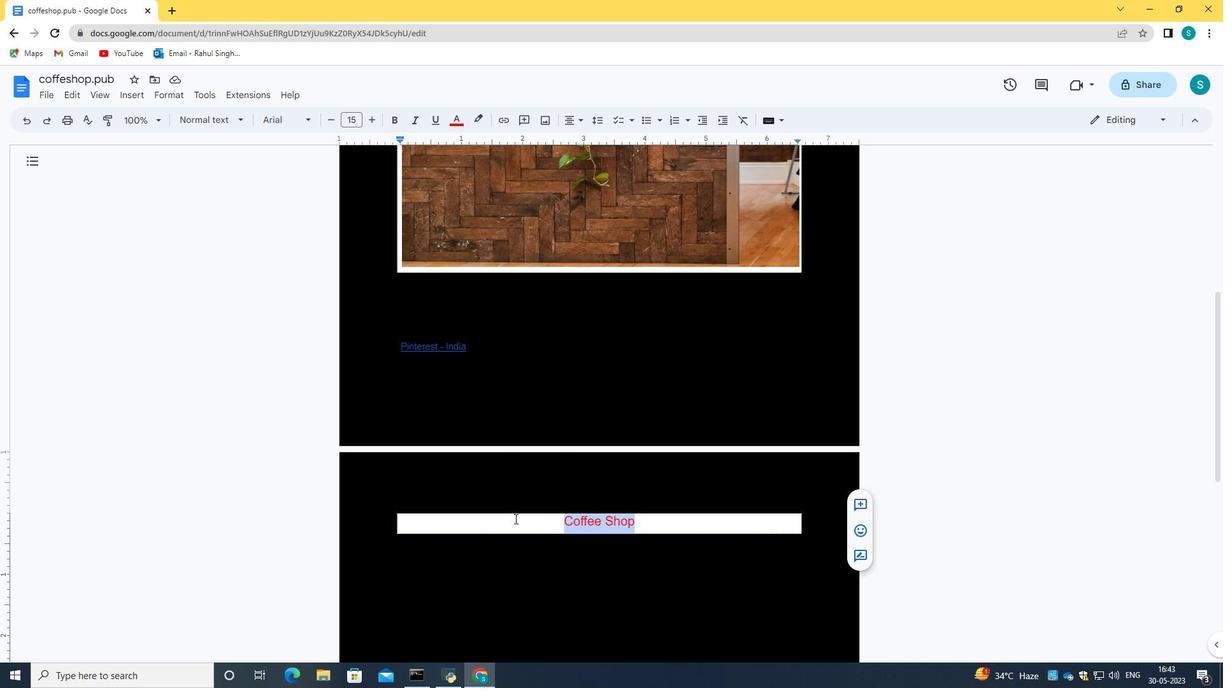 
Action: Mouse pressed left at (512, 526)
Screenshot: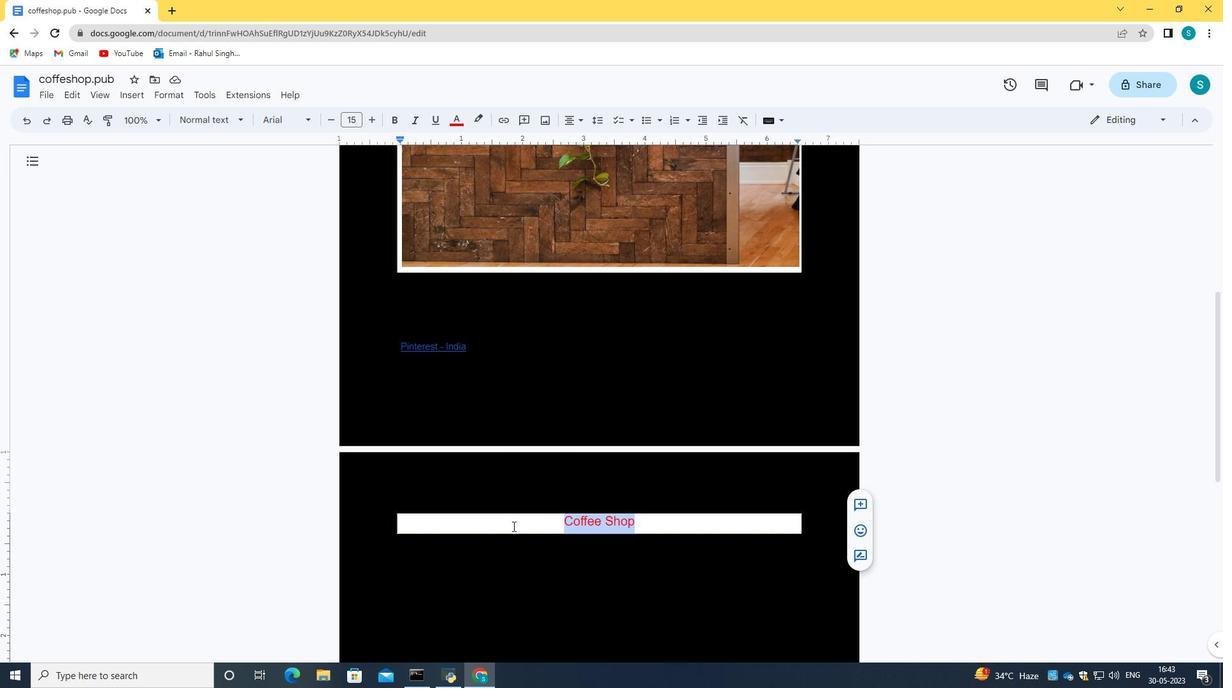 
Action: Mouse moved to (602, 395)
Screenshot: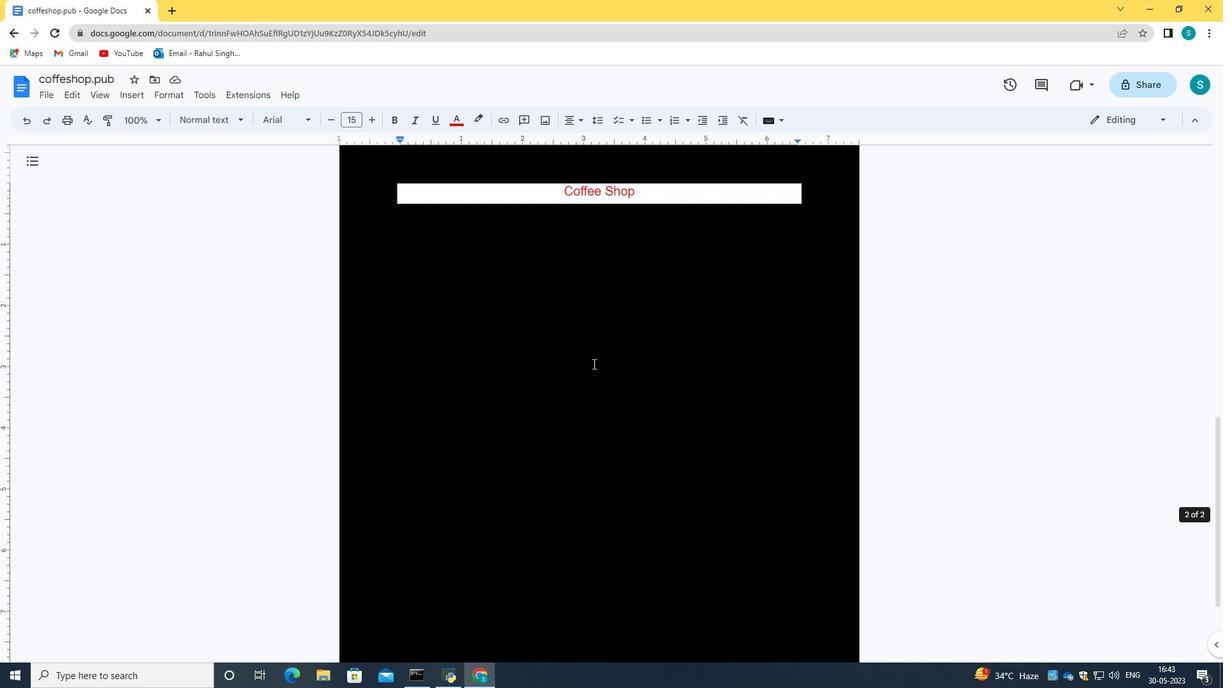 
Action: Mouse scrolled (602, 396) with delta (0, 0)
Screenshot: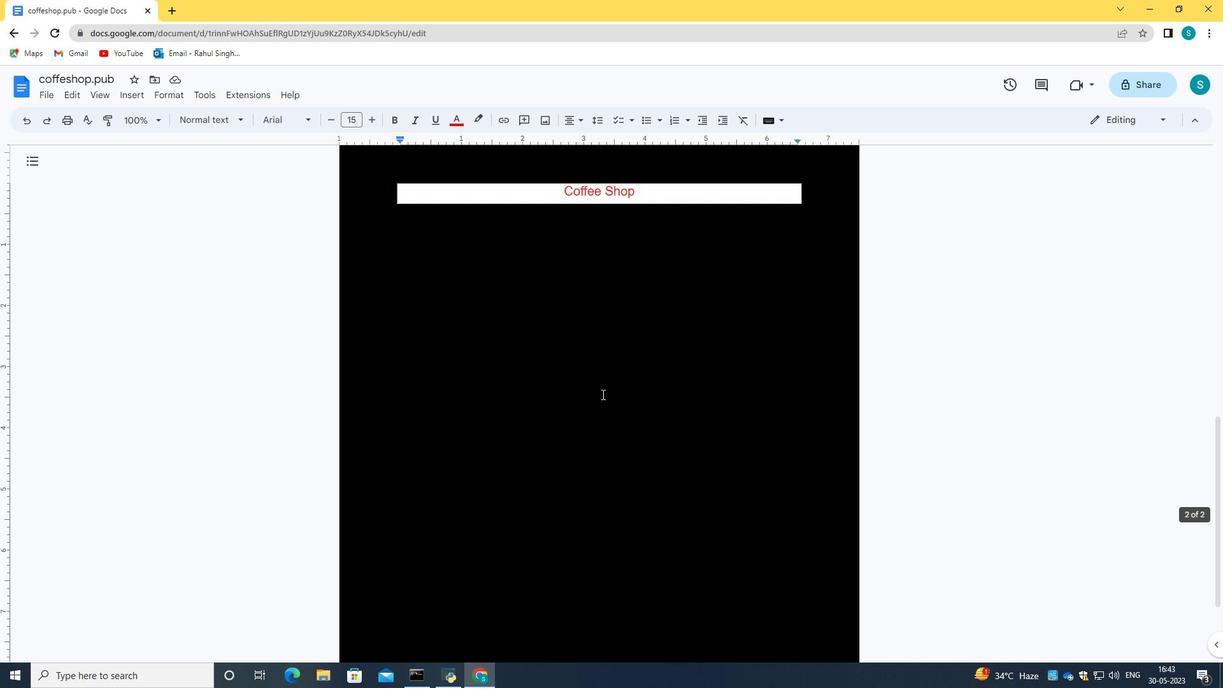
Action: Mouse scrolled (602, 396) with delta (0, 0)
Screenshot: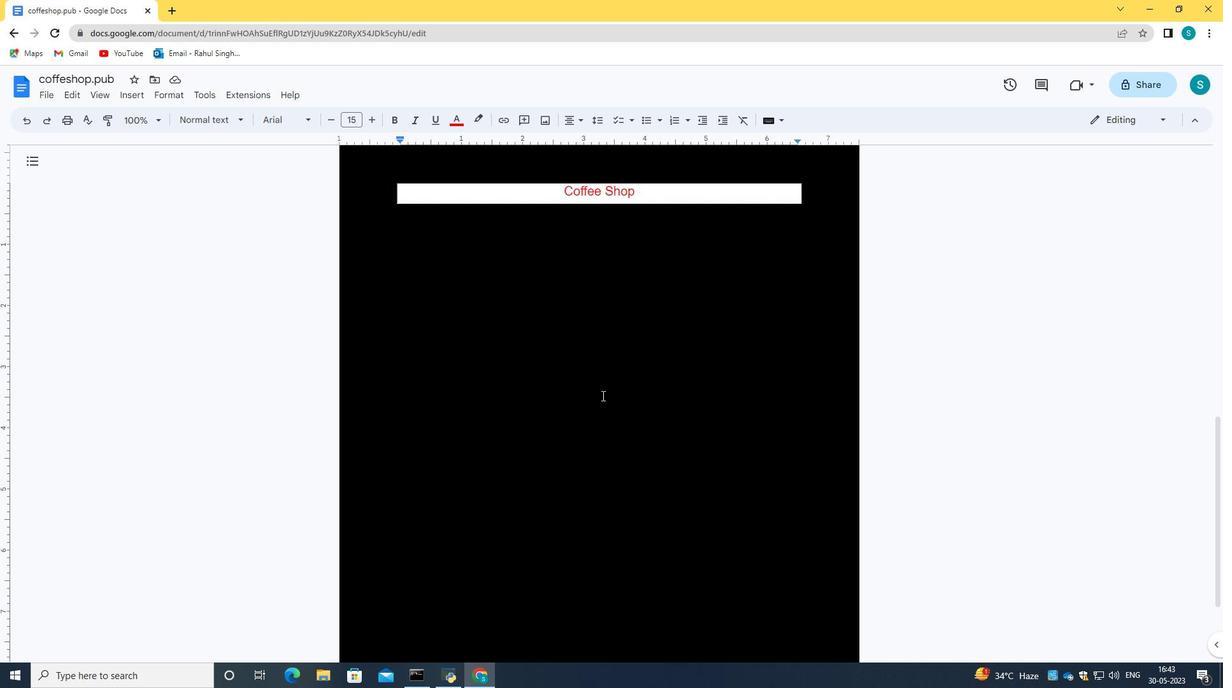 
Action: Mouse scrolled (602, 396) with delta (0, 0)
Screenshot: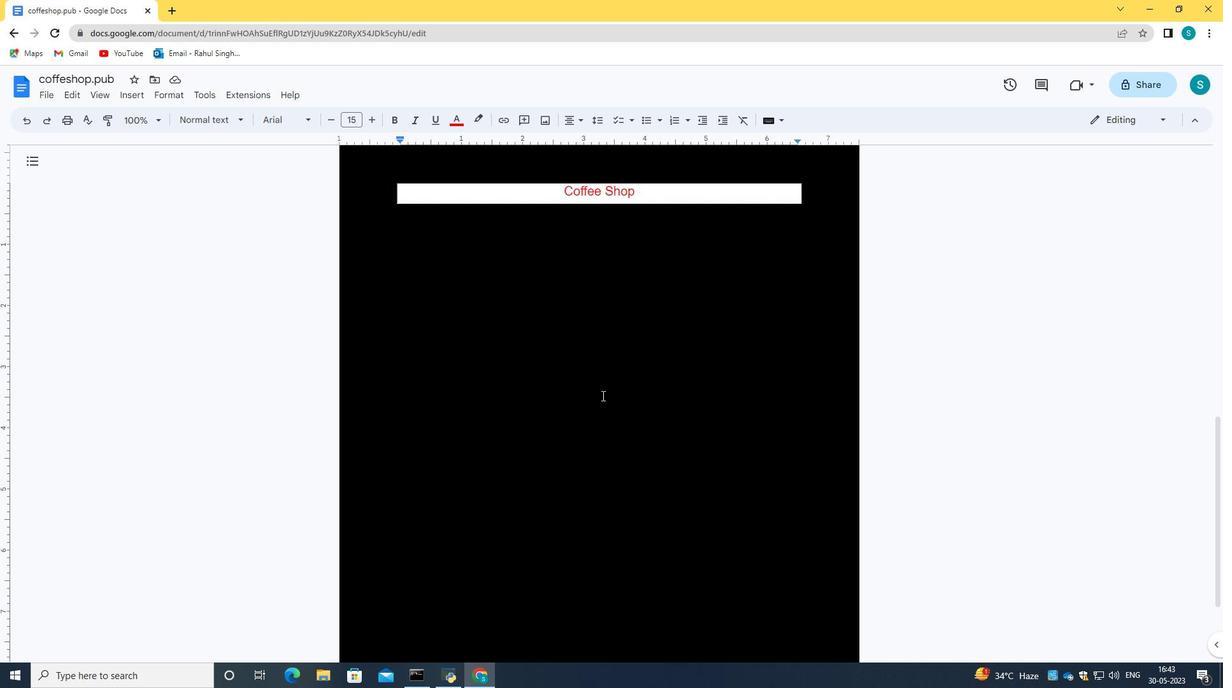 
Action: Mouse scrolled (602, 395) with delta (0, 0)
Screenshot: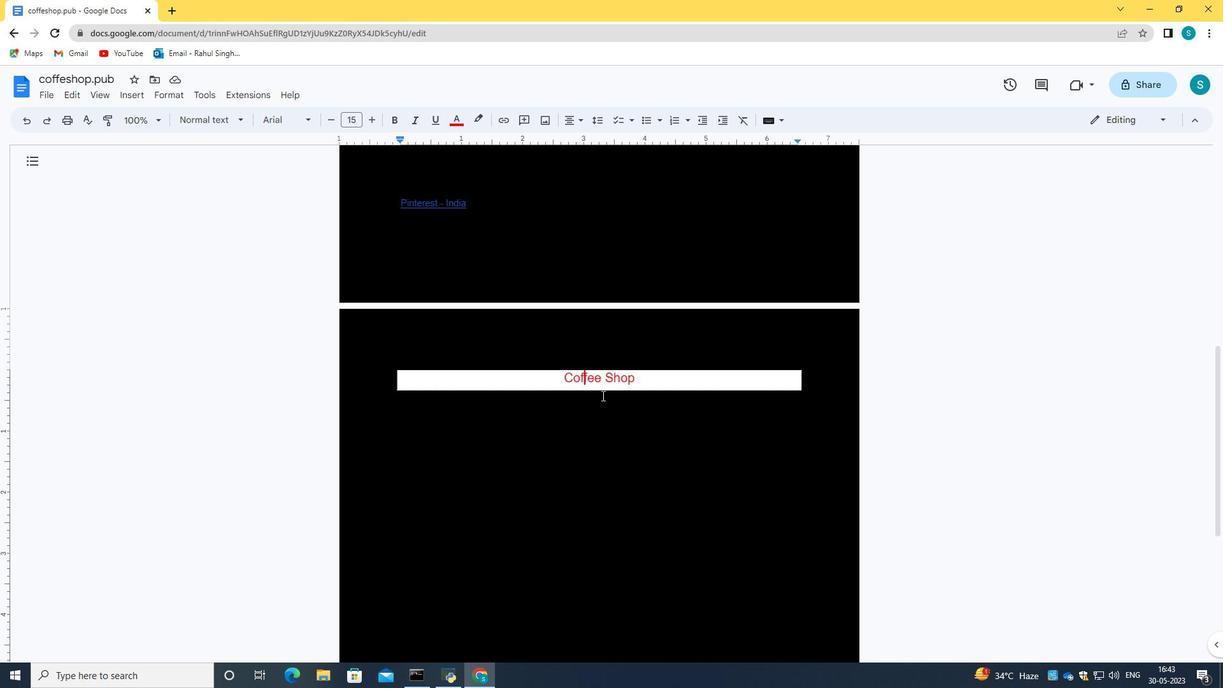 
Action: Mouse scrolled (602, 395) with delta (0, 0)
Screenshot: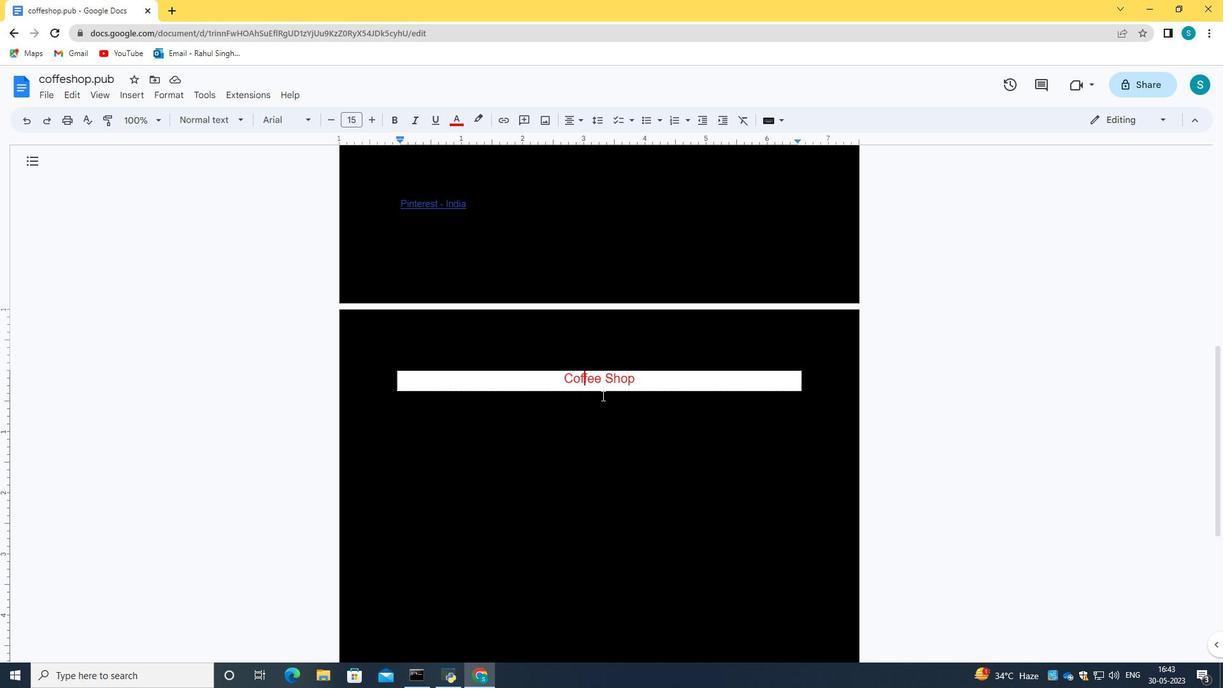 
Action: Mouse pressed left at (602, 395)
Screenshot: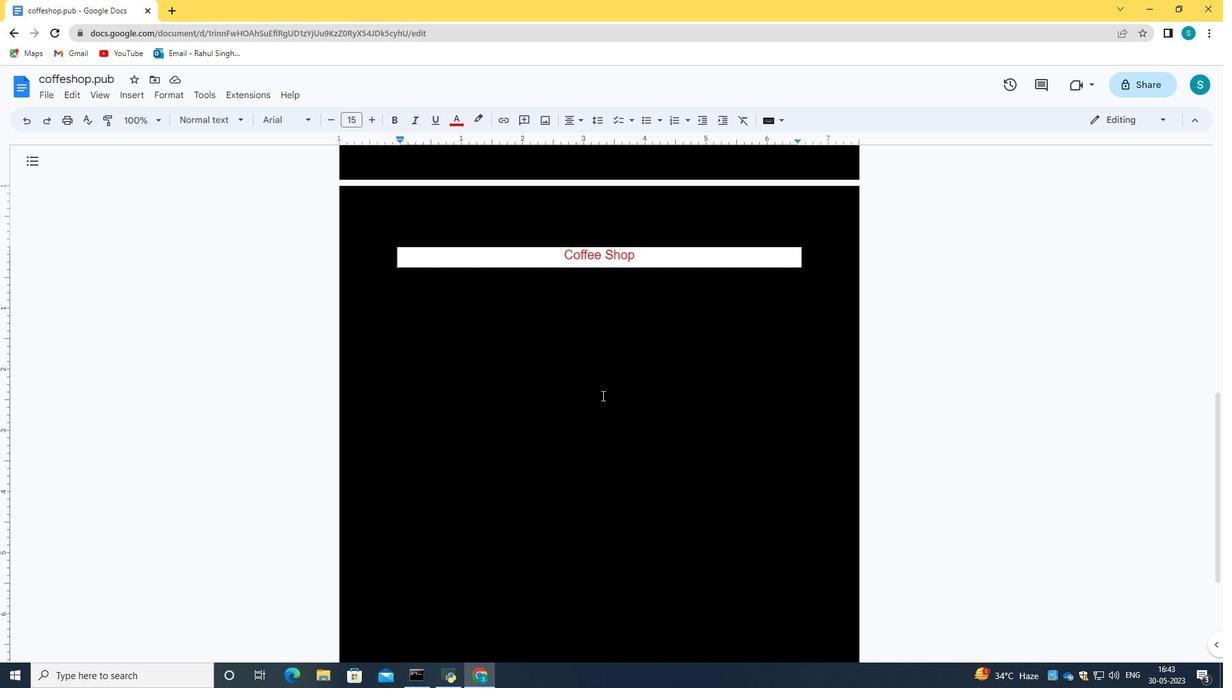 
Action: Mouse moved to (702, 249)
Screenshot: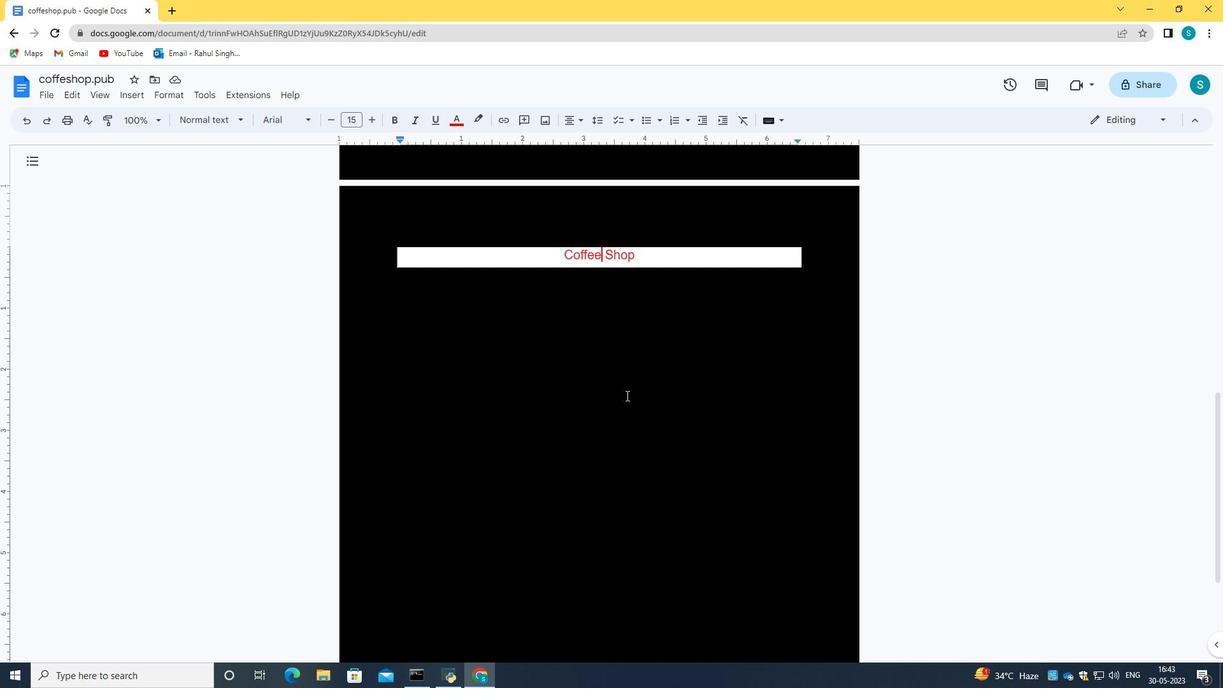 
Action: Mouse pressed left at (657, 391)
Screenshot: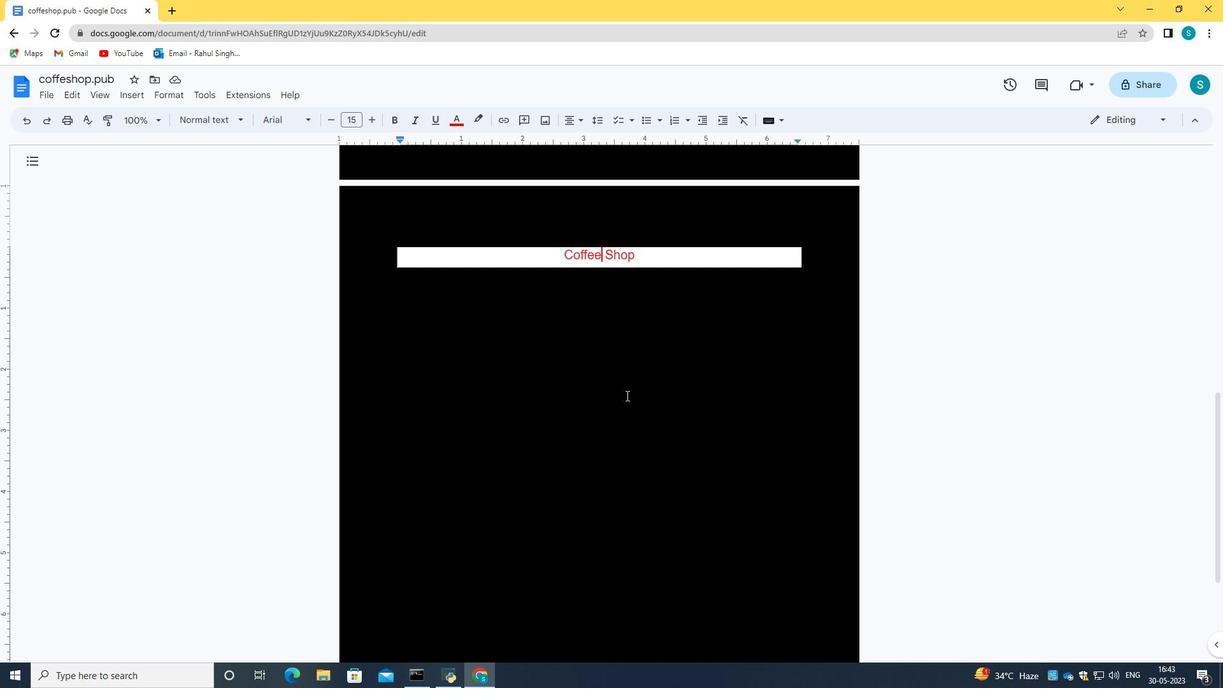 
Action: Mouse moved to (646, 258)
Screenshot: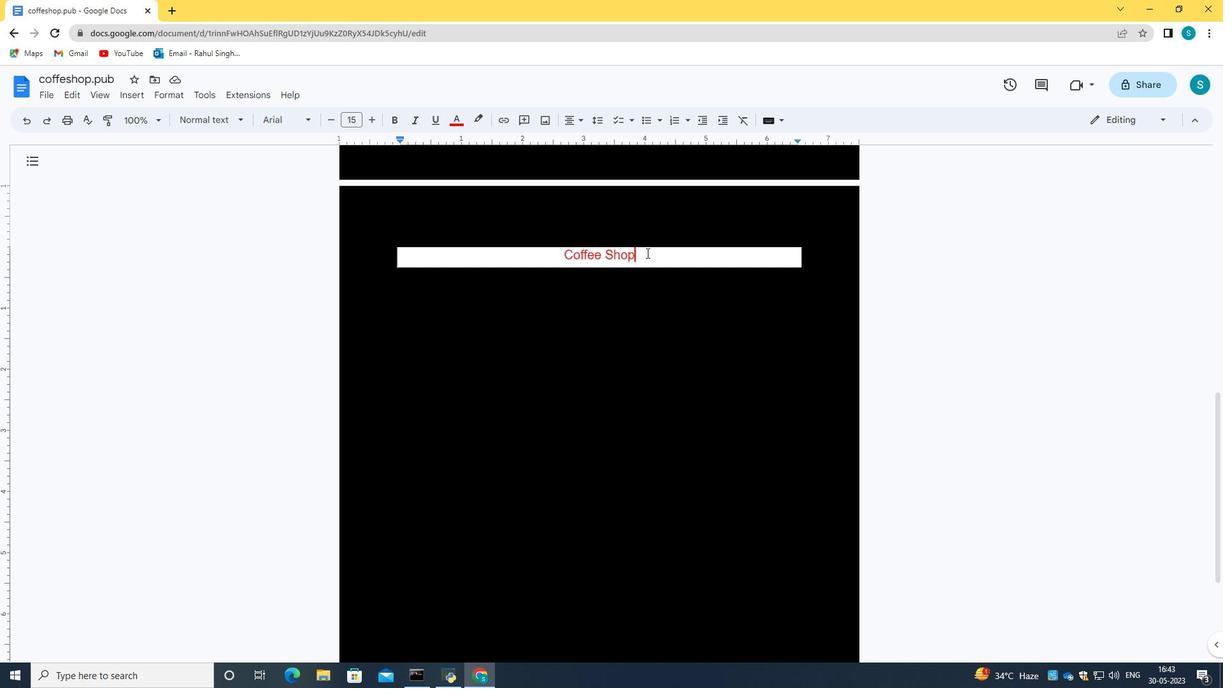 
Action: Mouse pressed left at (646, 258)
Screenshot: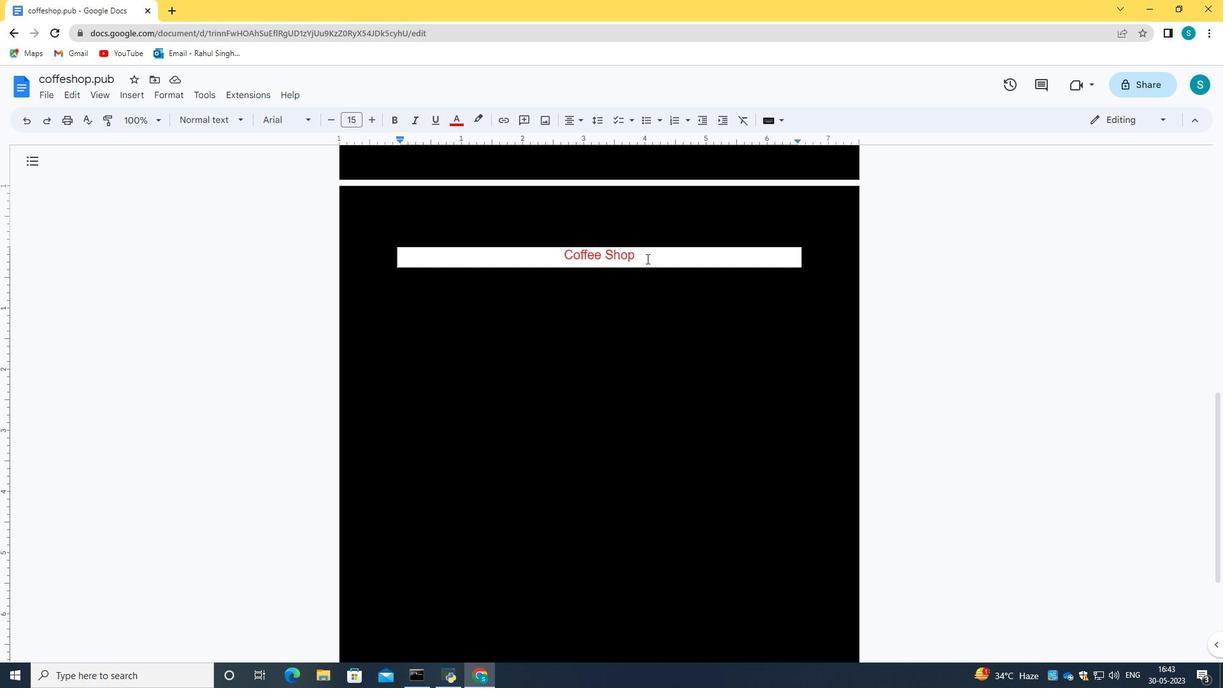 
Action: Mouse moved to (646, 259)
Screenshot: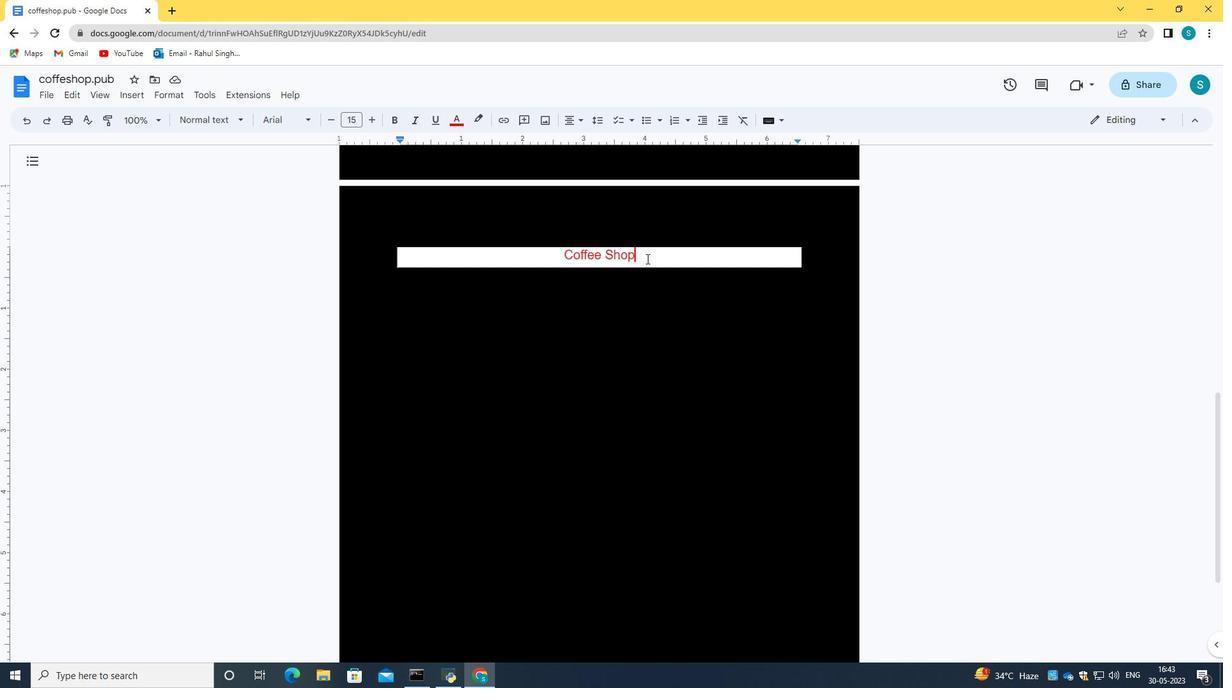 
Action: Key pressed <Key.enter><Key.enter><Key.enter>
Screenshot: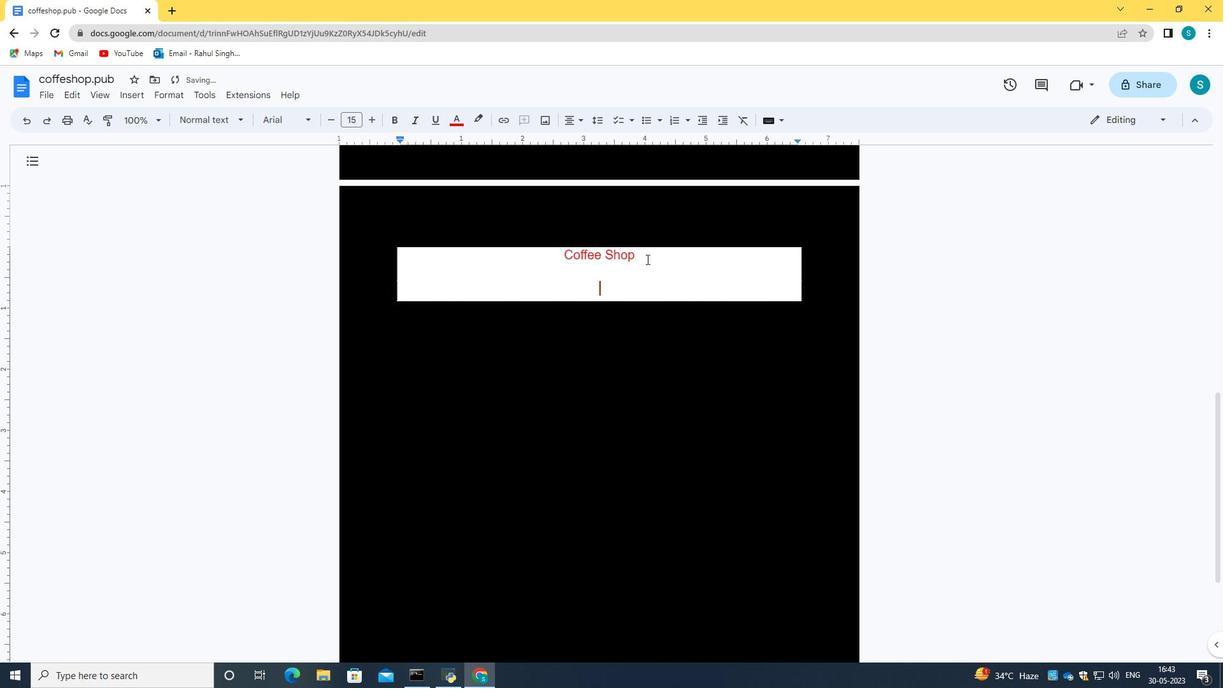 
Action: Mouse moved to (1169, 121)
Screenshot: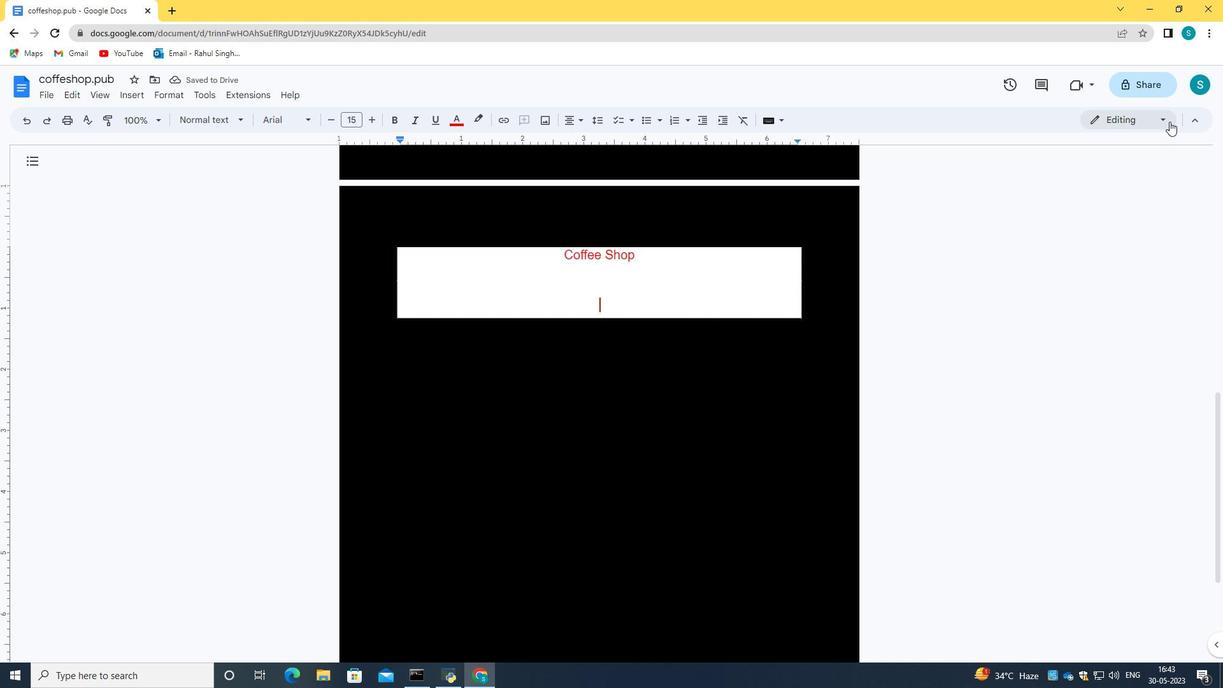 
Action: Mouse pressed left at (1169, 121)
Screenshot: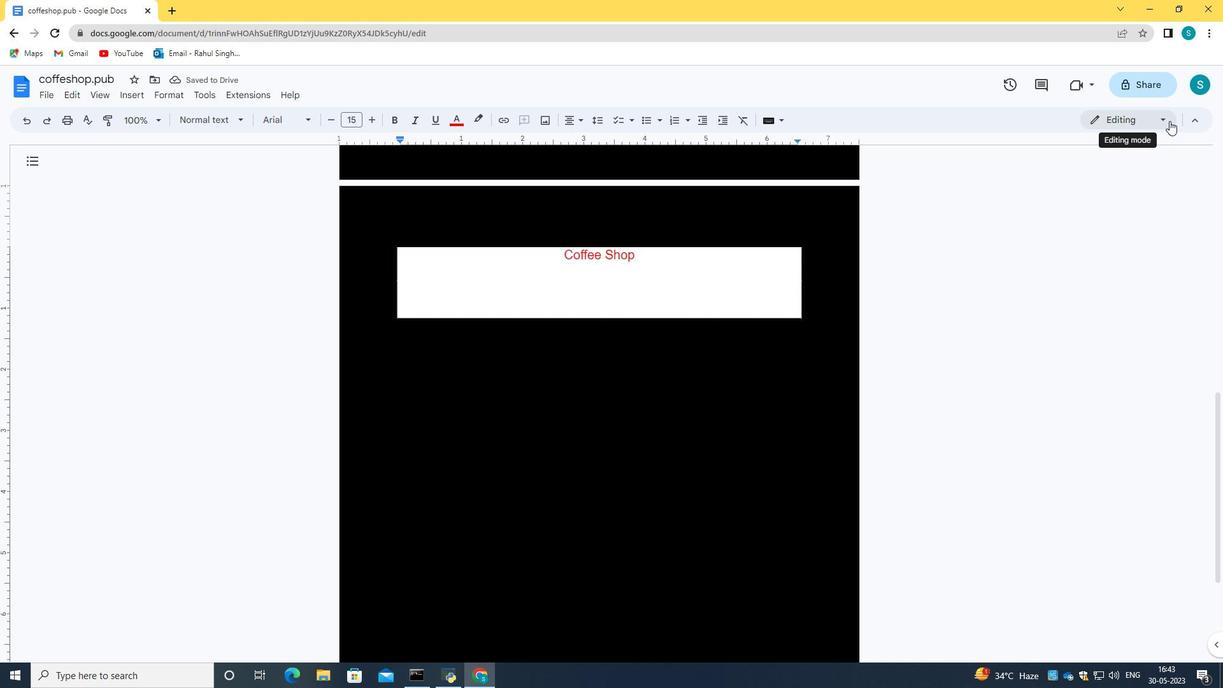
Action: Mouse pressed left at (1169, 121)
Screenshot: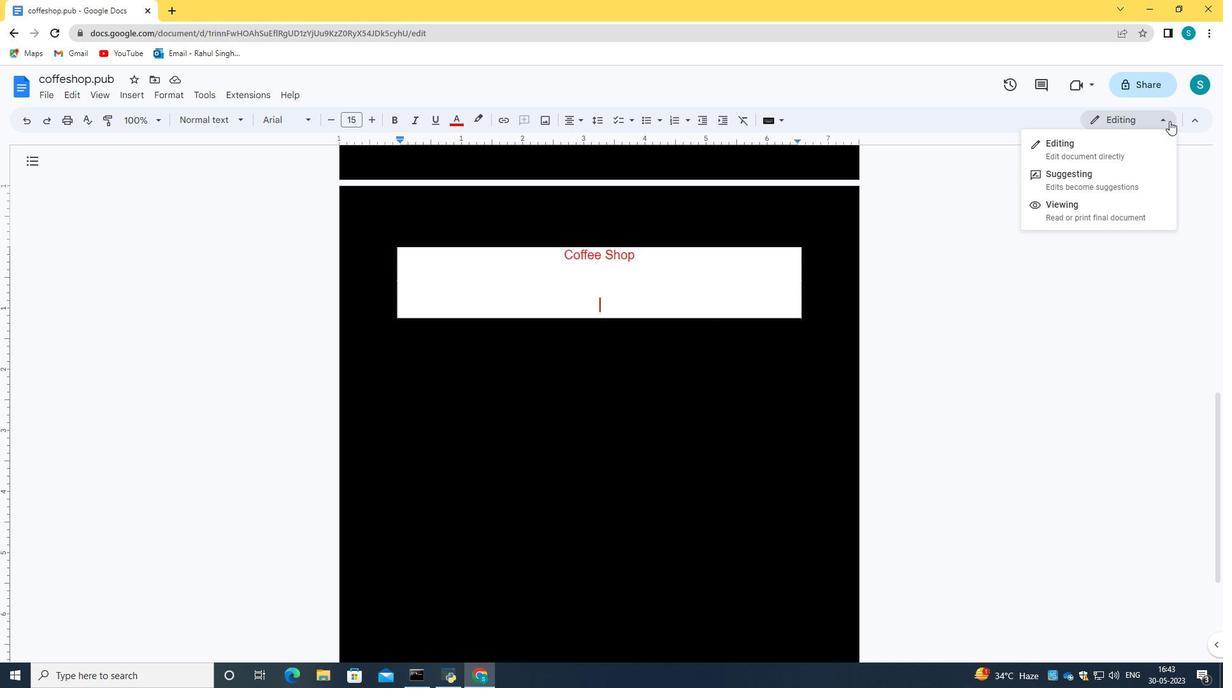 
Action: Mouse moved to (198, 97)
Screenshot: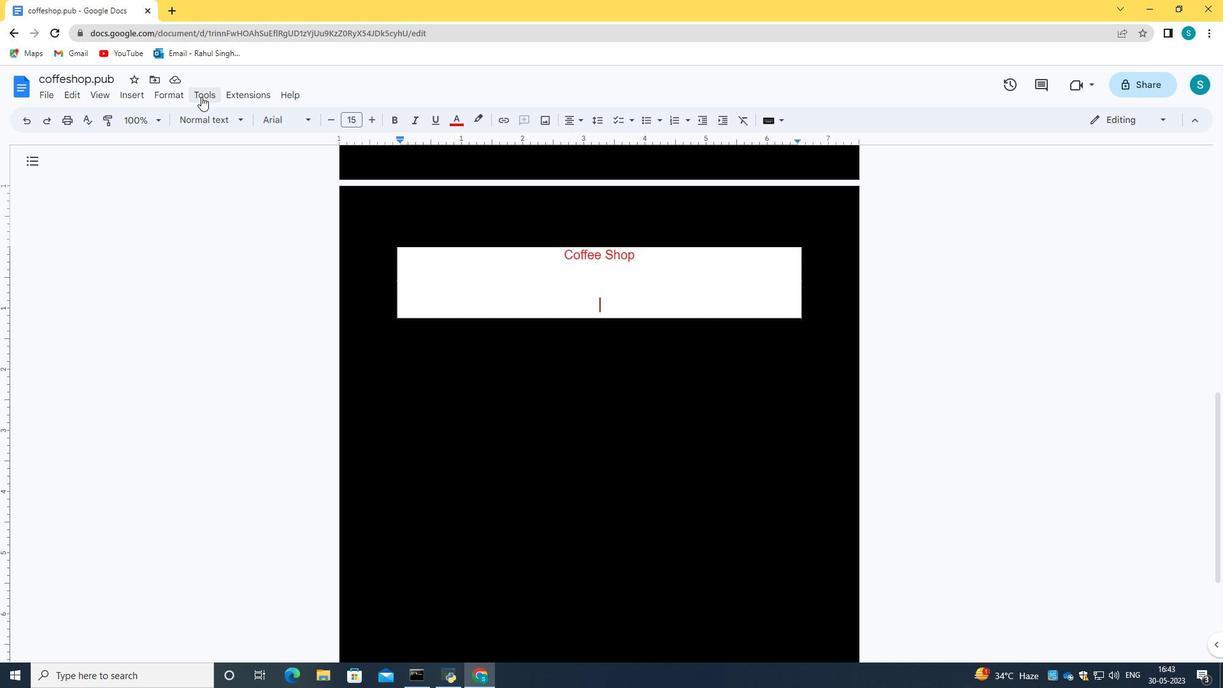 
Action: Mouse pressed left at (198, 97)
Screenshot: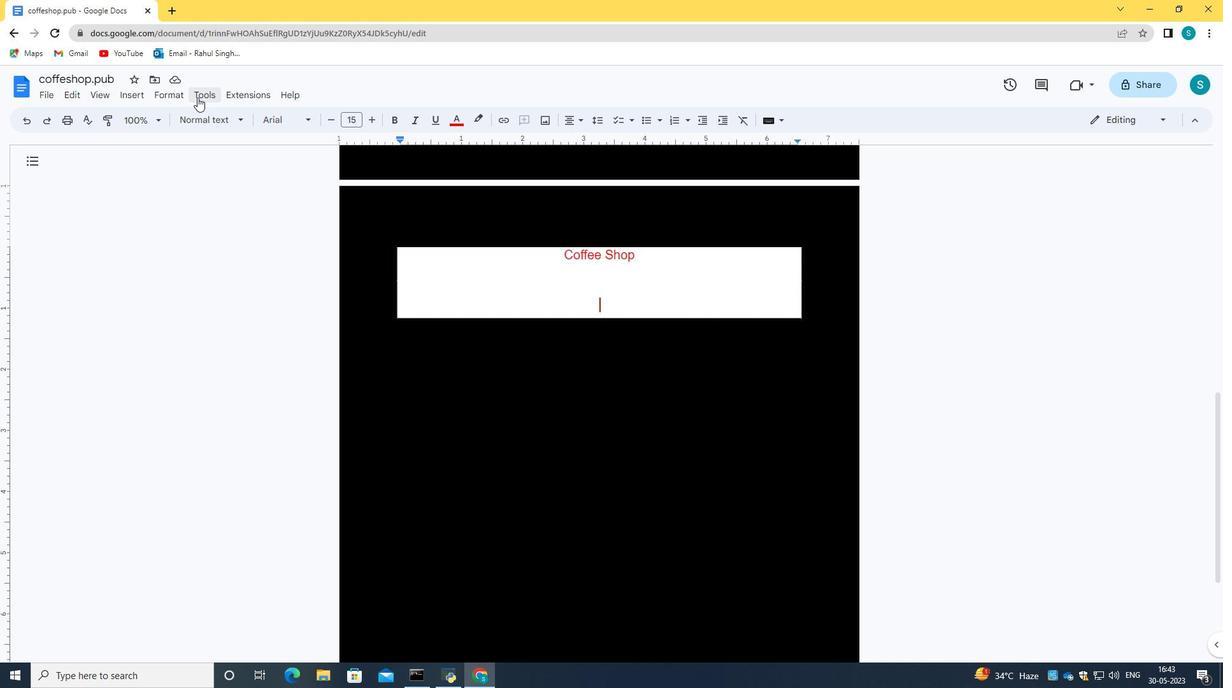 
Action: Mouse moved to (238, 239)
Screenshot: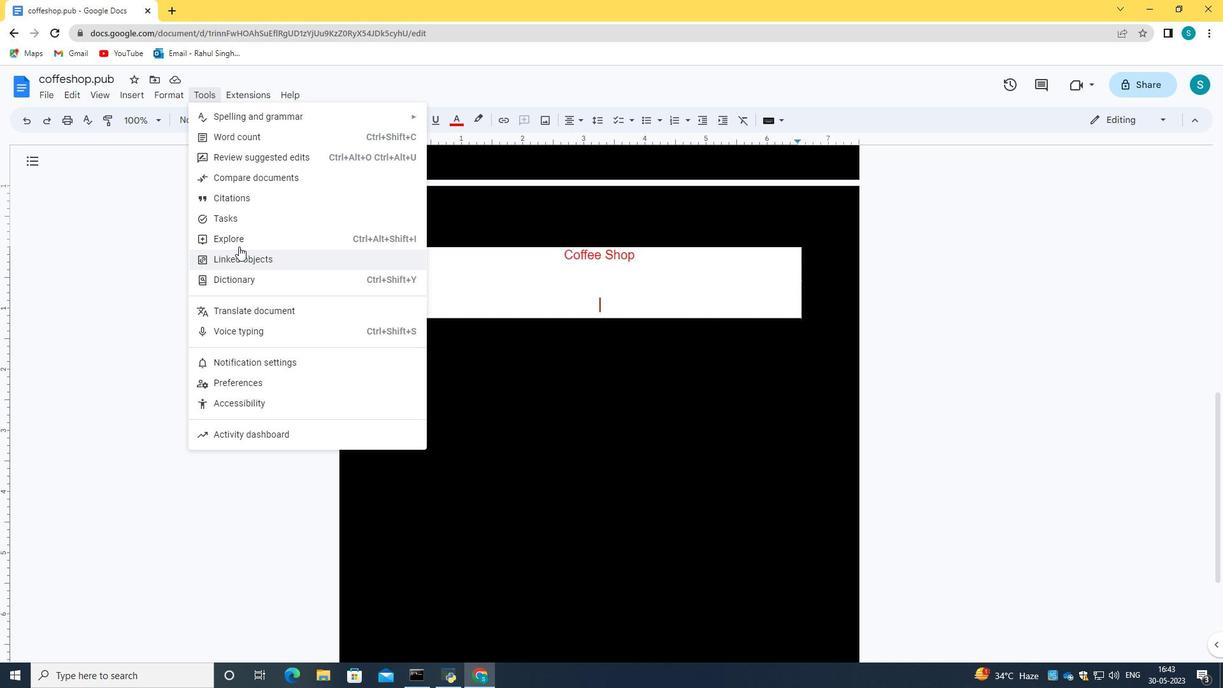
Action: Mouse pressed left at (238, 239)
Screenshot: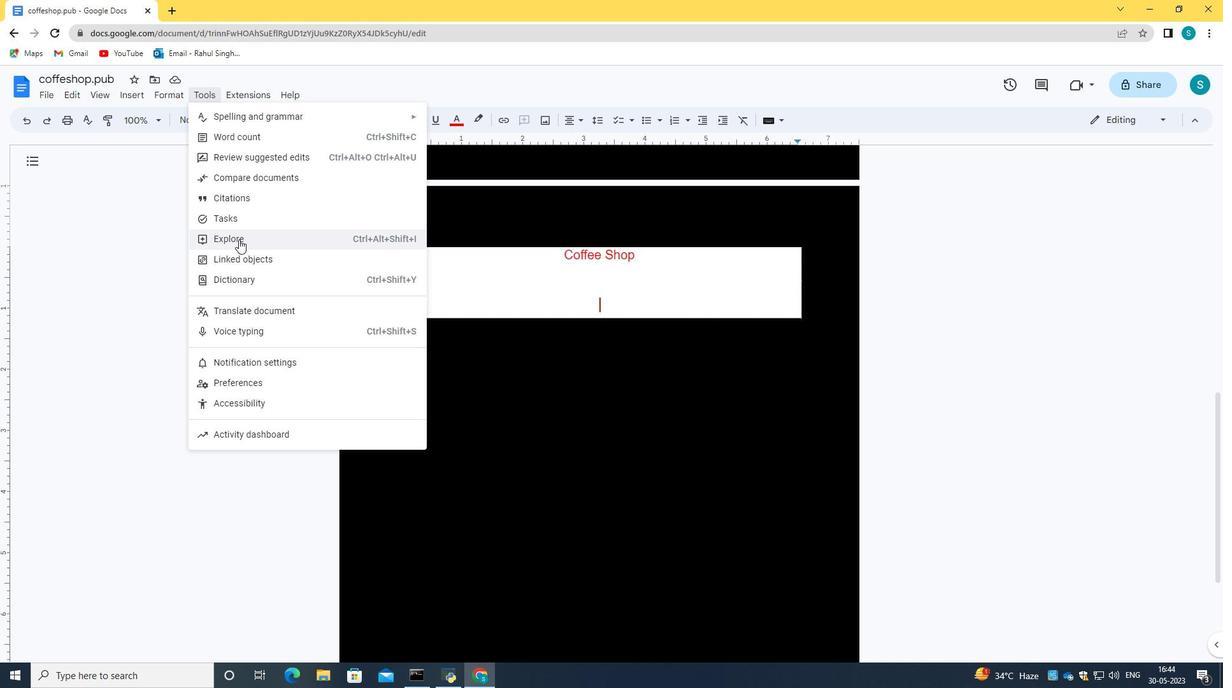 
Action: Mouse moved to (1081, 152)
Screenshot: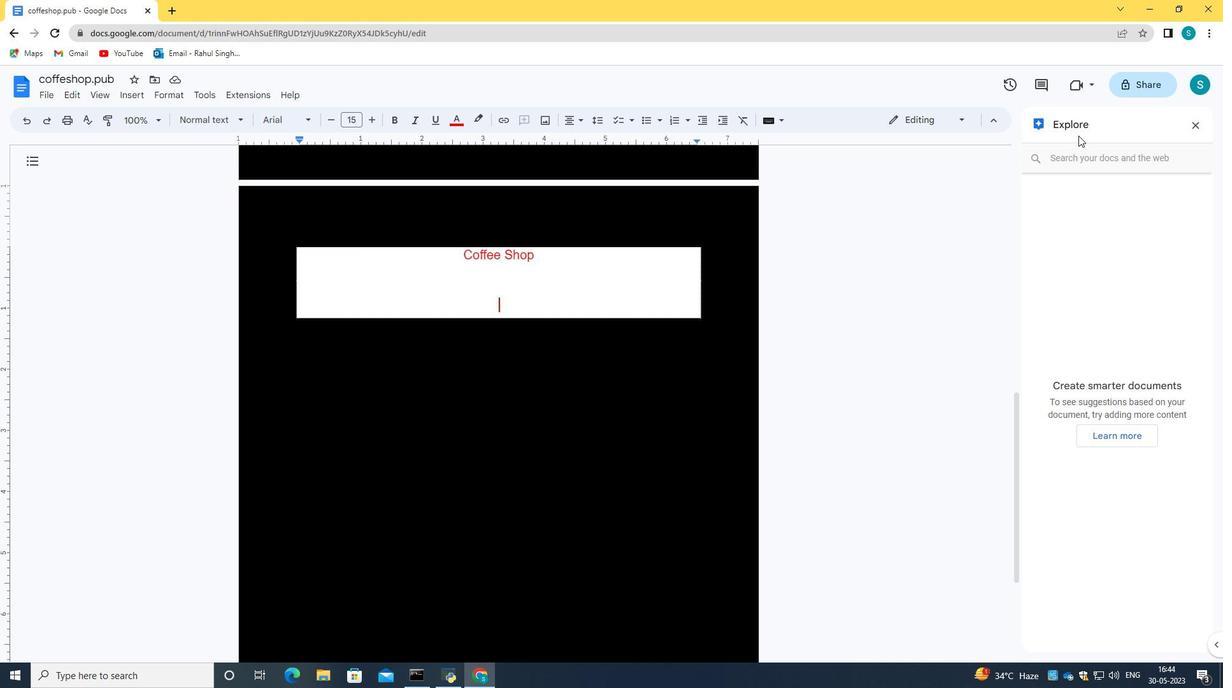 
Action: Mouse pressed left at (1081, 152)
Screenshot: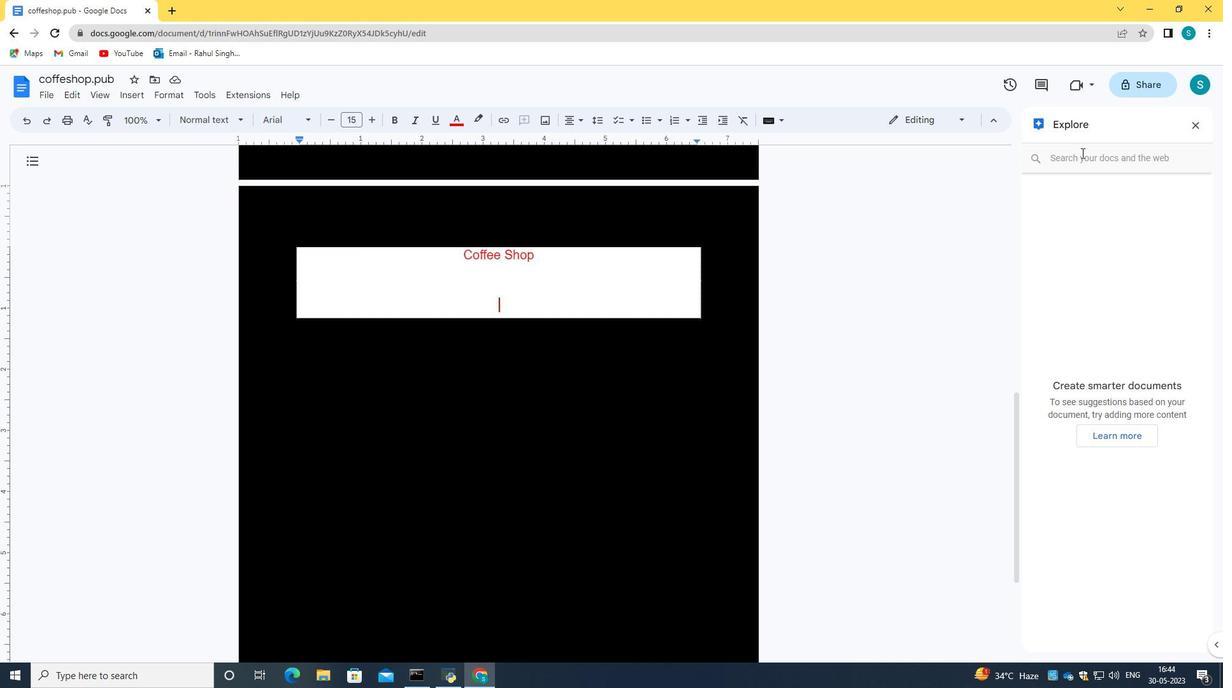 
Action: Key pressed coffee<Key.space>shop<Key.enter>
Screenshot: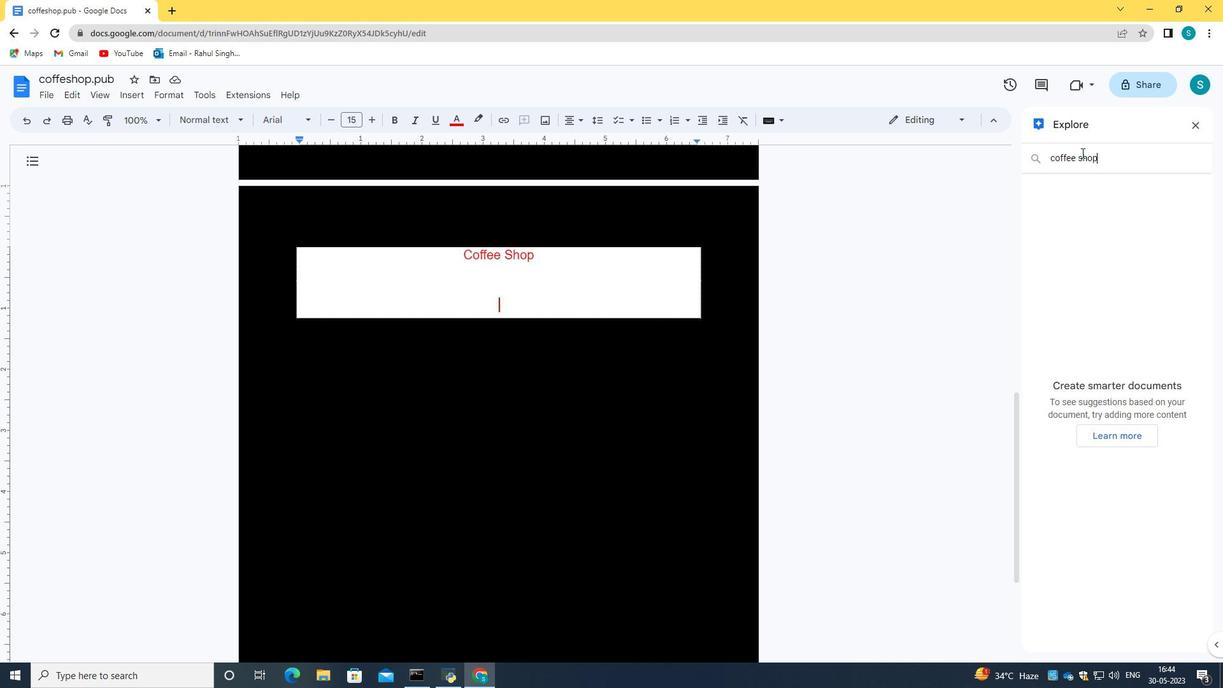
Action: Mouse moved to (1131, 194)
Screenshot: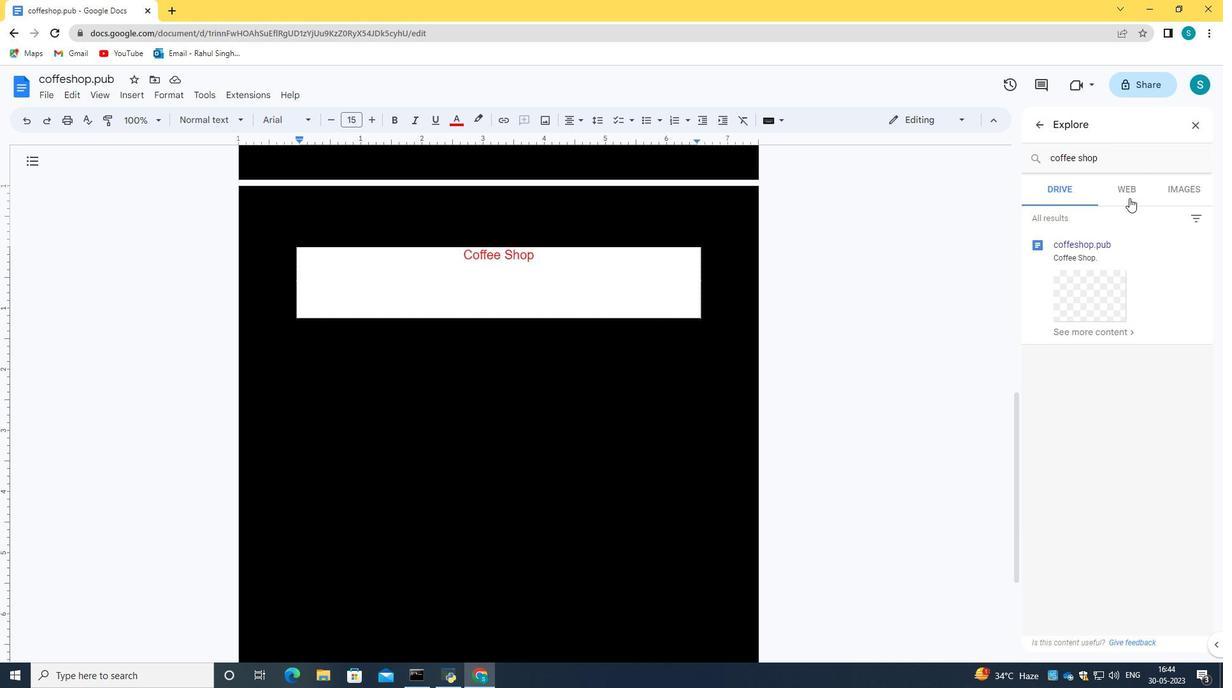 
Action: Mouse pressed left at (1131, 194)
Screenshot: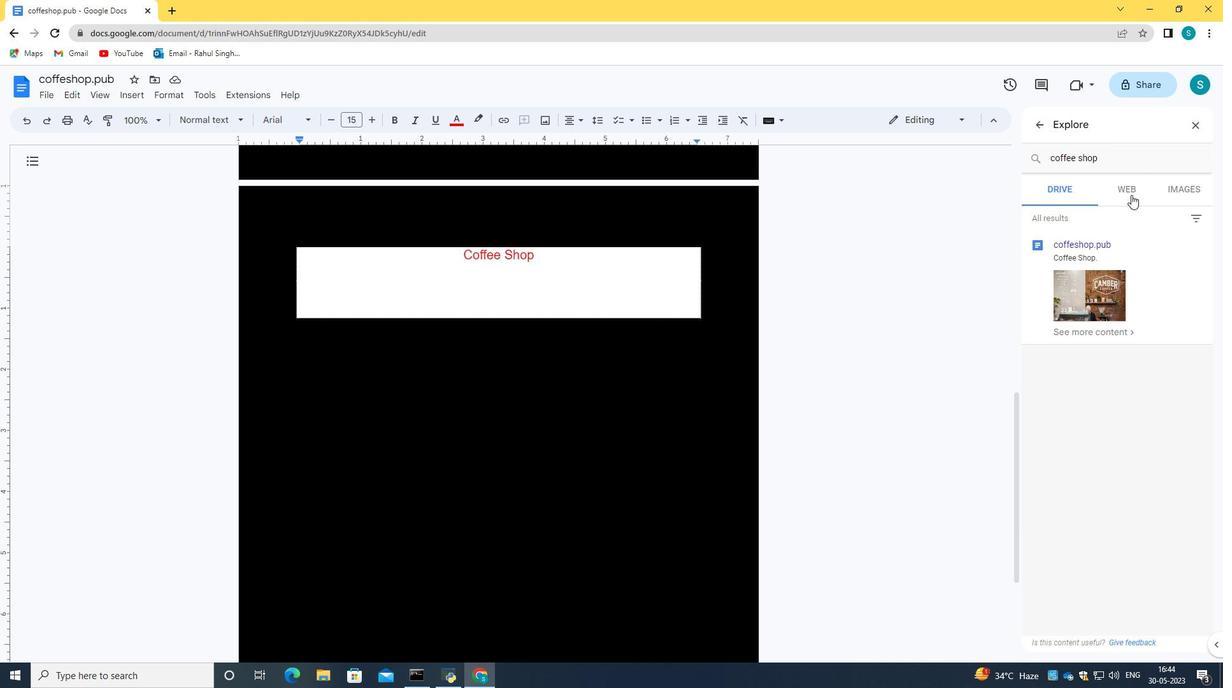 
Action: Mouse moved to (1073, 260)
Screenshot: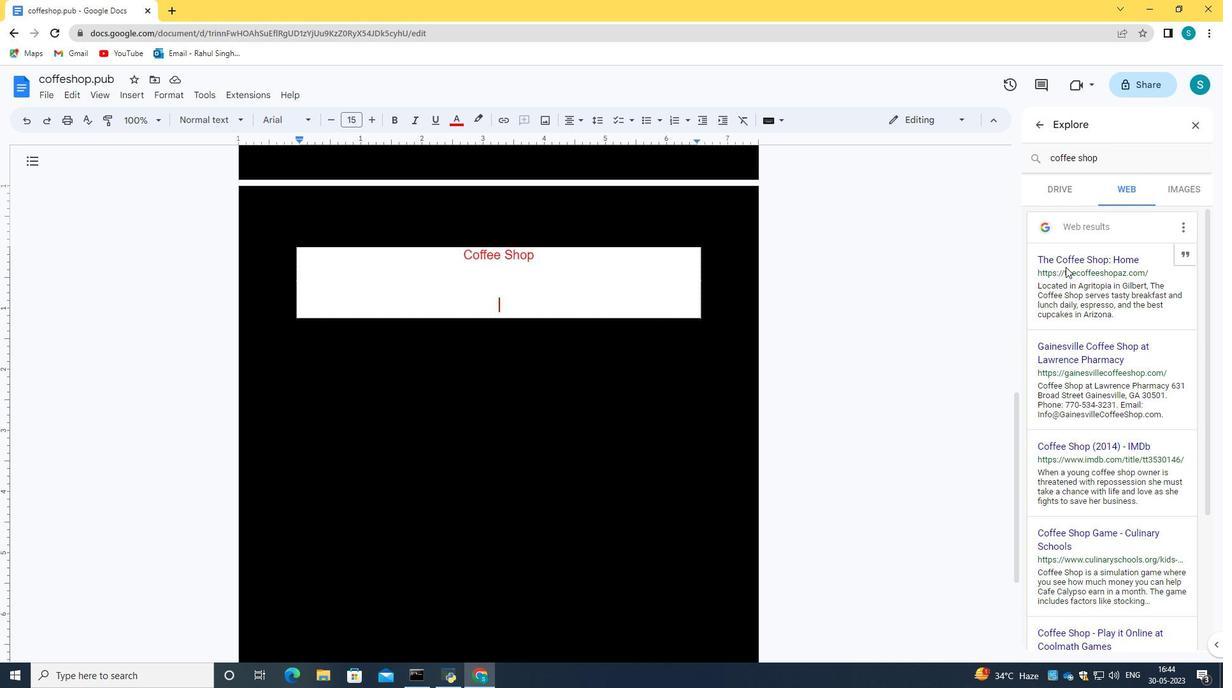 
Action: Mouse pressed left at (1073, 260)
Screenshot: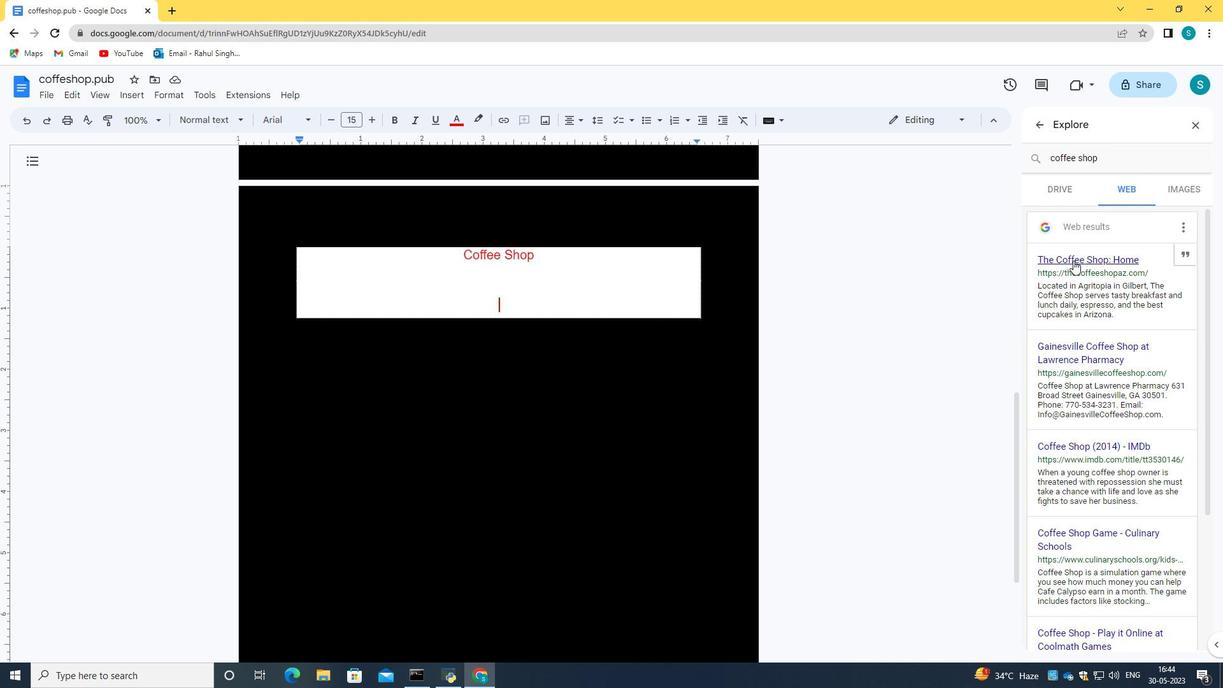 
Action: Mouse moved to (679, 210)
Screenshot: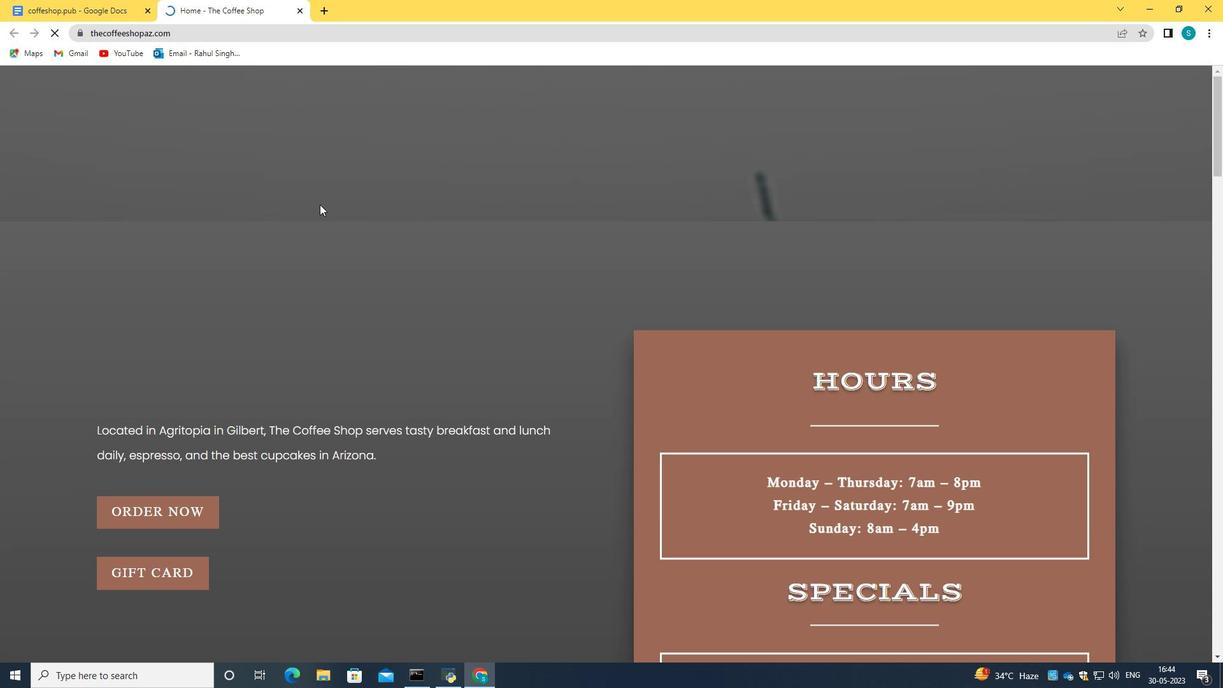 
Action: Mouse scrolled (679, 209) with delta (0, 0)
Screenshot: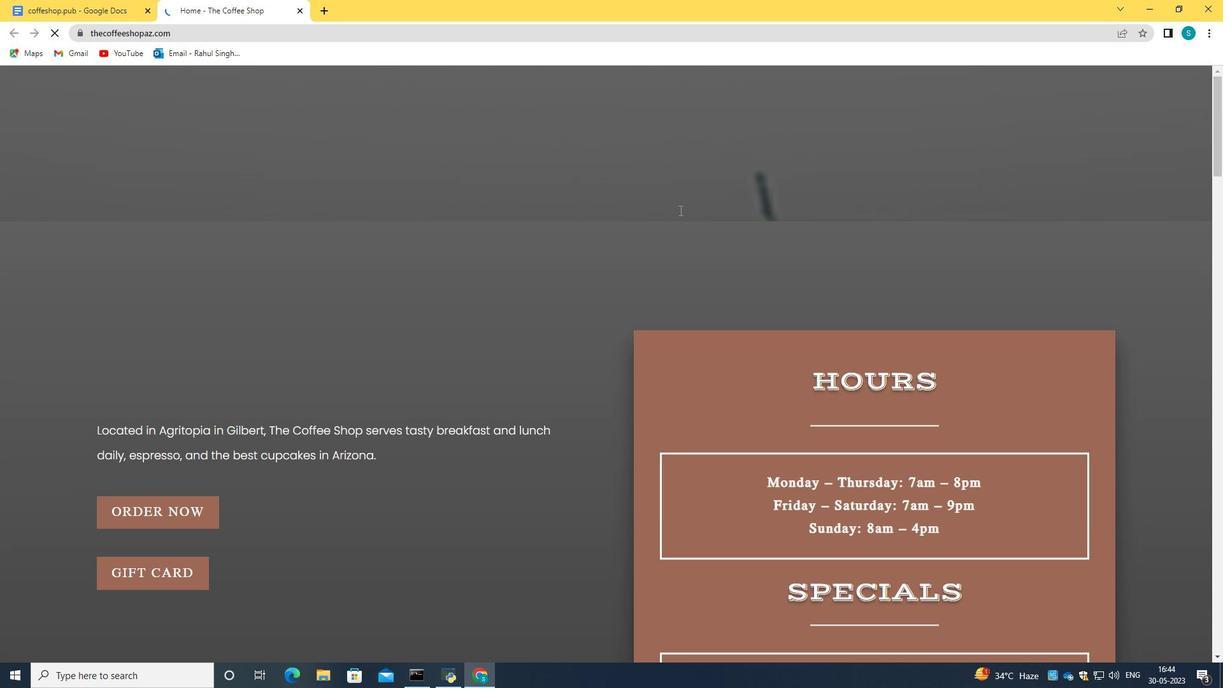 
Action: Mouse scrolled (679, 209) with delta (0, 0)
Screenshot: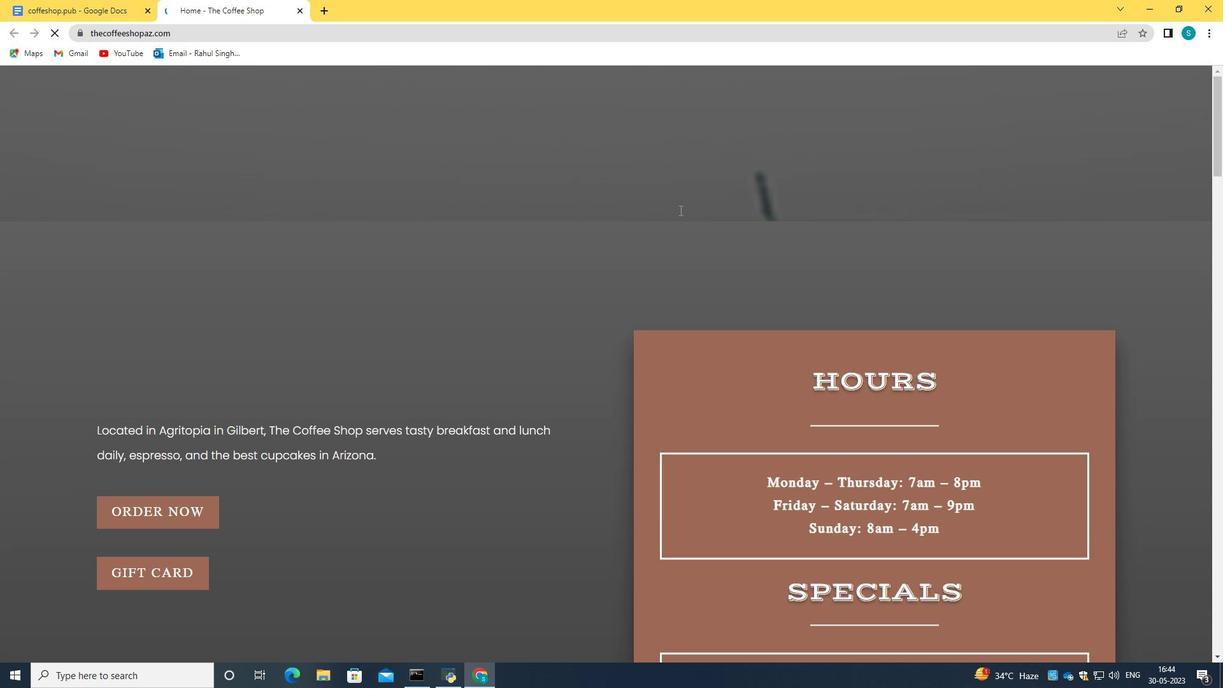 
Action: Mouse scrolled (679, 209) with delta (0, 0)
Screenshot: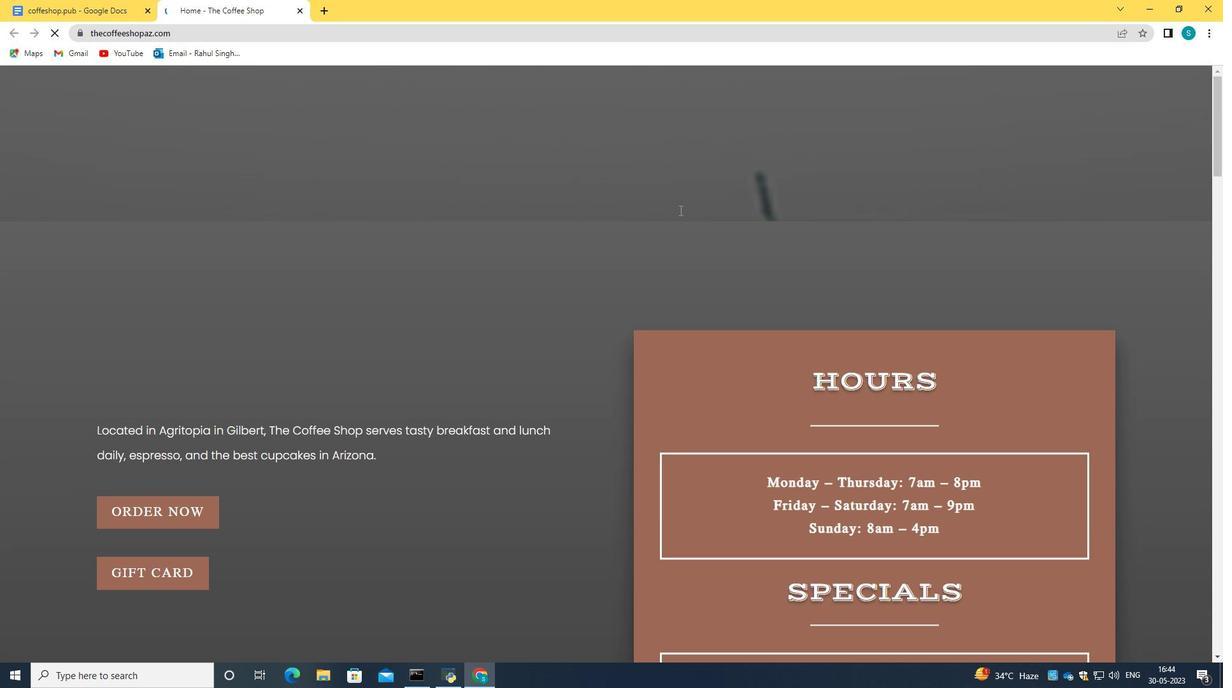 
Action: Mouse scrolled (679, 209) with delta (0, 0)
Screenshot: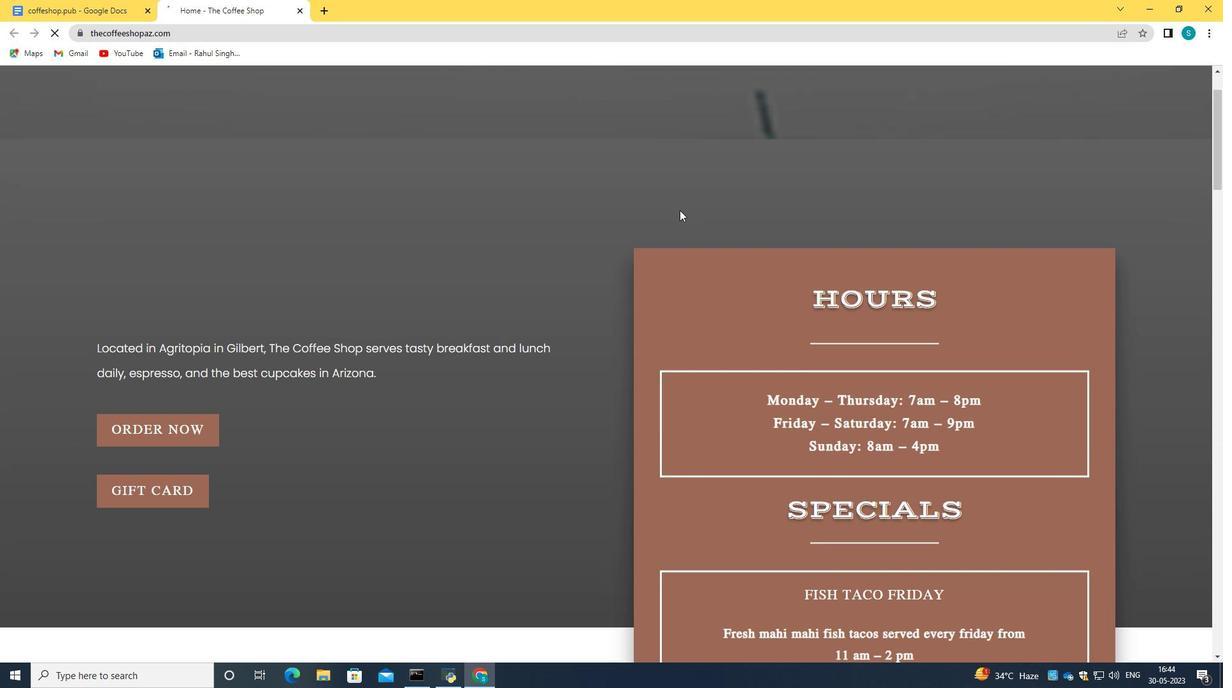 
Action: Mouse scrolled (679, 209) with delta (0, 0)
Screenshot: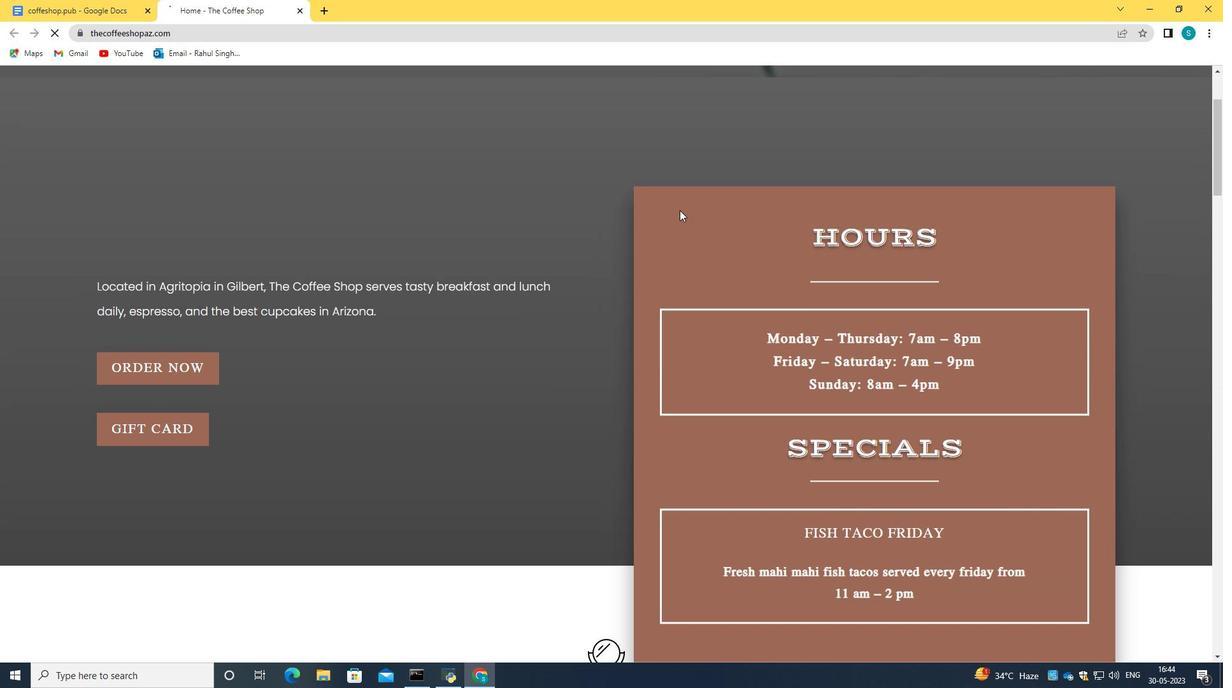 
Action: Mouse scrolled (679, 209) with delta (0, 0)
Screenshot: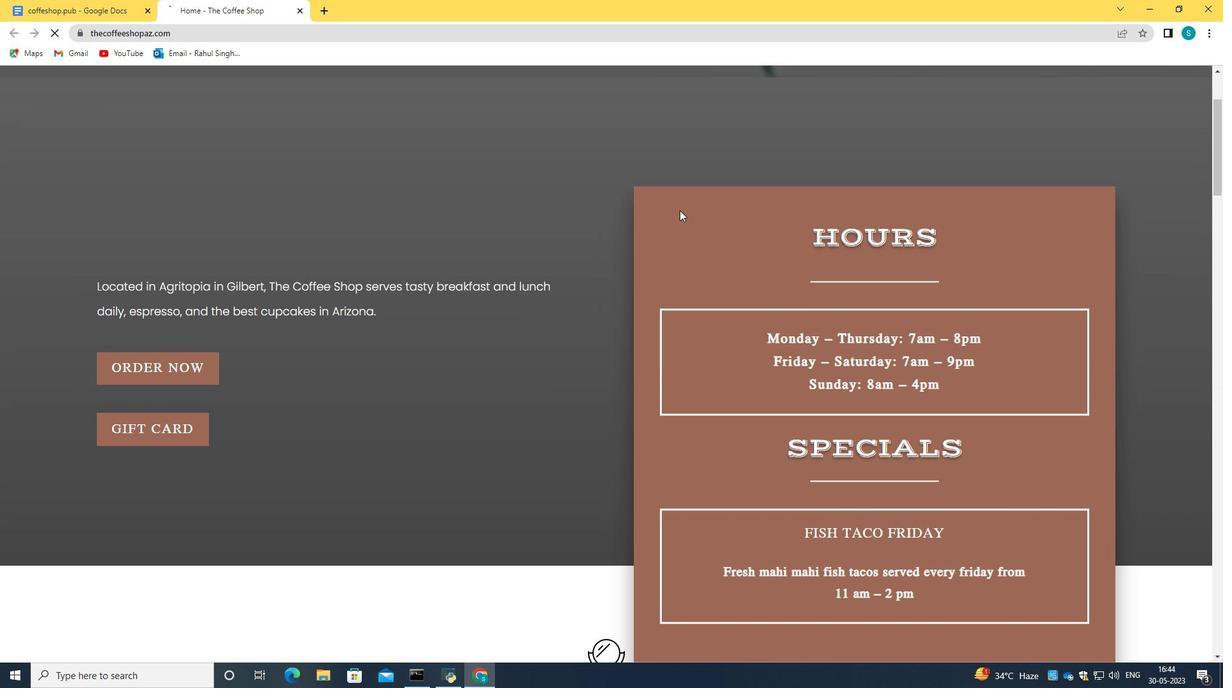 
Action: Mouse scrolled (679, 209) with delta (0, 0)
Screenshot: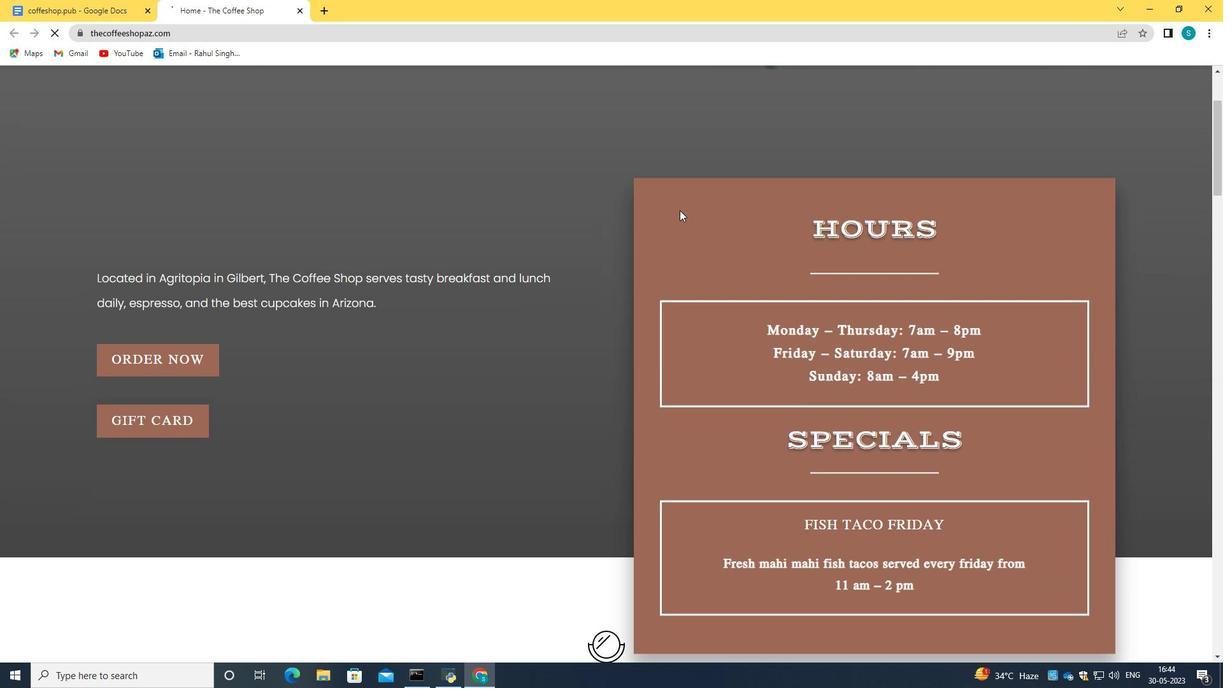 
Action: Mouse scrolled (679, 209) with delta (0, 0)
Screenshot: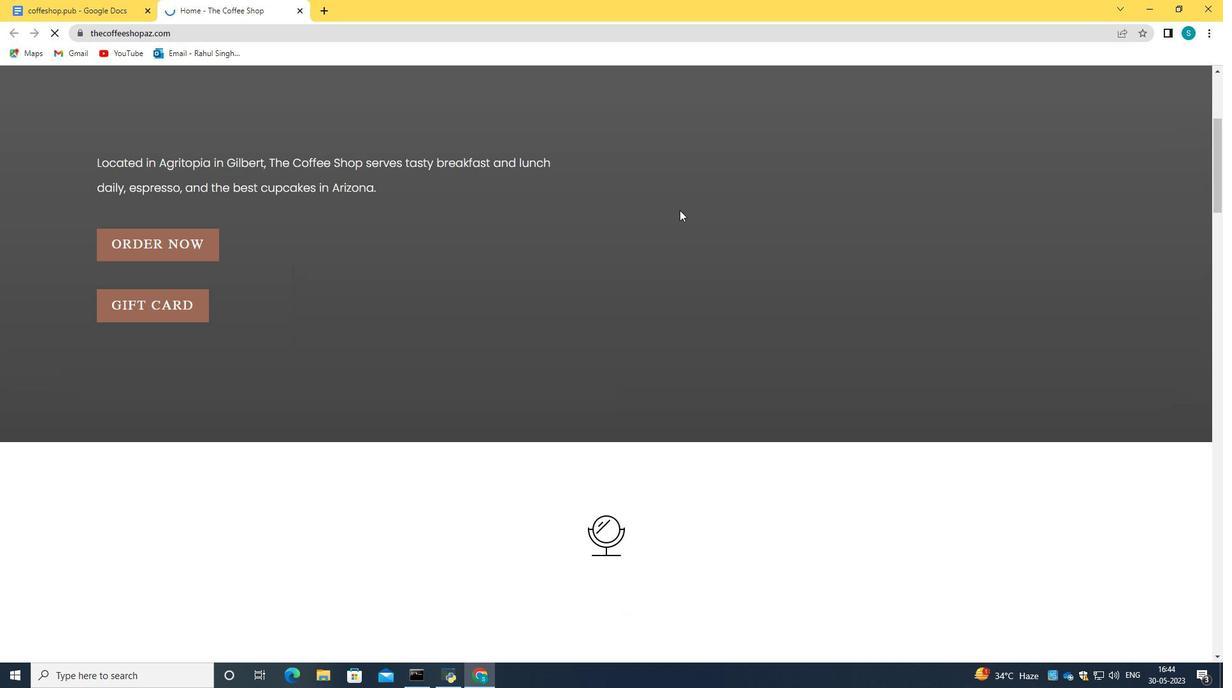 
Action: Mouse scrolled (679, 209) with delta (0, 0)
Screenshot: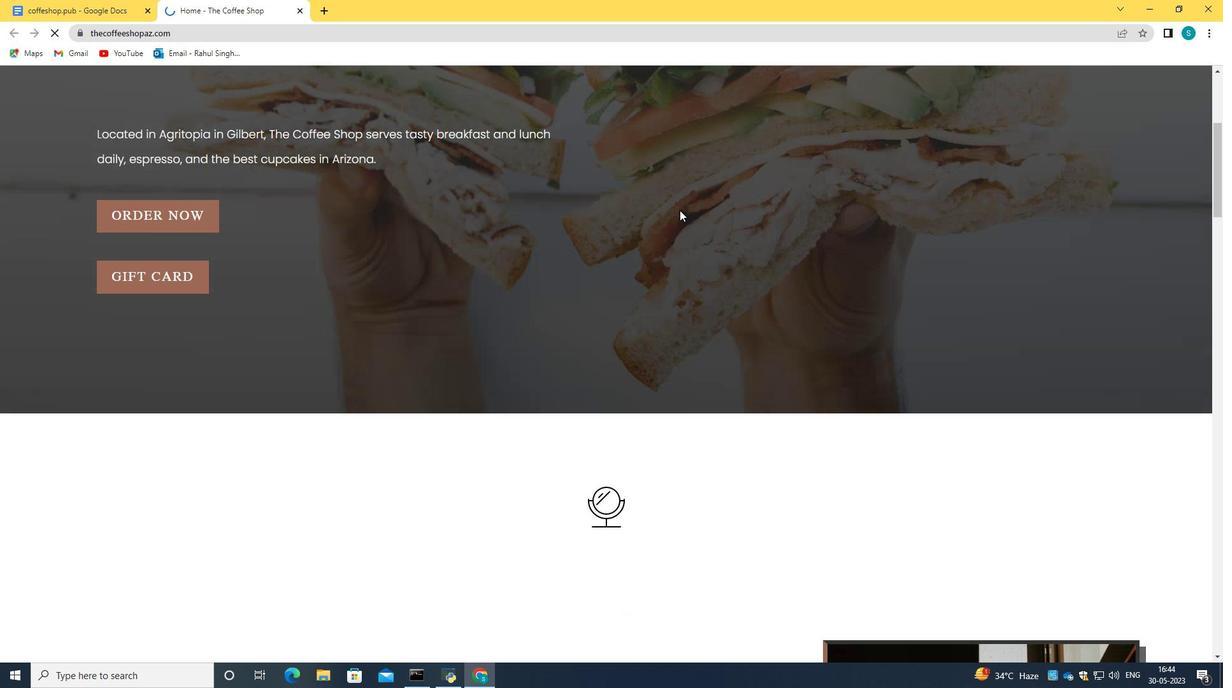 
Action: Mouse scrolled (679, 209) with delta (0, 0)
Screenshot: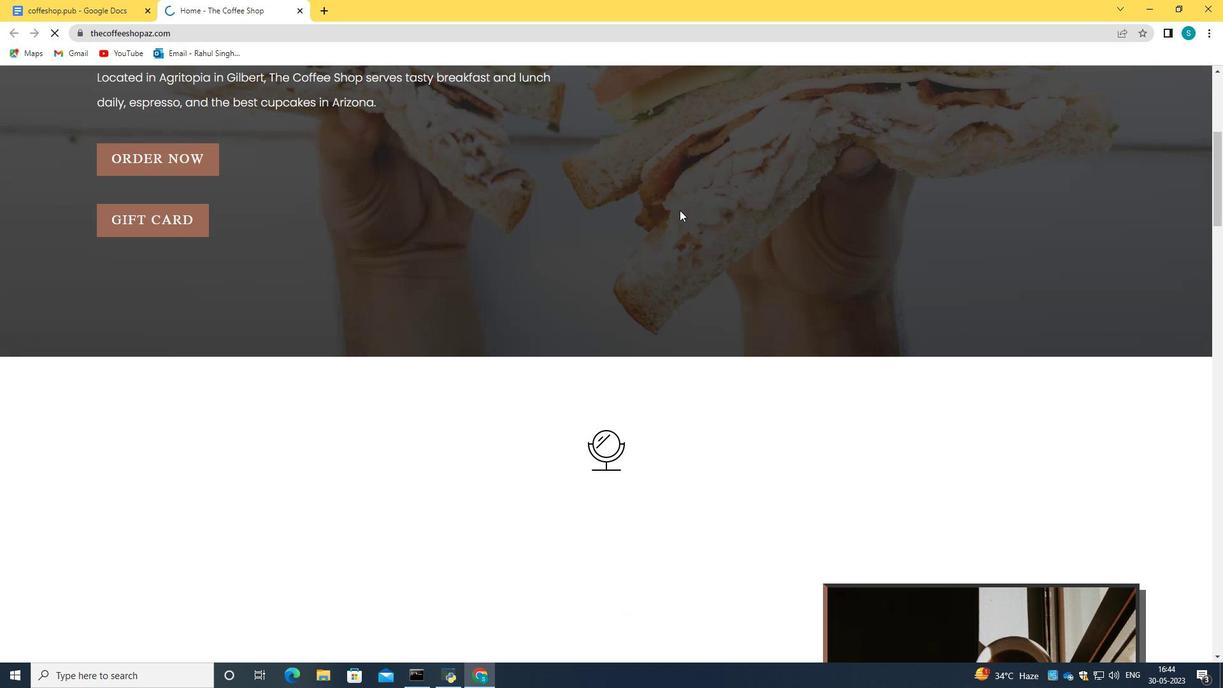 
Action: Mouse scrolled (679, 209) with delta (0, 0)
Screenshot: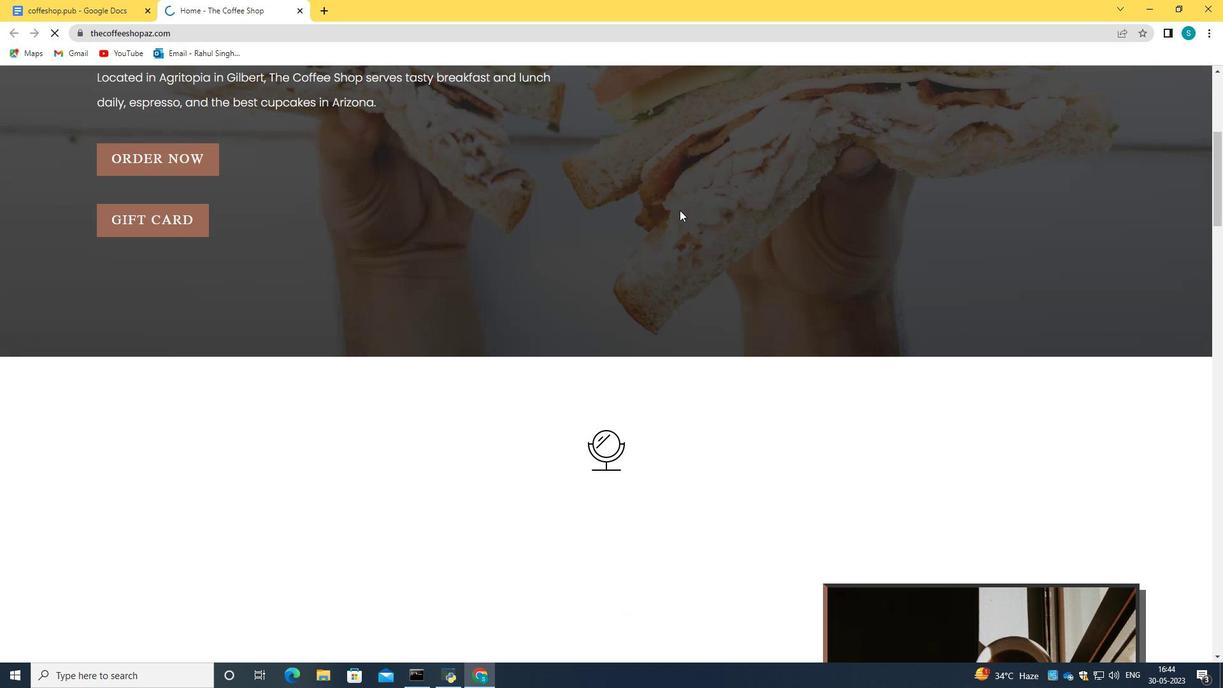 
Action: Mouse scrolled (679, 209) with delta (0, 0)
Screenshot: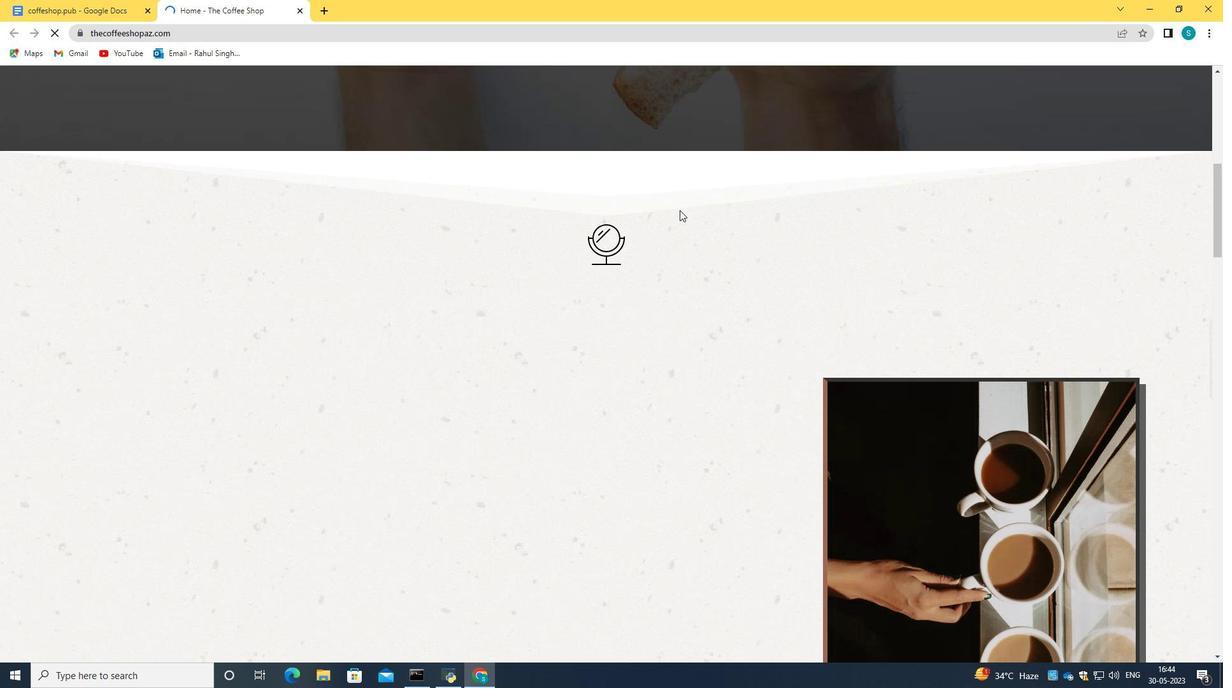 
Action: Mouse scrolled (679, 209) with delta (0, 0)
Screenshot: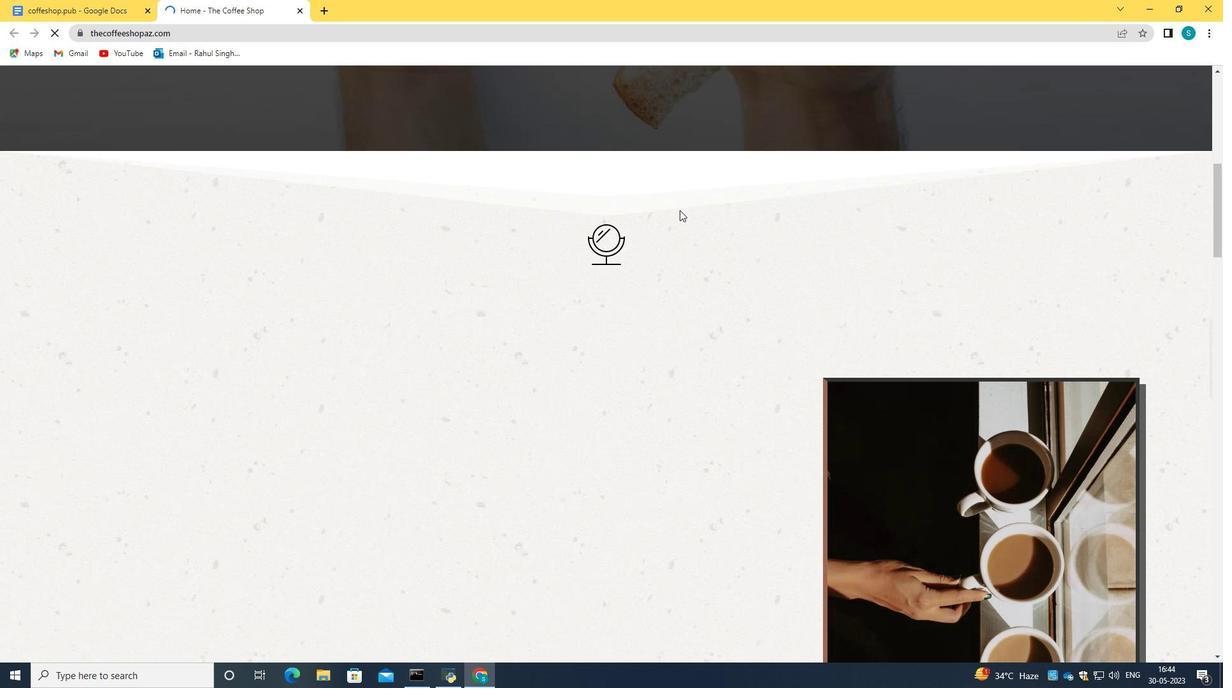 
Action: Mouse scrolled (679, 209) with delta (0, 0)
Screenshot: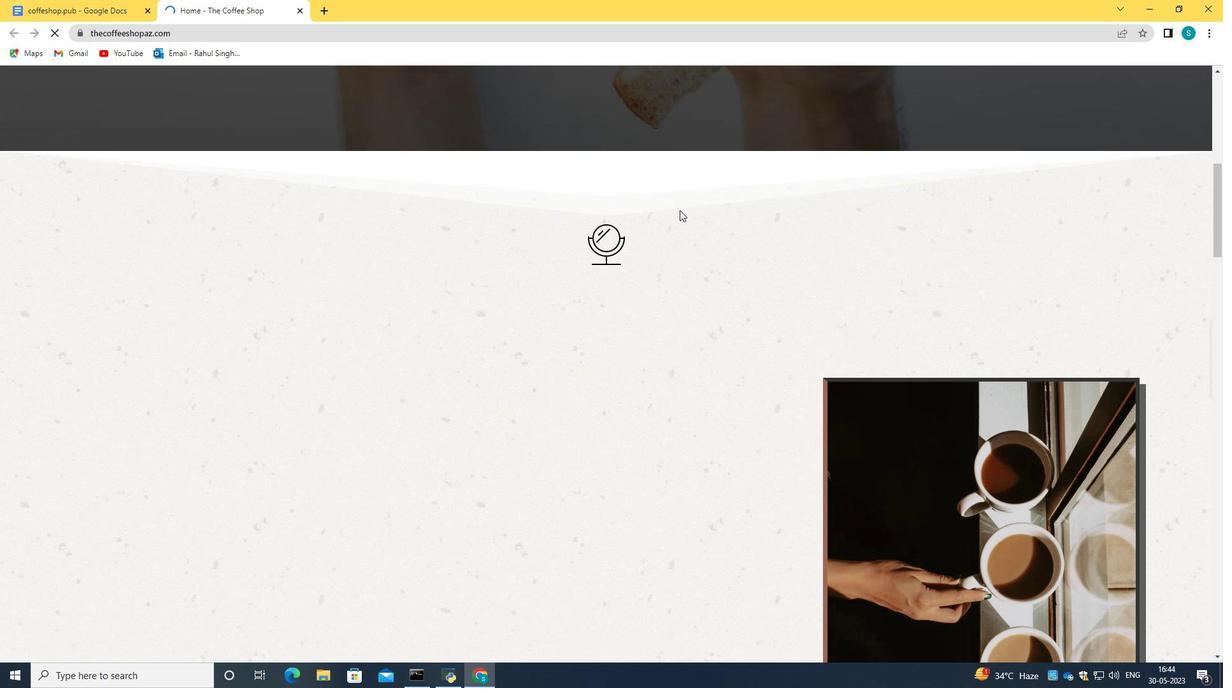 
Action: Mouse scrolled (679, 209) with delta (0, 0)
Screenshot: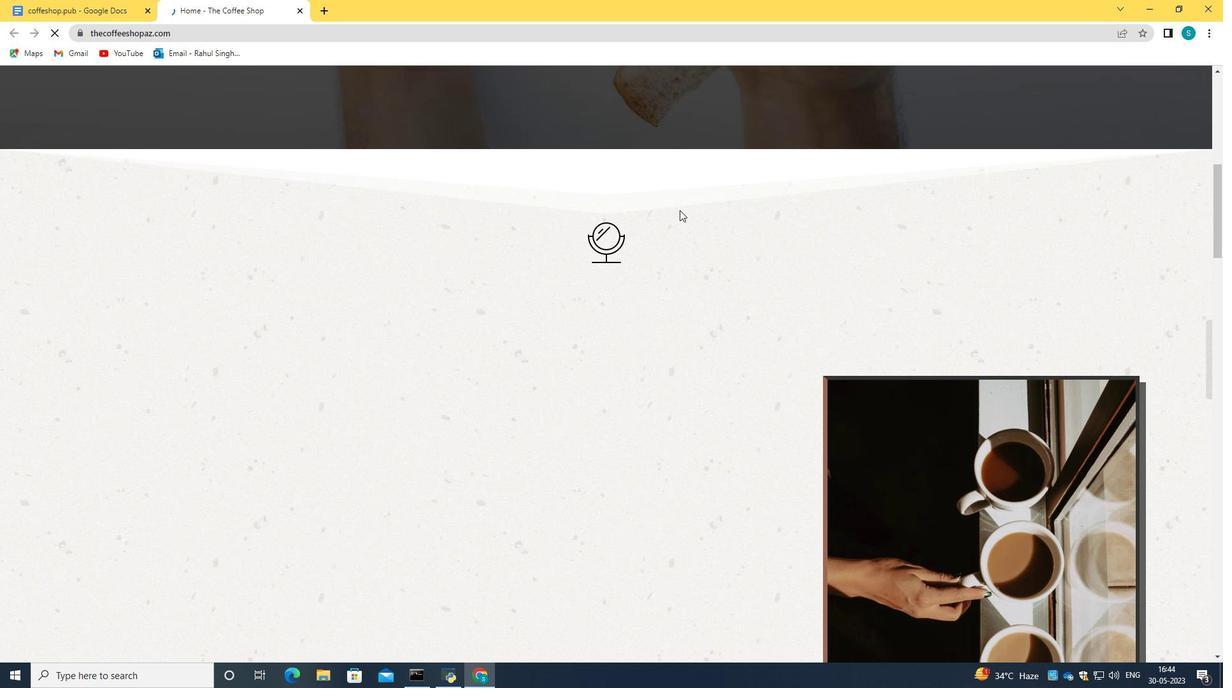 
Action: Mouse scrolled (679, 209) with delta (0, 0)
Screenshot: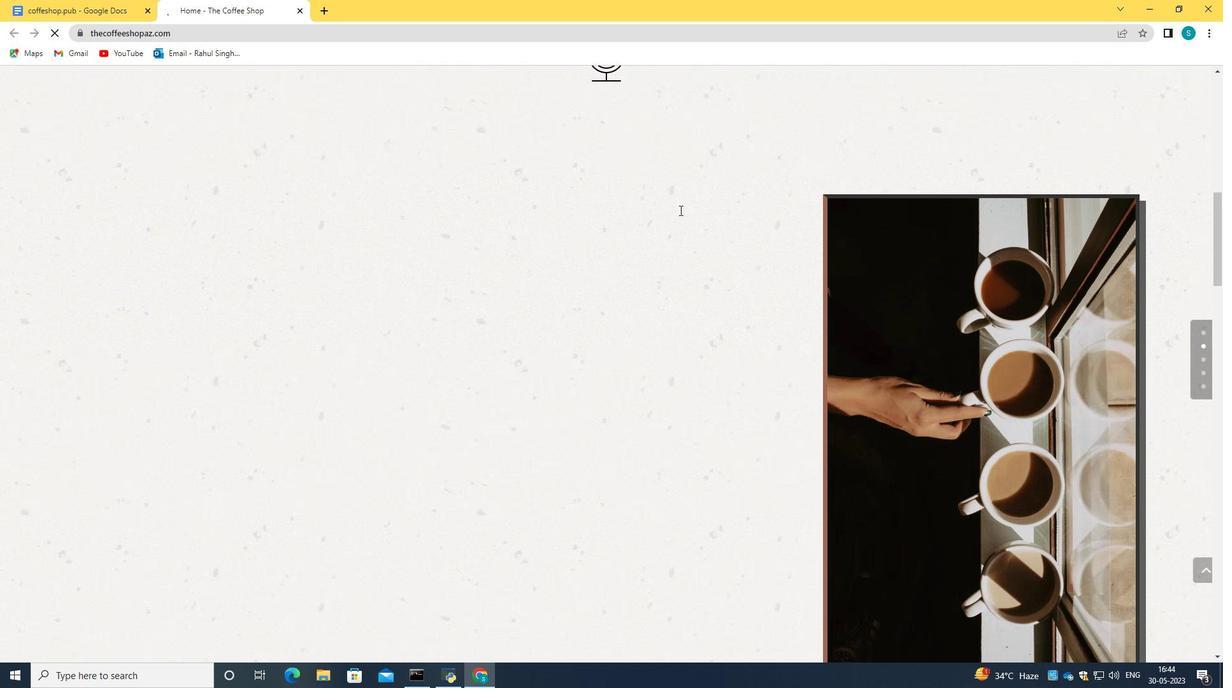 
Action: Mouse scrolled (679, 209) with delta (0, 0)
Screenshot: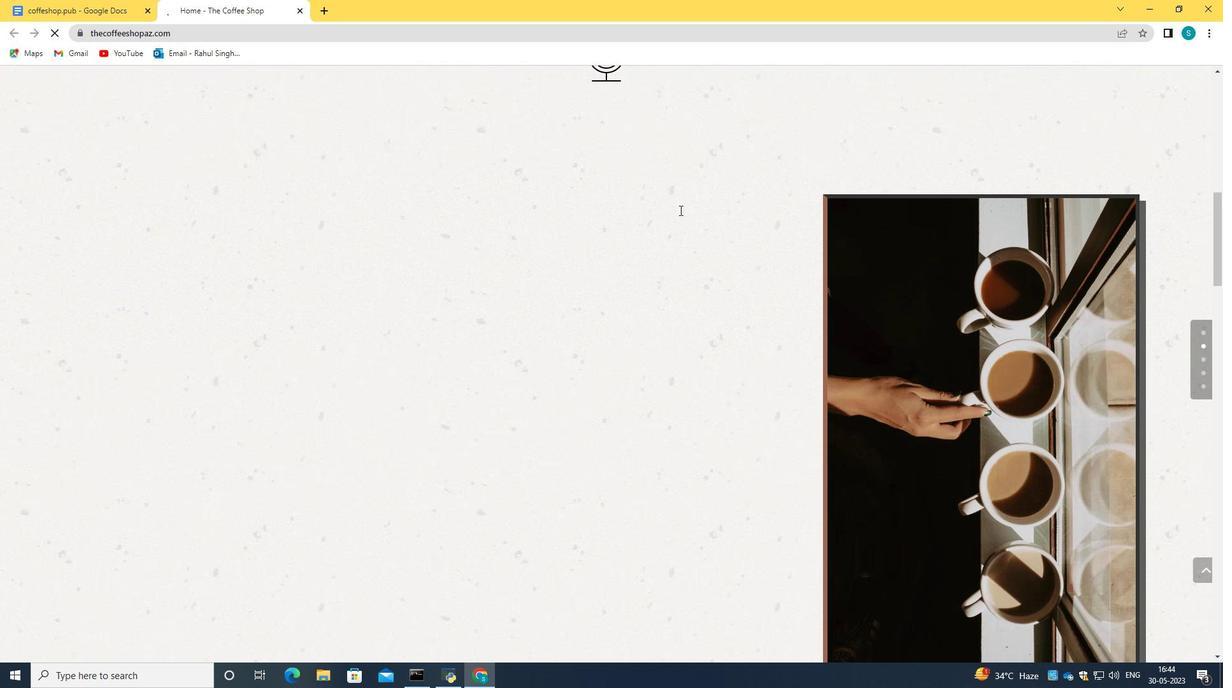 
Action: Mouse scrolled (679, 209) with delta (0, 0)
Screenshot: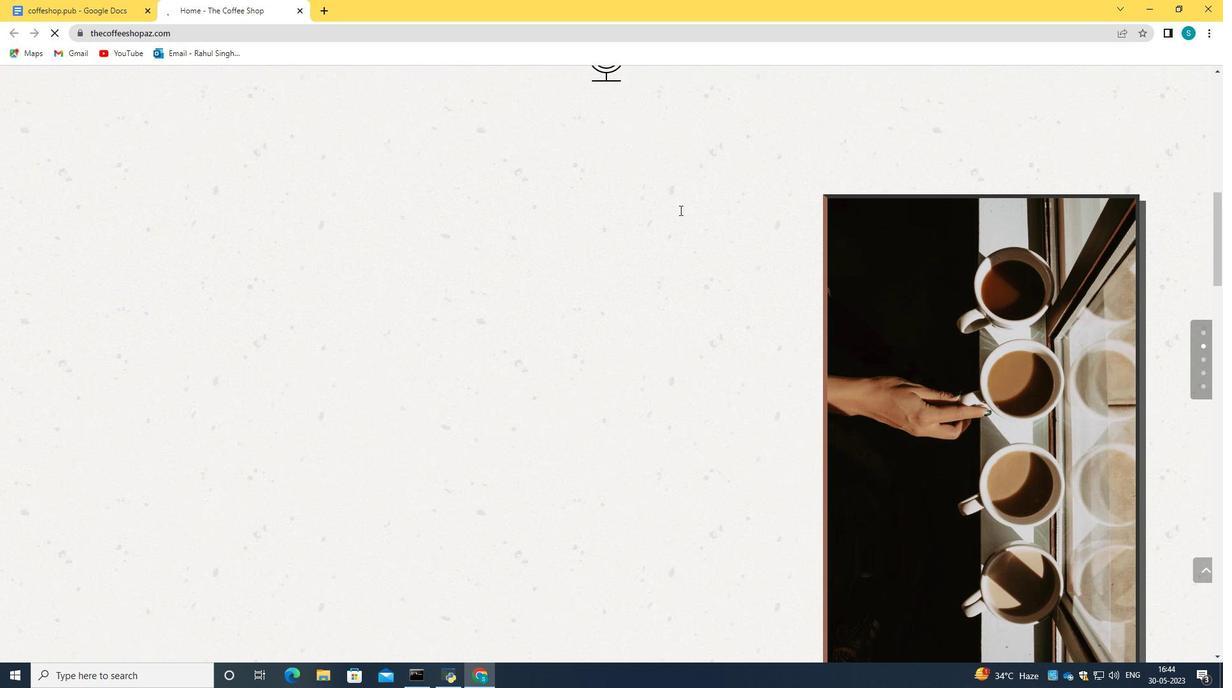 
Action: Mouse scrolled (679, 209) with delta (0, 0)
Screenshot: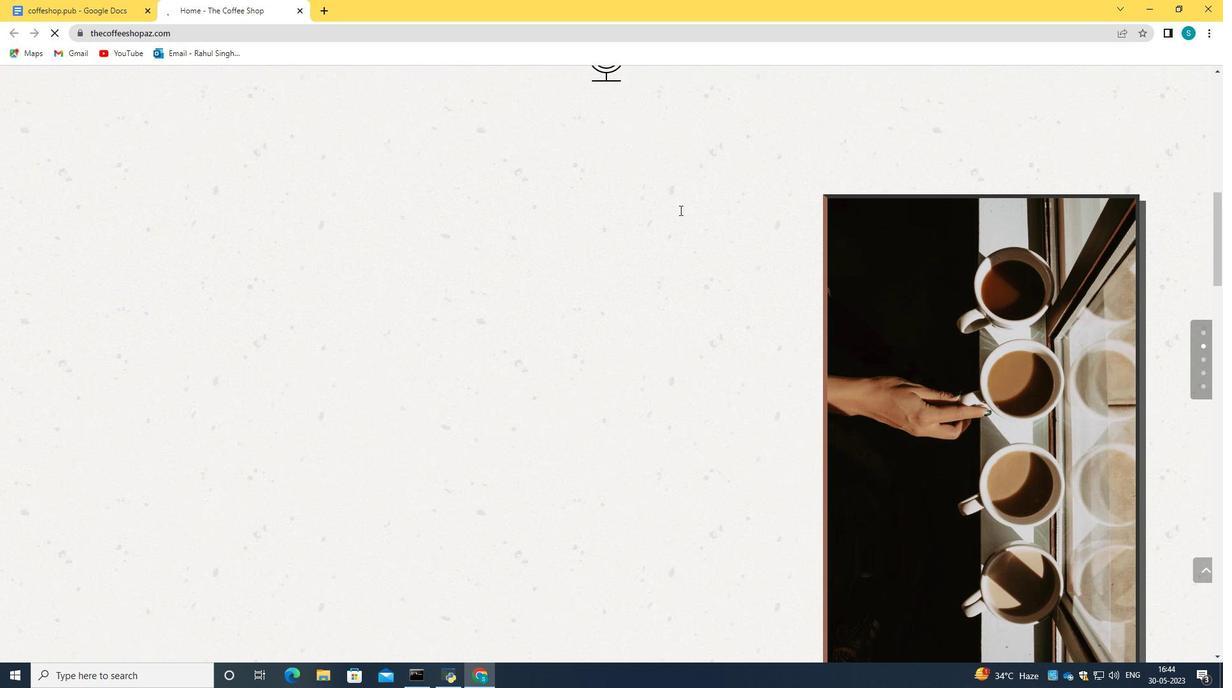 
Action: Mouse scrolled (679, 209) with delta (0, 0)
Screenshot: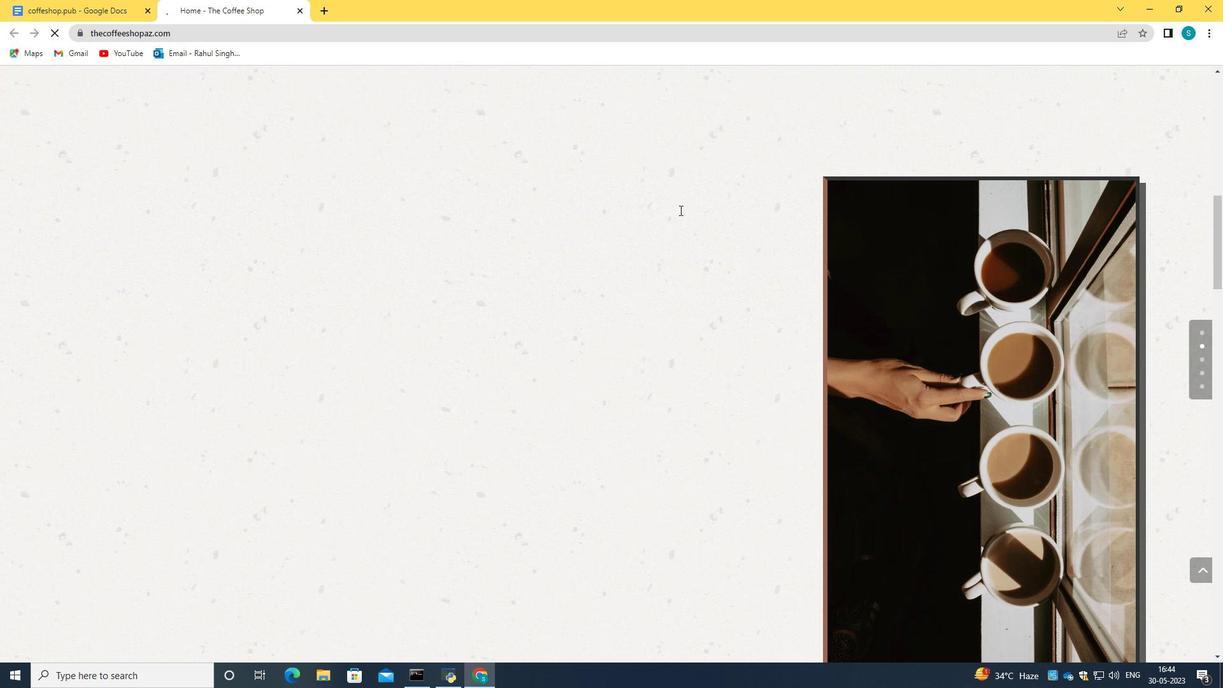 
Action: Mouse scrolled (679, 209) with delta (0, 0)
Screenshot: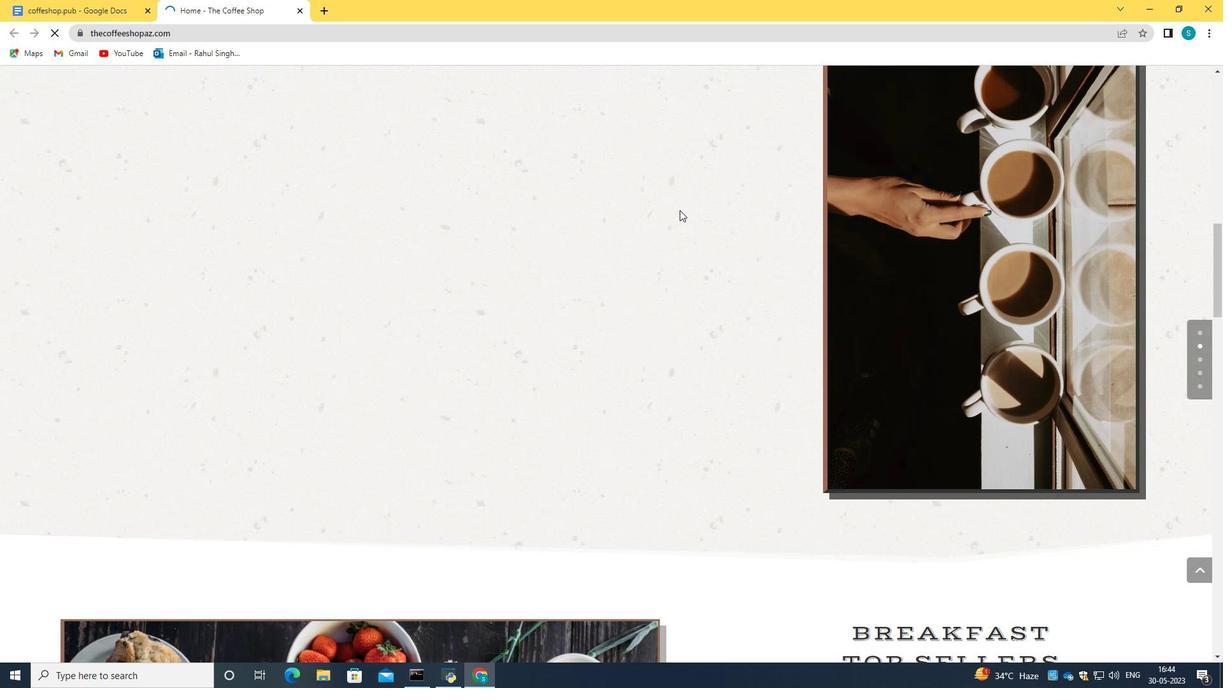 
Action: Mouse scrolled (679, 209) with delta (0, 0)
Screenshot: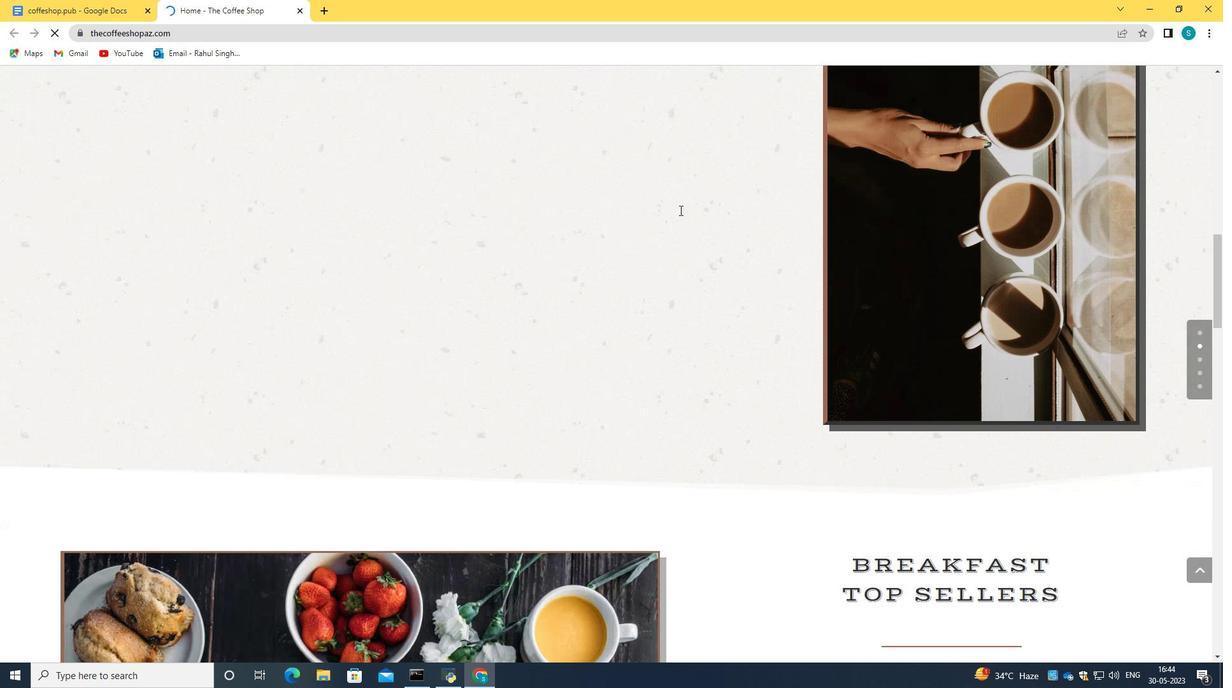 
Action: Mouse scrolled (679, 209) with delta (0, 0)
Screenshot: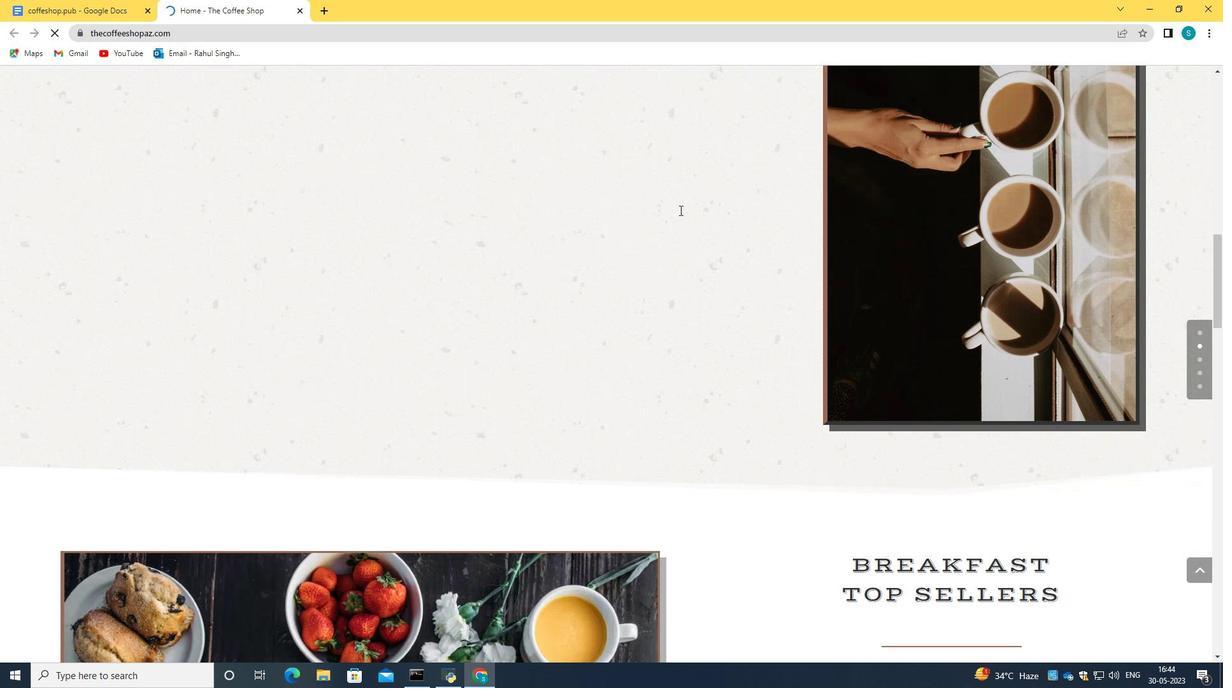 
Action: Mouse scrolled (679, 209) with delta (0, 0)
Screenshot: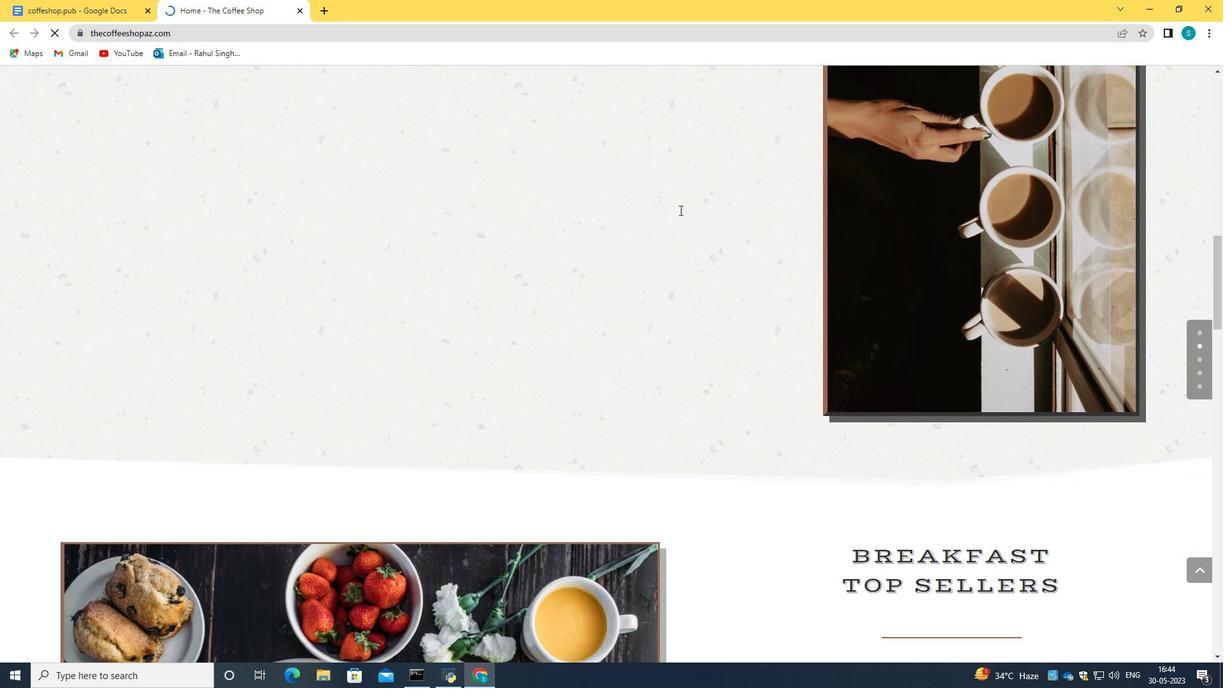
Action: Mouse scrolled (679, 209) with delta (0, 0)
Screenshot: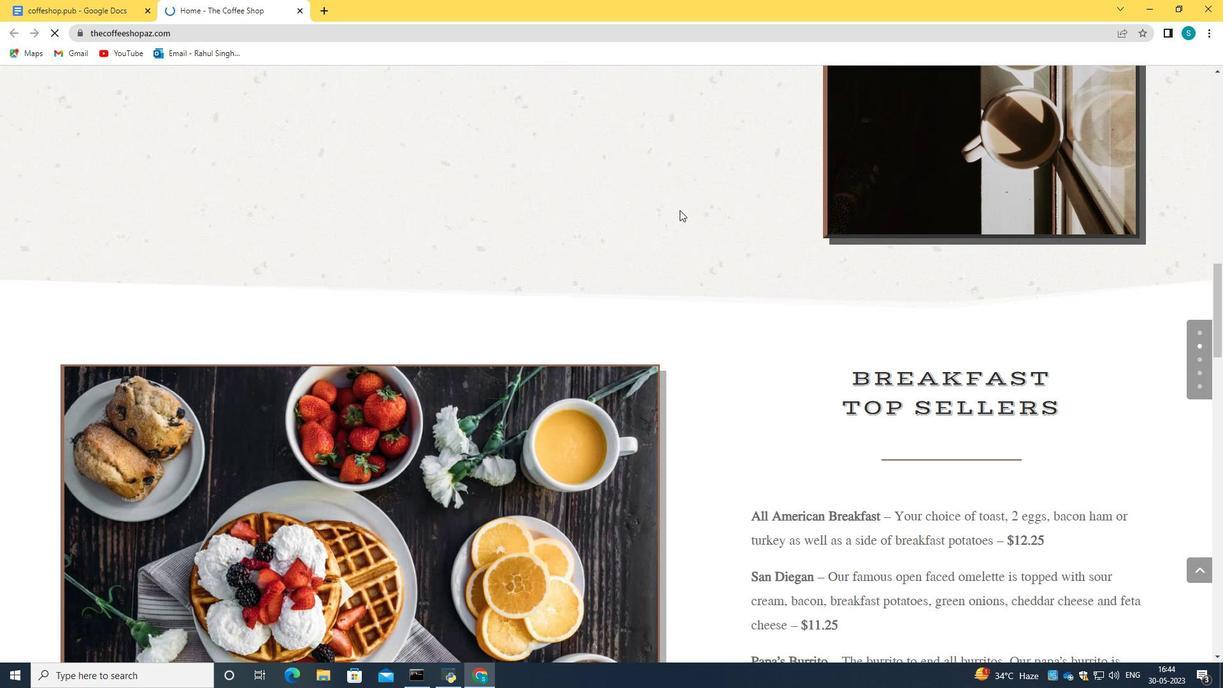 
Action: Mouse scrolled (679, 209) with delta (0, 0)
Screenshot: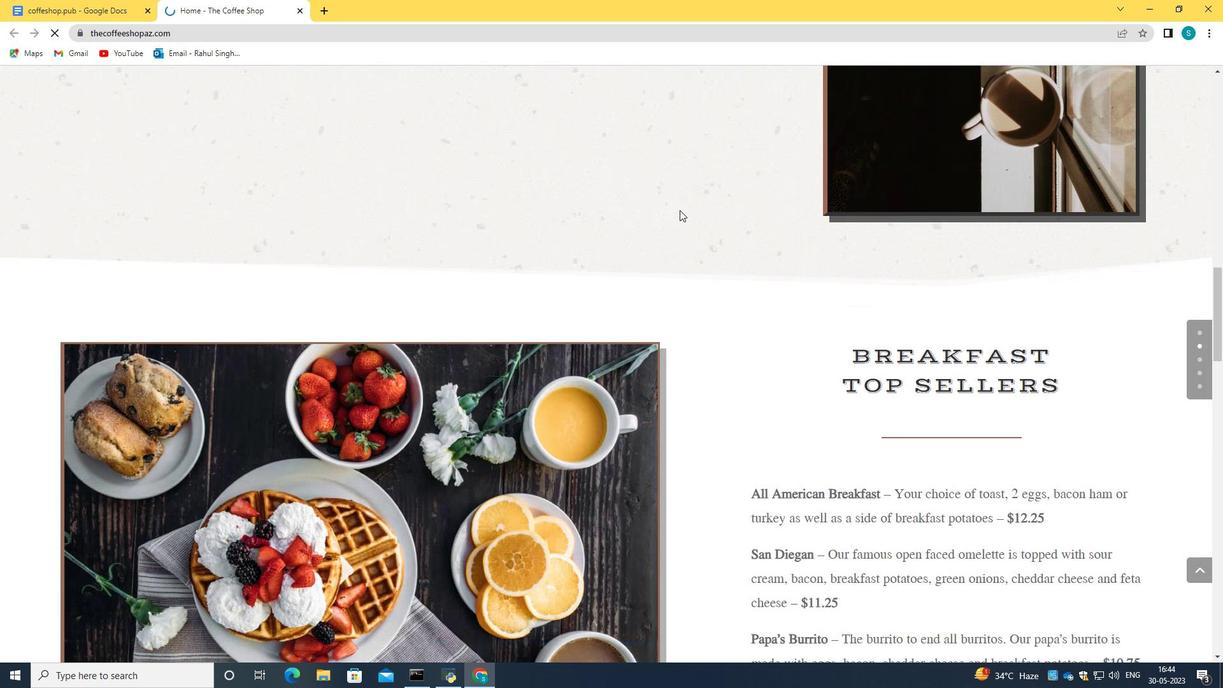 
Action: Mouse scrolled (679, 209) with delta (0, 0)
Screenshot: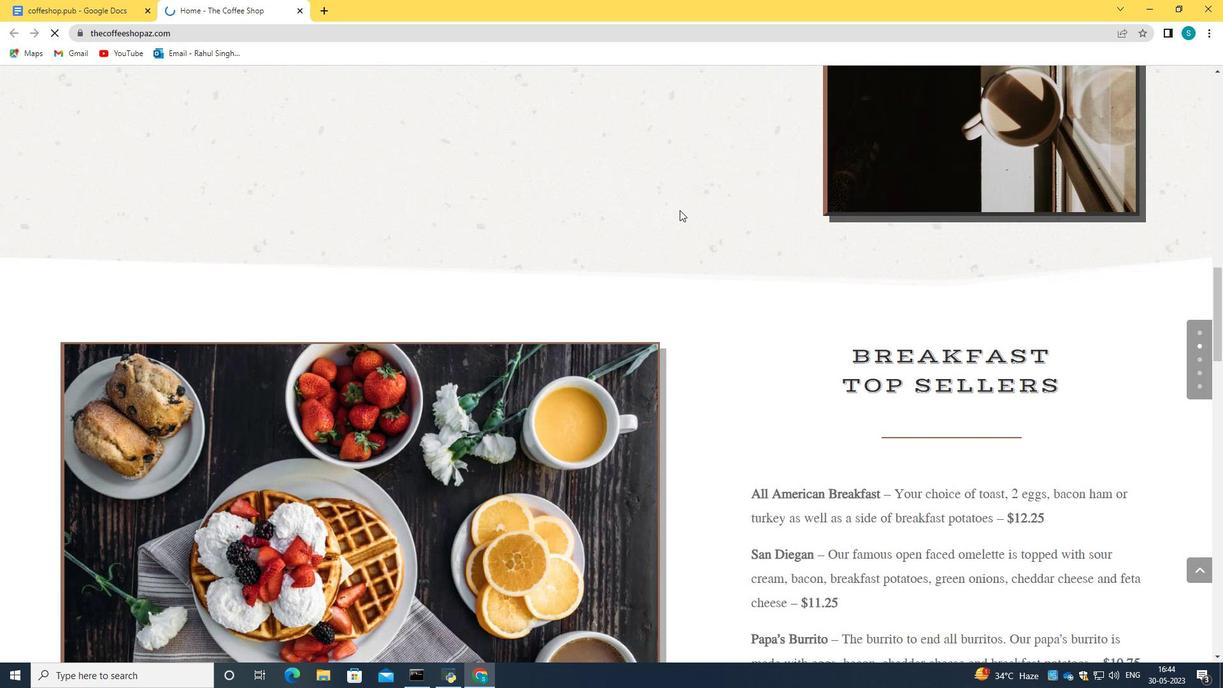
Action: Mouse scrolled (679, 209) with delta (0, 0)
Screenshot: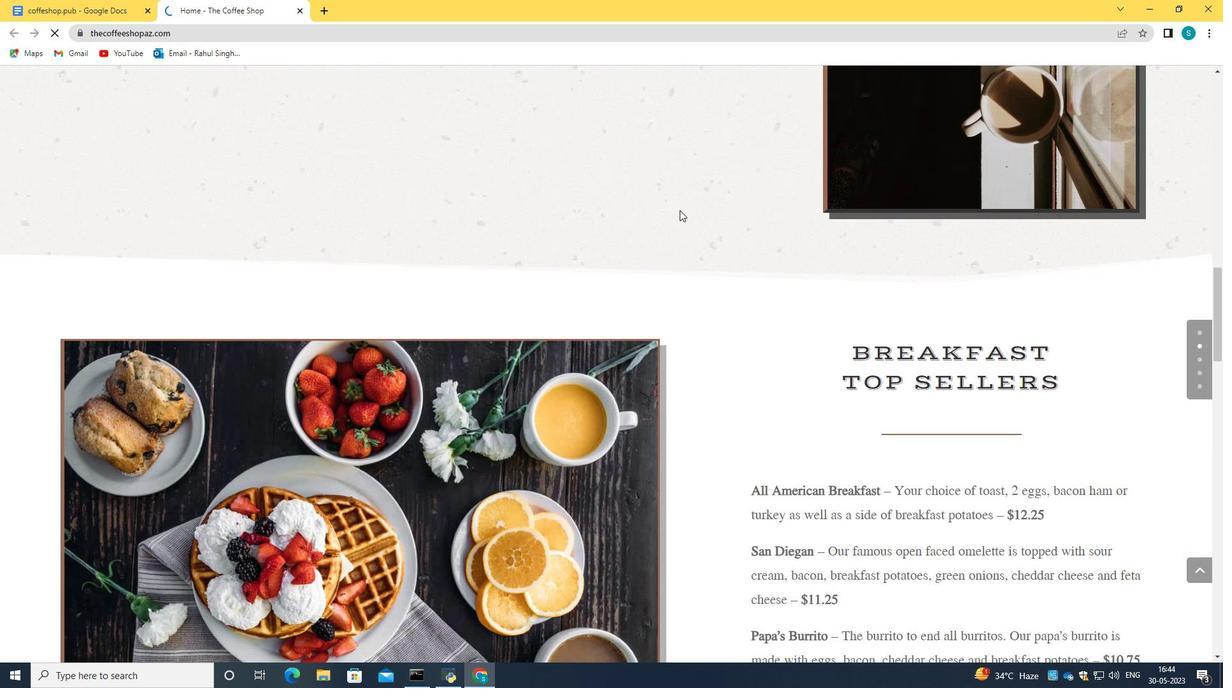 
Action: Mouse scrolled (679, 209) with delta (0, 0)
Screenshot: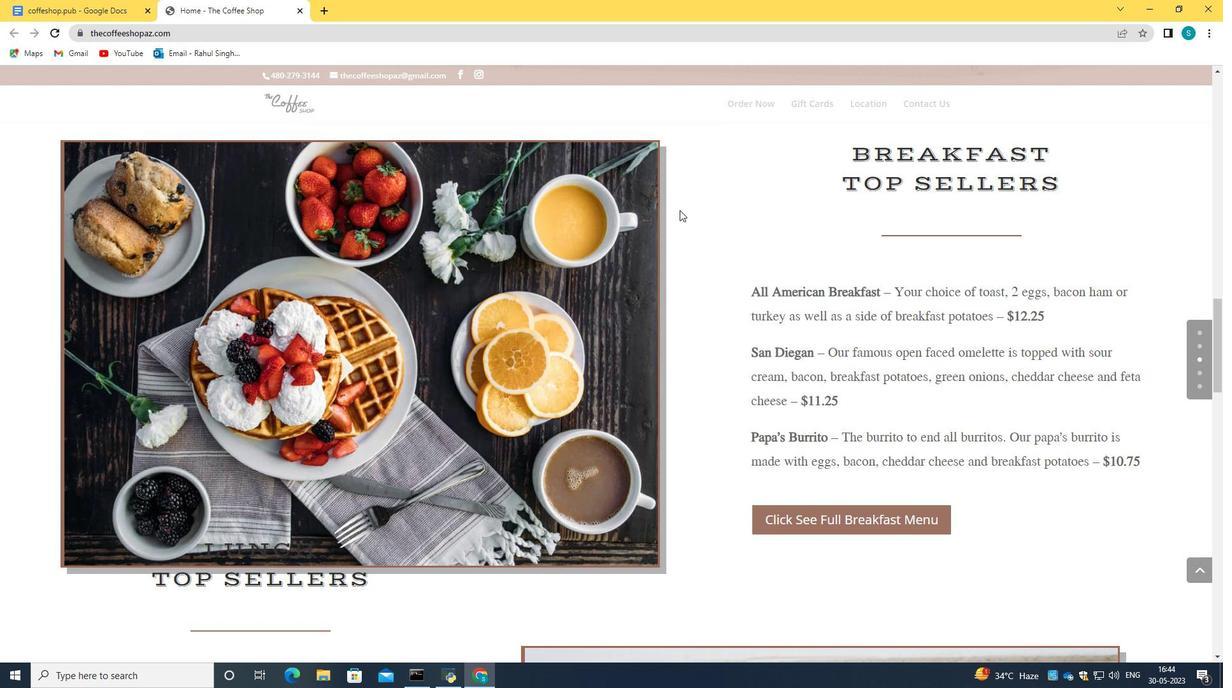 
Action: Mouse scrolled (679, 209) with delta (0, 0)
Screenshot: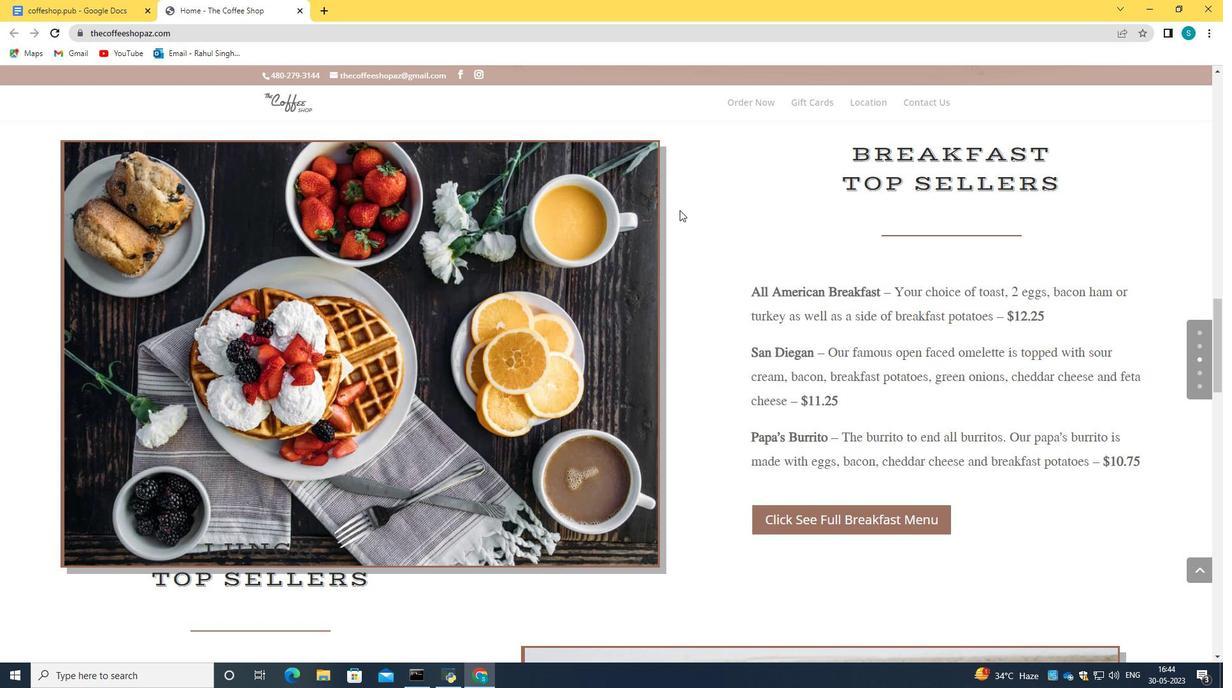 
Action: Mouse moved to (681, 206)
Screenshot: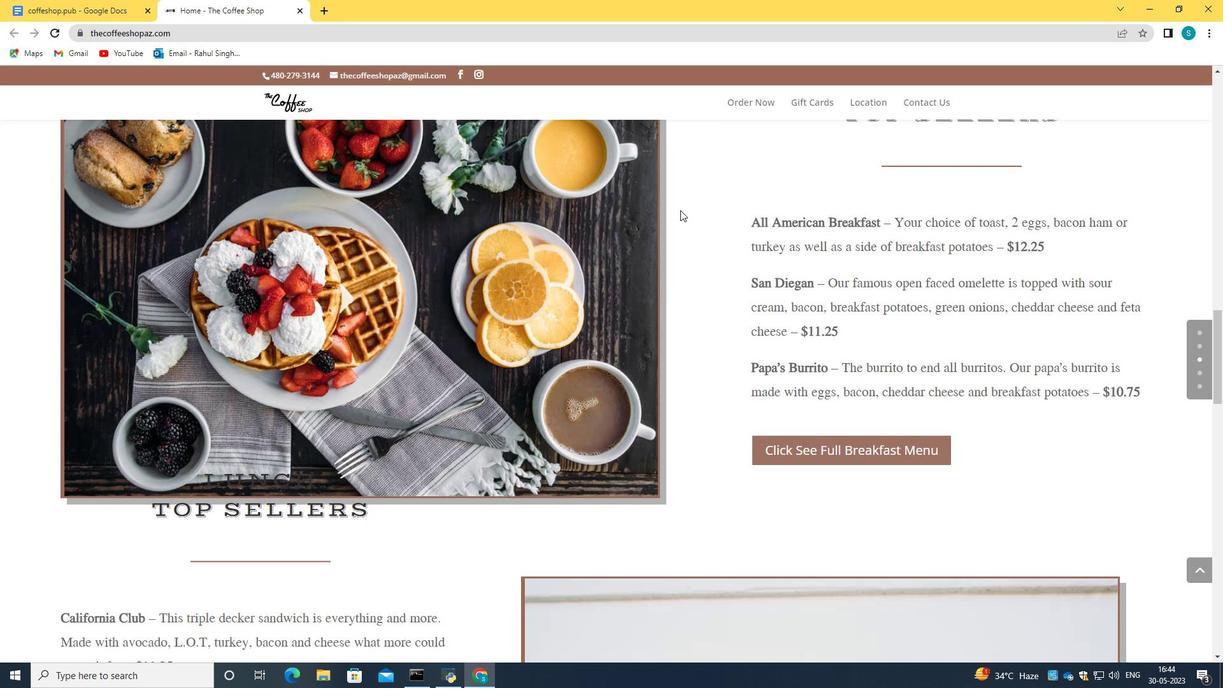 
Action: Mouse scrolled (681, 205) with delta (0, 0)
Screenshot: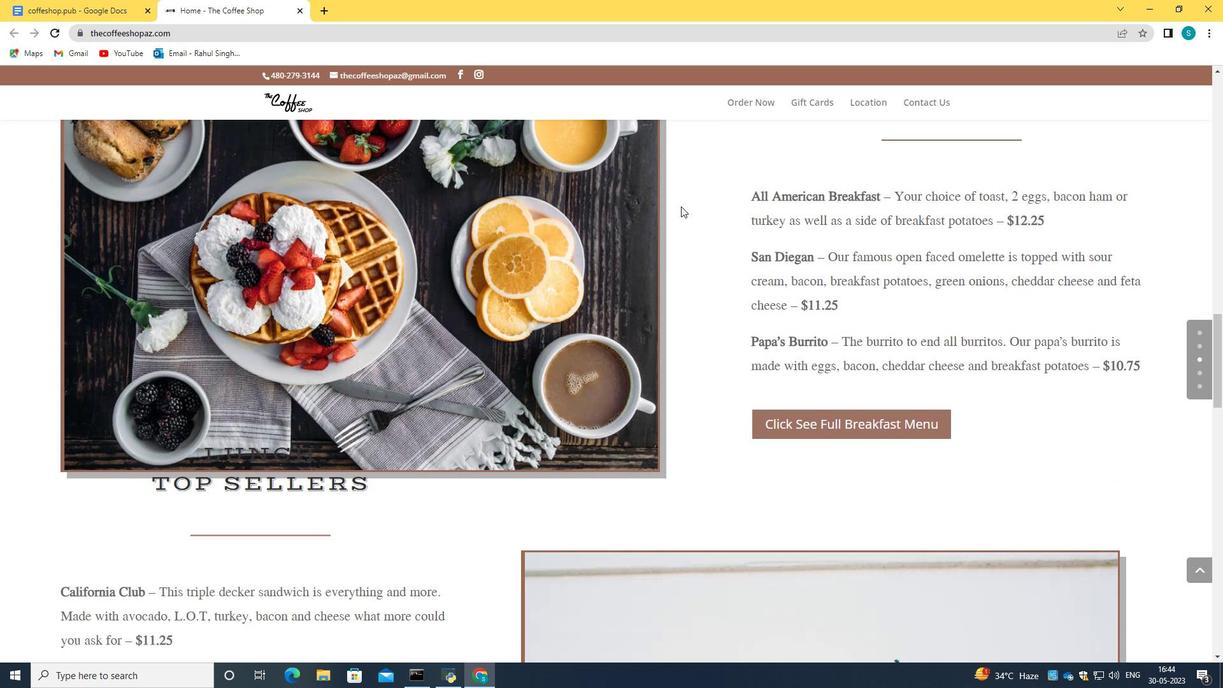 
Action: Mouse scrolled (681, 205) with delta (0, 0)
Screenshot: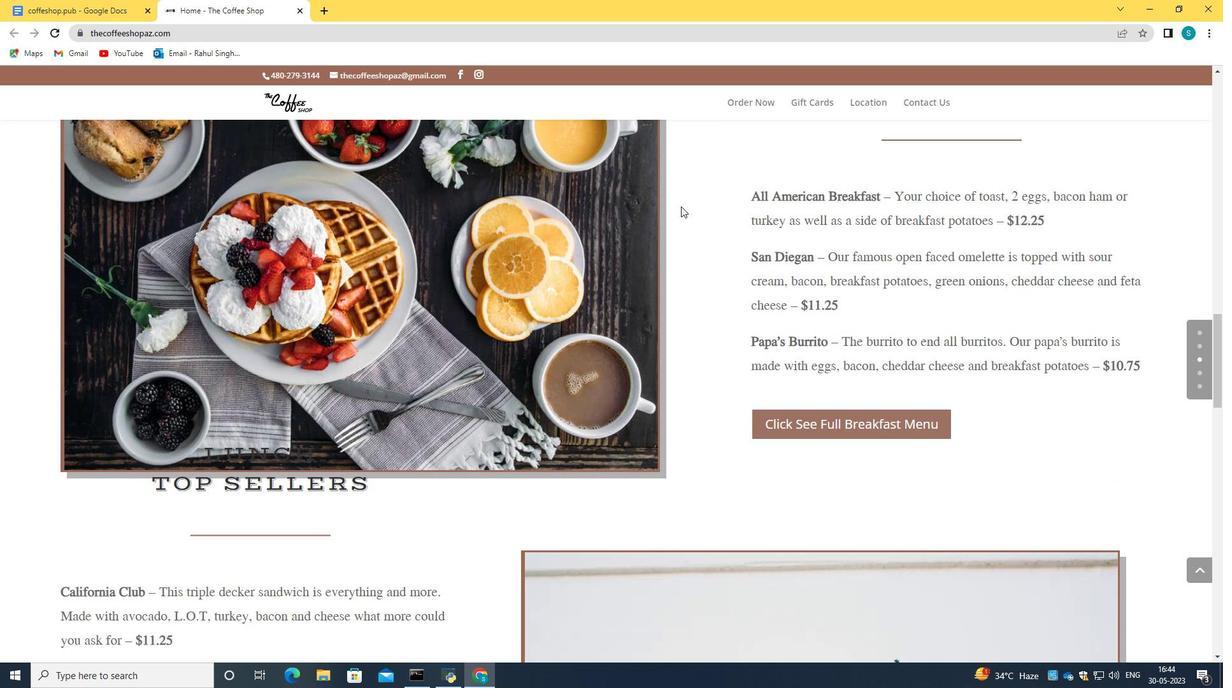 
Action: Mouse scrolled (681, 205) with delta (0, 0)
Screenshot: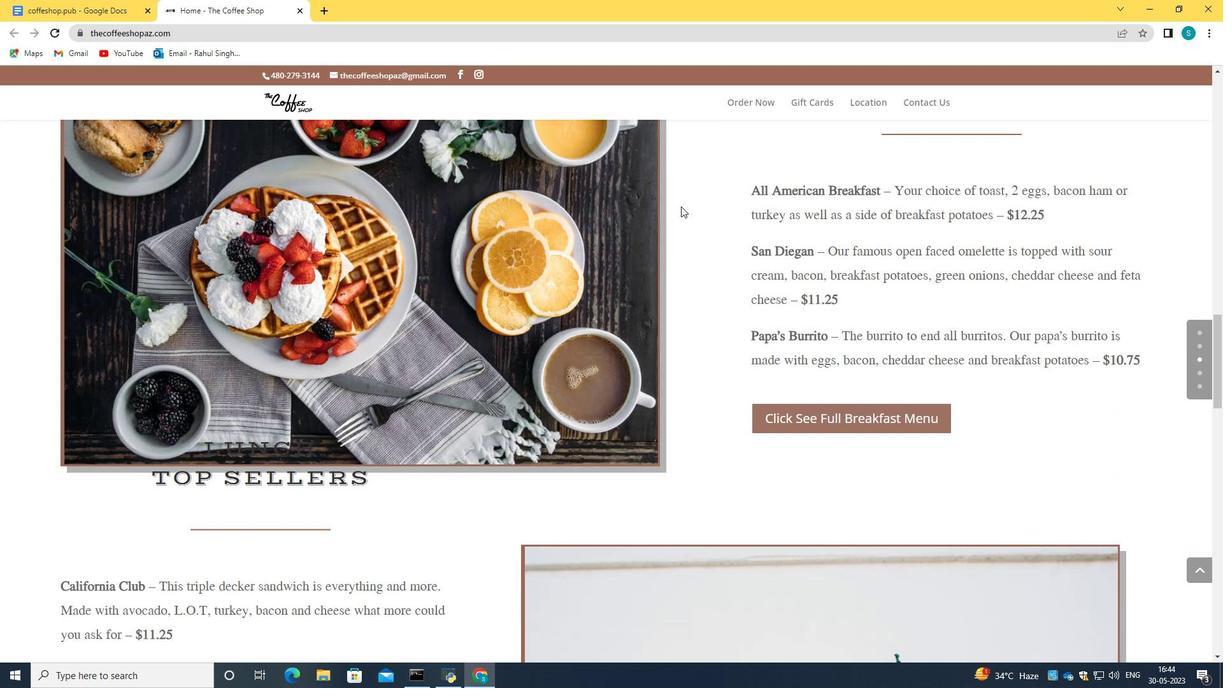
Action: Mouse scrolled (681, 205) with delta (0, 0)
Screenshot: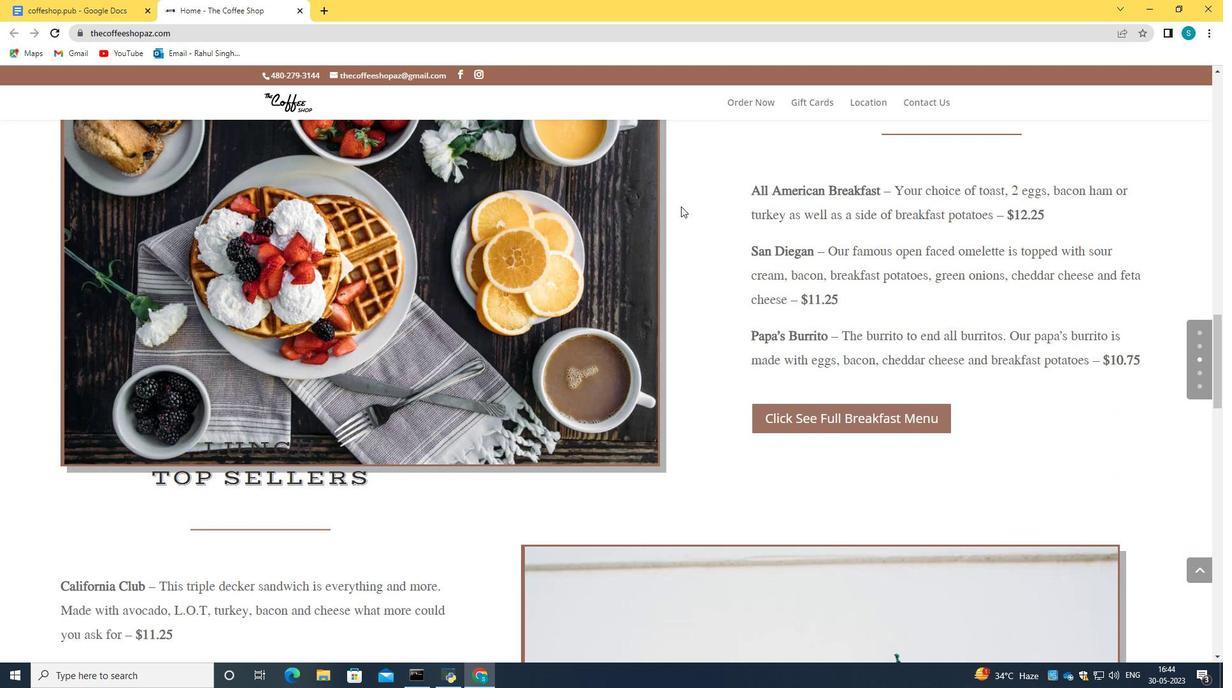 
Action: Mouse moved to (298, 7)
Screenshot: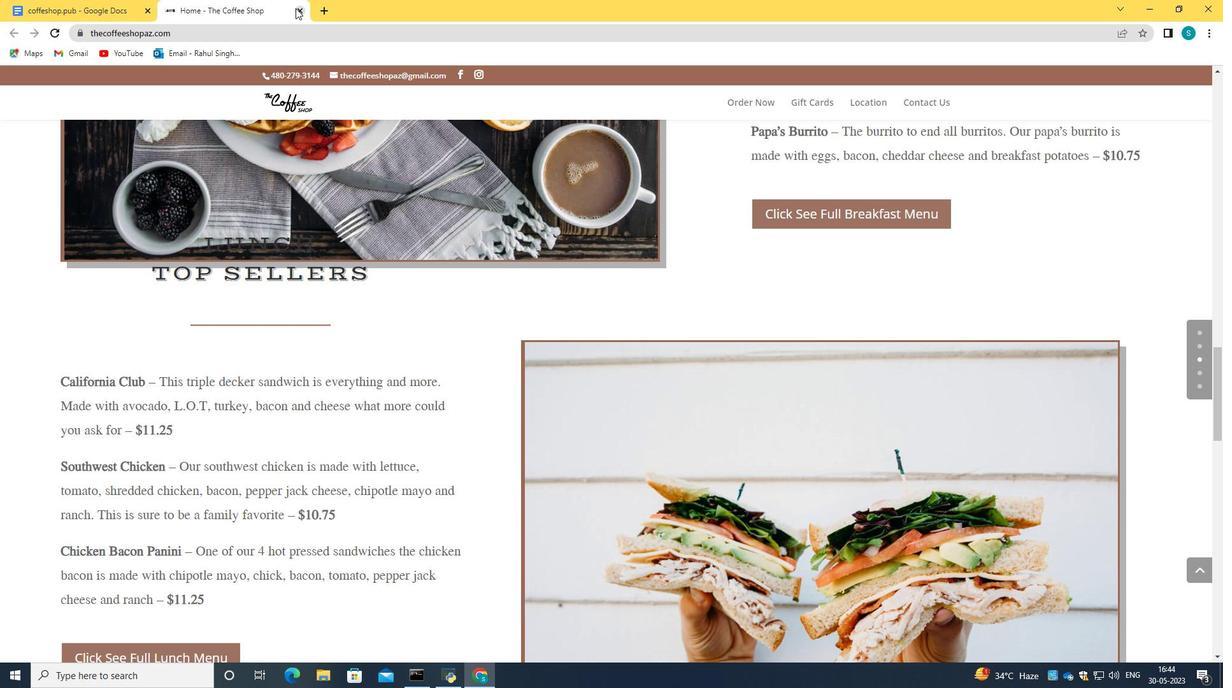 
Action: Mouse pressed left at (298, 7)
Screenshot: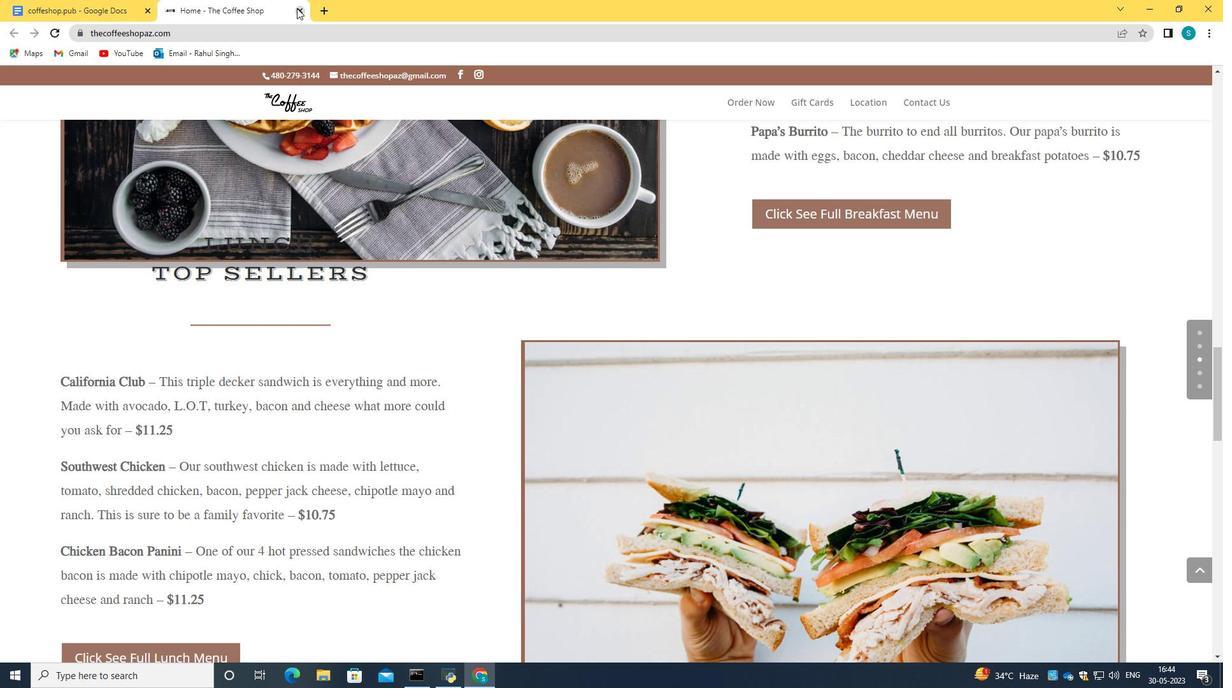 
Action: Mouse moved to (1094, 363)
Screenshot: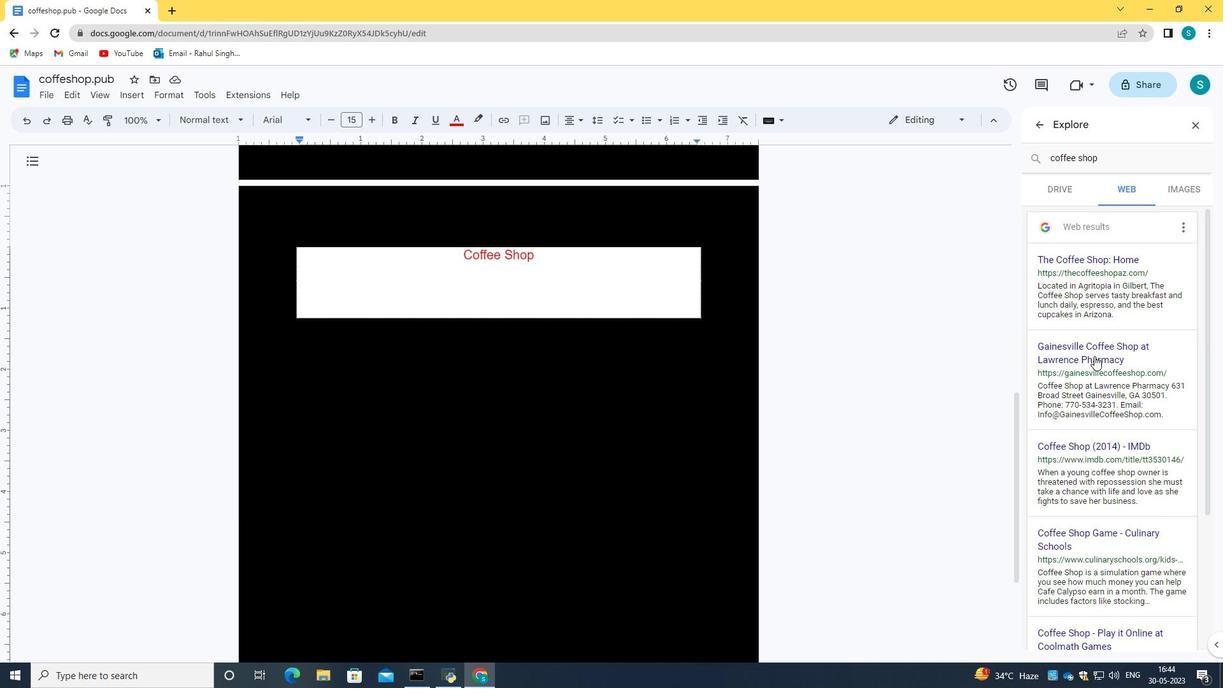 
Action: Mouse scrolled (1094, 363) with delta (0, 0)
Screenshot: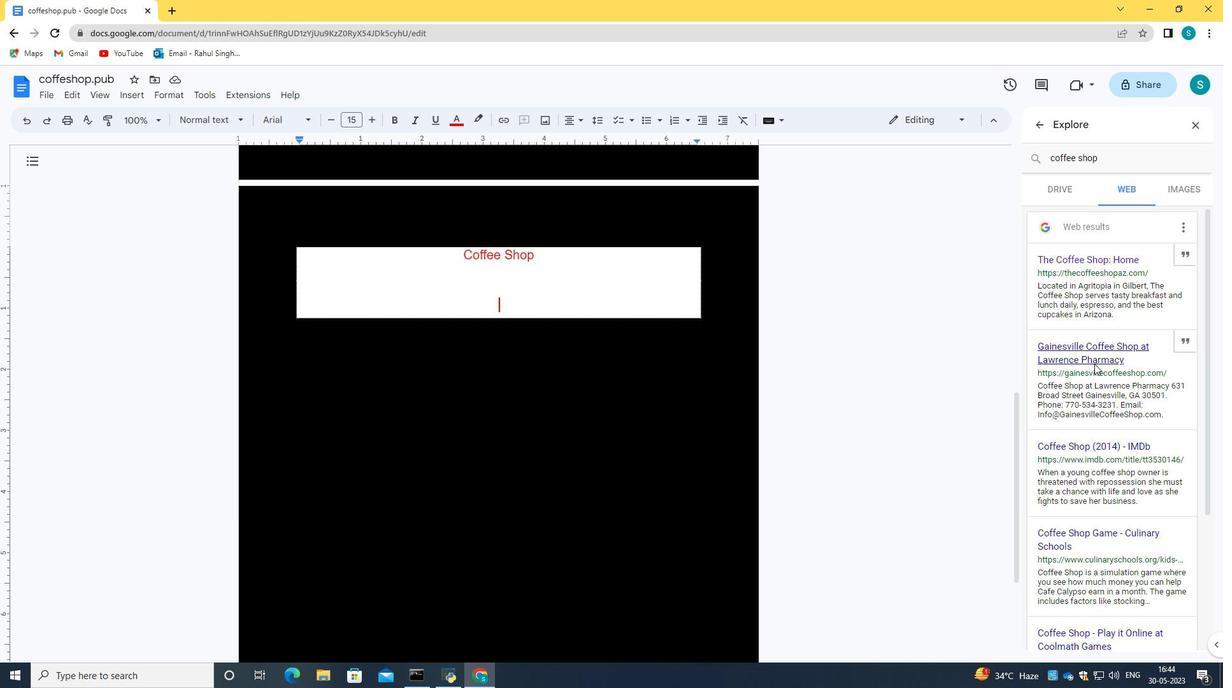 
Action: Mouse moved to (1035, 504)
Screenshot: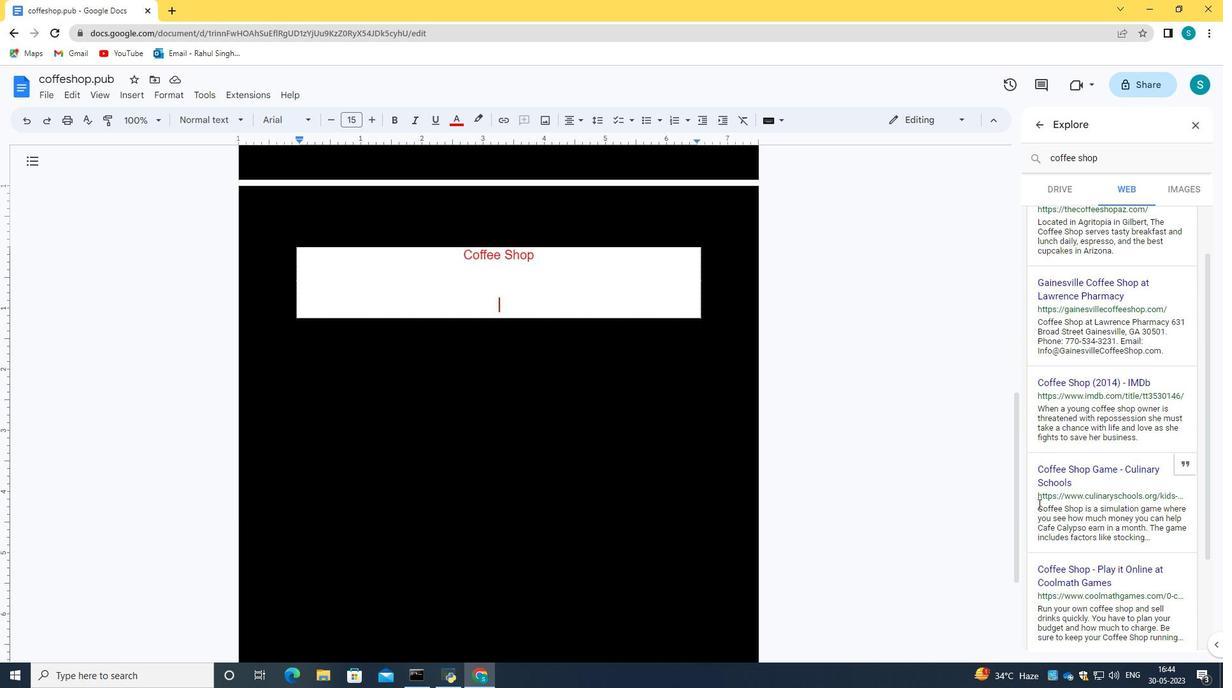 
Action: Mouse pressed left at (1035, 504)
Screenshot: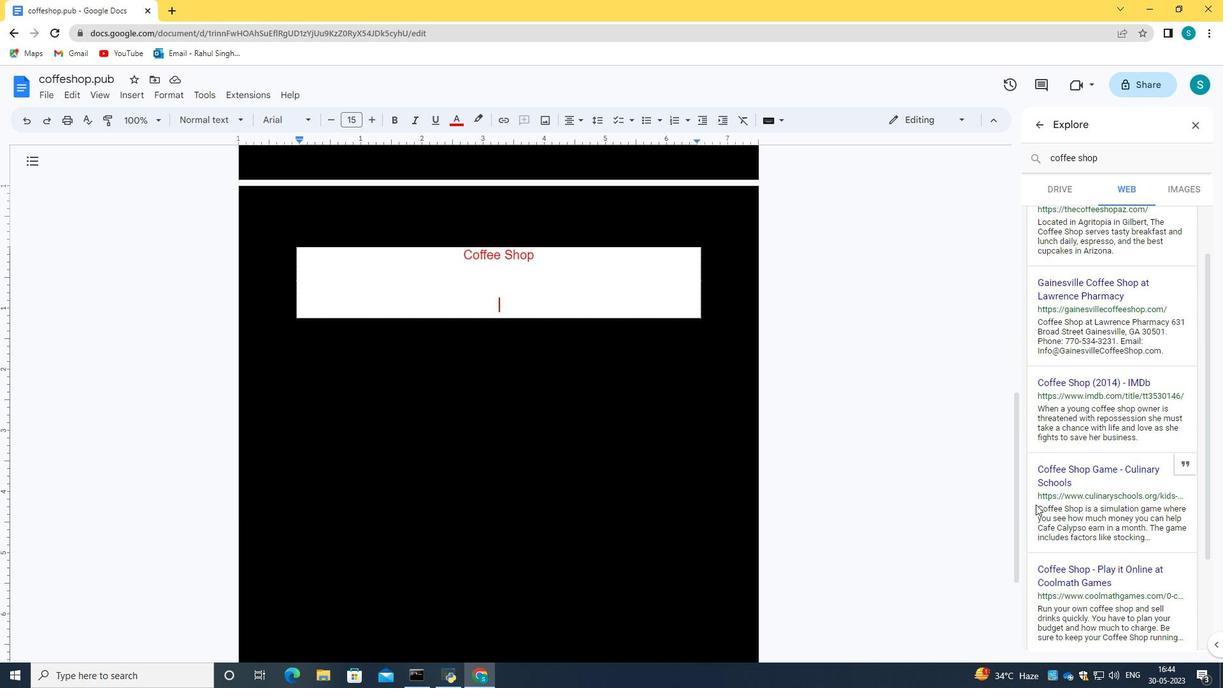 
Action: Mouse moved to (1141, 518)
Screenshot: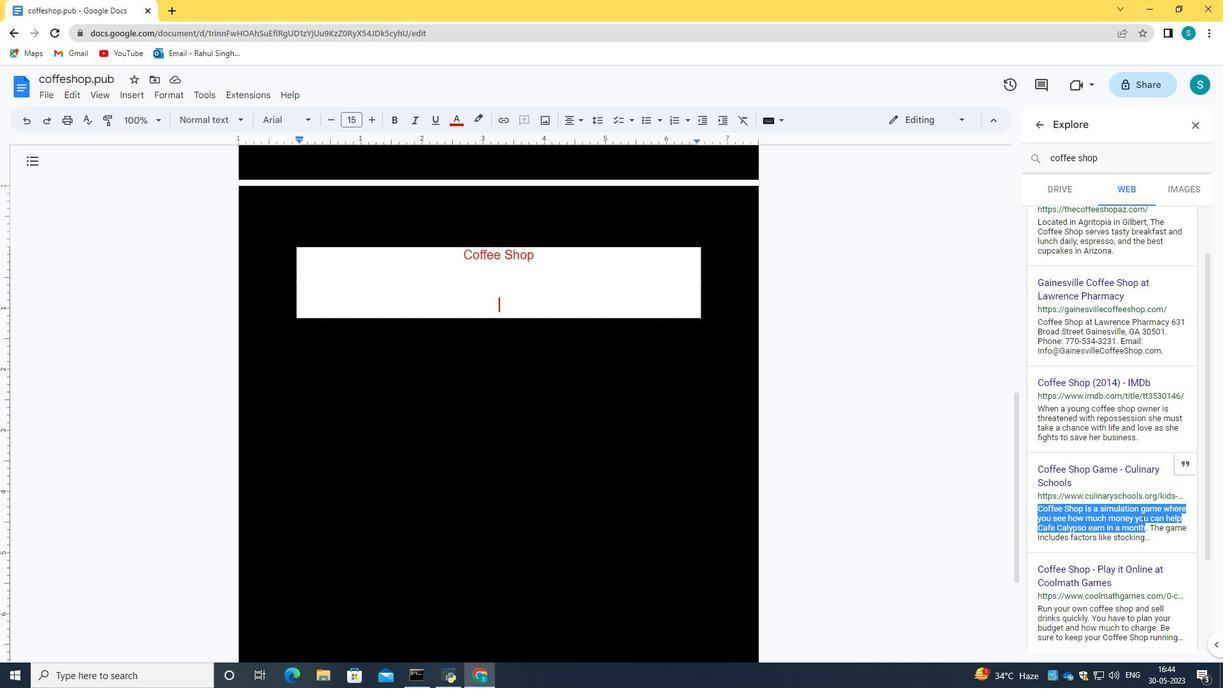 
Action: Key pressed ctrl+C
Screenshot: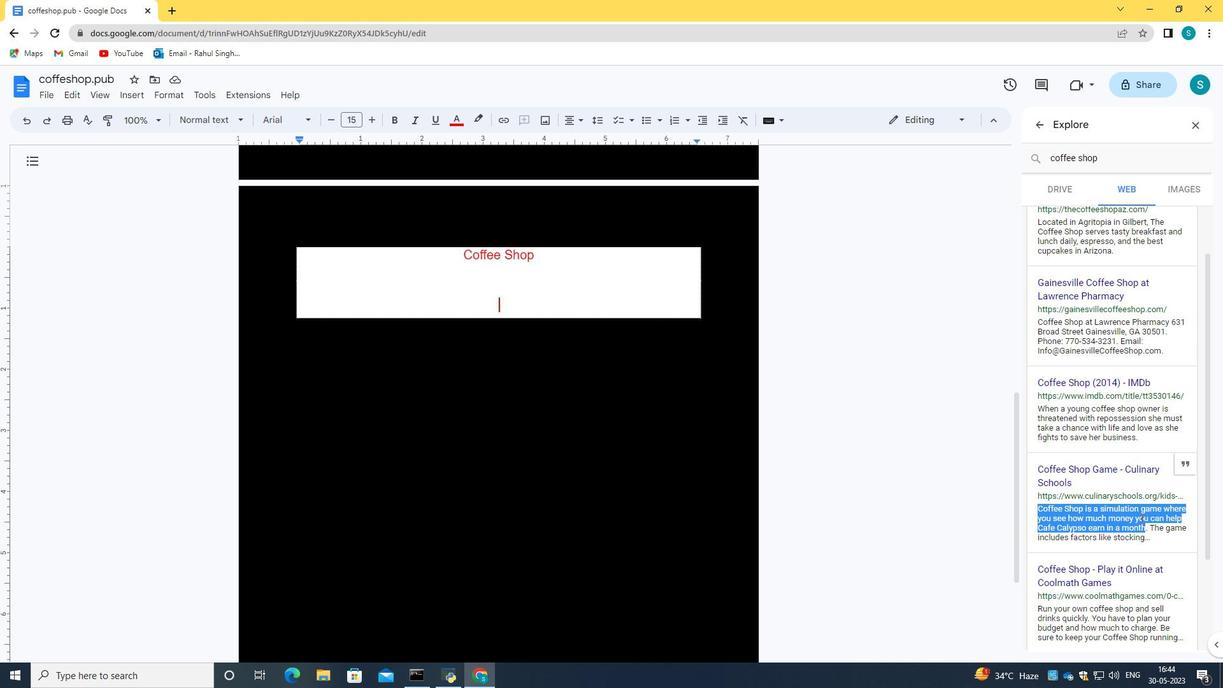 
Action: Mouse moved to (1140, 518)
Screenshot: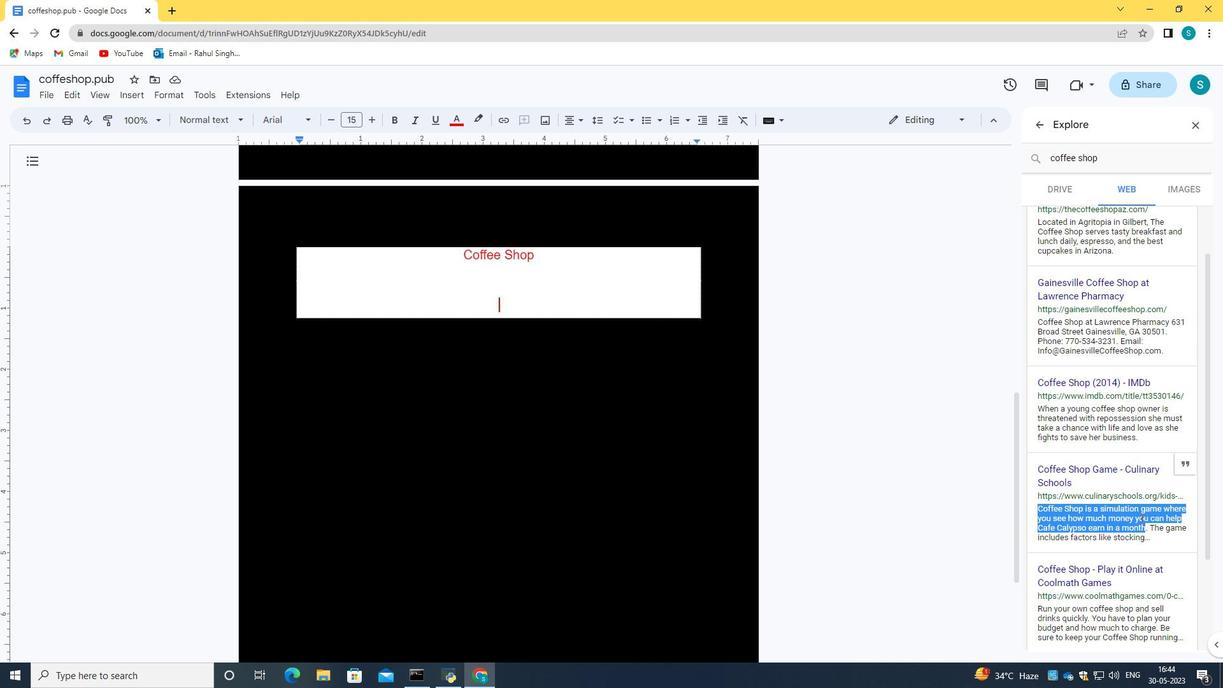 
Action: Key pressed <'\x03'>
Screenshot: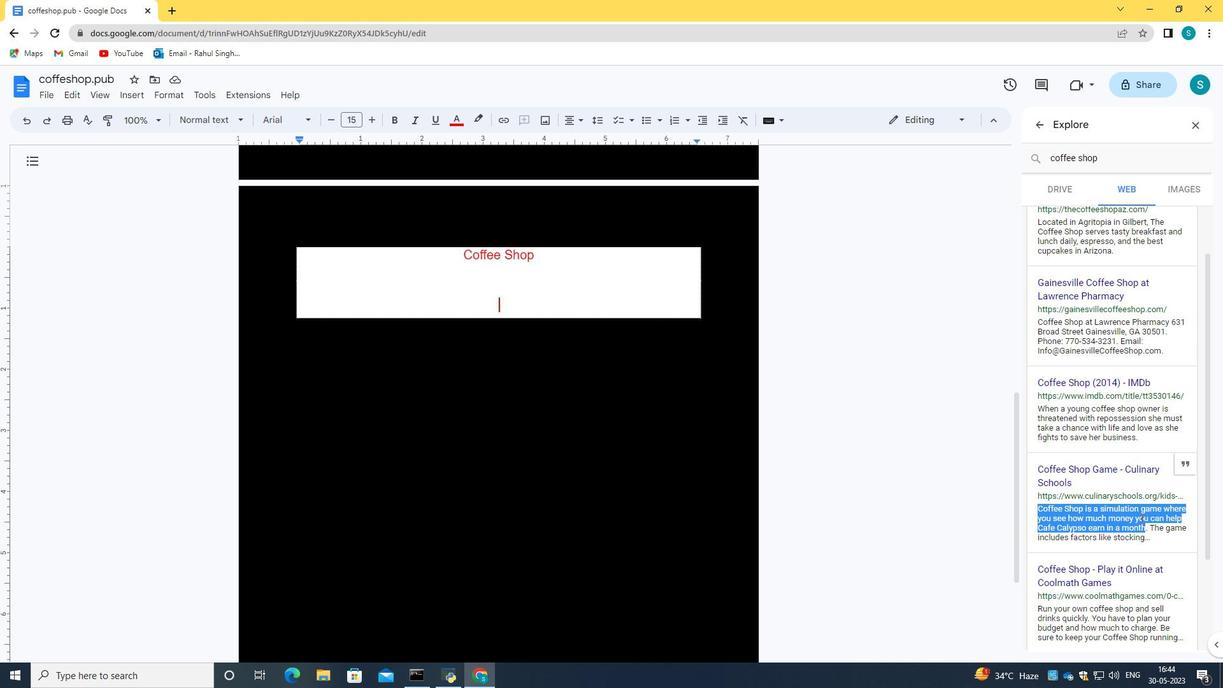 
Action: Mouse moved to (459, 290)
Screenshot: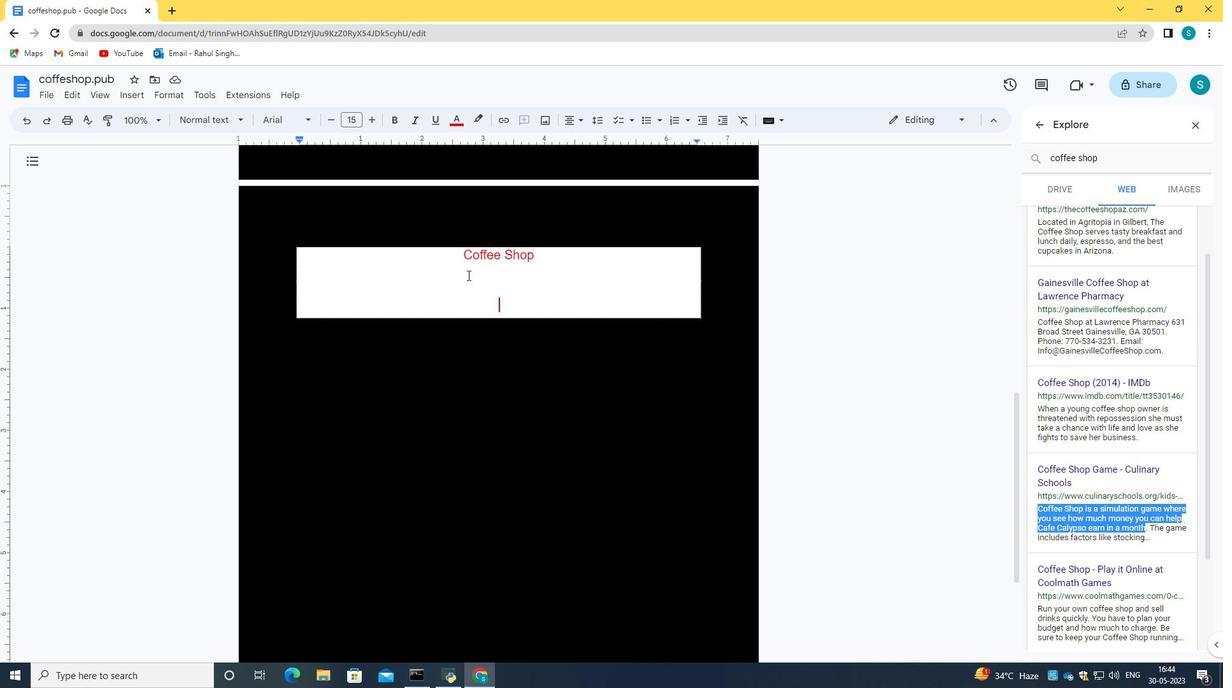
Action: Mouse pressed left at (459, 290)
Screenshot: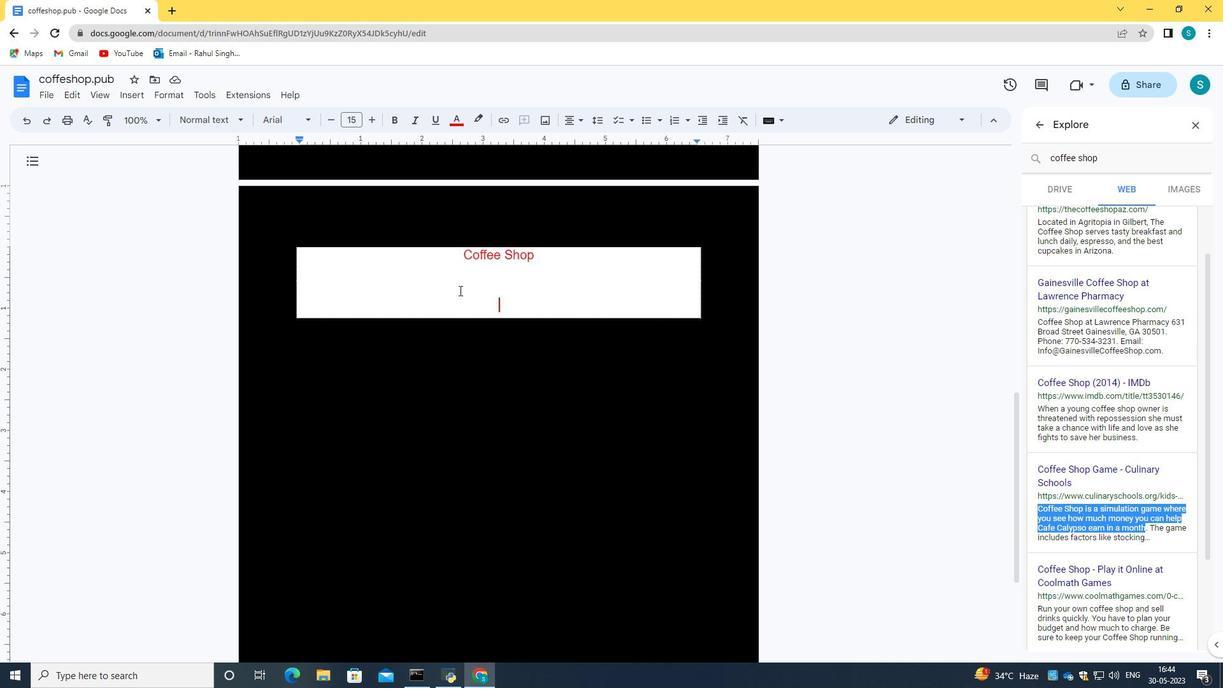 
Action: Mouse moved to (419, 283)
Screenshot: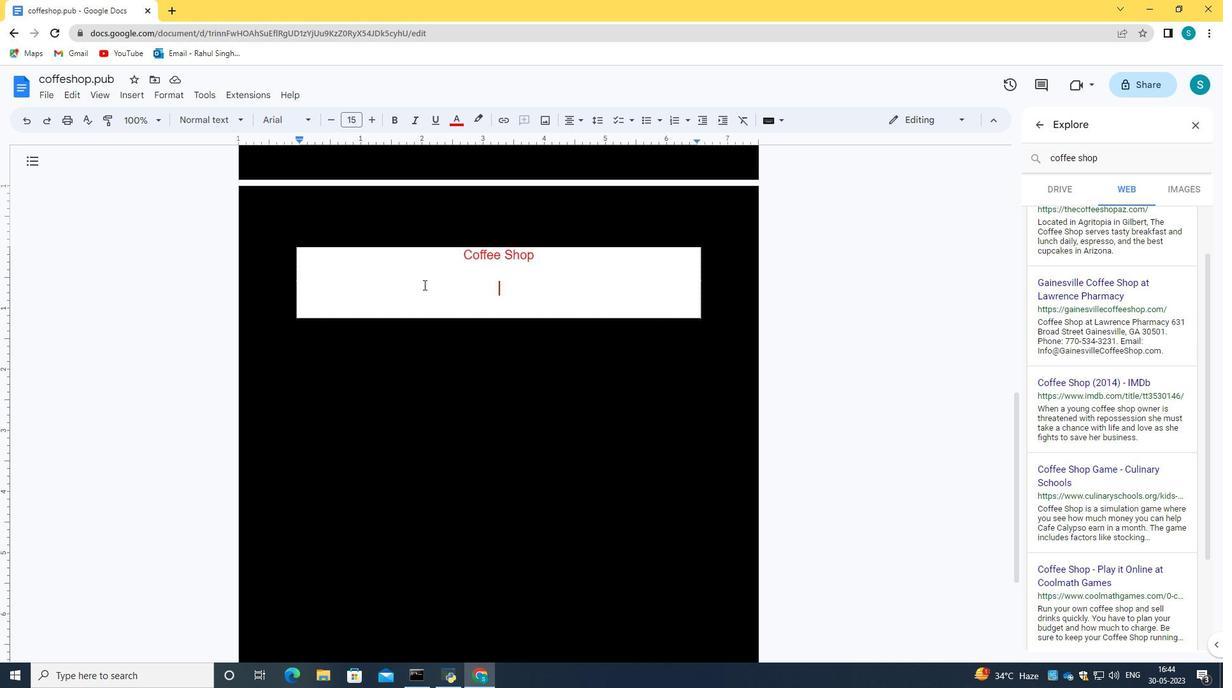 
Action: Mouse pressed left at (419, 283)
Screenshot: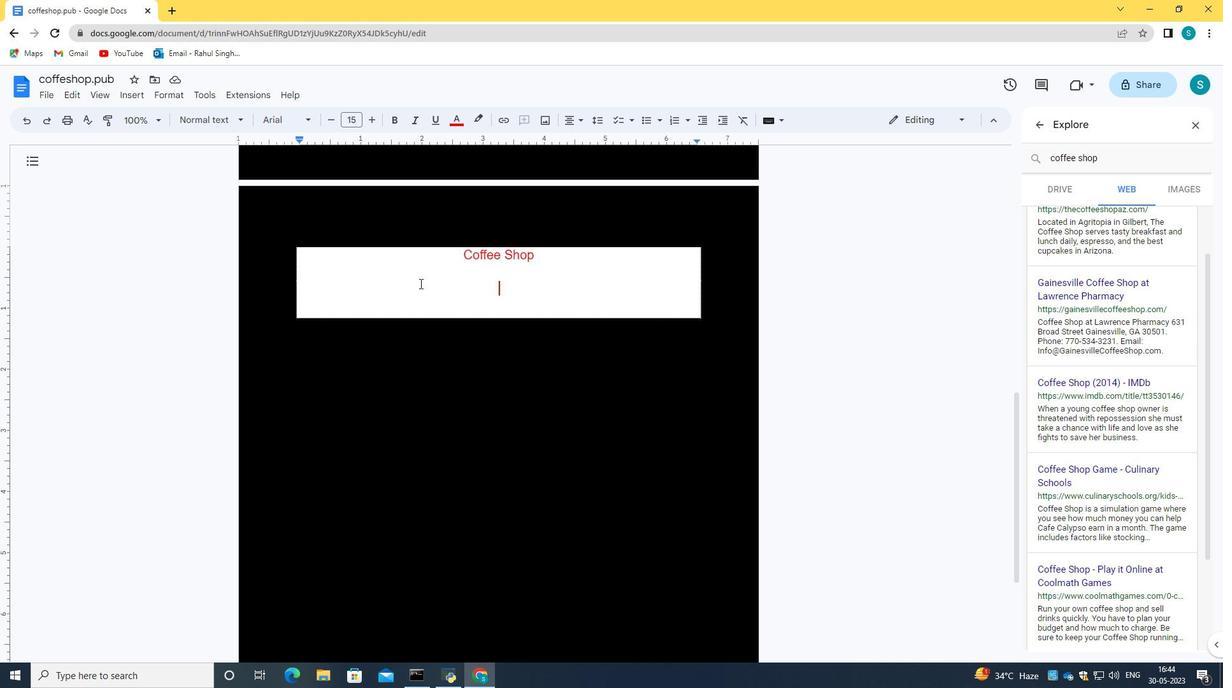 
Action: Mouse moved to (391, 282)
Screenshot: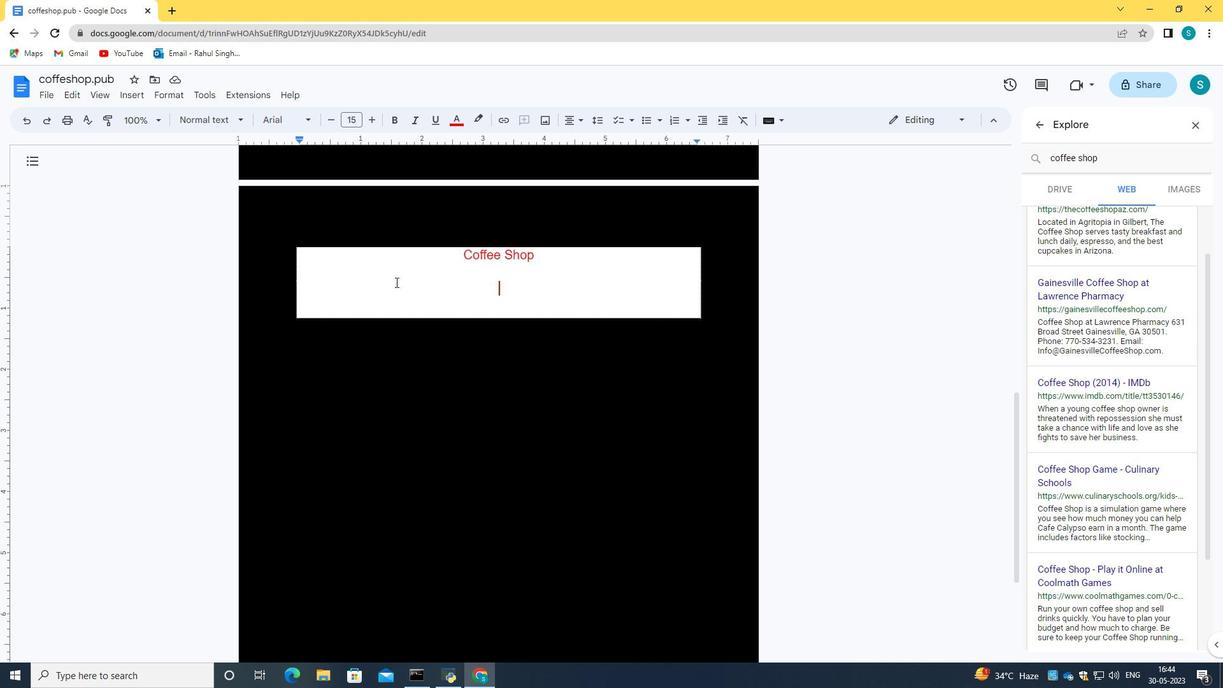
Action: Key pressed ctrl+V
Screenshot: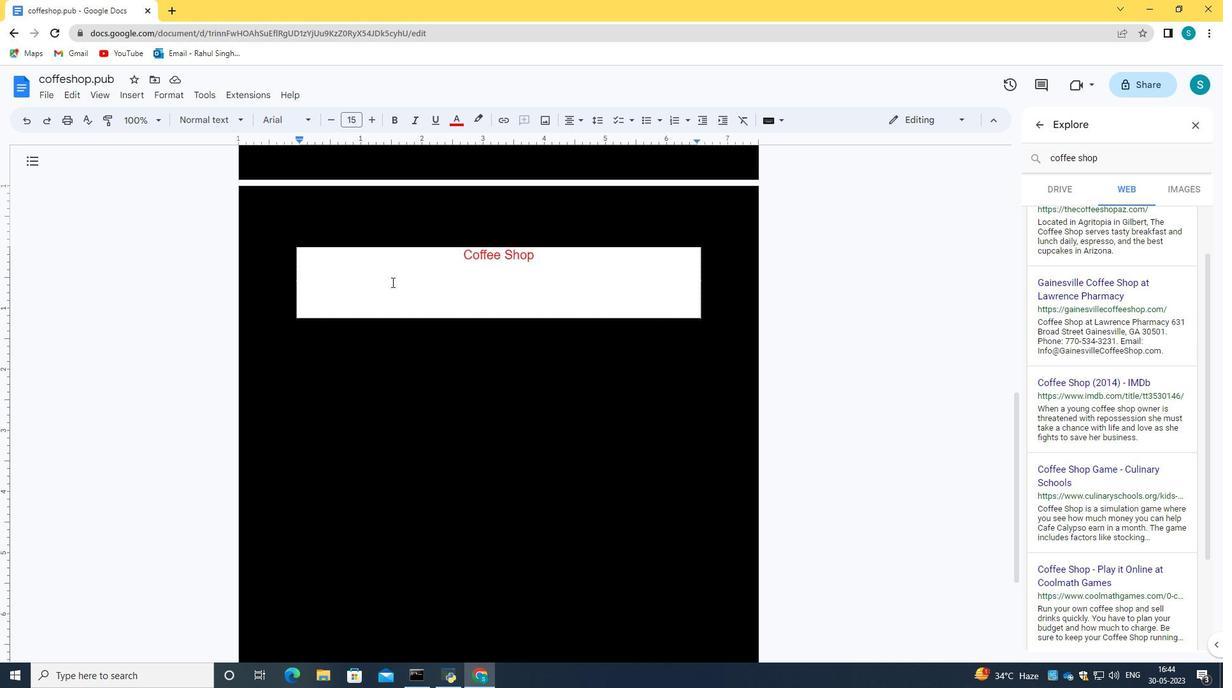 
Action: Mouse moved to (514, 300)
Screenshot: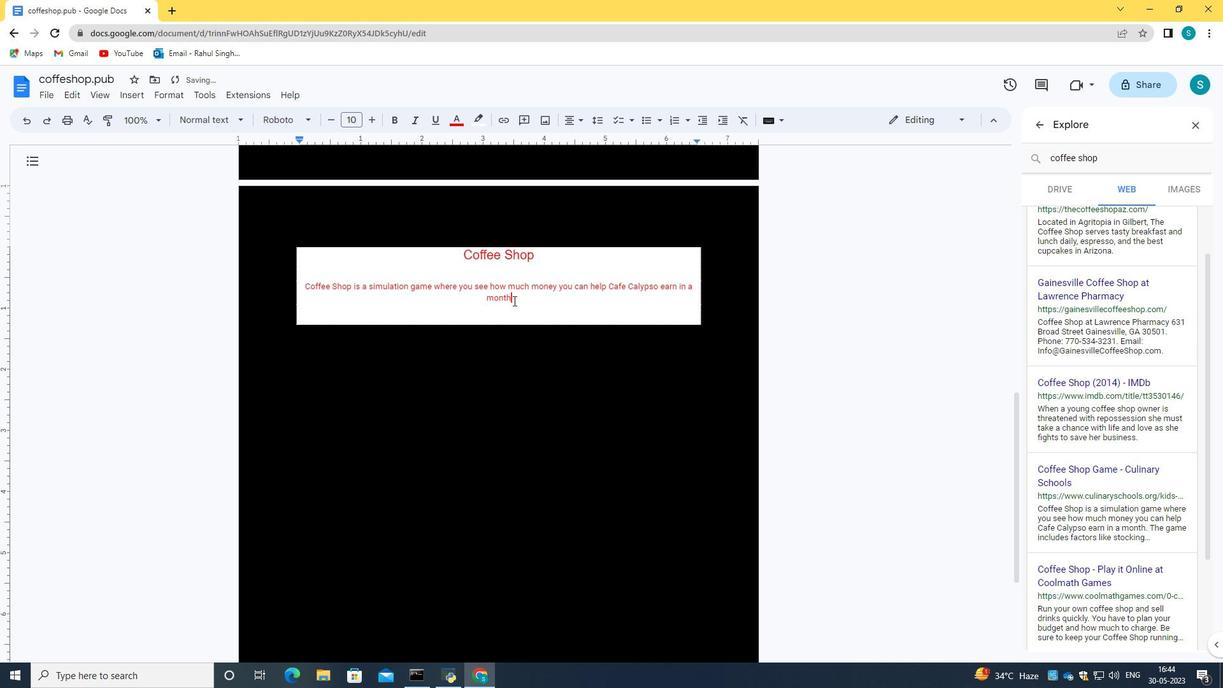 
Action: Key pressed .<Key.enter>
Screenshot: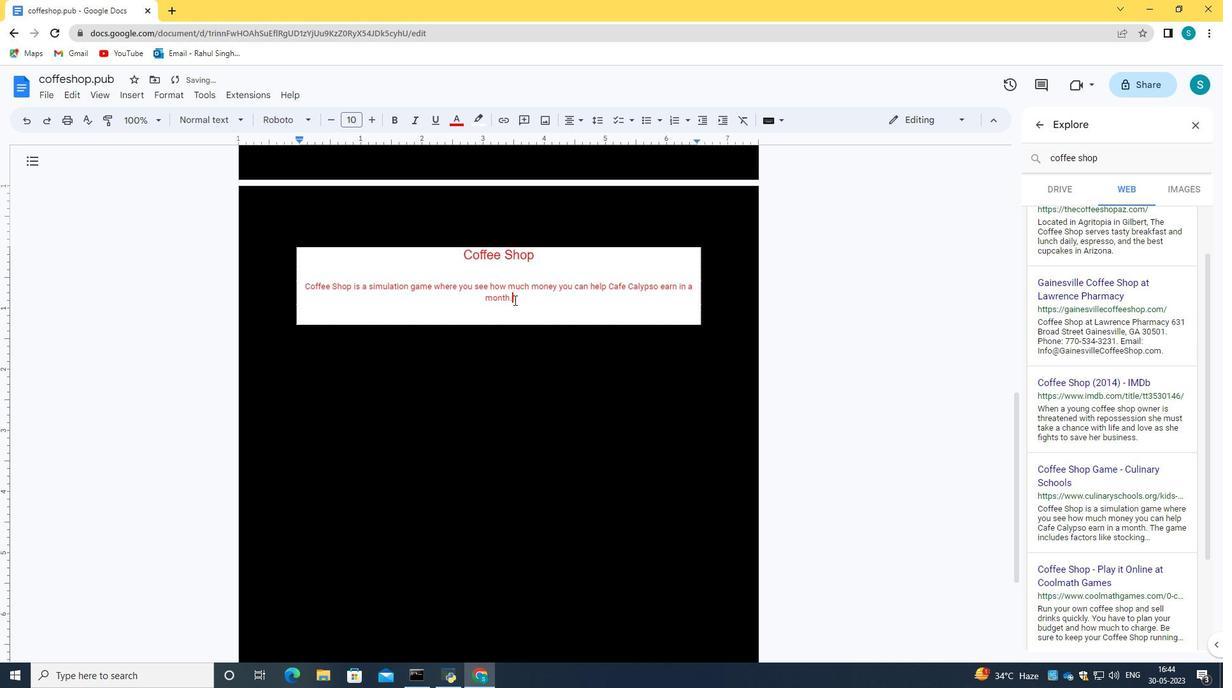 
Action: Mouse moved to (1128, 451)
Screenshot: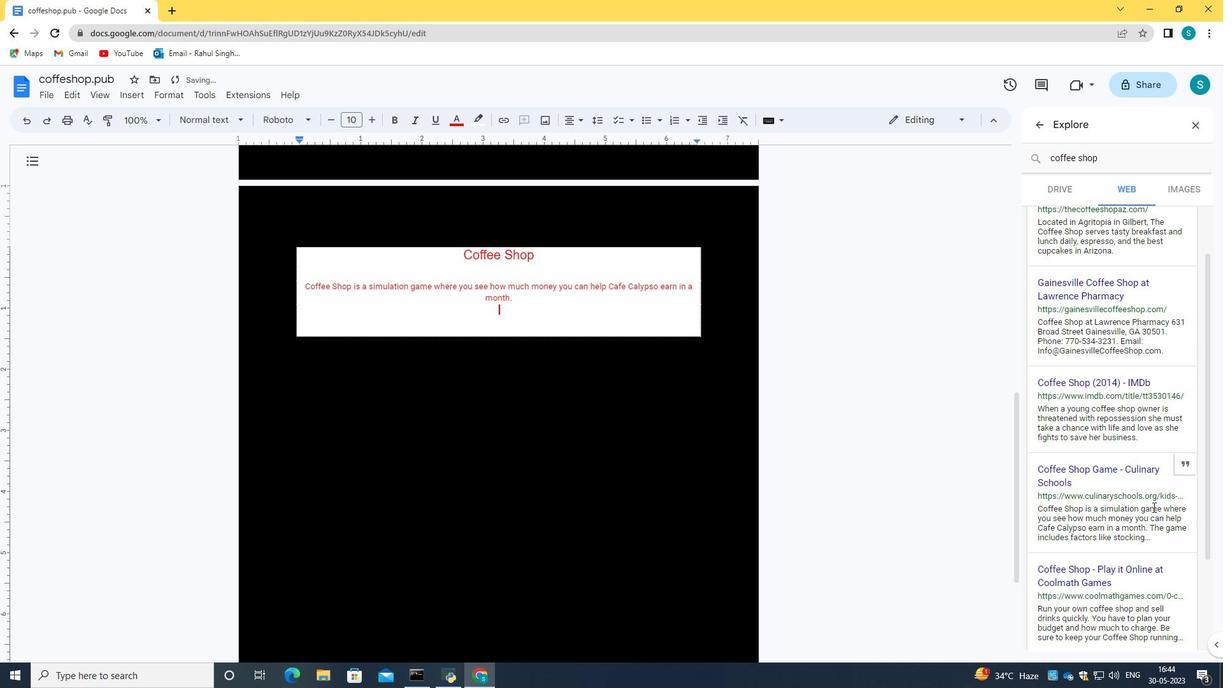 
Action: Mouse scrolled (1128, 450) with delta (0, 0)
Screenshot: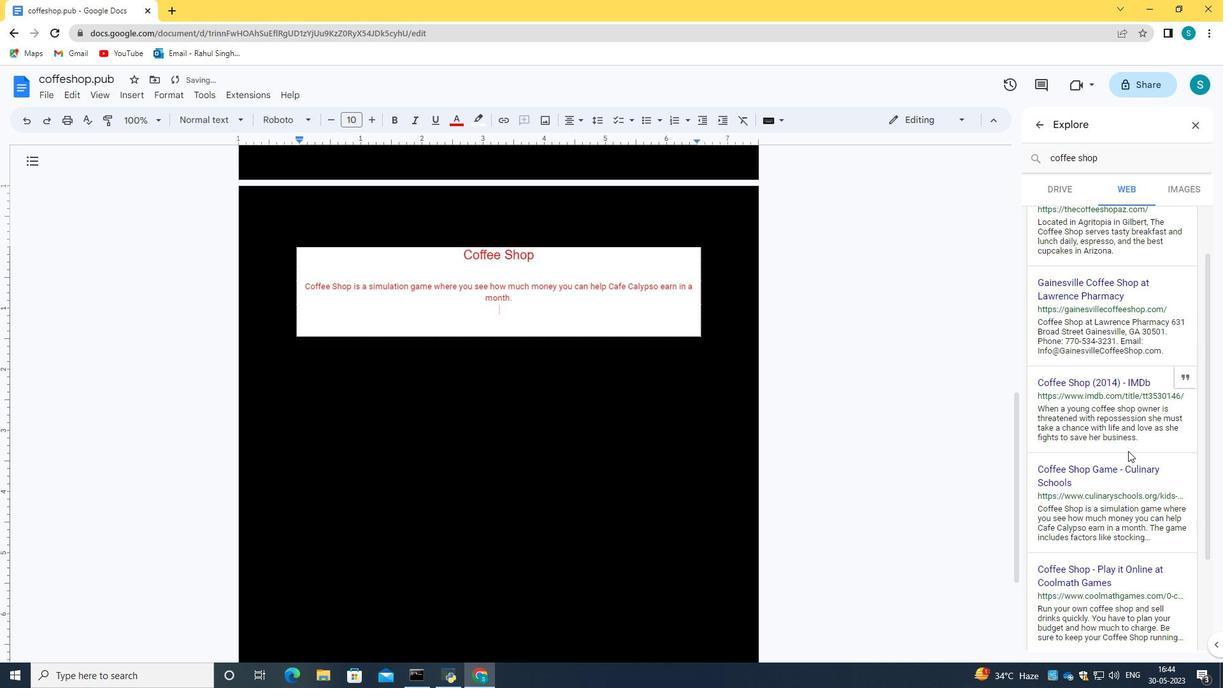 
Action: Mouse moved to (1111, 426)
Screenshot: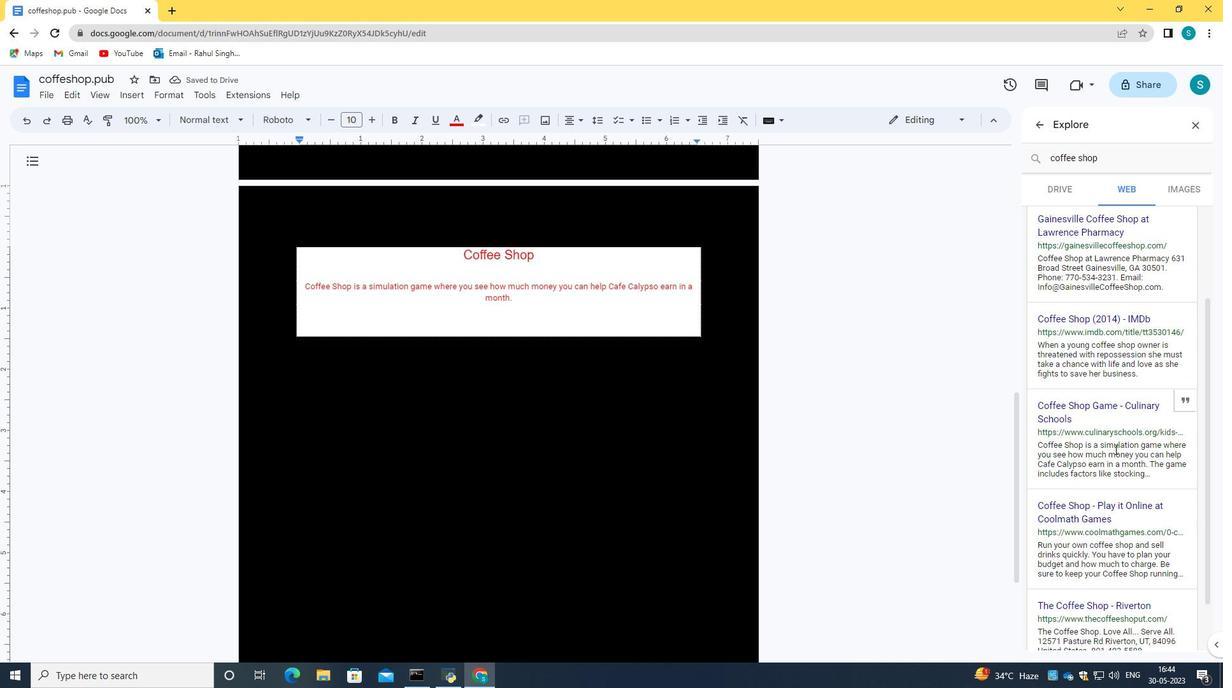 
Action: Mouse scrolled (1111, 426) with delta (0, 0)
Screenshot: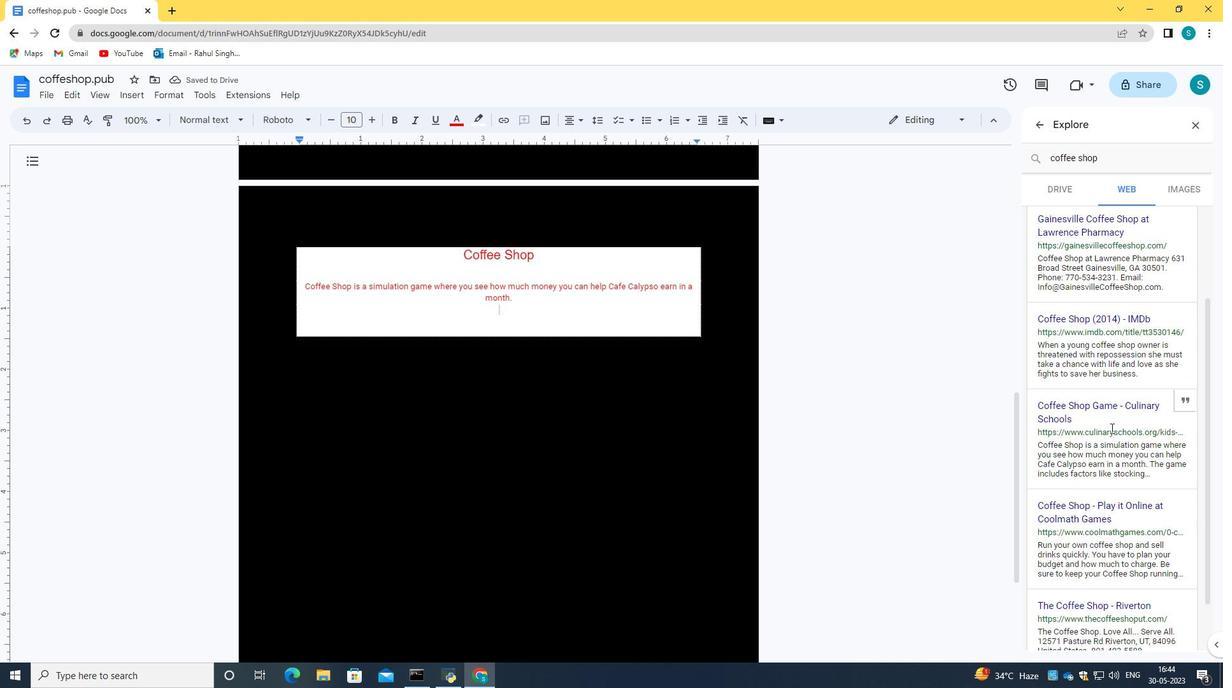 
Action: Mouse moved to (1100, 461)
Screenshot: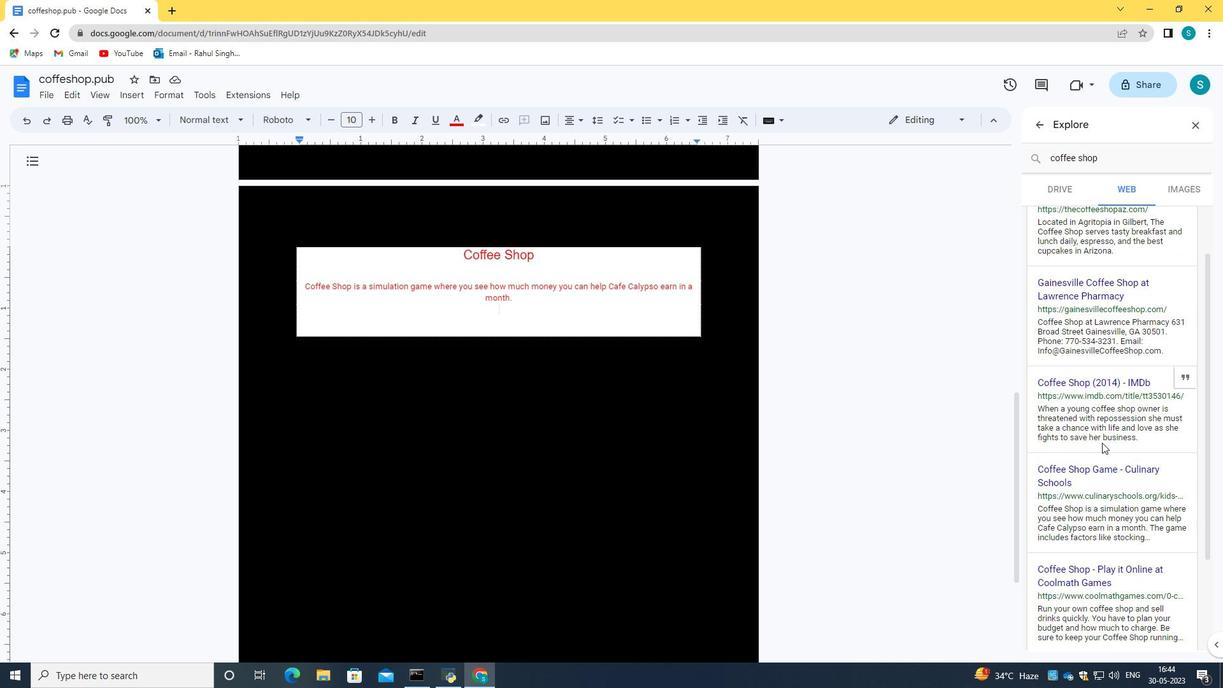 
Action: Mouse scrolled (1100, 461) with delta (0, 0)
Screenshot: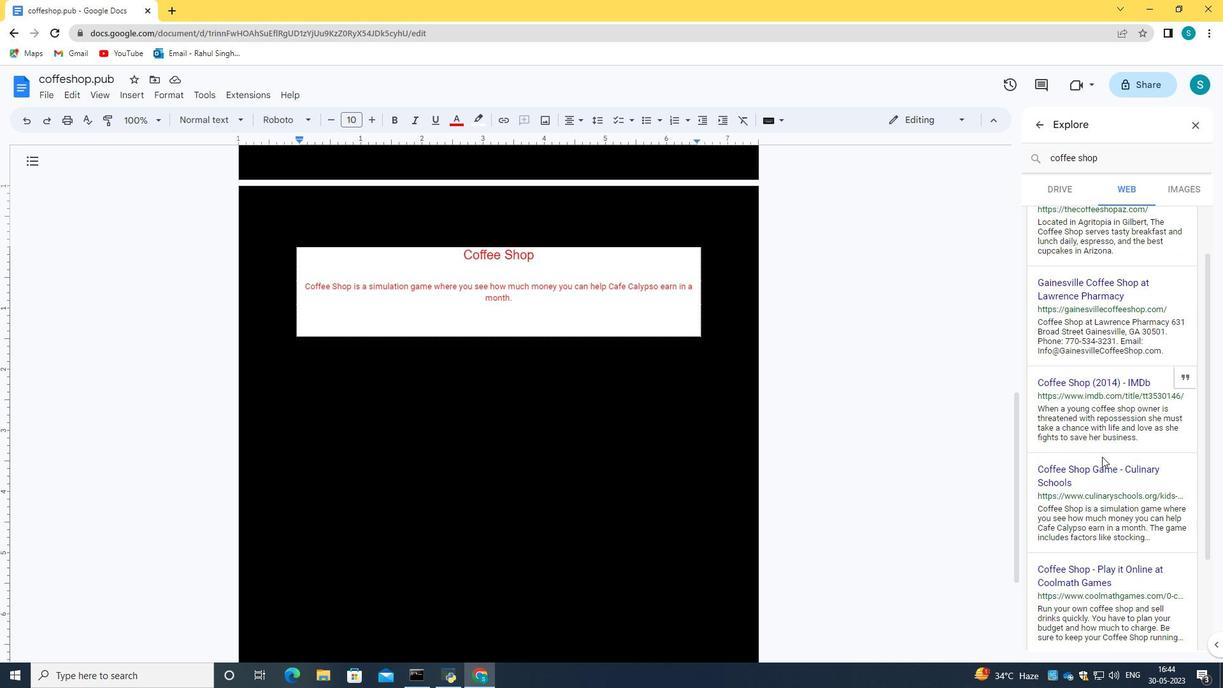 
Action: Mouse moved to (1100, 462)
Screenshot: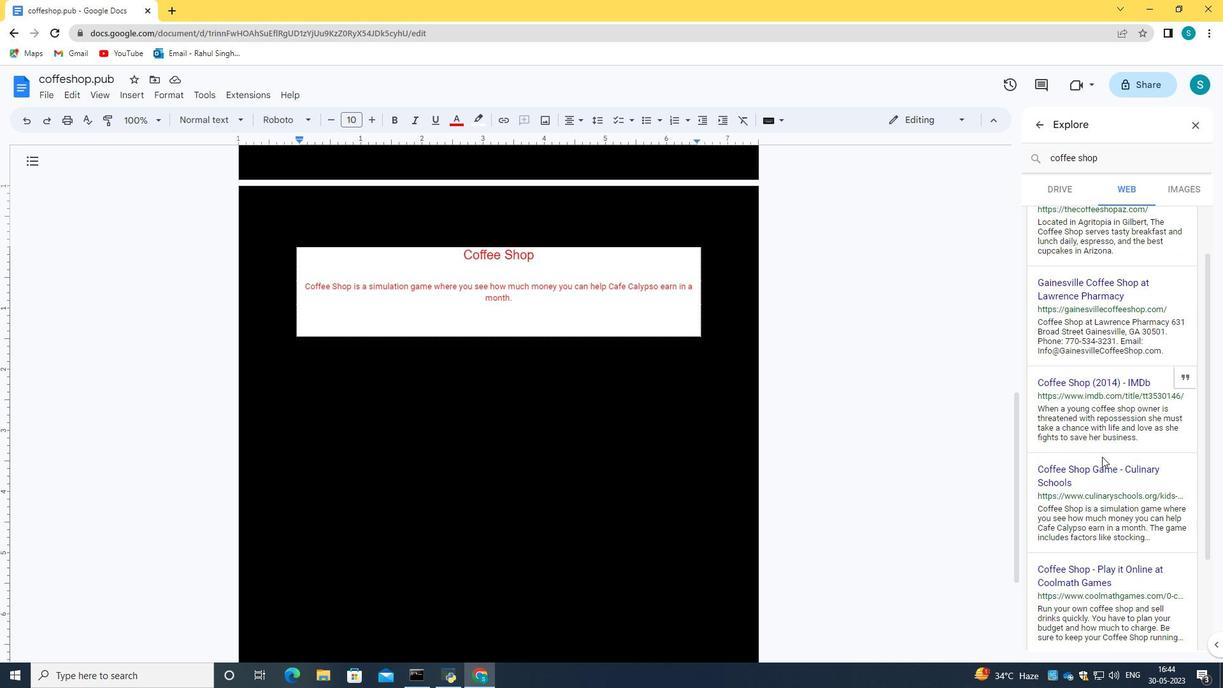 
Action: Mouse scrolled (1100, 461) with delta (0, 0)
Screenshot: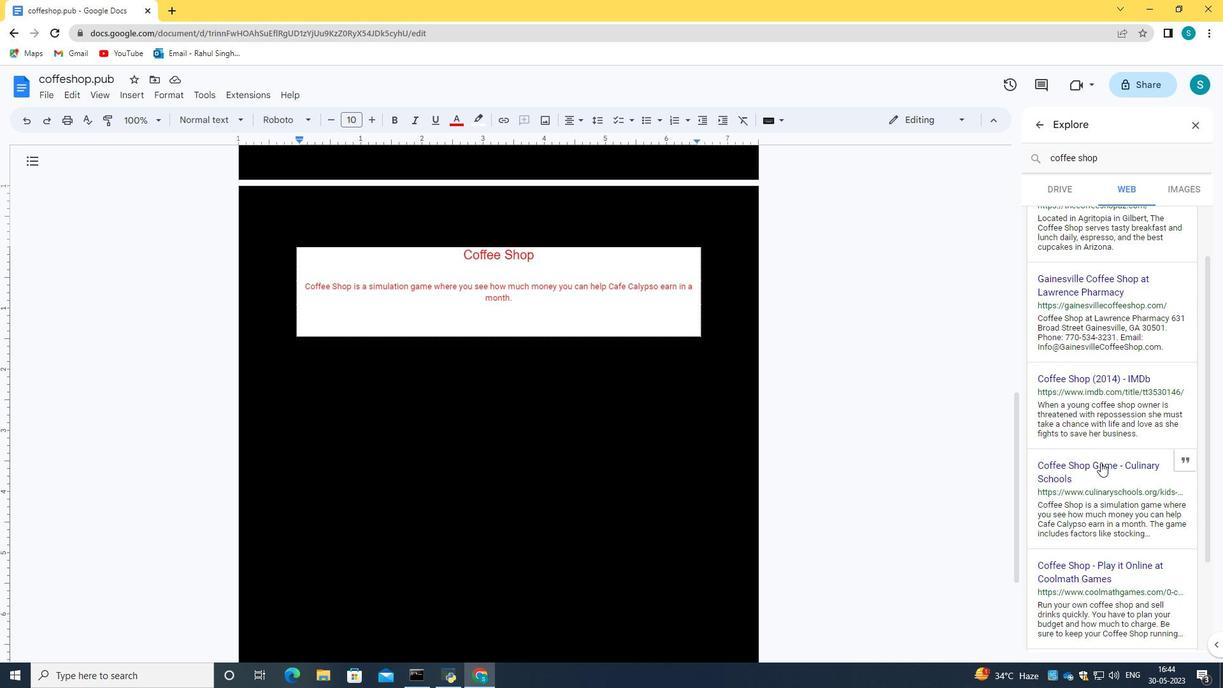 
Action: Mouse scrolled (1100, 461) with delta (0, 0)
